 Task: Find has View in Denver with Mountain View.
Action: Key pressed <Key.caps_lock>DE<Key.caps_lock><Key.backspace>enver
Screenshot: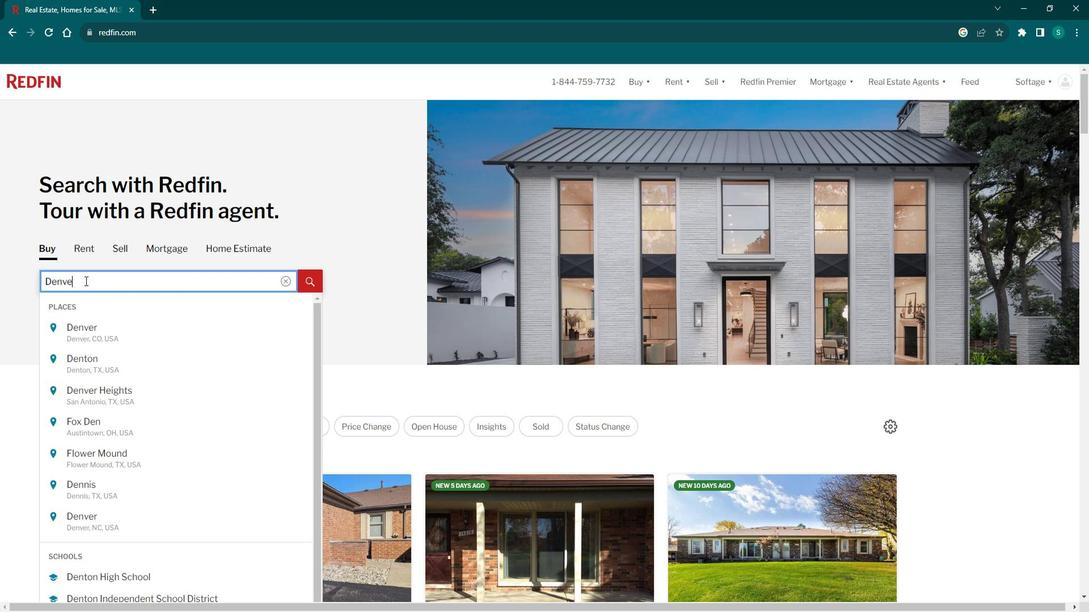 
Action: Mouse moved to (90, 326)
Screenshot: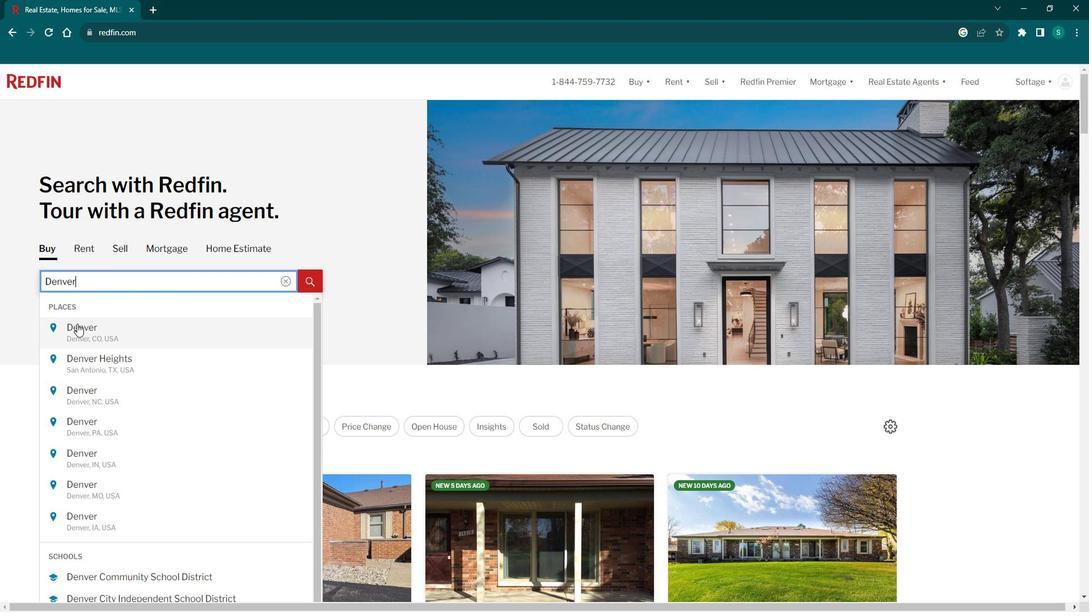 
Action: Mouse pressed left at (90, 326)
Screenshot: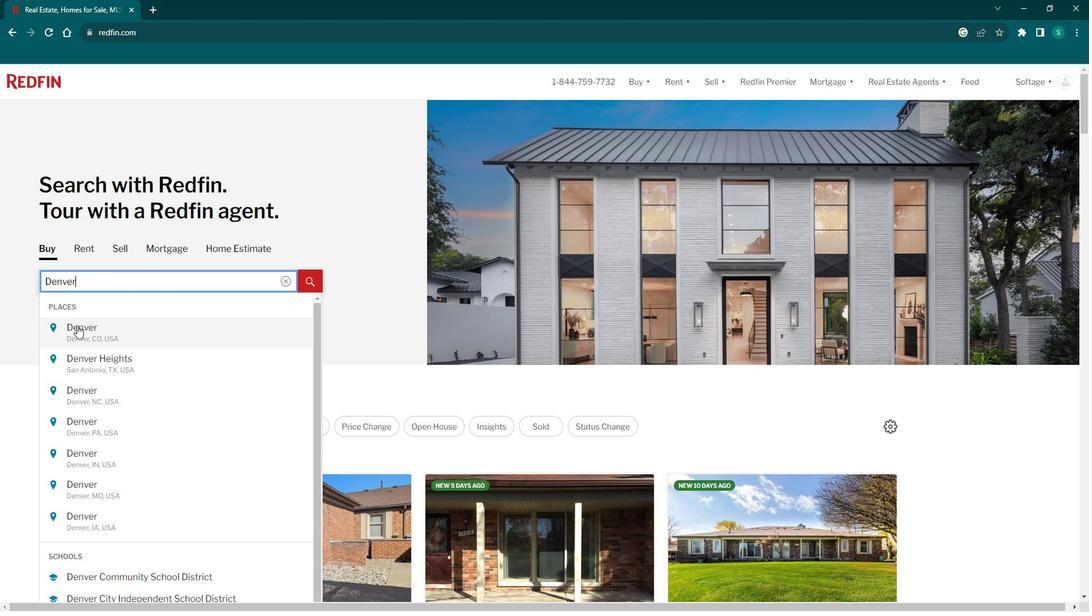 
Action: Mouse moved to (981, 165)
Screenshot: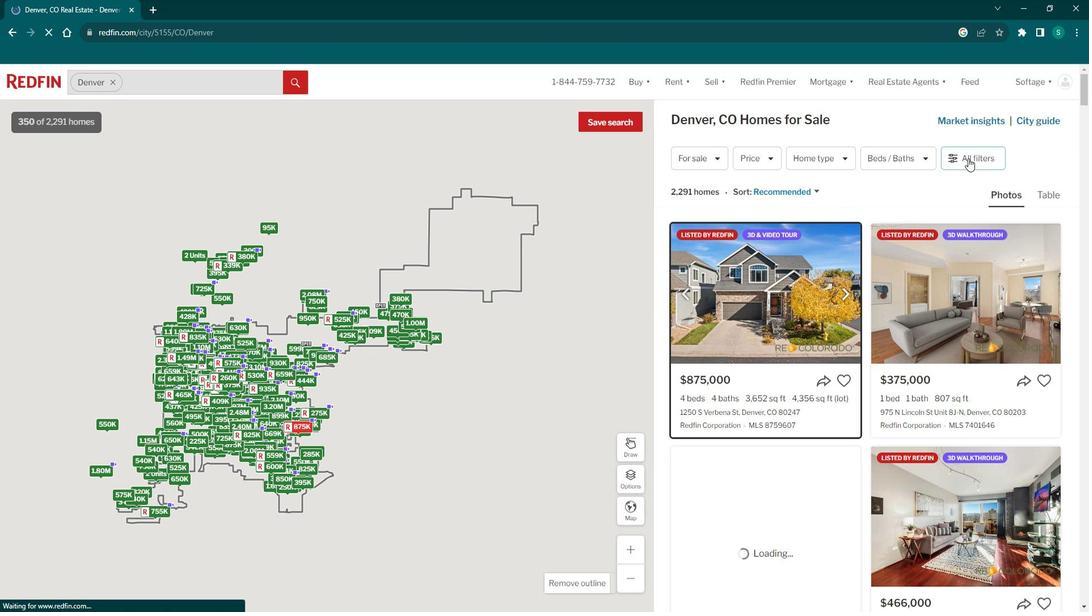 
Action: Mouse pressed left at (981, 165)
Screenshot: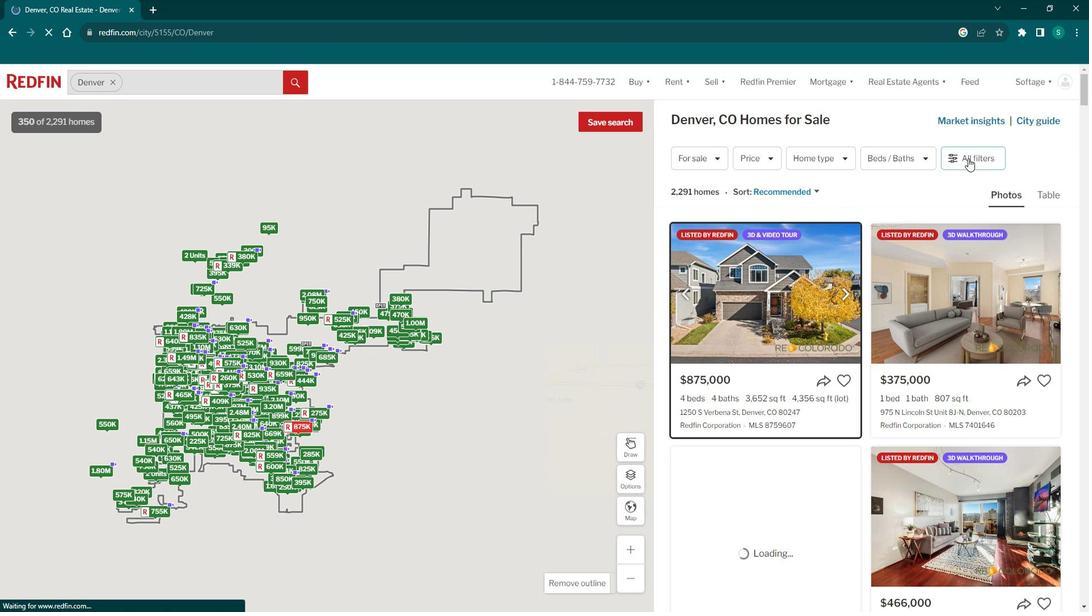 
Action: Mouse pressed left at (981, 165)
Screenshot: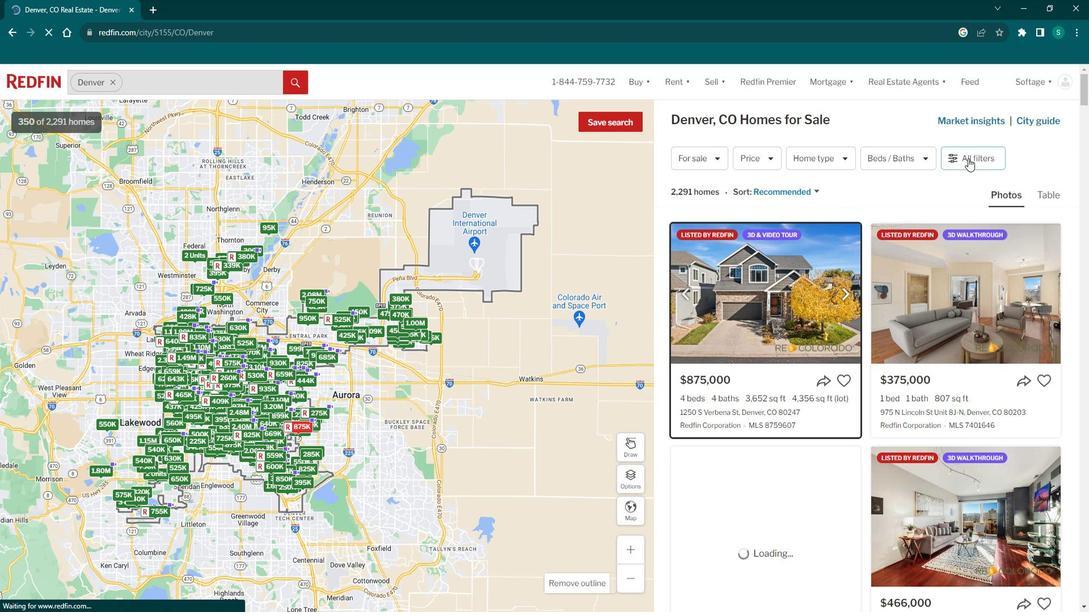 
Action: Mouse moved to (982, 165)
Screenshot: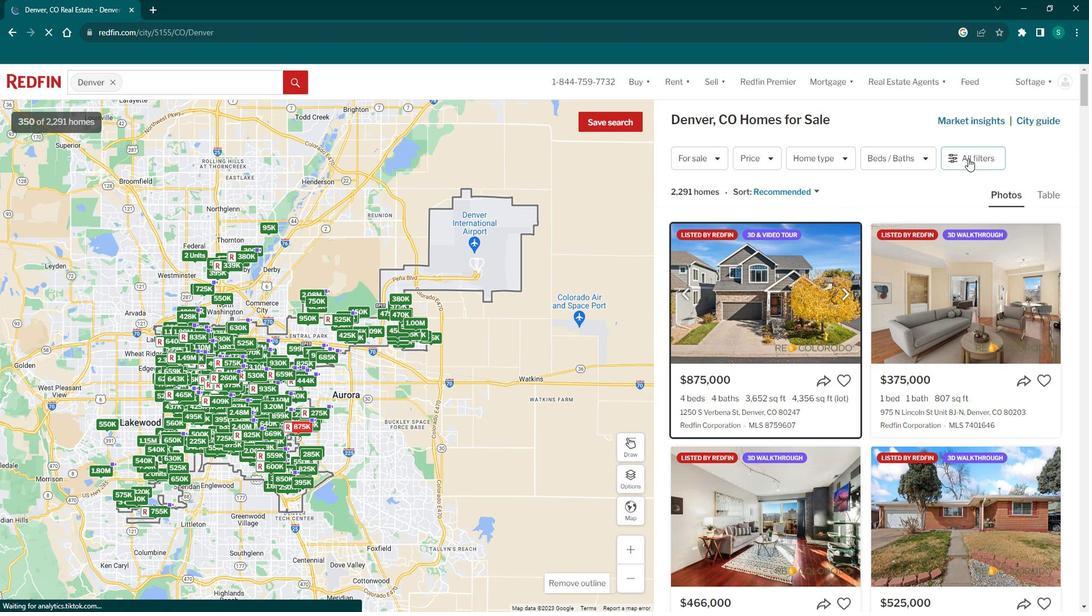 
Action: Mouse pressed left at (982, 165)
Screenshot: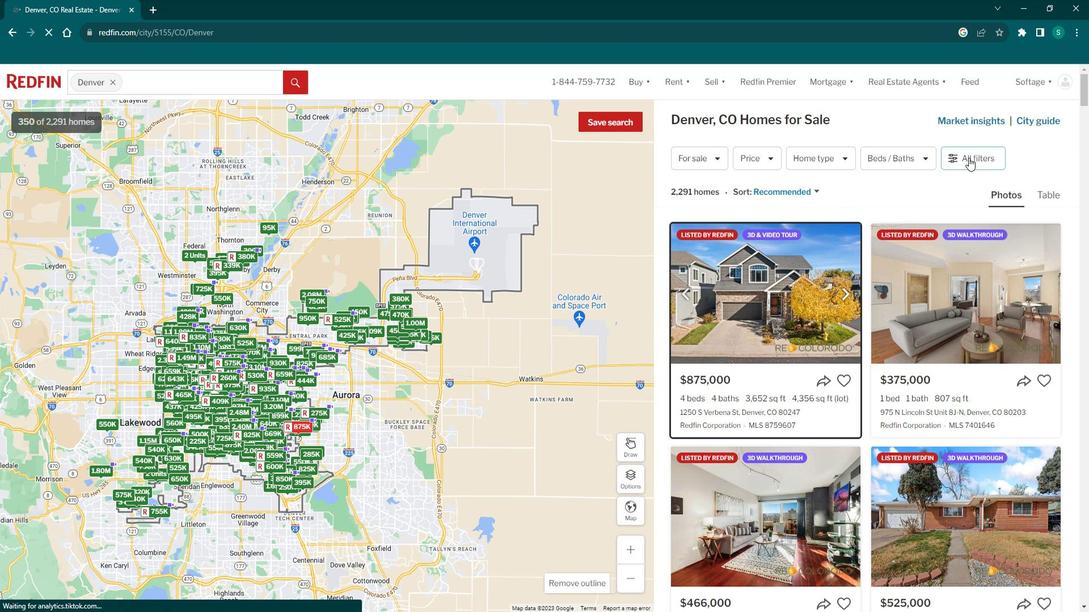 
Action: Mouse moved to (785, 418)
Screenshot: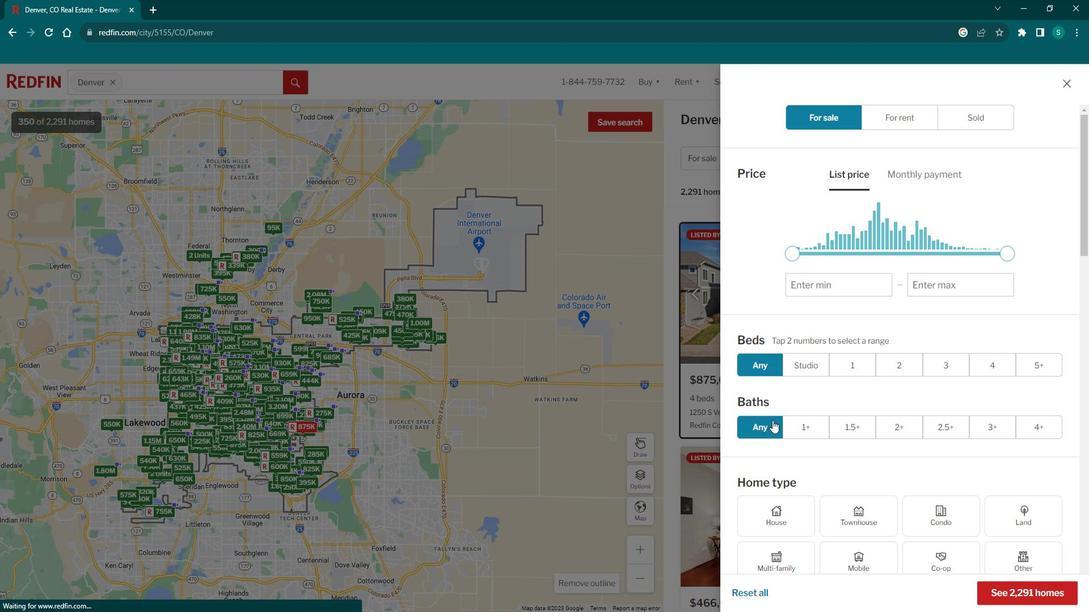 
Action: Mouse scrolled (785, 418) with delta (0, 0)
Screenshot: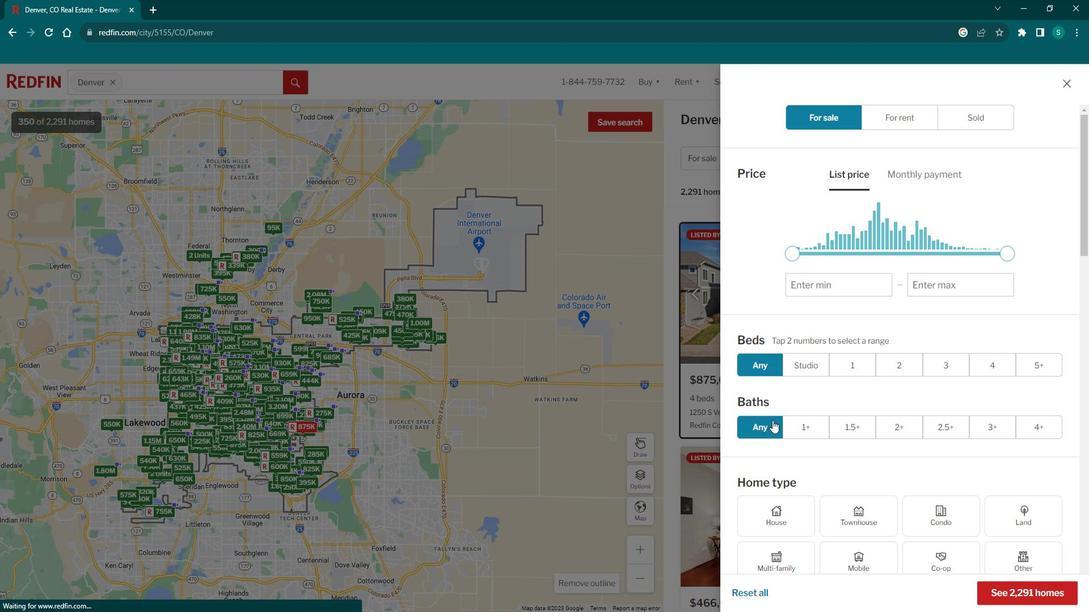
Action: Mouse scrolled (785, 418) with delta (0, 0)
Screenshot: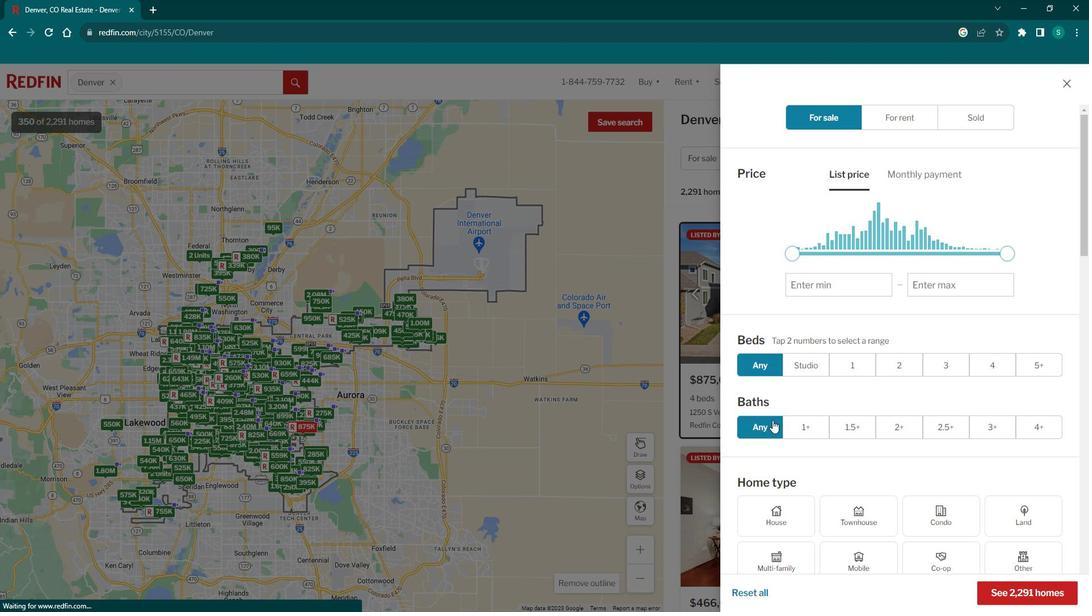 
Action: Mouse scrolled (785, 418) with delta (0, 0)
Screenshot: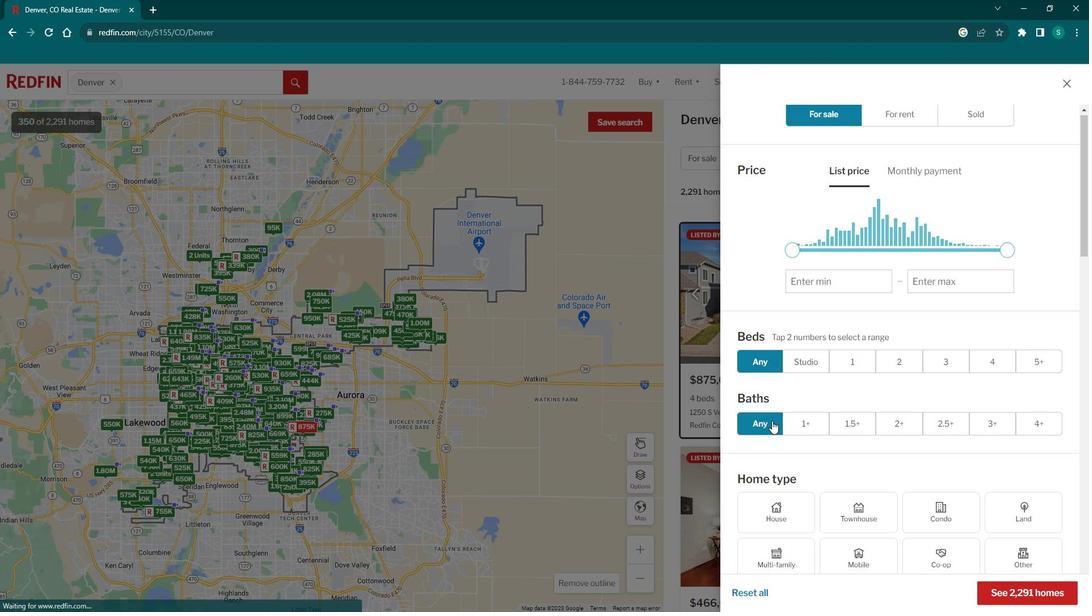 
Action: Mouse scrolled (785, 418) with delta (0, 0)
Screenshot: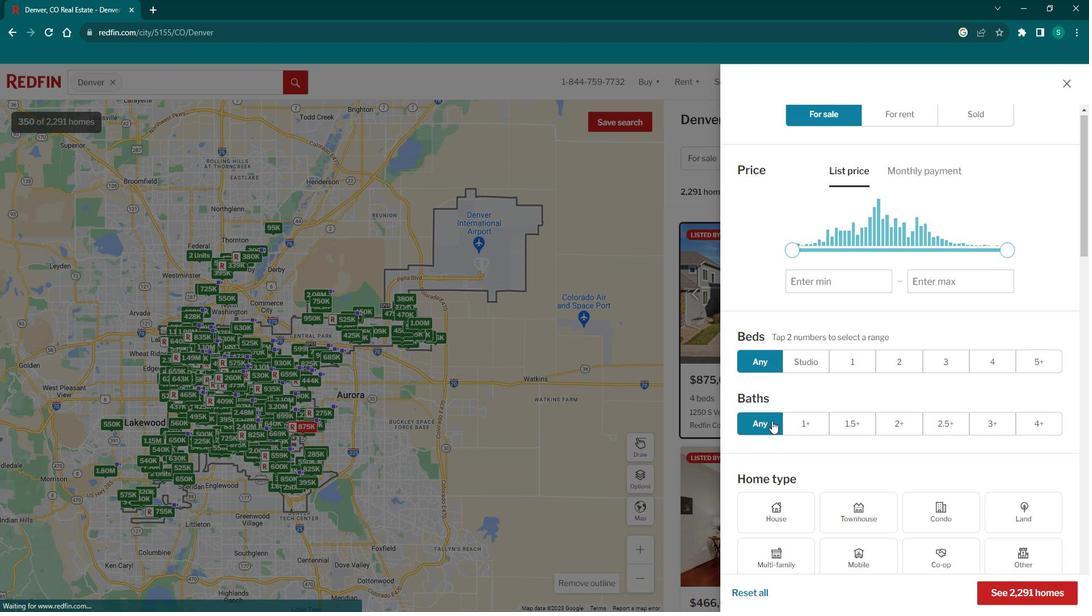
Action: Mouse moved to (795, 291)
Screenshot: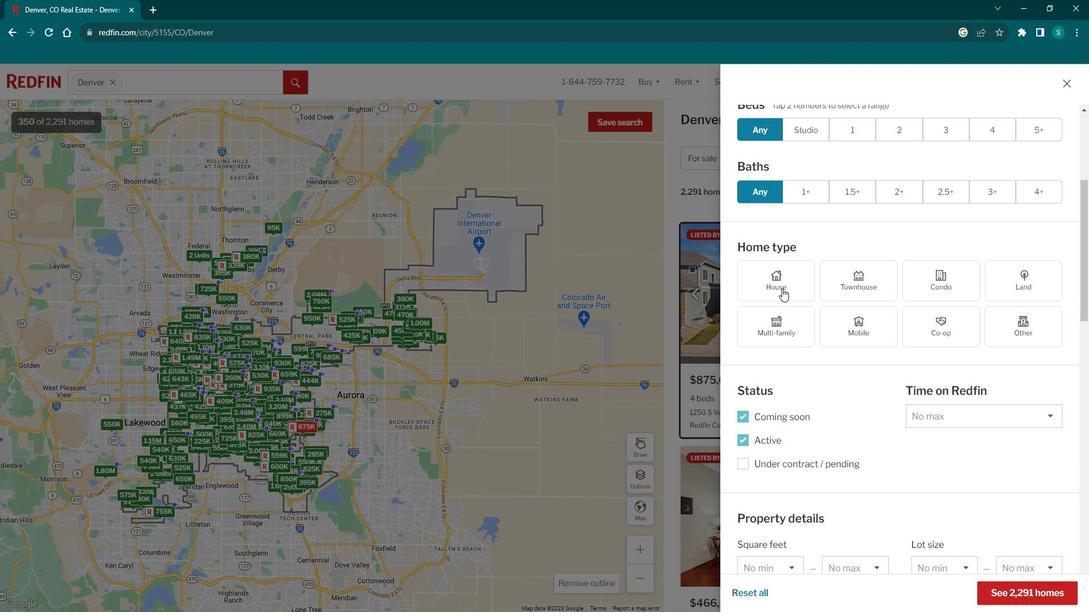 
Action: Mouse scrolled (795, 290) with delta (0, 0)
Screenshot: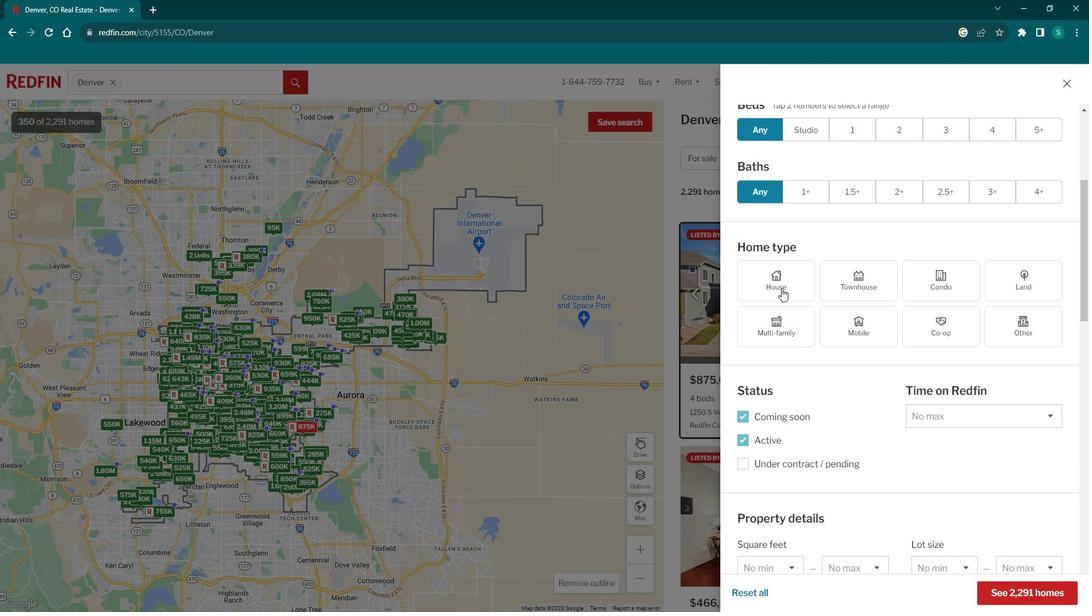 
Action: Mouse scrolled (795, 290) with delta (0, 0)
Screenshot: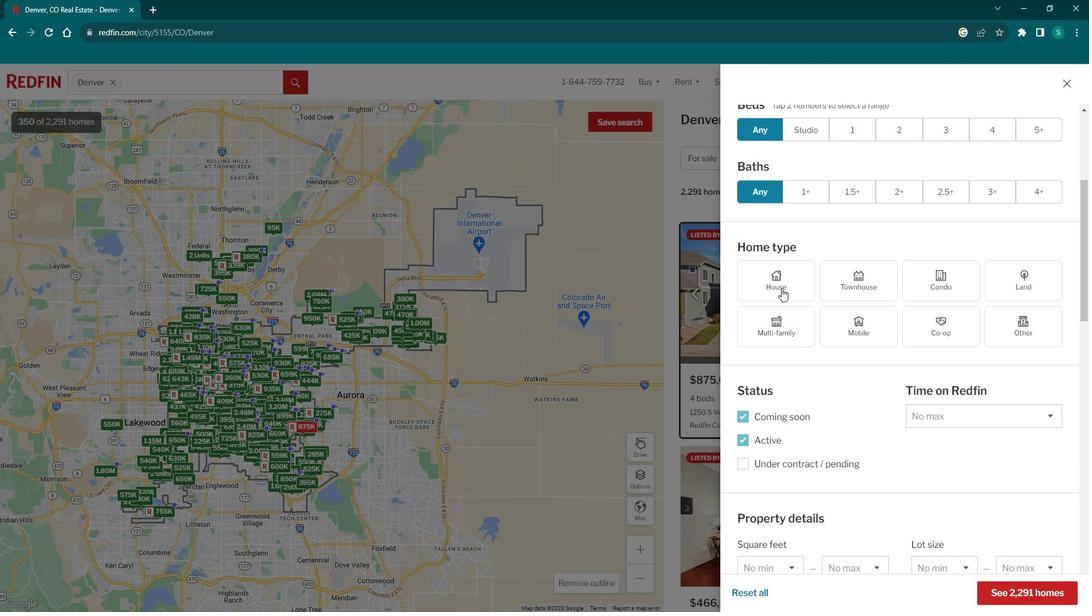 
Action: Mouse scrolled (795, 290) with delta (0, 0)
Screenshot: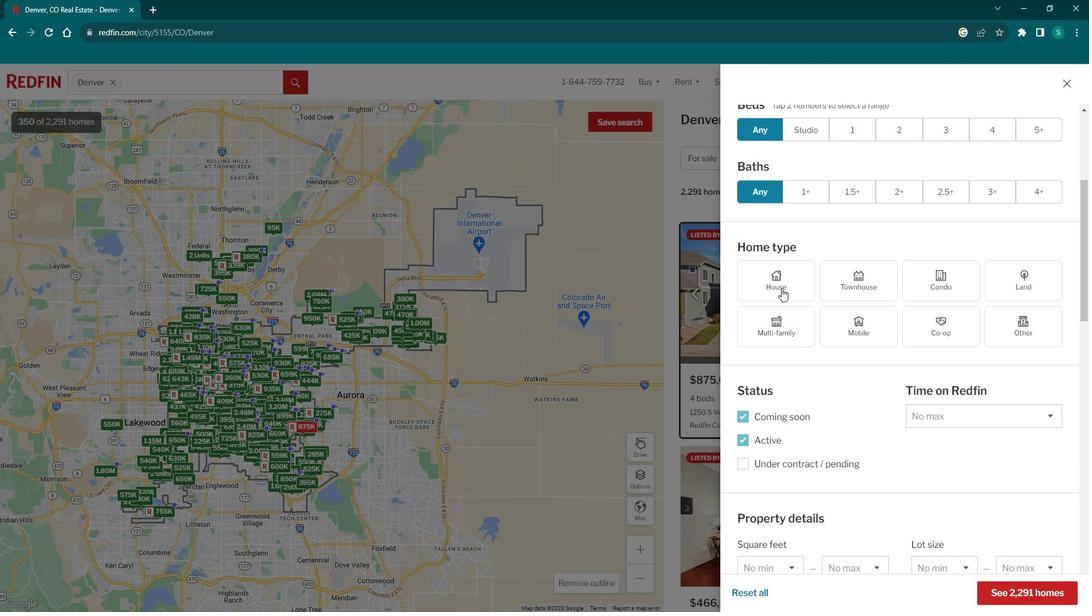 
Action: Mouse scrolled (795, 290) with delta (0, 0)
Screenshot: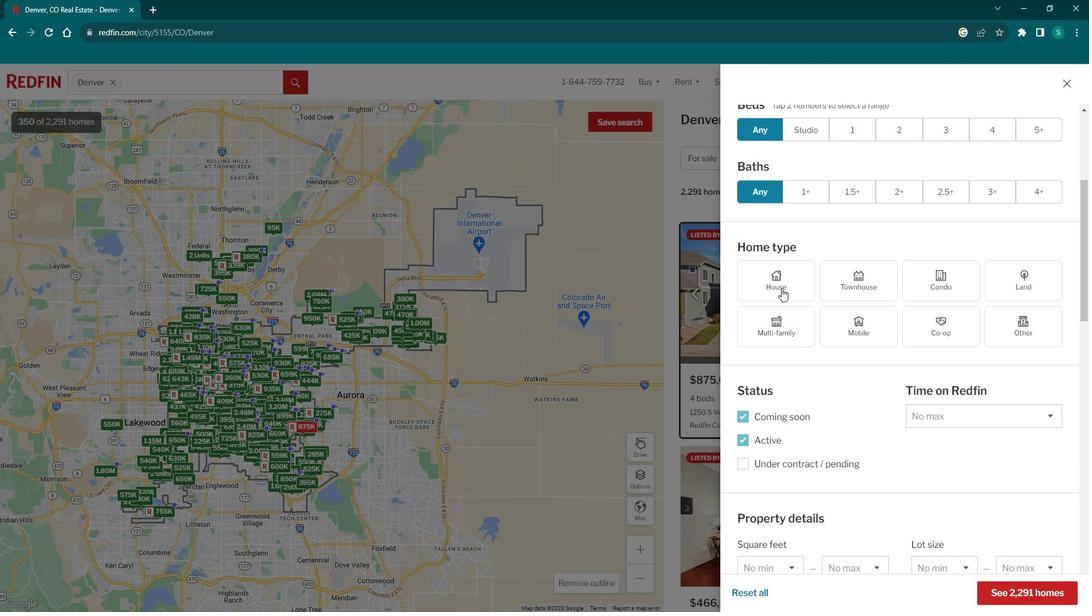 
Action: Mouse scrolled (795, 290) with delta (0, 0)
Screenshot: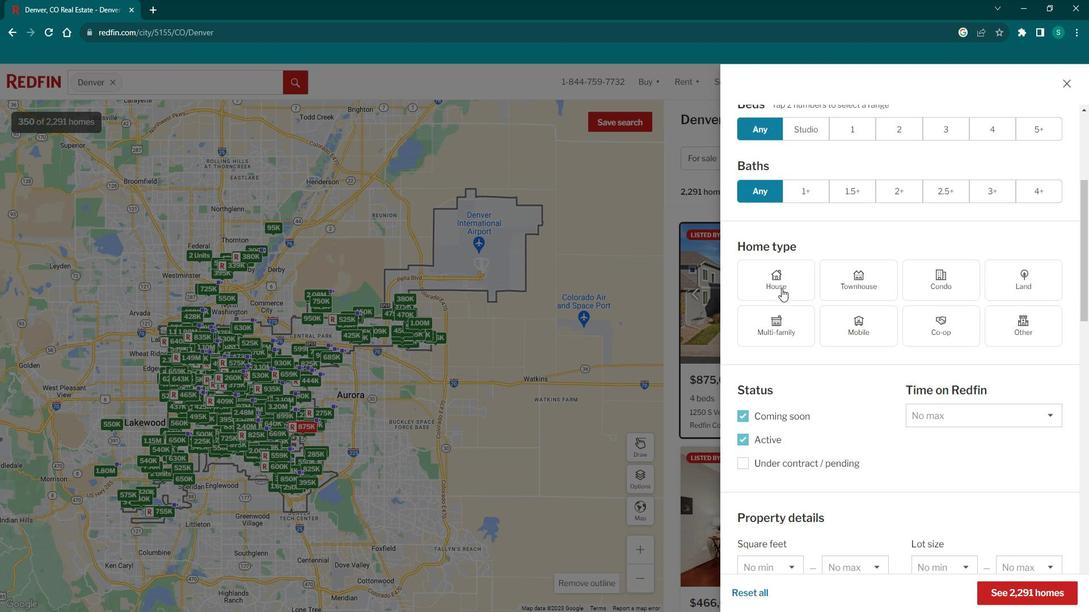 
Action: Mouse scrolled (795, 290) with delta (0, 0)
Screenshot: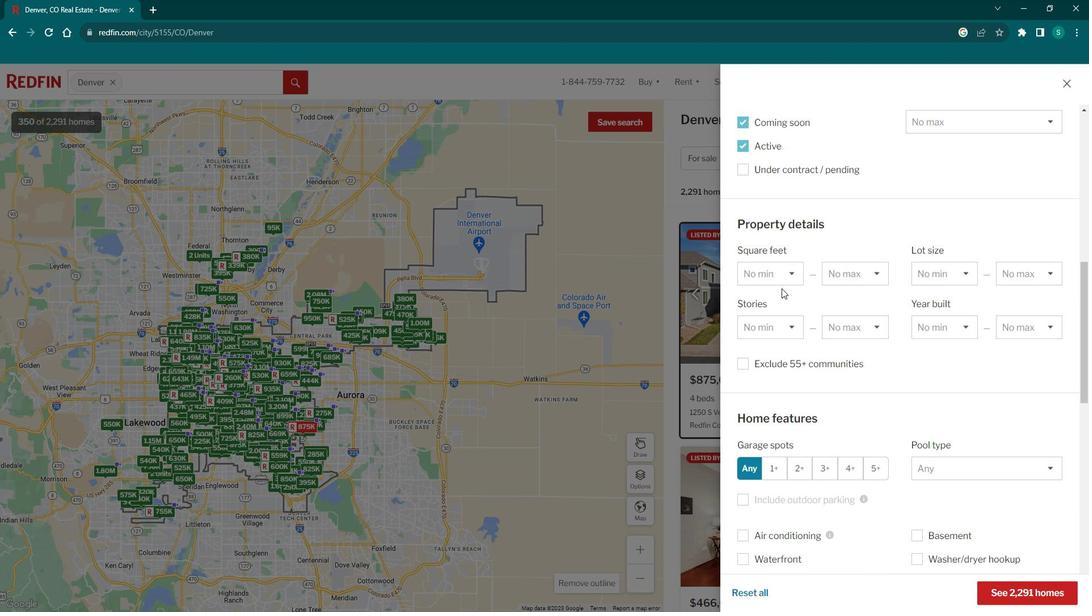 
Action: Mouse scrolled (795, 290) with delta (0, 0)
Screenshot: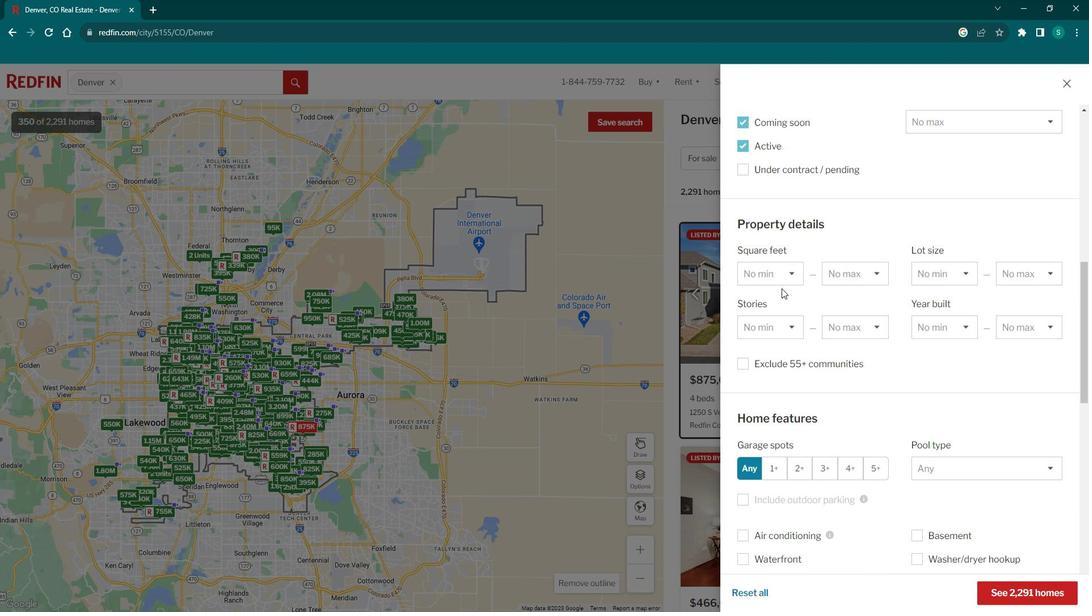
Action: Mouse scrolled (795, 290) with delta (0, 0)
Screenshot: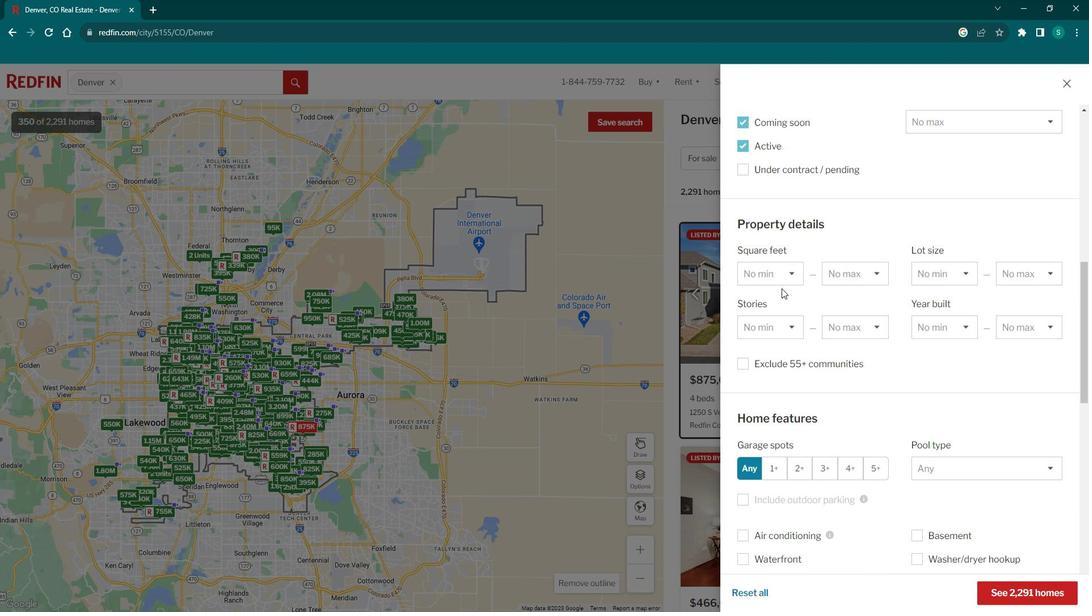 
Action: Mouse scrolled (795, 290) with delta (0, 0)
Screenshot: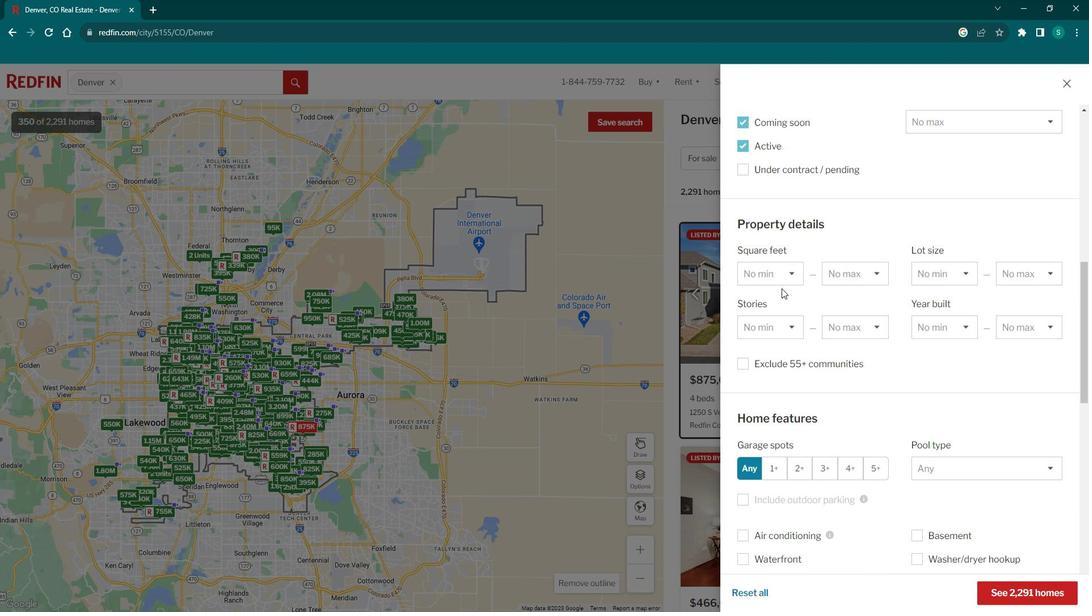 
Action: Mouse scrolled (795, 290) with delta (0, 0)
Screenshot: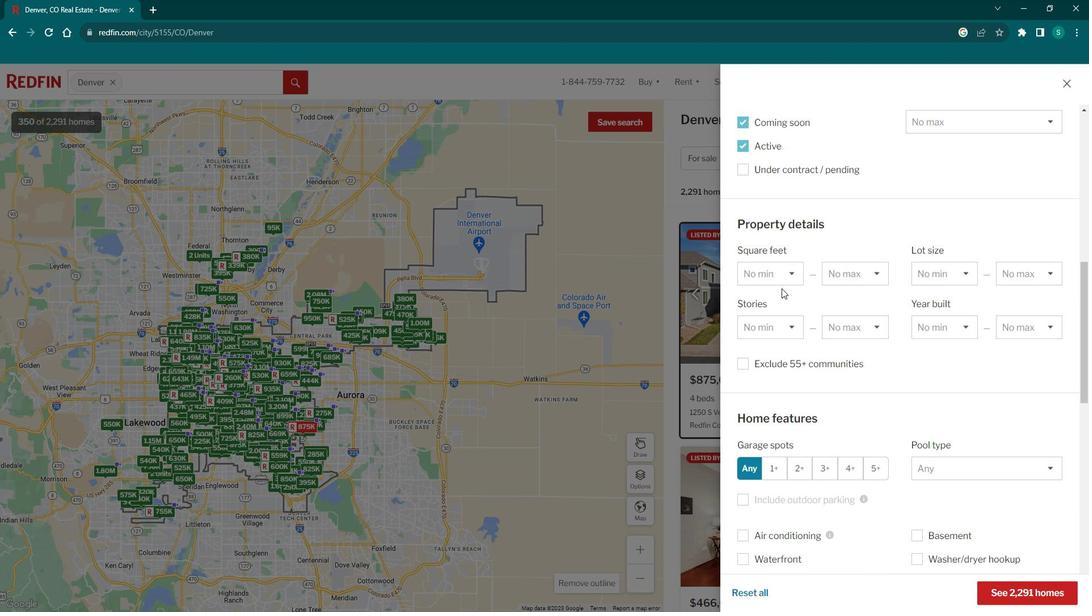 
Action: Mouse scrolled (795, 290) with delta (0, 0)
Screenshot: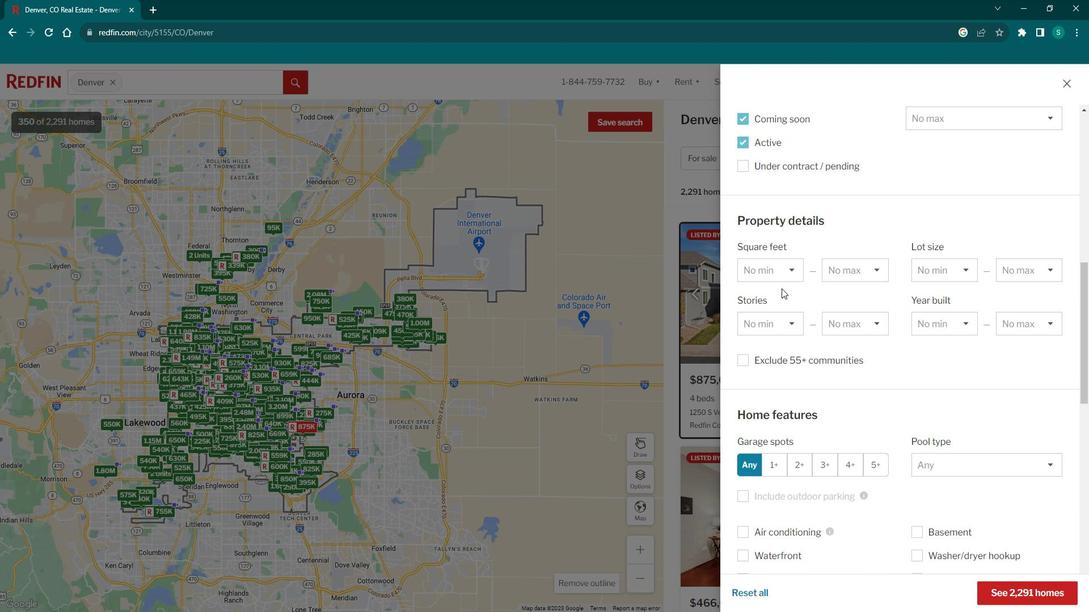 
Action: Mouse scrolled (795, 290) with delta (0, 0)
Screenshot: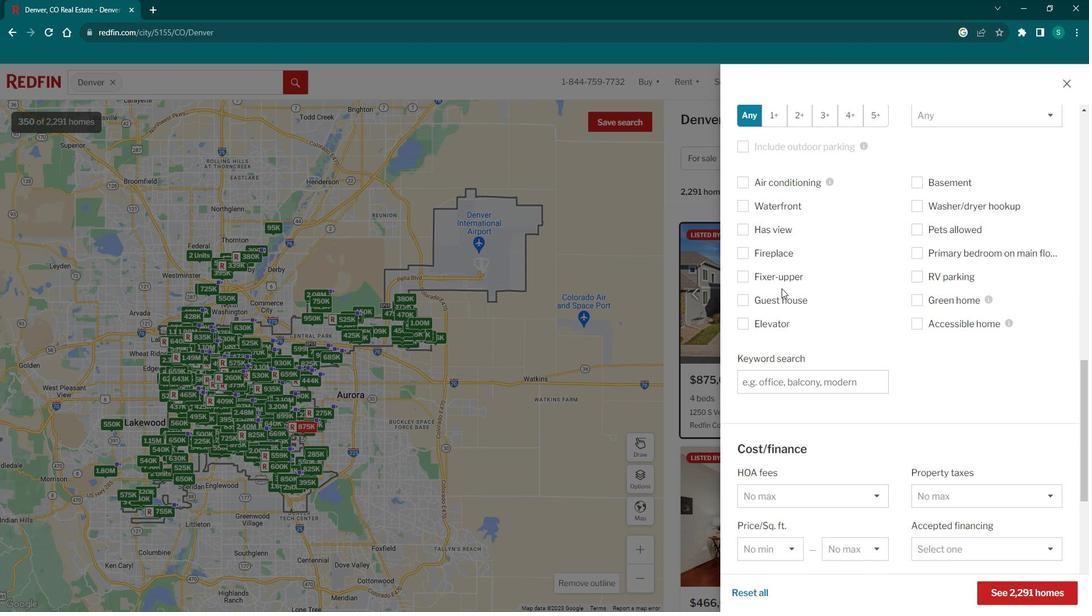 
Action: Mouse moved to (769, 321)
Screenshot: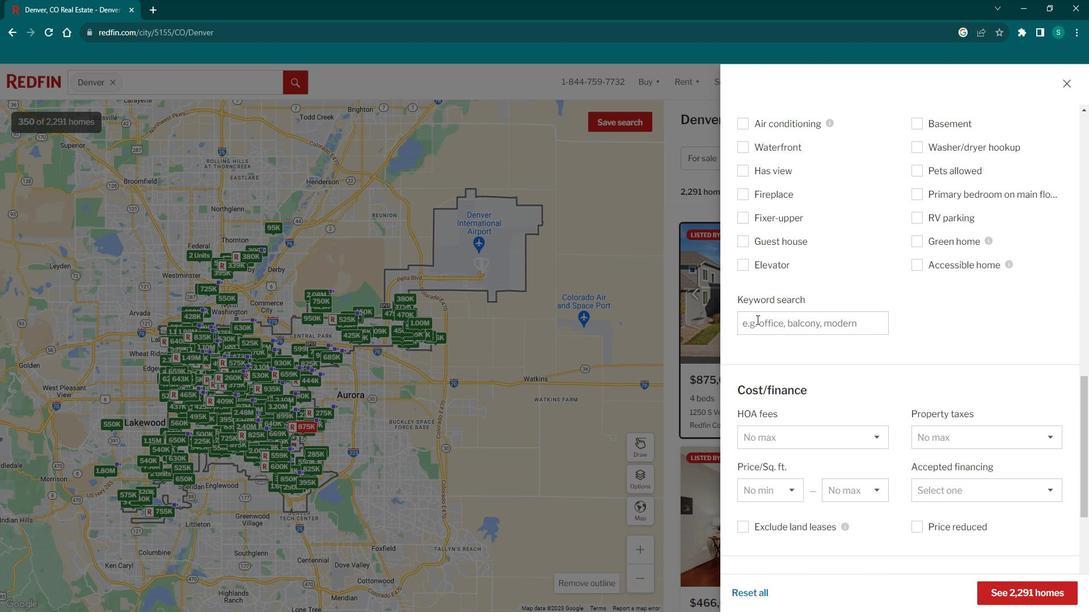 
Action: Mouse pressed left at (769, 321)
Screenshot: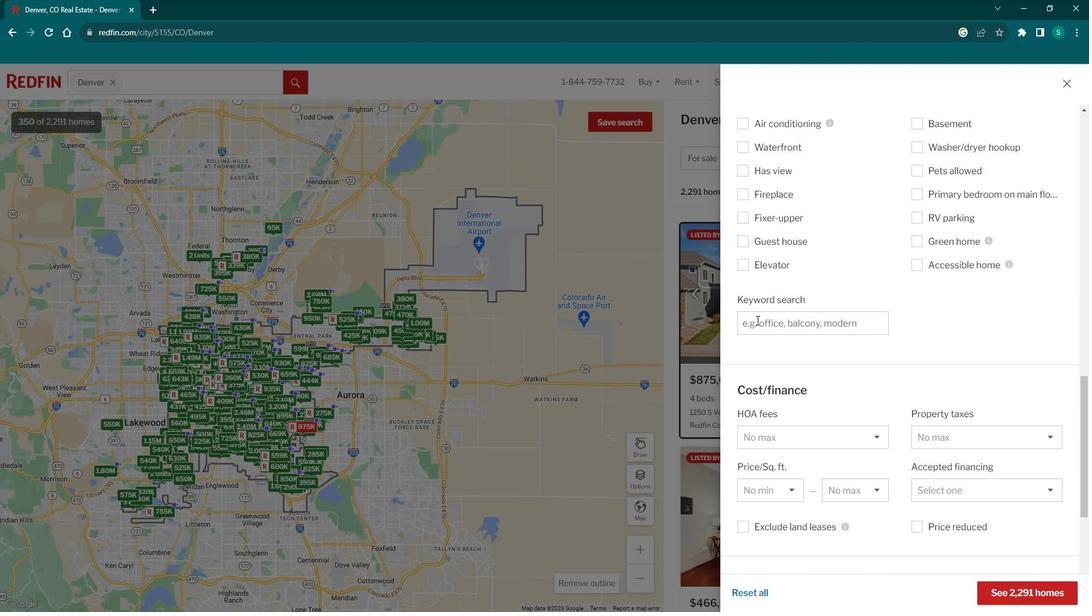 
Action: Key pressed <Key.caps_lock>M<Key.caps_lock>ountain<Key.space><Key.caps_lock>V<Key.caps_lock>iew
Screenshot: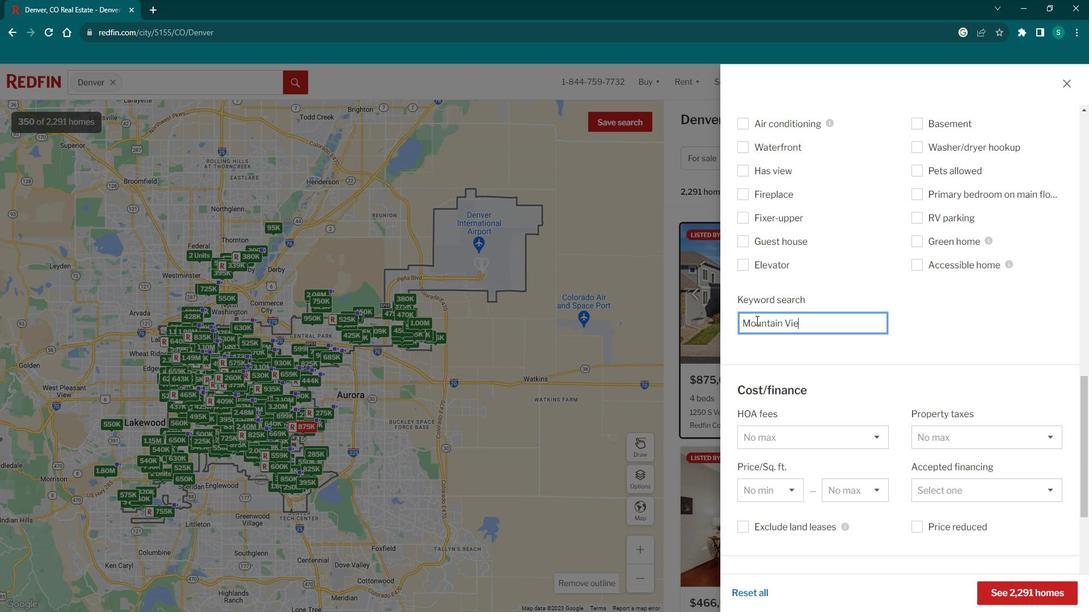 
Action: Mouse moved to (779, 316)
Screenshot: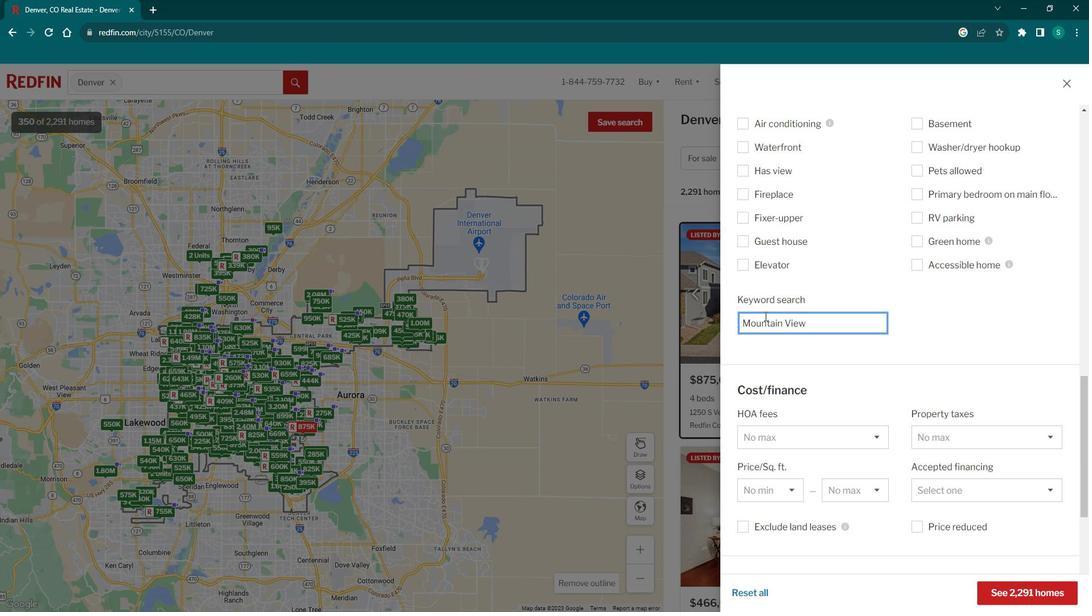 
Action: Mouse scrolled (779, 317) with delta (0, 0)
Screenshot: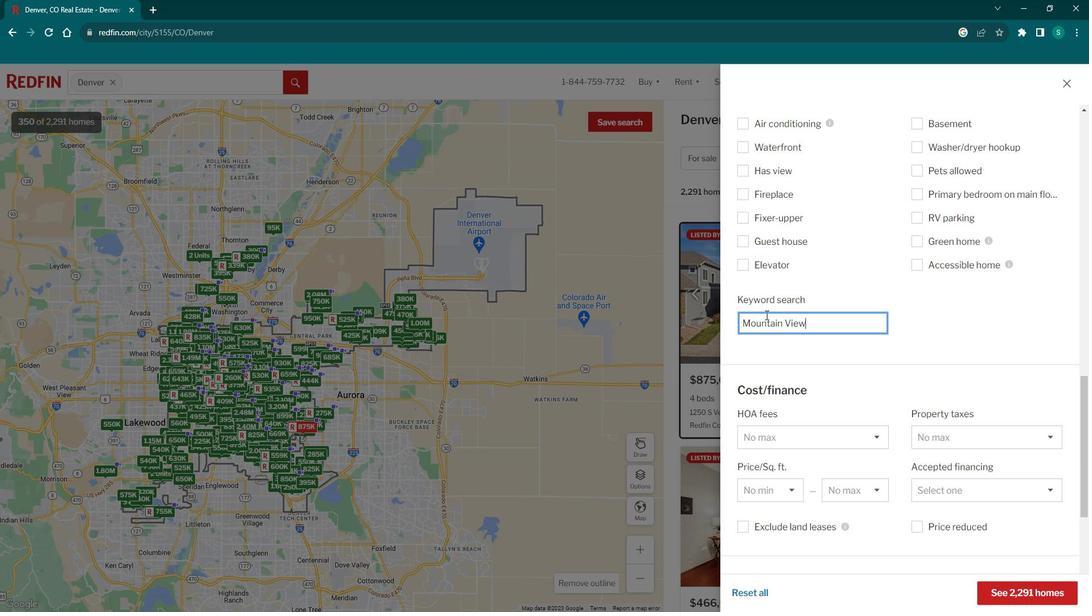 
Action: Mouse scrolled (779, 317) with delta (0, 0)
Screenshot: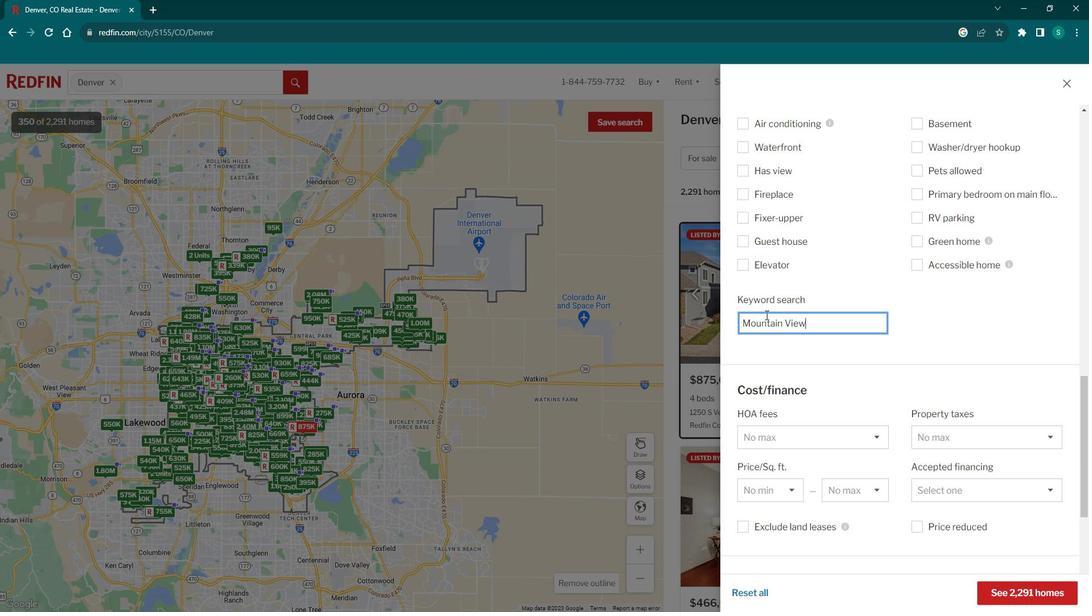 
Action: Mouse scrolled (779, 317) with delta (0, 0)
Screenshot: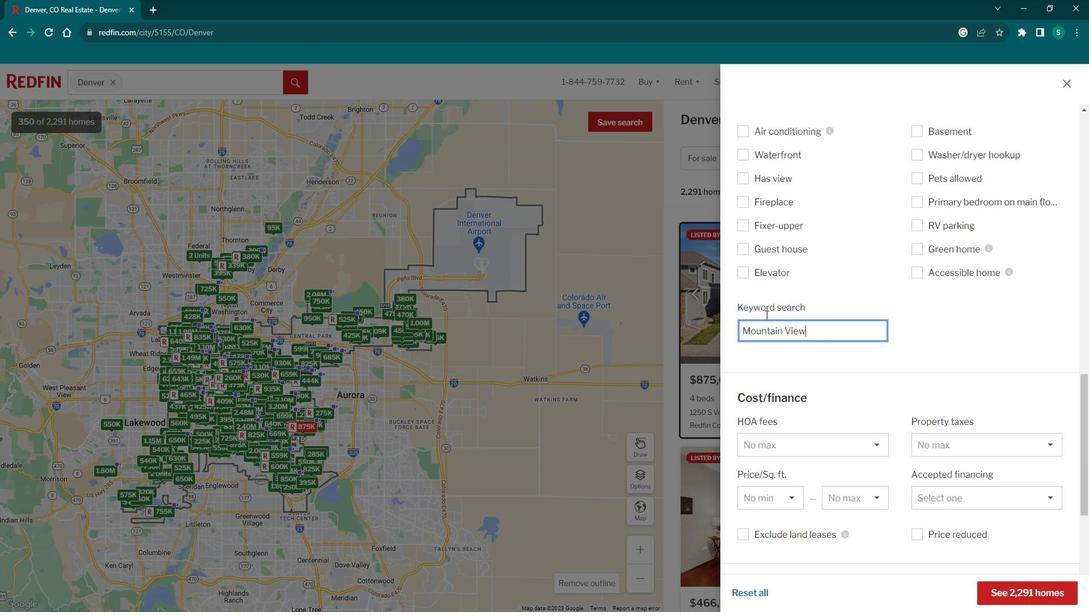 
Action: Mouse moved to (757, 352)
Screenshot: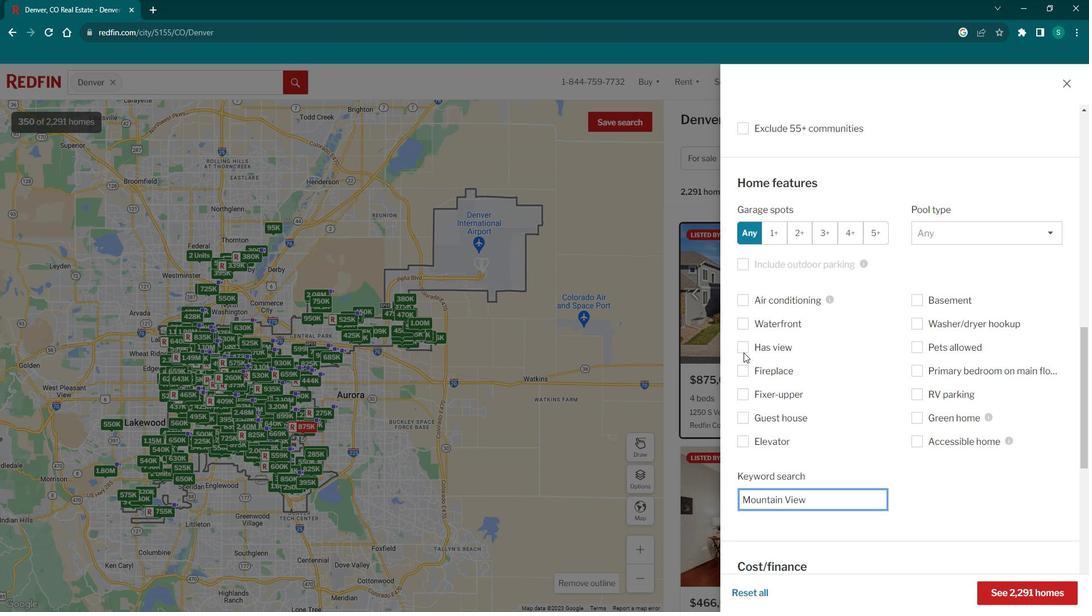 
Action: Mouse pressed left at (757, 352)
Screenshot: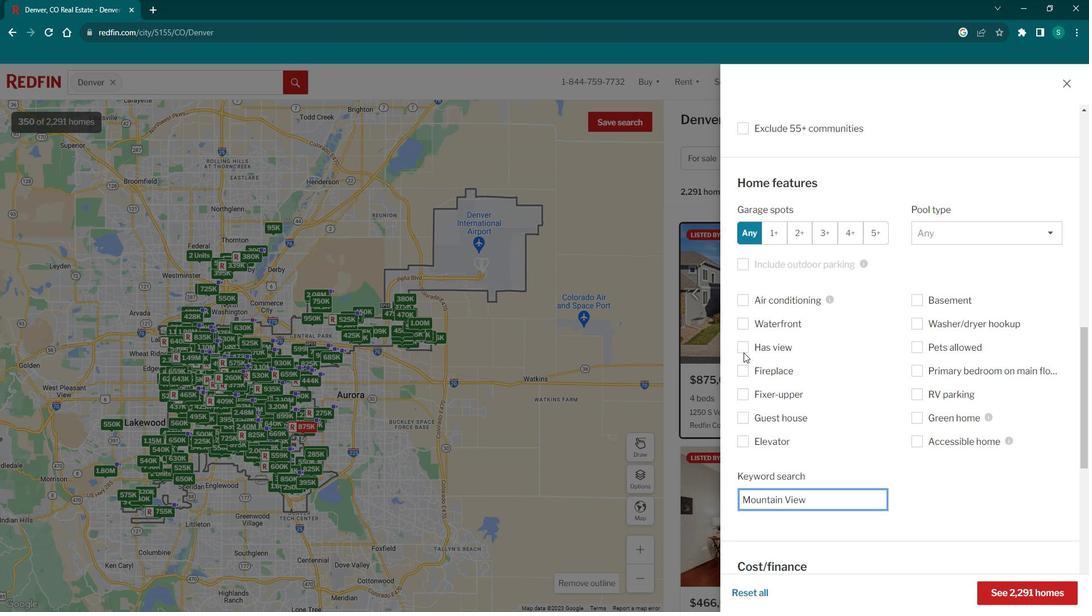 
Action: Mouse moved to (764, 349)
Screenshot: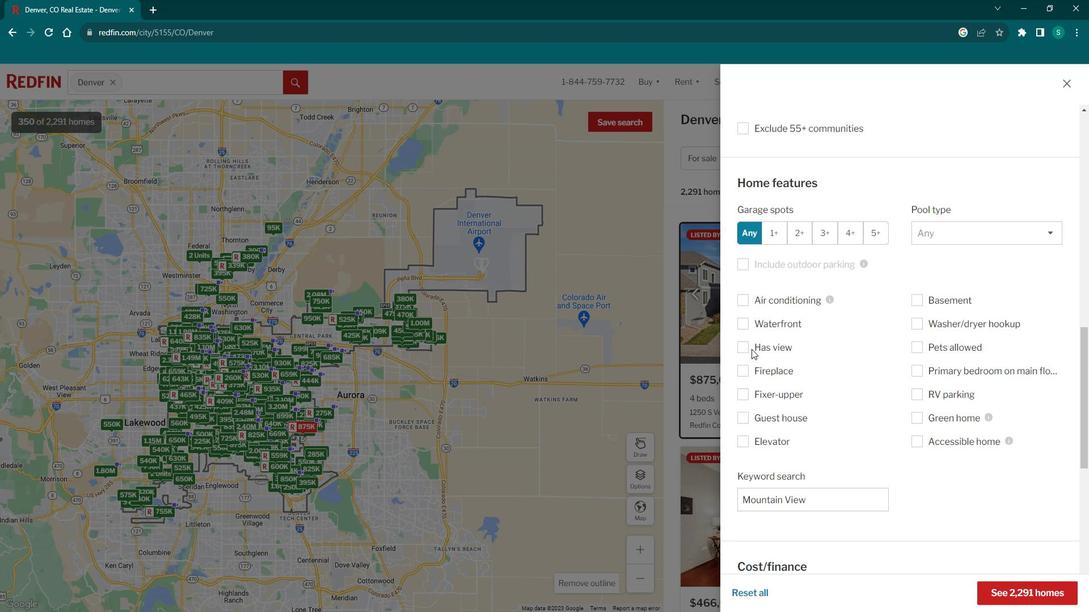 
Action: Mouse pressed left at (764, 349)
Screenshot: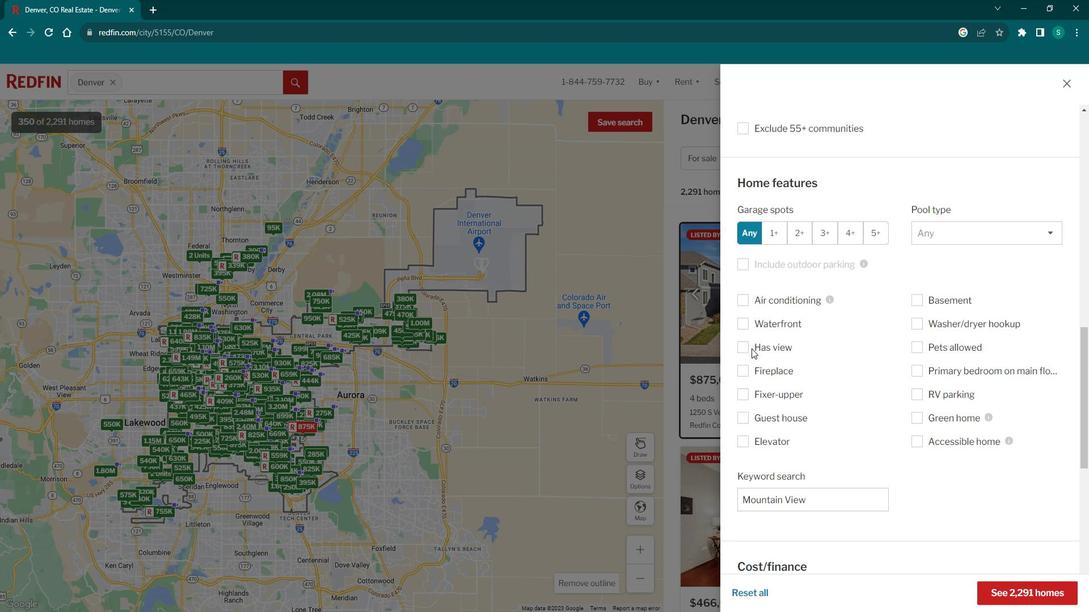 
Action: Mouse moved to (751, 349)
Screenshot: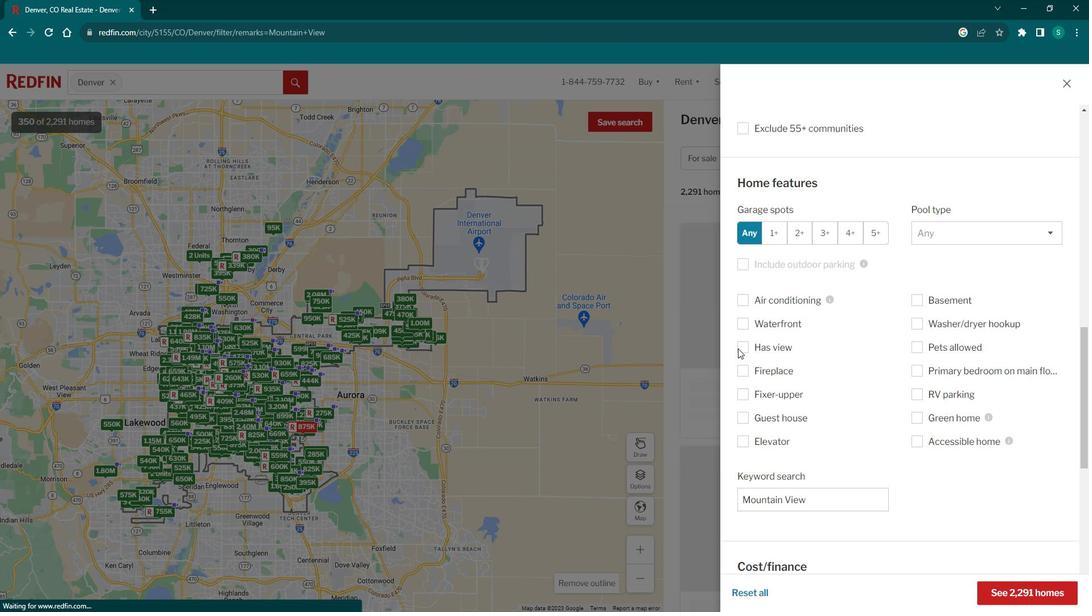 
Action: Mouse pressed left at (751, 349)
Screenshot: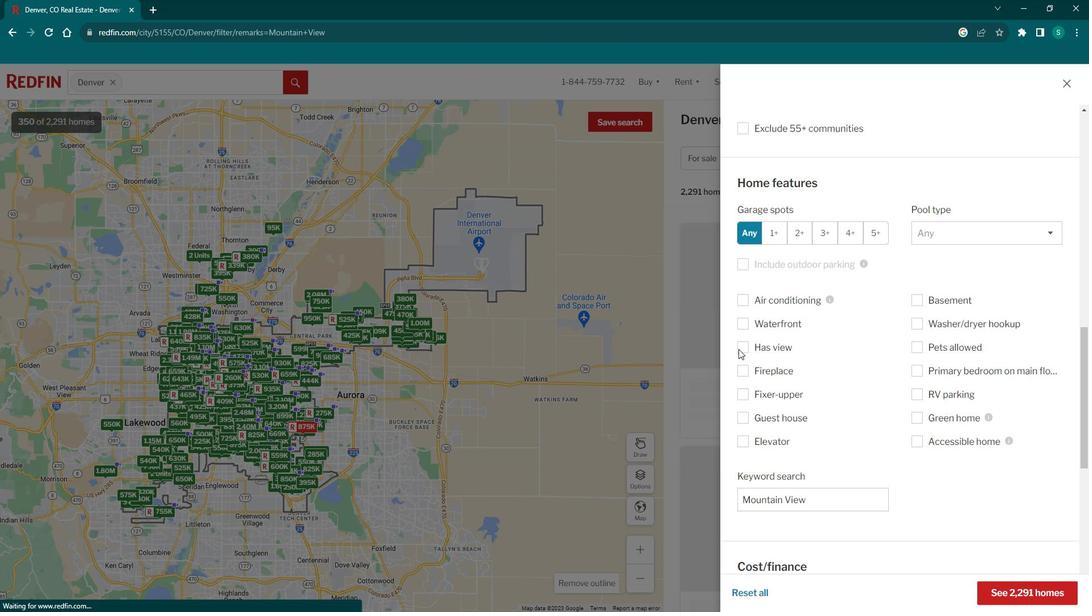 
Action: Mouse moved to (1026, 582)
Screenshot: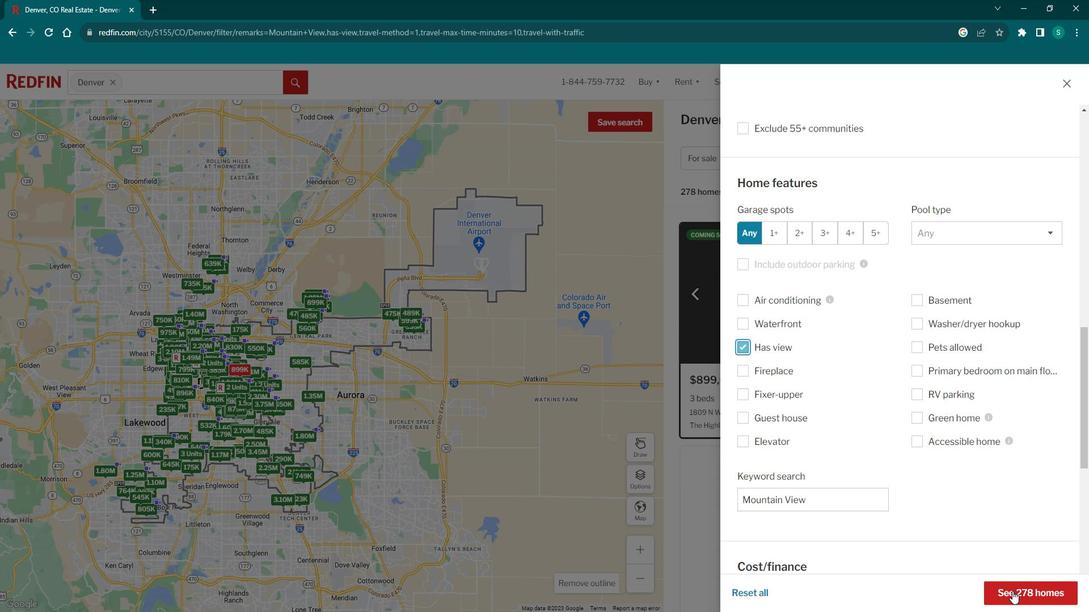 
Action: Mouse pressed left at (1026, 582)
Screenshot: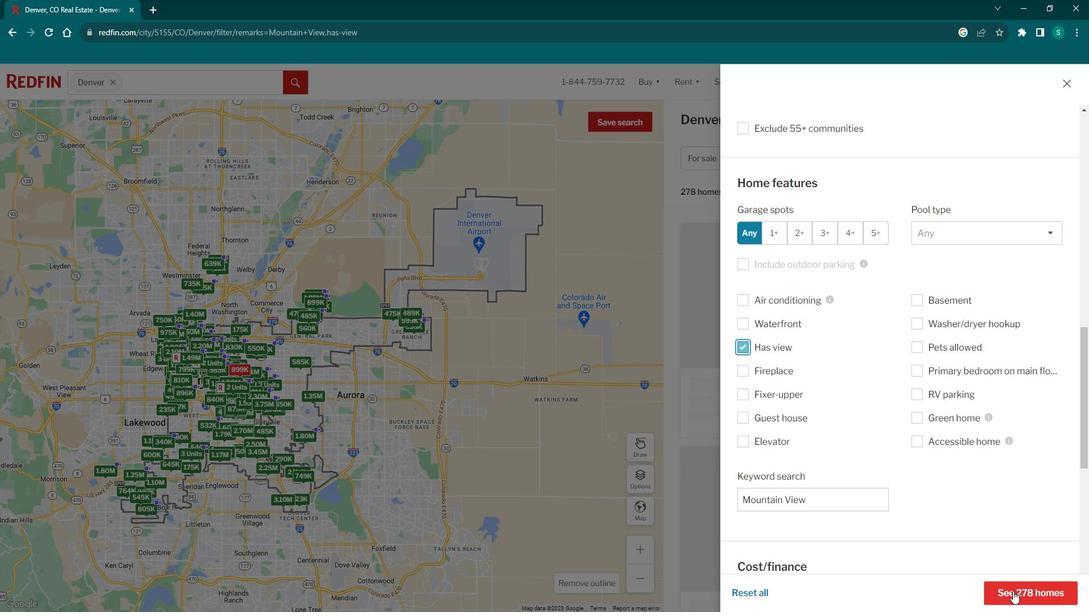 
Action: Mouse moved to (837, 401)
Screenshot: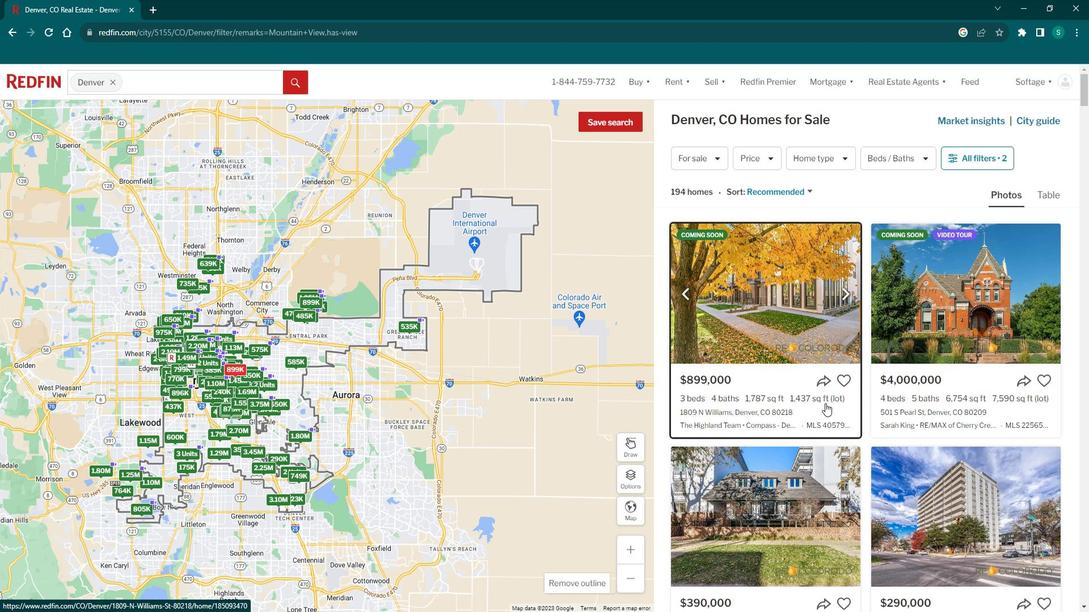 
Action: Mouse scrolled (837, 401) with delta (0, 0)
Screenshot: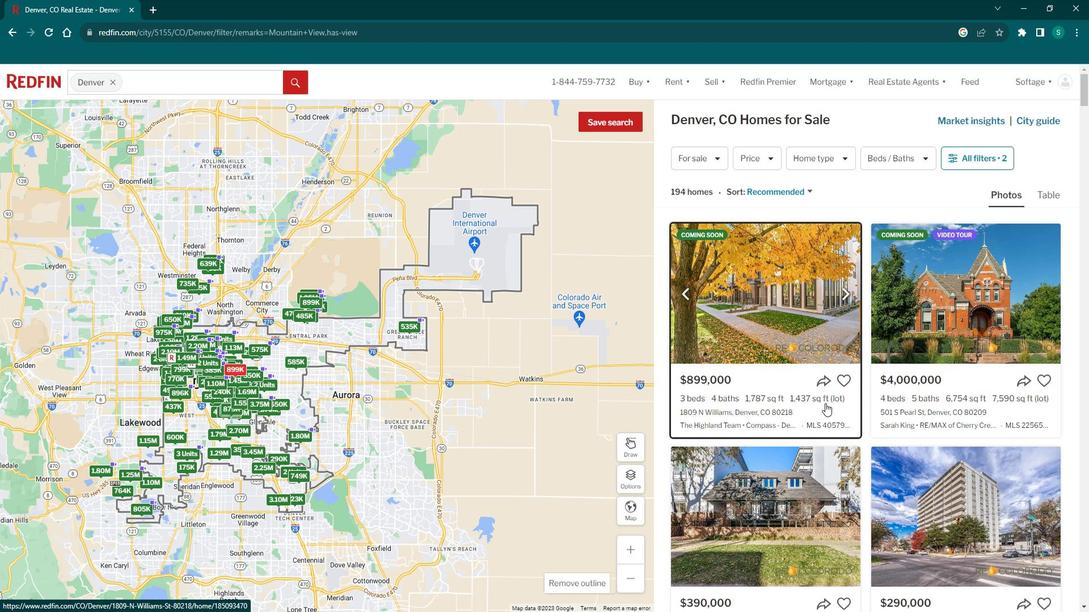 
Action: Mouse scrolled (837, 401) with delta (0, 0)
Screenshot: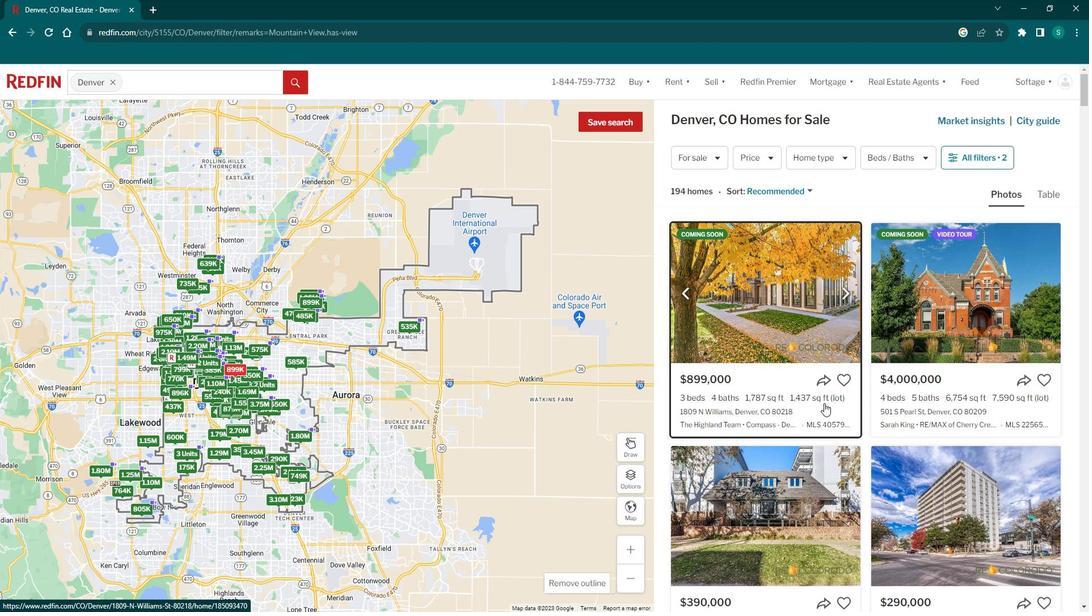 
Action: Mouse scrolled (837, 401) with delta (0, 0)
Screenshot: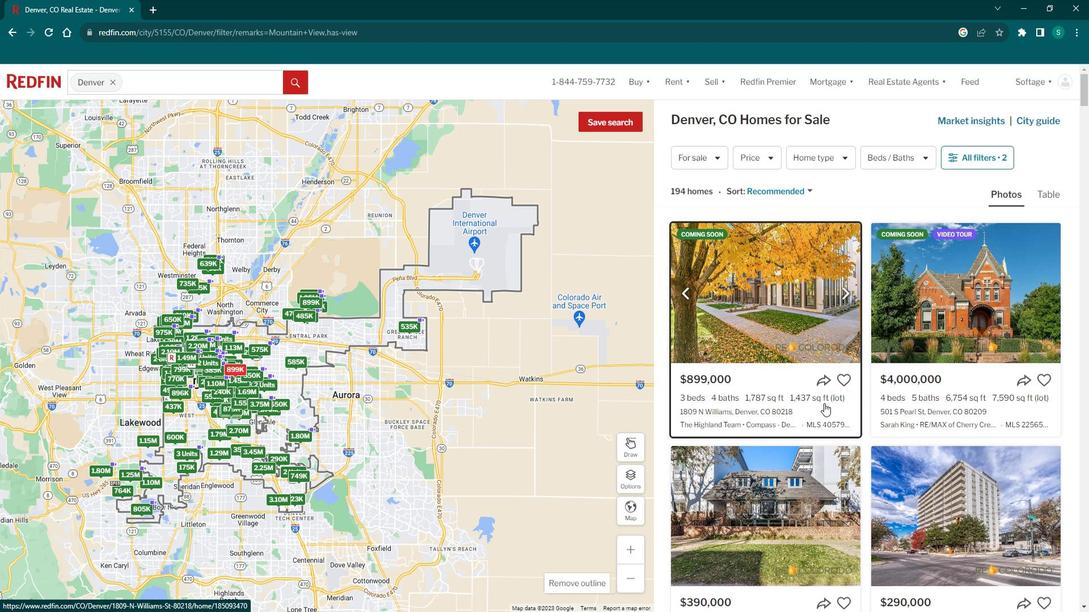 
Action: Mouse moved to (785, 394)
Screenshot: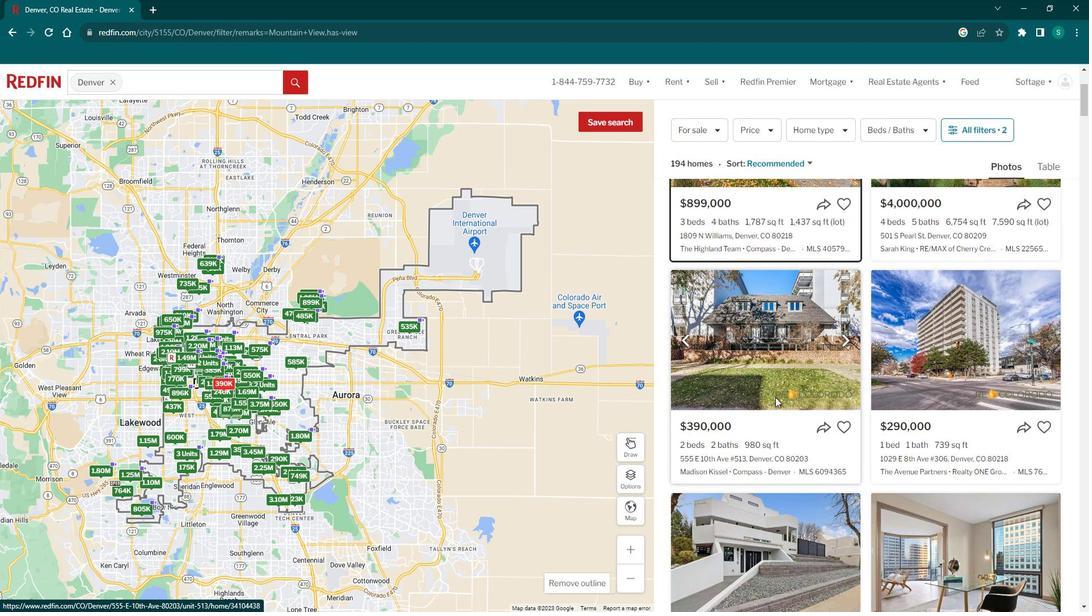 
Action: Mouse pressed left at (785, 394)
Screenshot: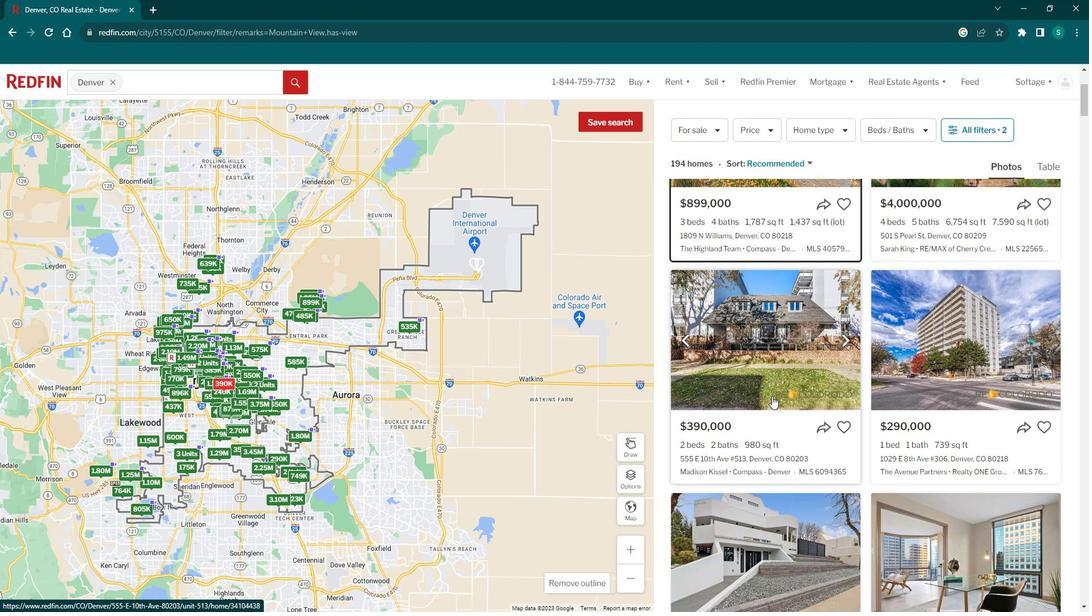 
Action: Mouse moved to (429, 377)
Screenshot: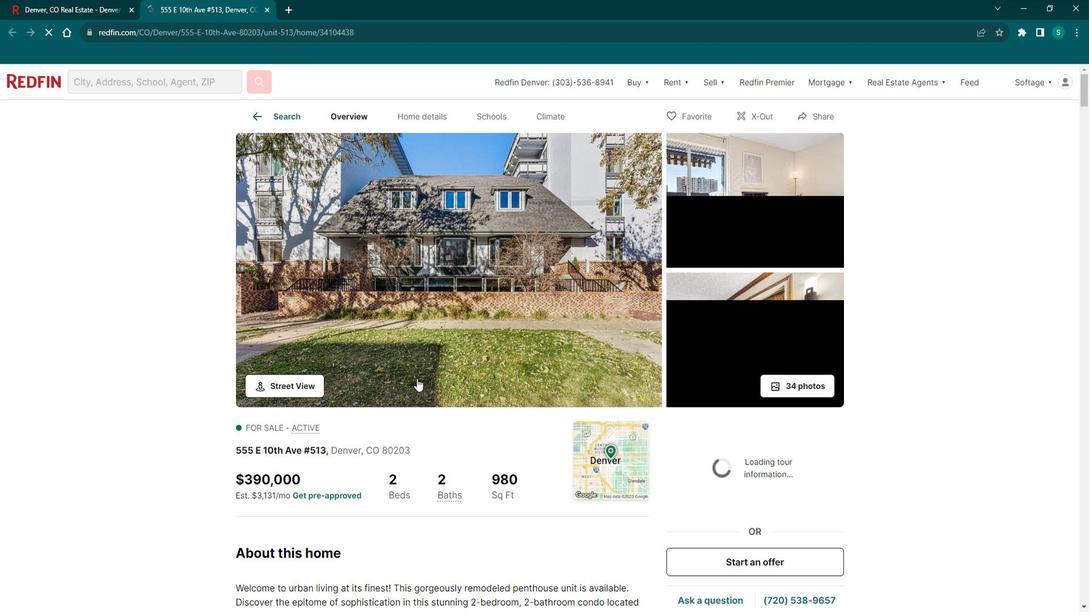 
Action: Mouse scrolled (429, 376) with delta (0, 0)
Screenshot: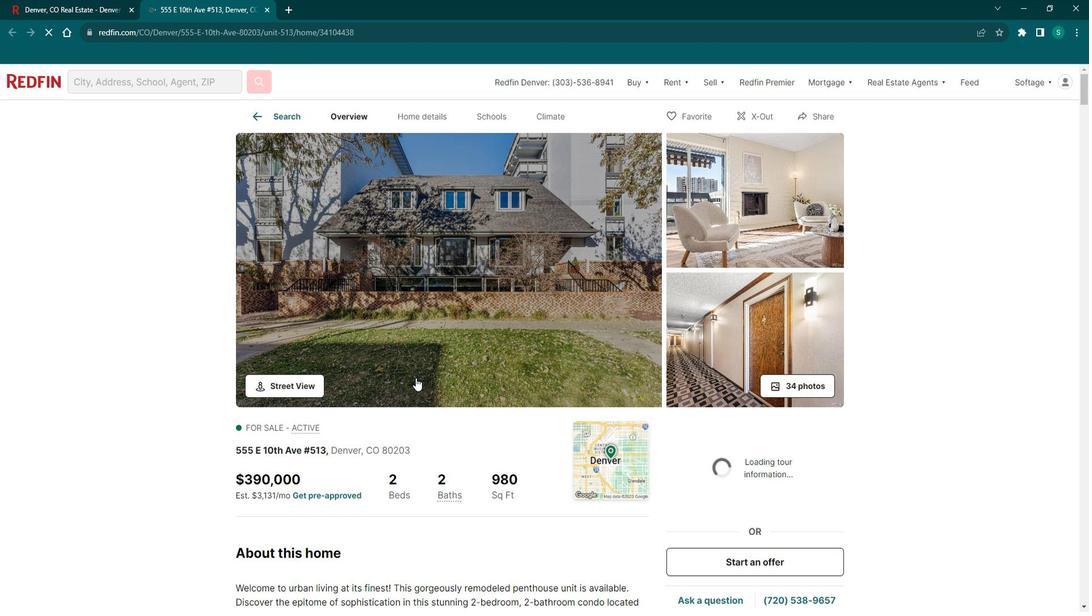 
Action: Mouse scrolled (429, 376) with delta (0, 0)
Screenshot: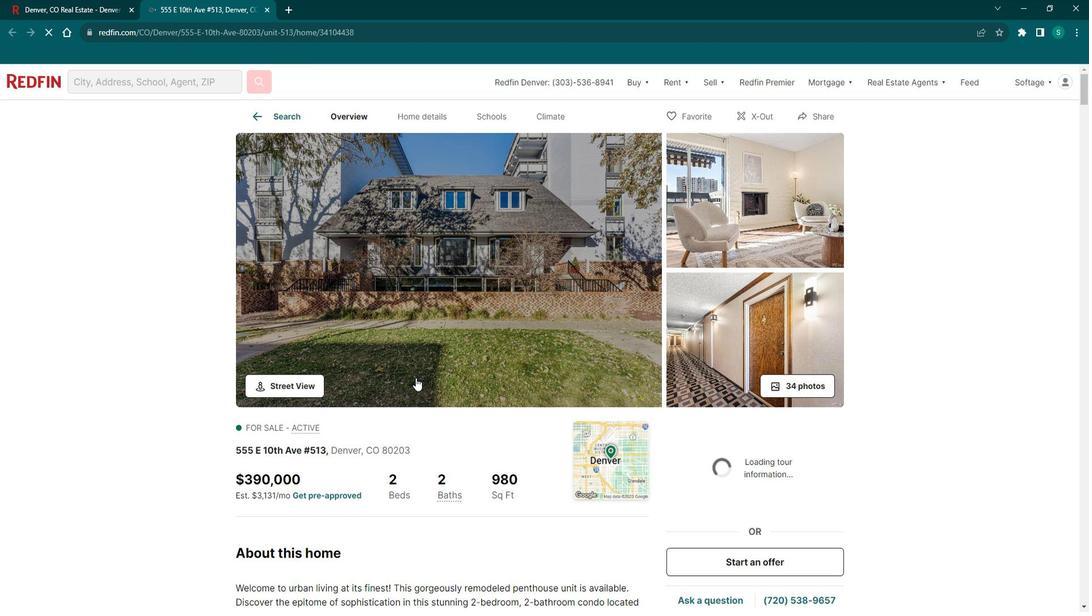 
Action: Mouse scrolled (429, 376) with delta (0, 0)
Screenshot: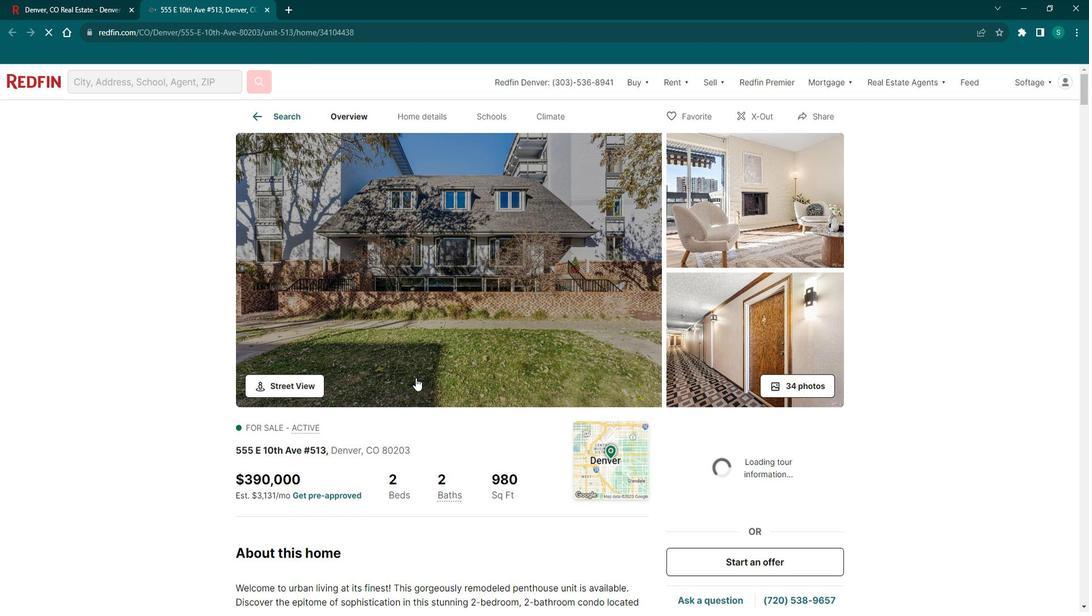 
Action: Mouse scrolled (429, 376) with delta (0, 0)
Screenshot: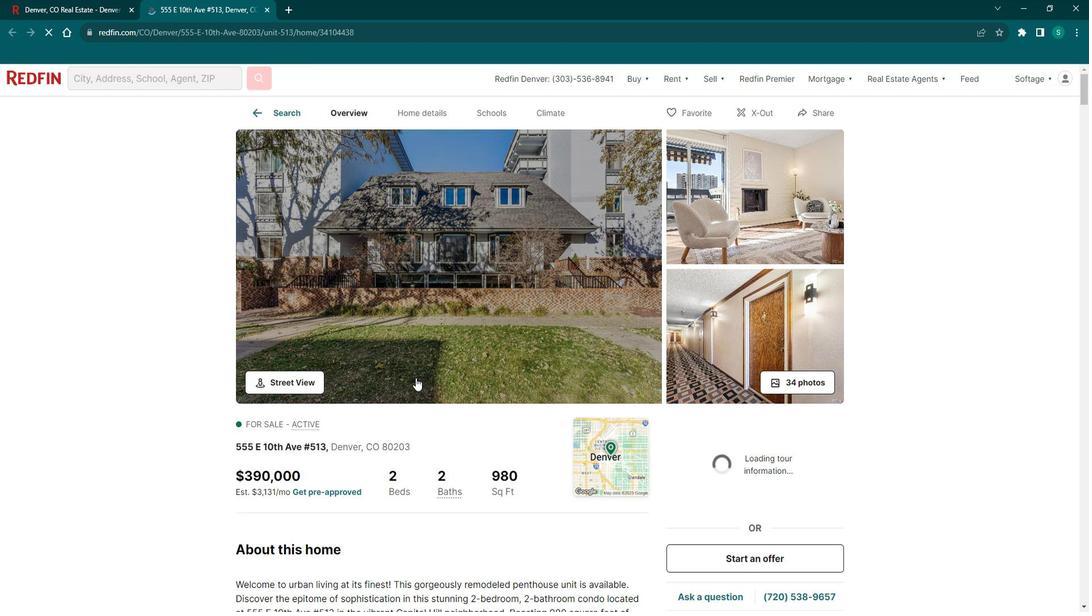 
Action: Mouse moved to (289, 406)
Screenshot: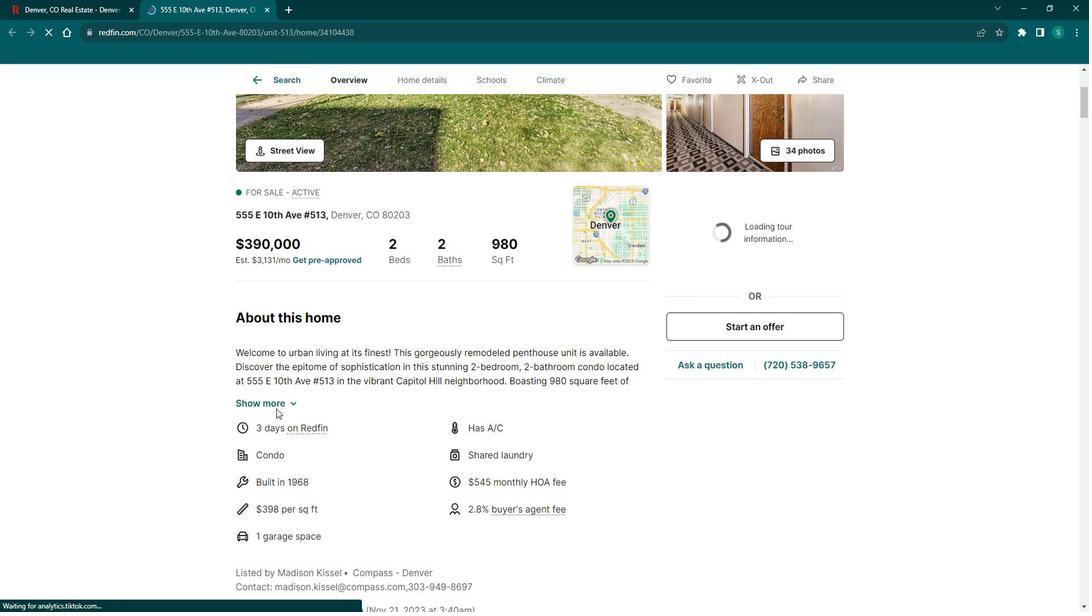 
Action: Mouse pressed left at (289, 406)
Screenshot: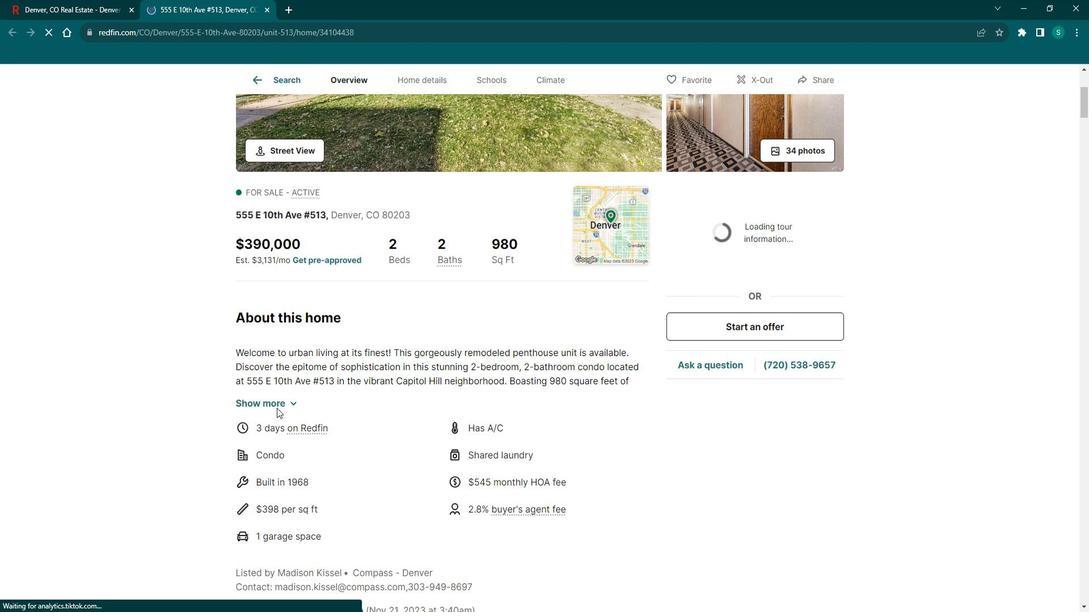 
Action: Mouse moved to (309, 399)
Screenshot: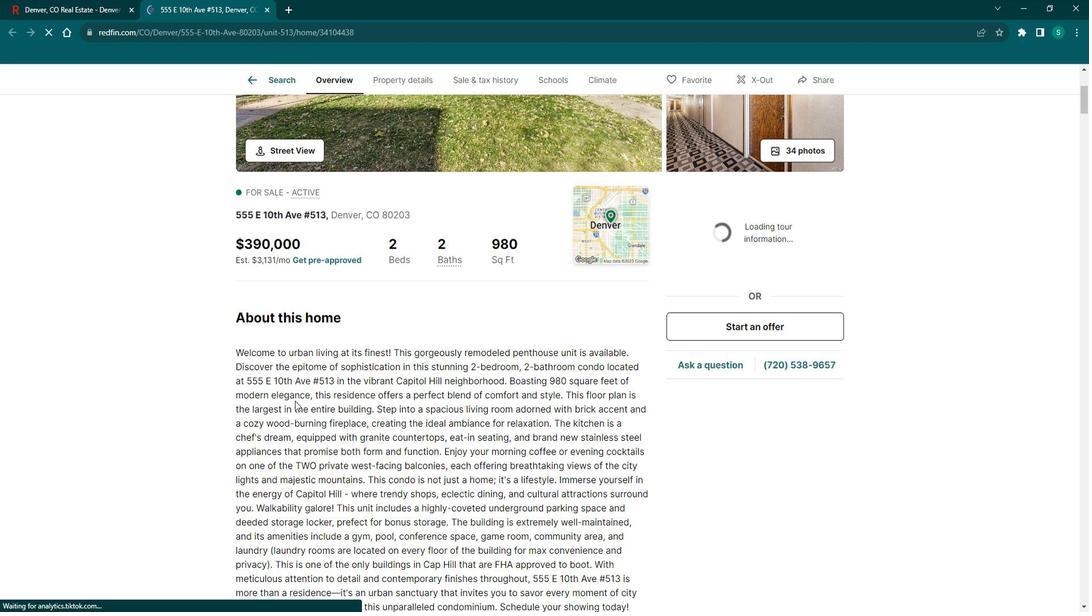 
Action: Mouse scrolled (309, 398) with delta (0, 0)
Screenshot: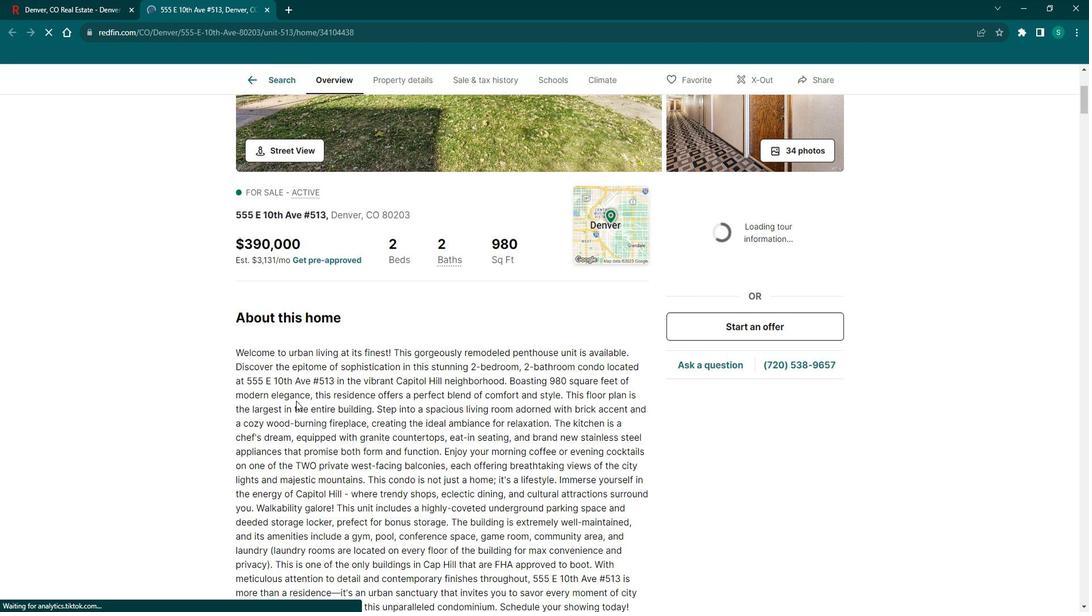 
Action: Mouse scrolled (309, 398) with delta (0, 0)
Screenshot: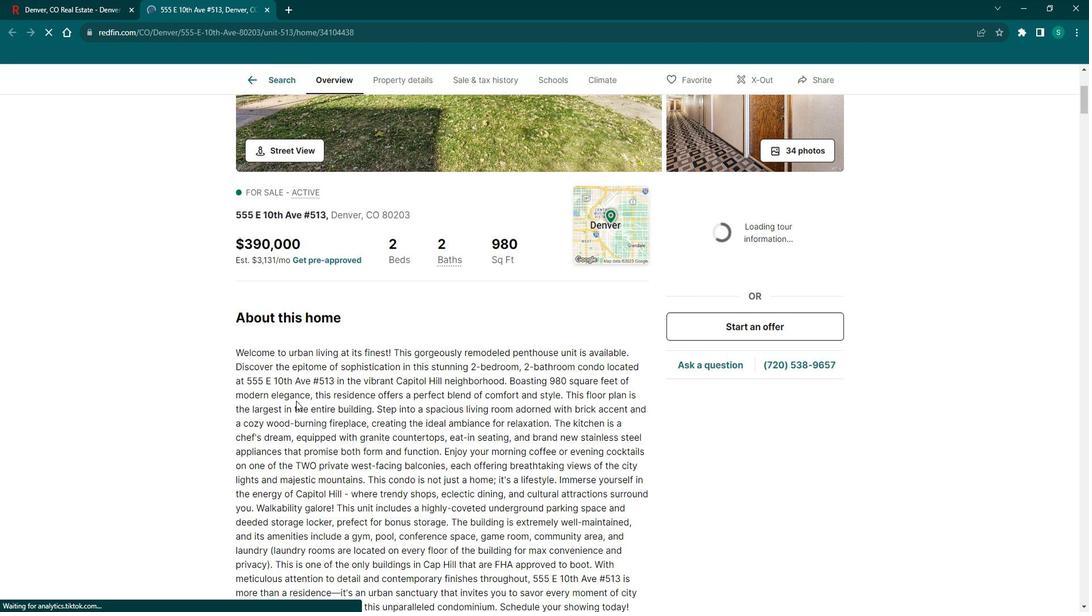
Action: Mouse scrolled (309, 398) with delta (0, 0)
Screenshot: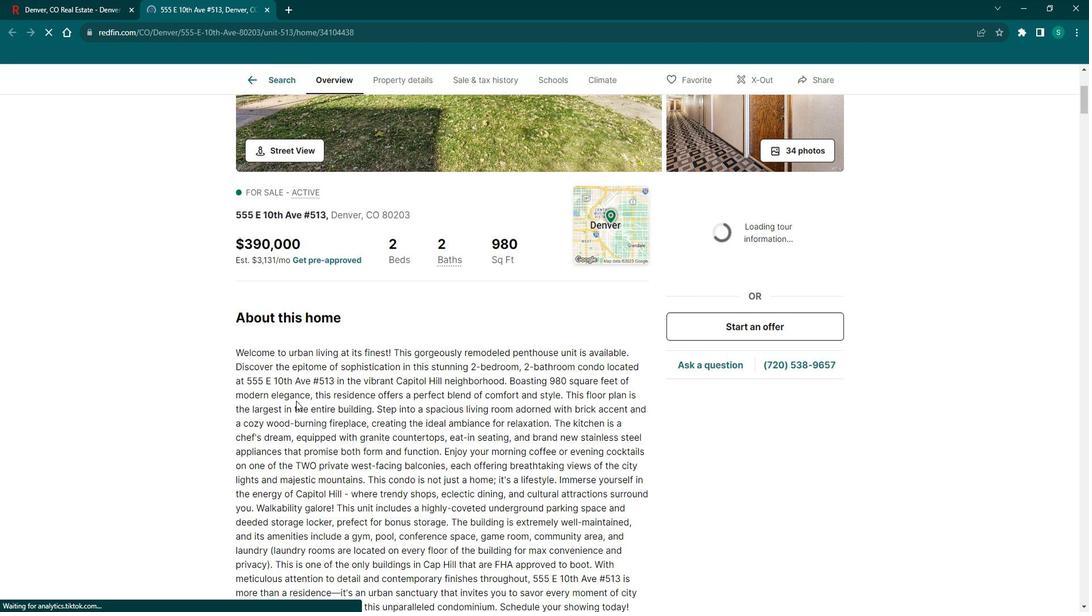 
Action: Mouse moved to (351, 385)
Screenshot: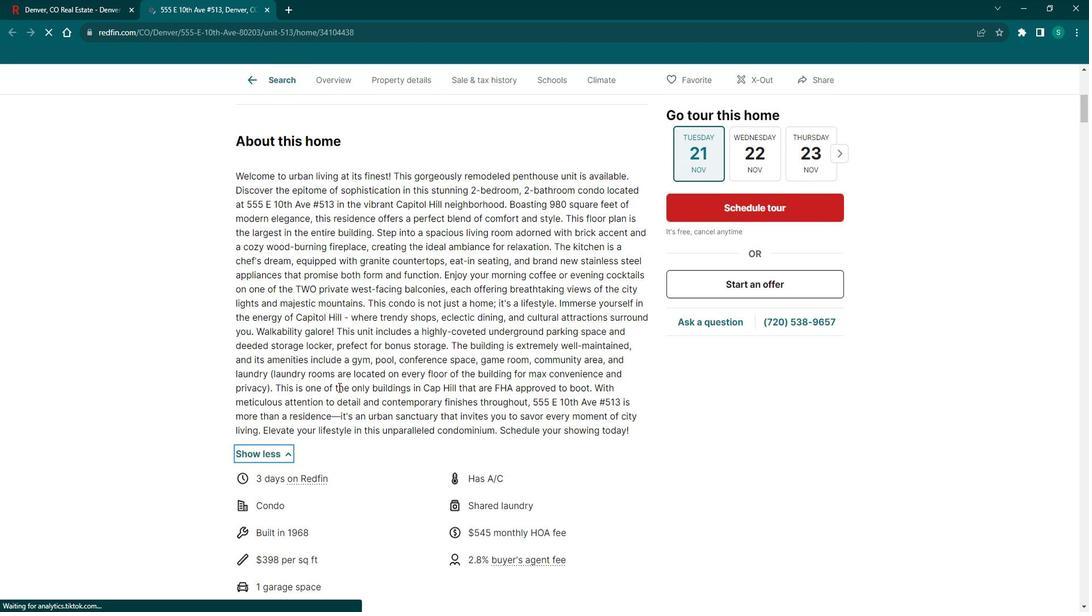 
Action: Mouse scrolled (351, 385) with delta (0, 0)
Screenshot: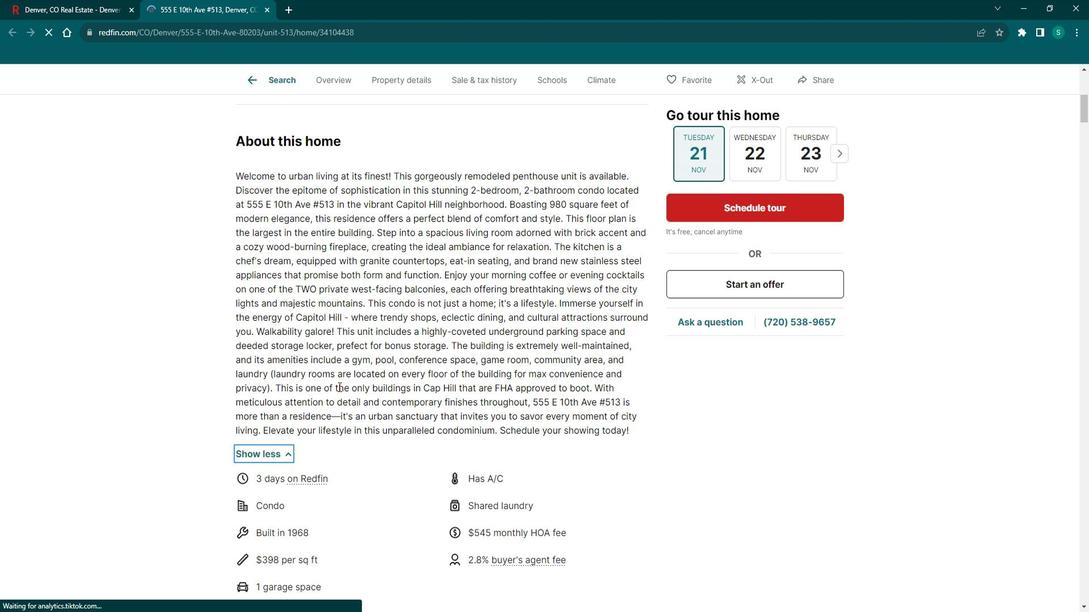 
Action: Mouse scrolled (351, 385) with delta (0, 0)
Screenshot: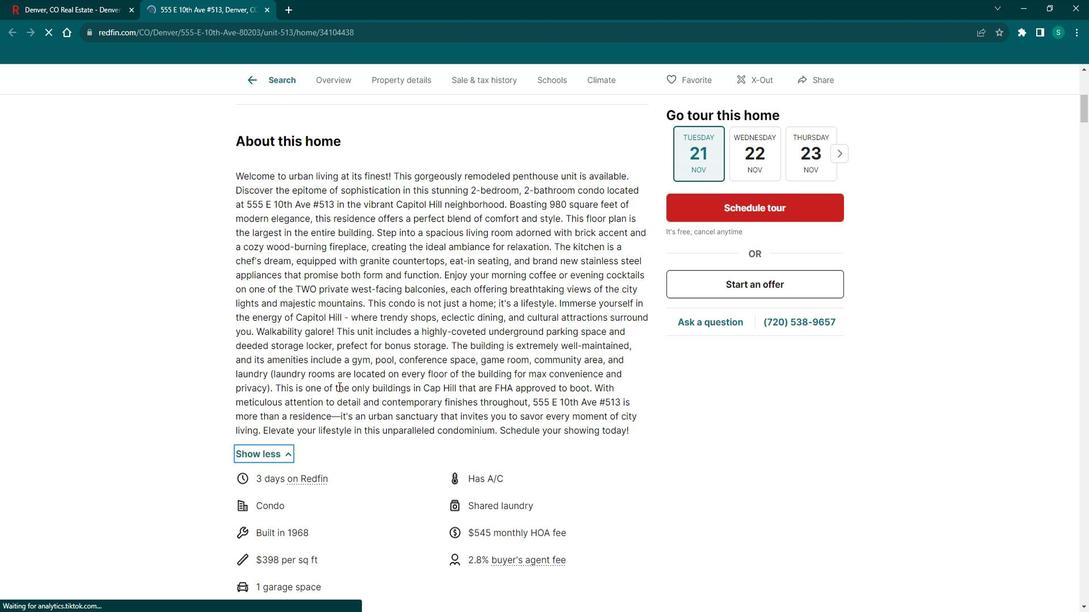 
Action: Mouse scrolled (351, 385) with delta (0, 0)
Screenshot: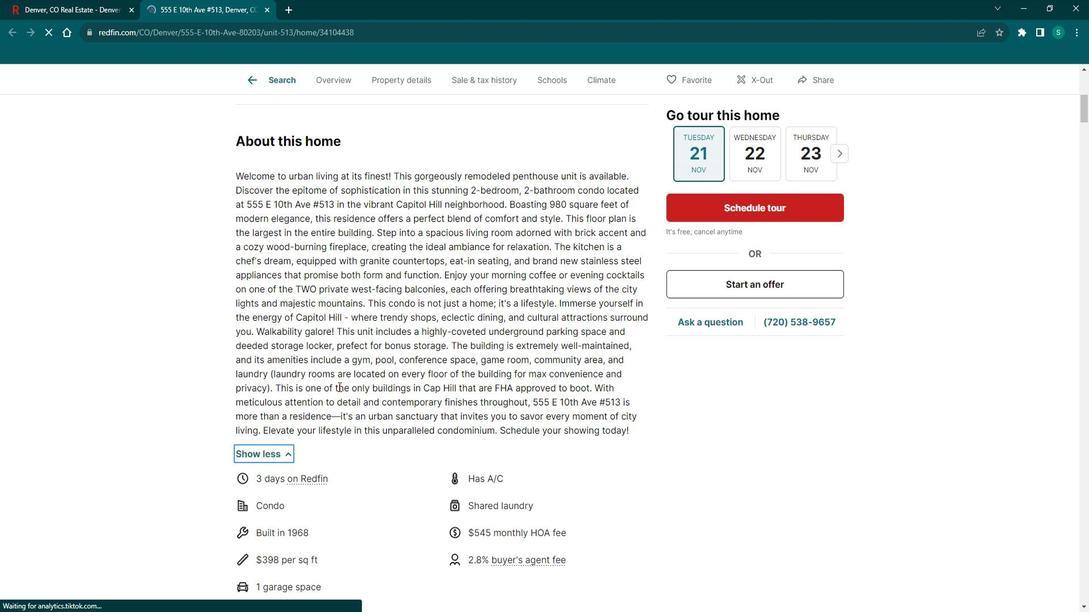 
Action: Mouse scrolled (351, 385) with delta (0, 0)
Screenshot: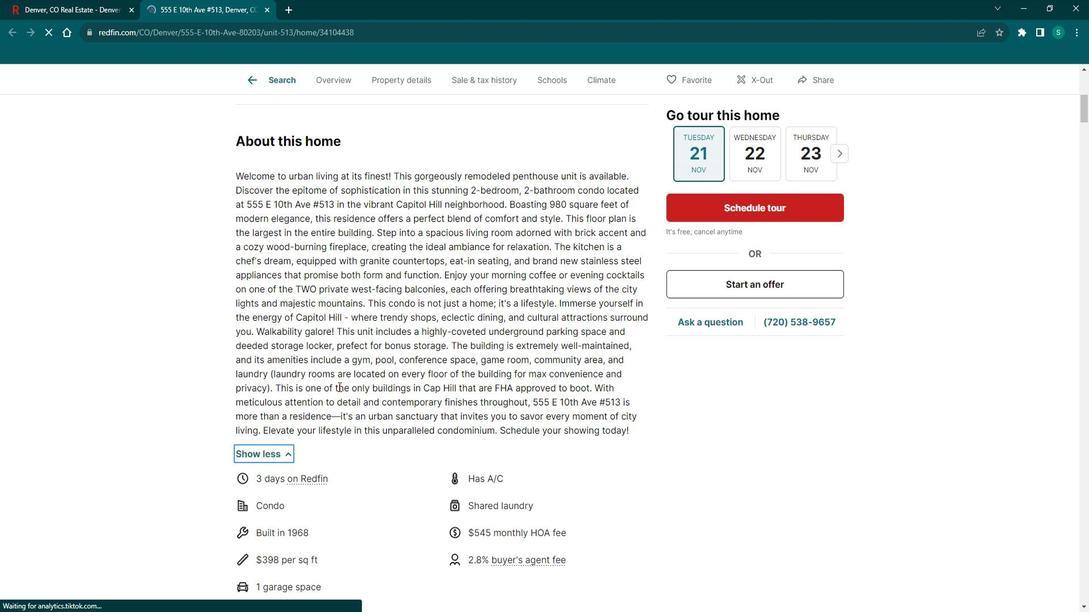 
Action: Mouse scrolled (351, 385) with delta (0, 0)
Screenshot: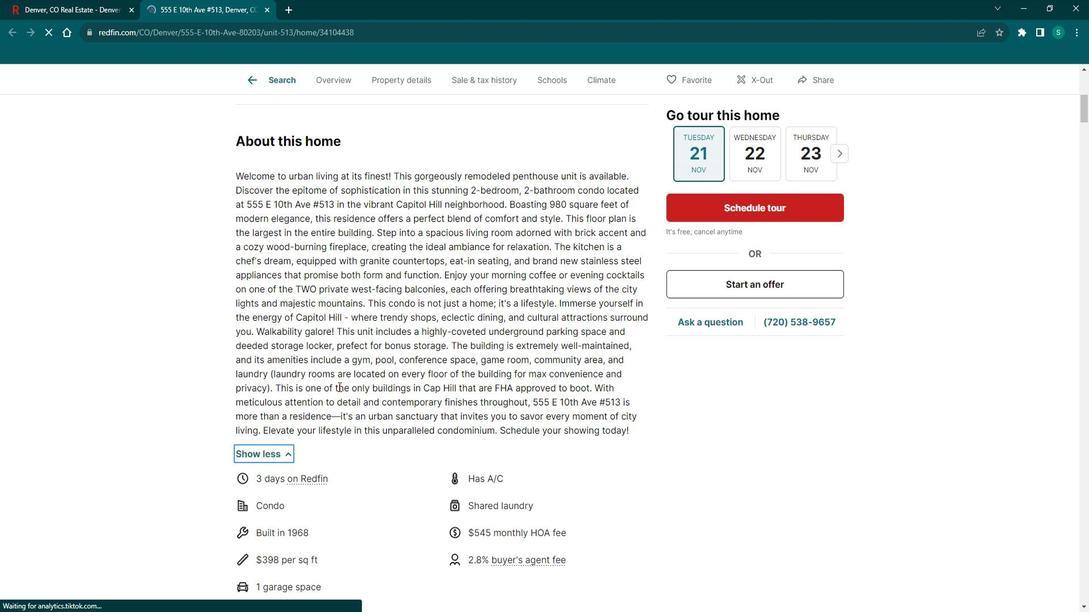 
Action: Mouse scrolled (351, 385) with delta (0, 0)
Screenshot: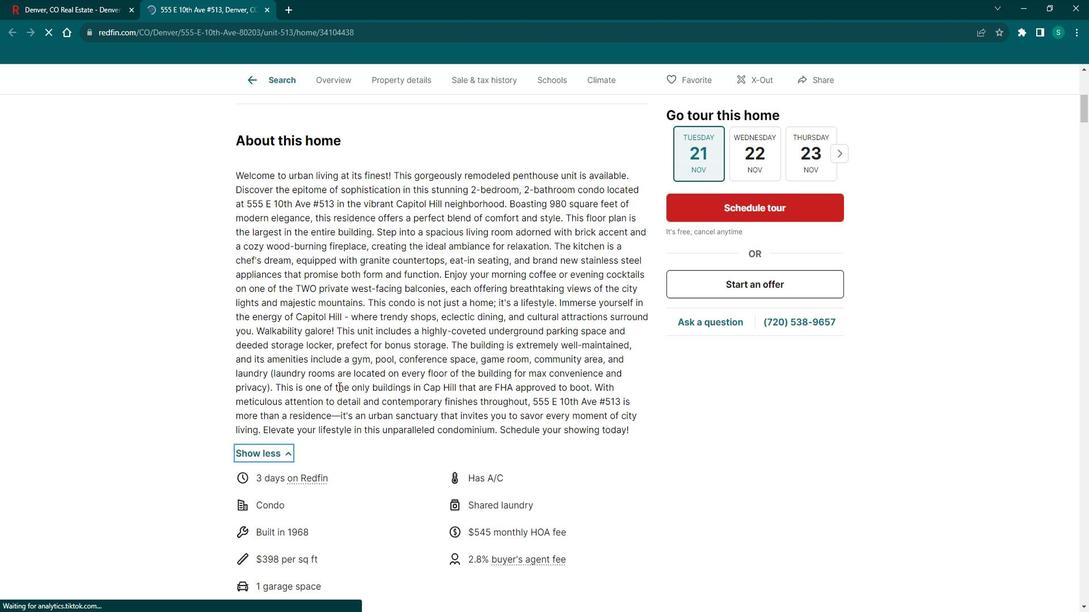 
Action: Mouse scrolled (351, 385) with delta (0, 0)
Screenshot: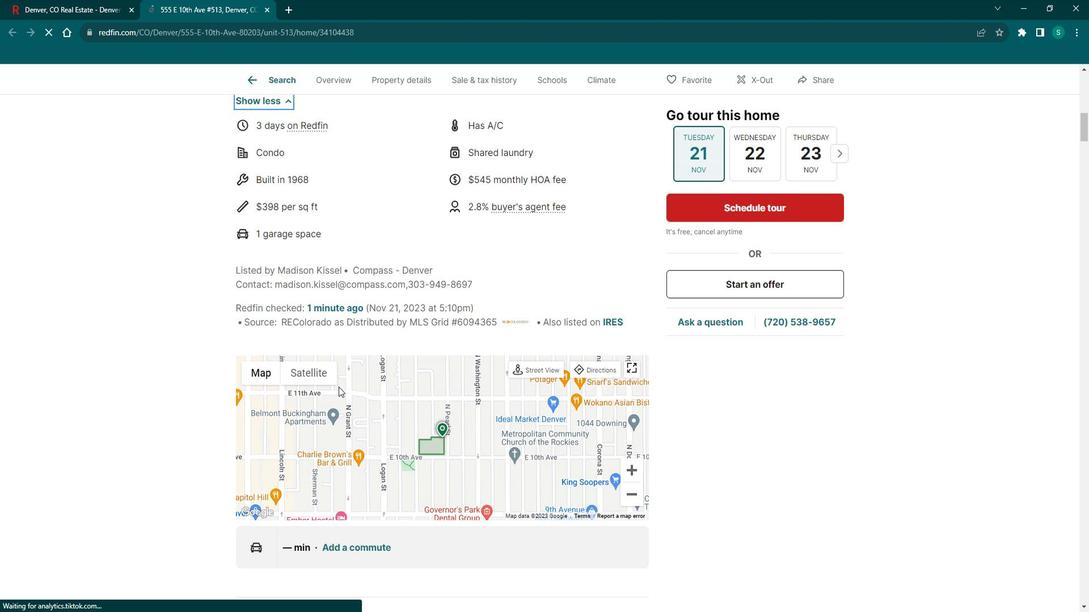 
Action: Mouse scrolled (351, 385) with delta (0, 0)
Screenshot: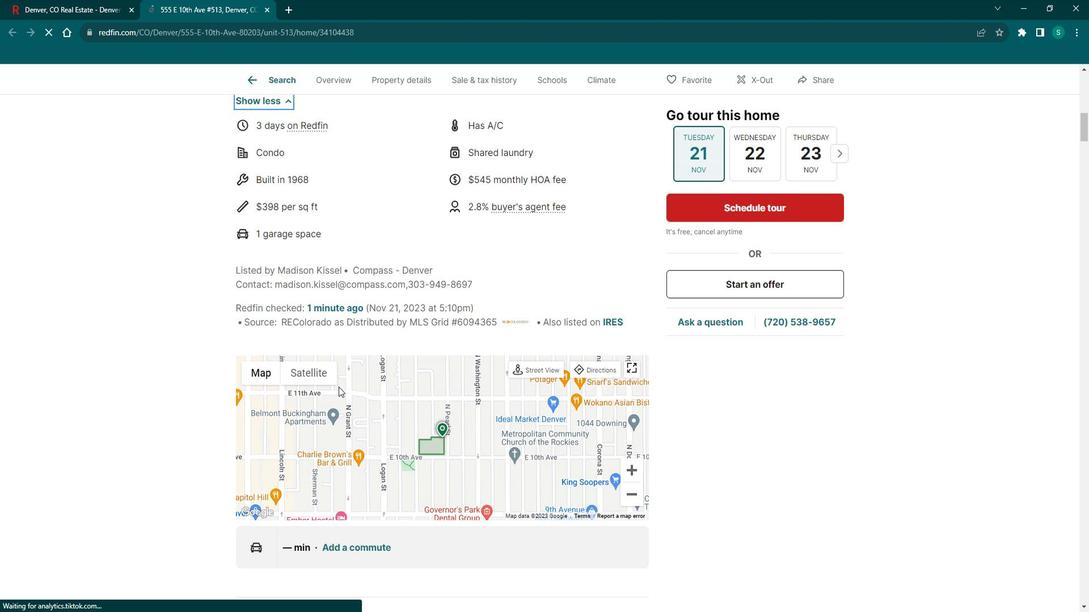 
Action: Mouse scrolled (351, 385) with delta (0, 0)
Screenshot: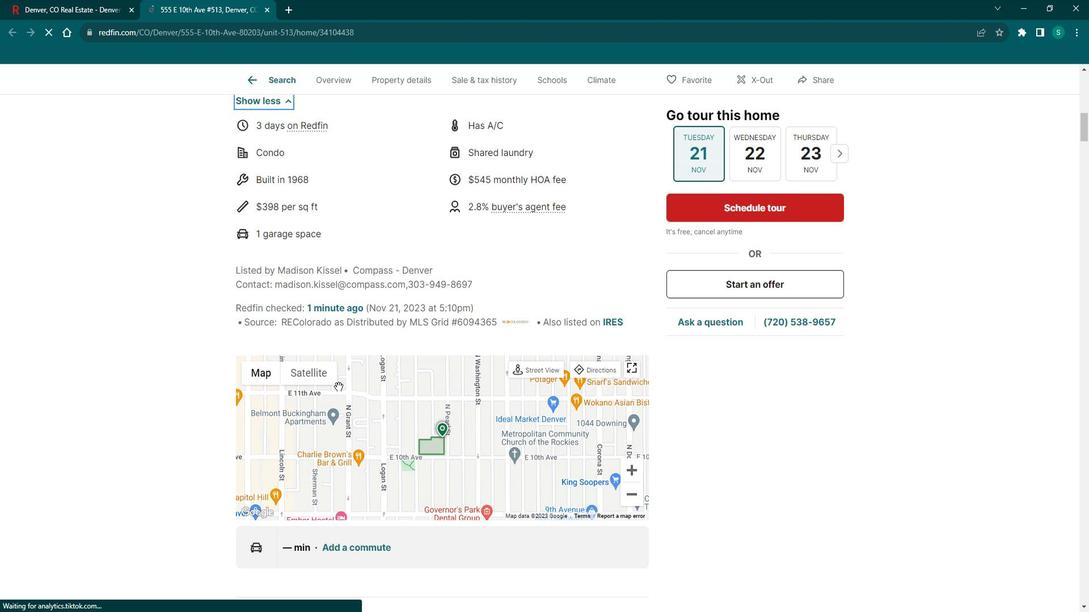 
Action: Mouse scrolled (351, 385) with delta (0, 0)
Screenshot: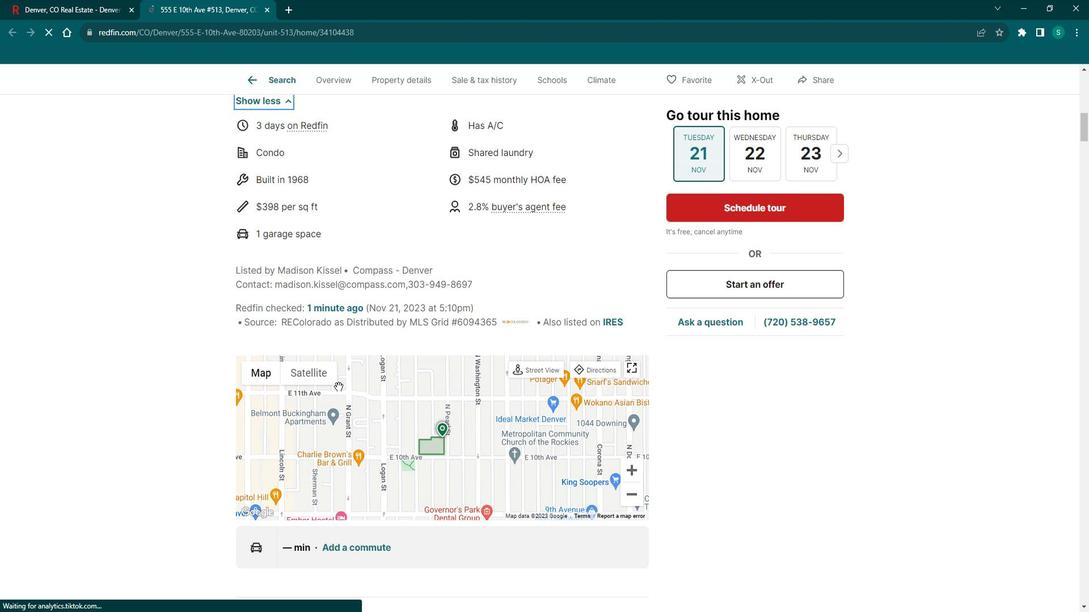 
Action: Mouse scrolled (351, 385) with delta (0, 0)
Screenshot: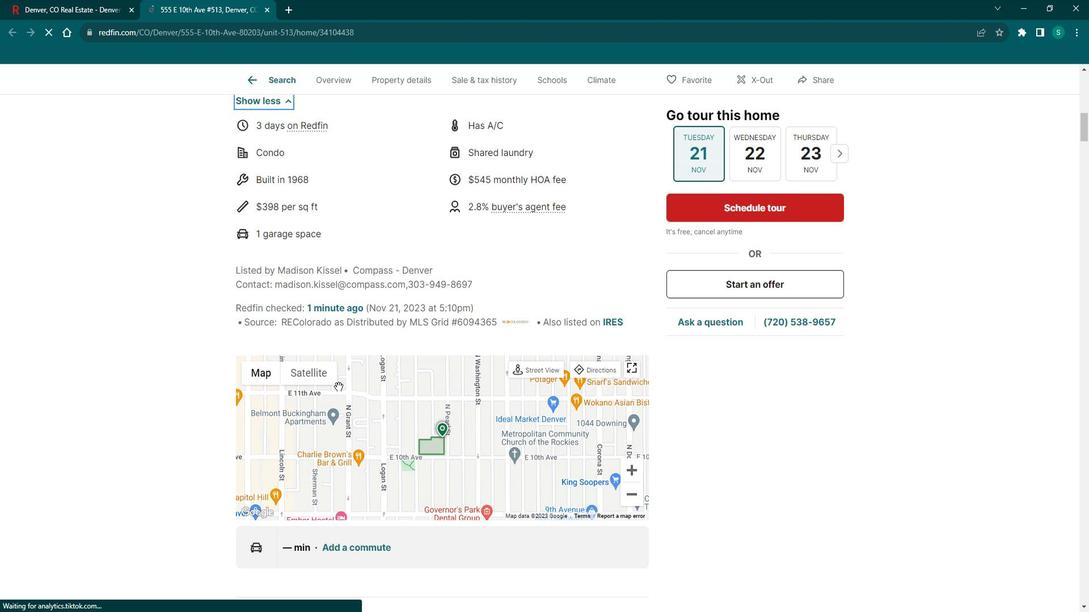 
Action: Mouse scrolled (351, 385) with delta (0, 0)
Screenshot: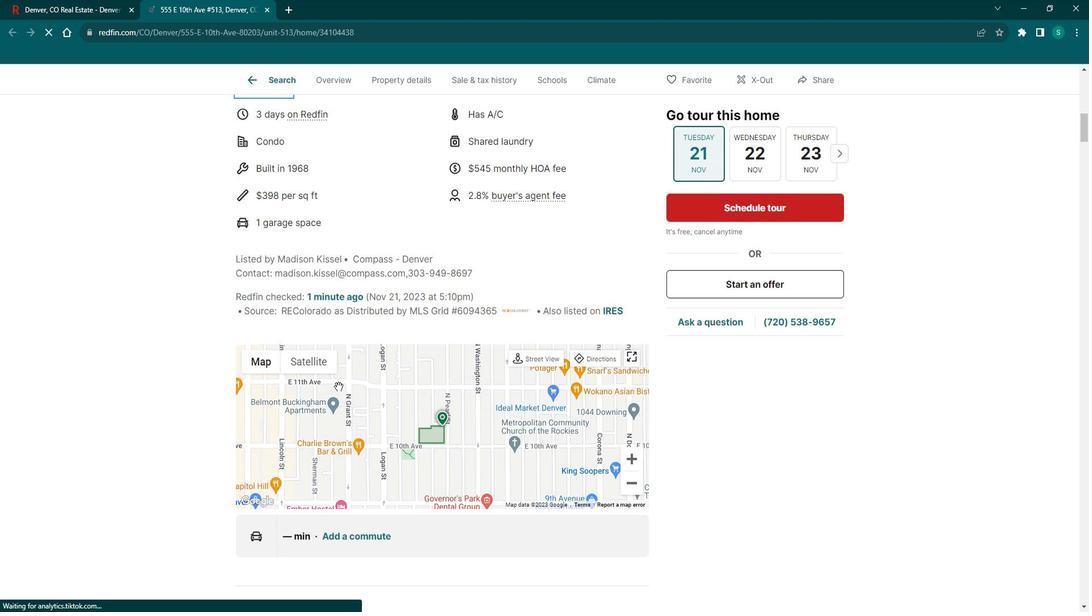 
Action: Mouse scrolled (351, 385) with delta (0, 0)
Screenshot: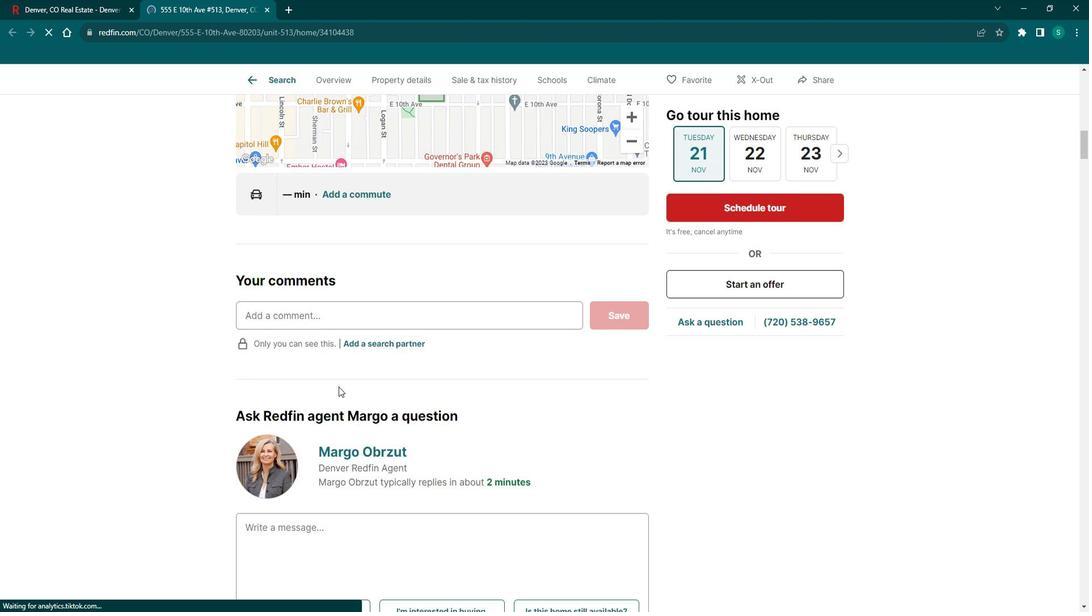 
Action: Mouse scrolled (351, 385) with delta (0, 0)
Screenshot: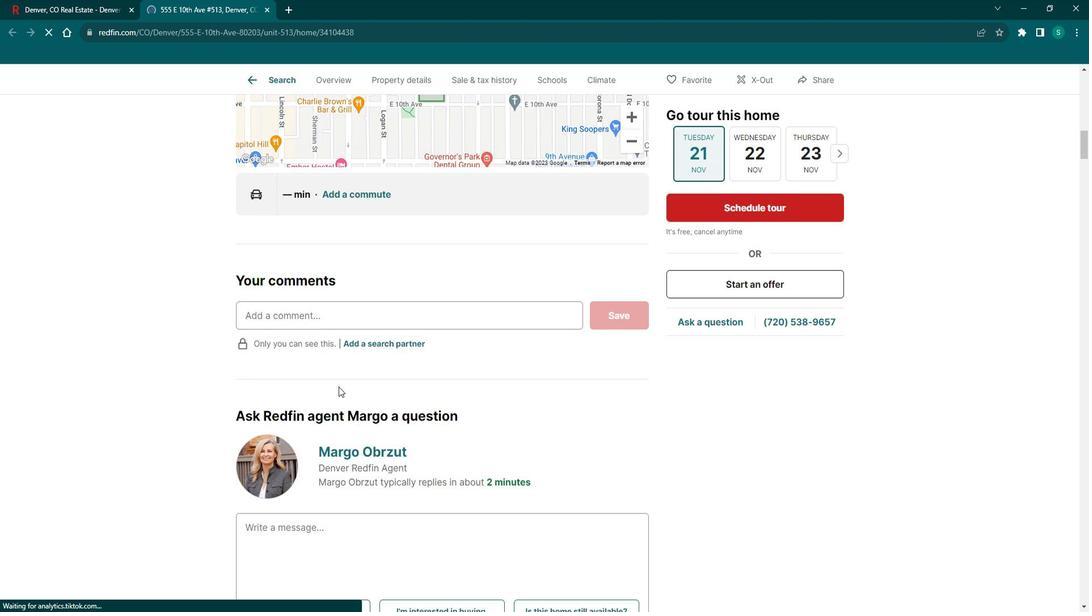 
Action: Mouse scrolled (351, 385) with delta (0, 0)
Screenshot: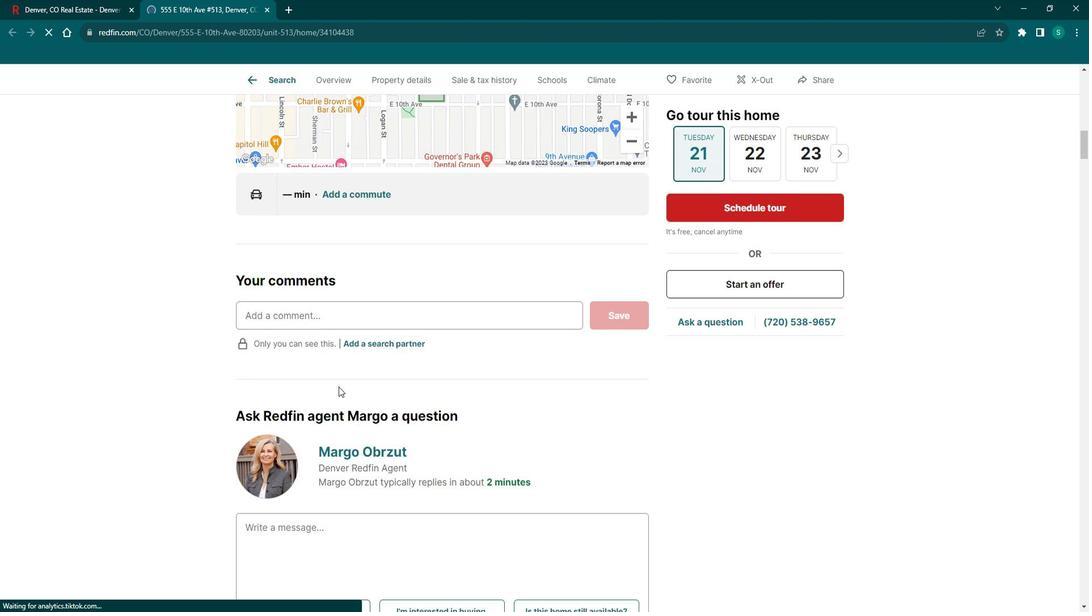 
Action: Mouse scrolled (351, 385) with delta (0, 0)
Screenshot: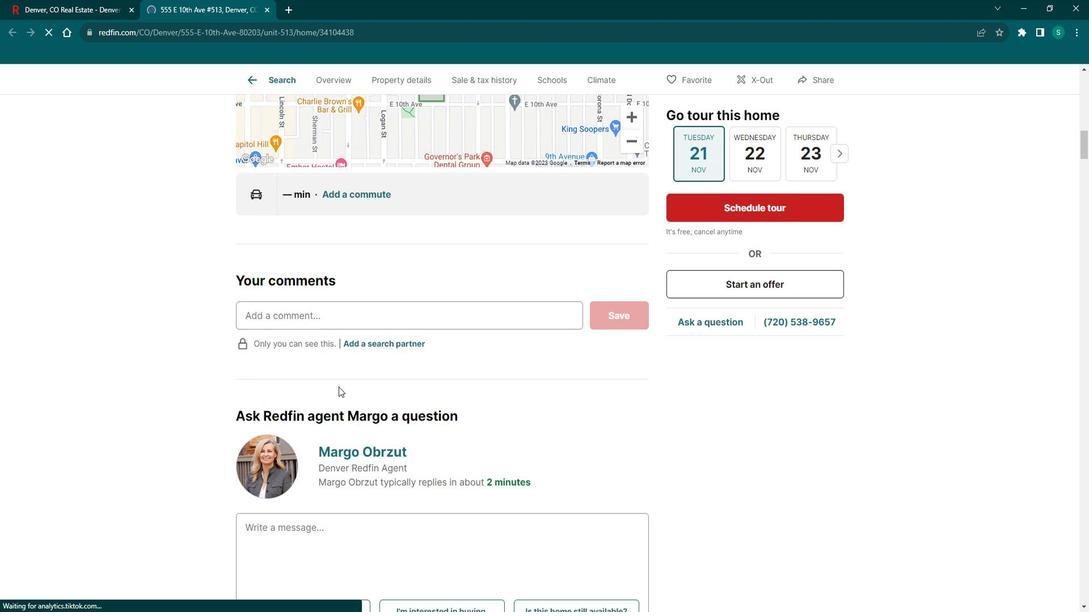 
Action: Mouse scrolled (351, 385) with delta (0, 0)
Screenshot: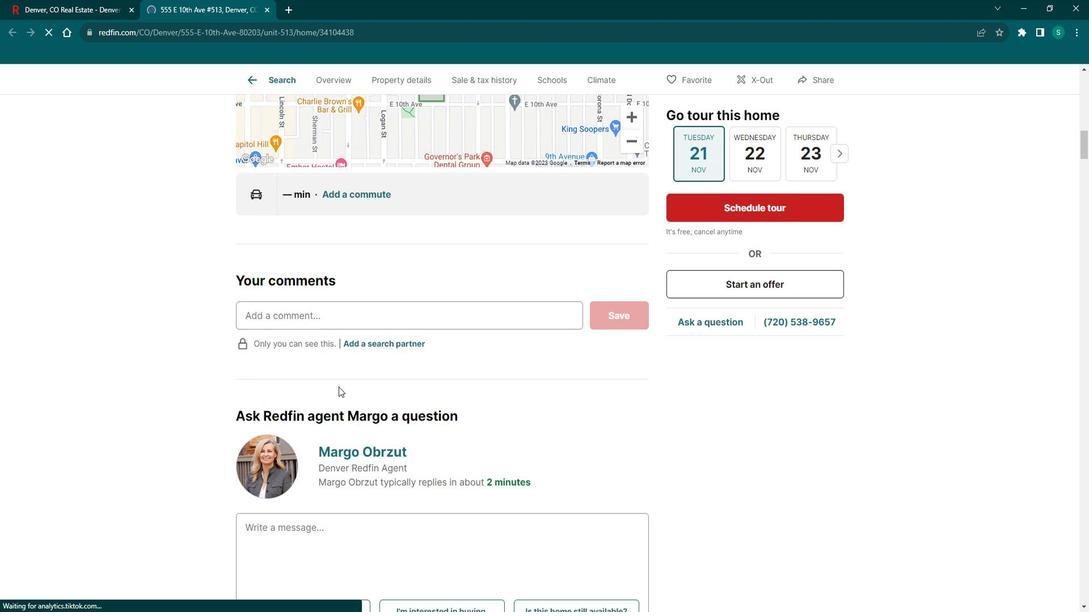 
Action: Mouse scrolled (351, 385) with delta (0, 0)
Screenshot: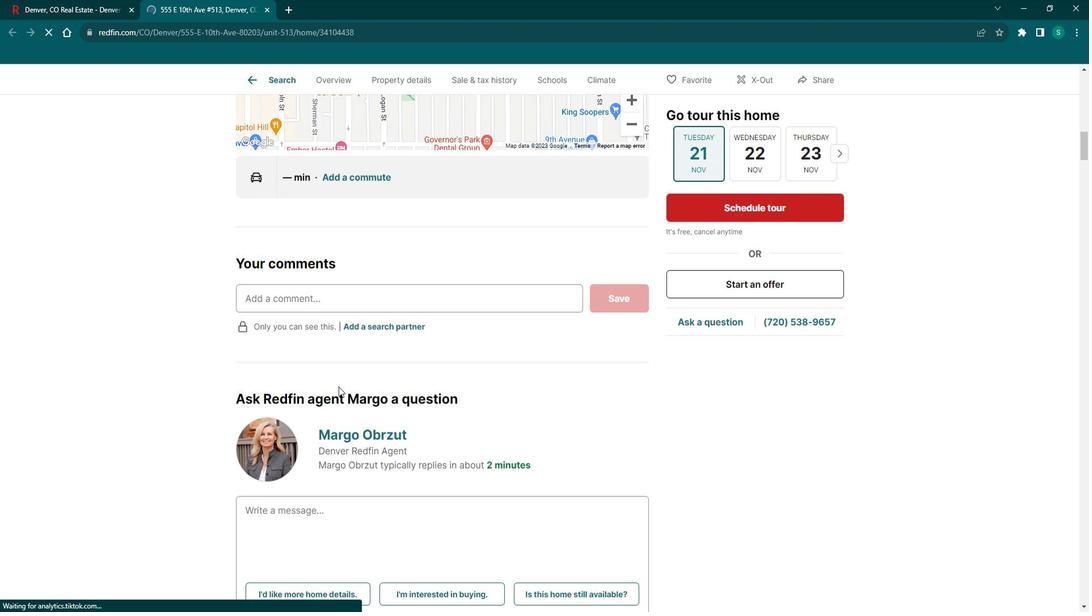 
Action: Mouse scrolled (351, 385) with delta (0, 0)
Screenshot: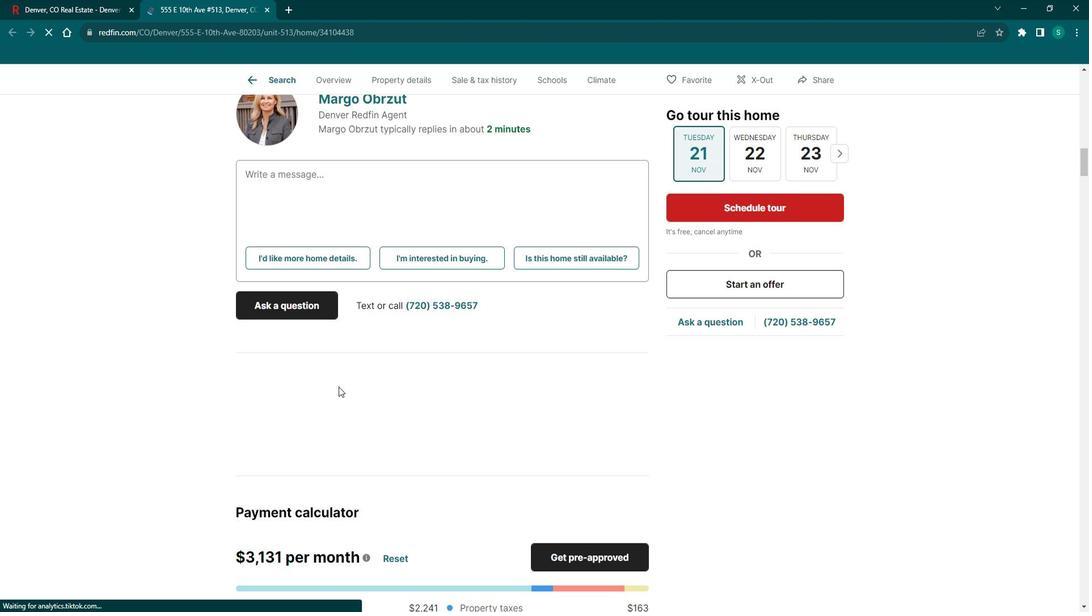 
Action: Mouse scrolled (351, 385) with delta (0, 0)
Screenshot: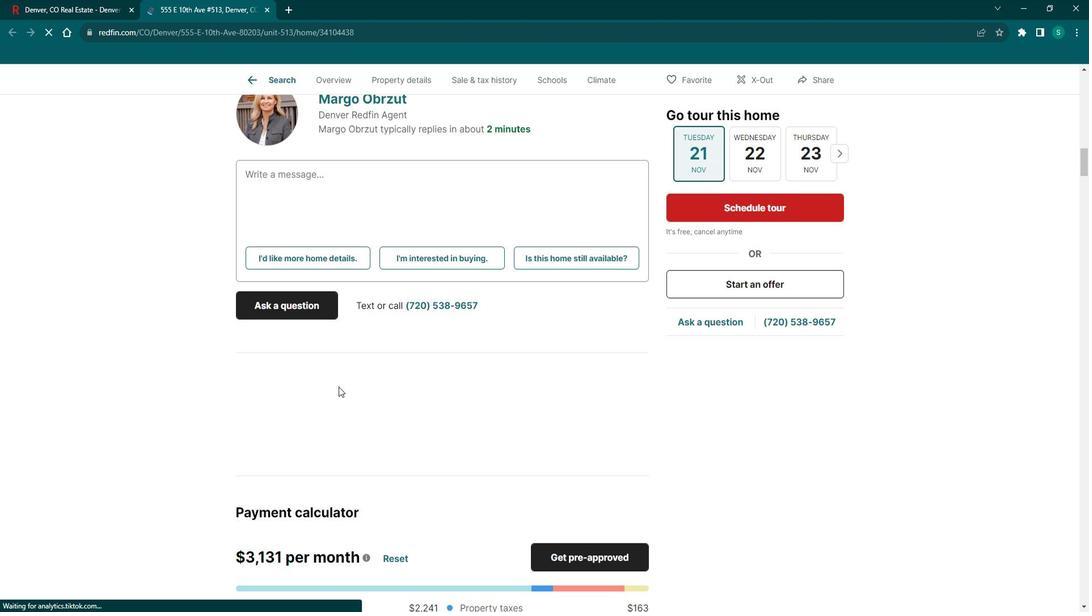 
Action: Mouse scrolled (351, 385) with delta (0, 0)
Screenshot: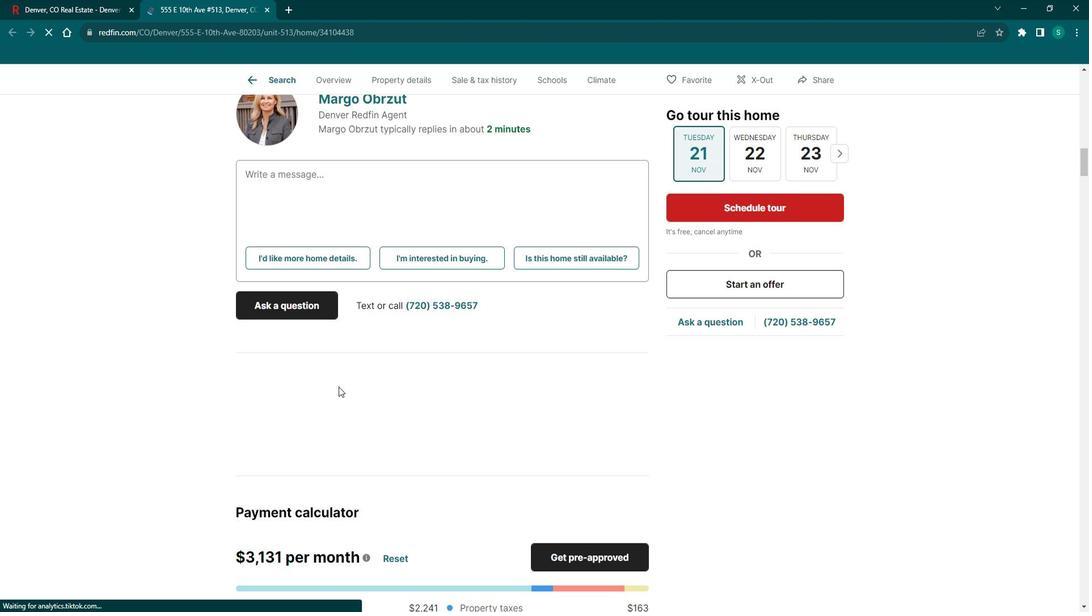 
Action: Mouse scrolled (351, 385) with delta (0, 0)
Screenshot: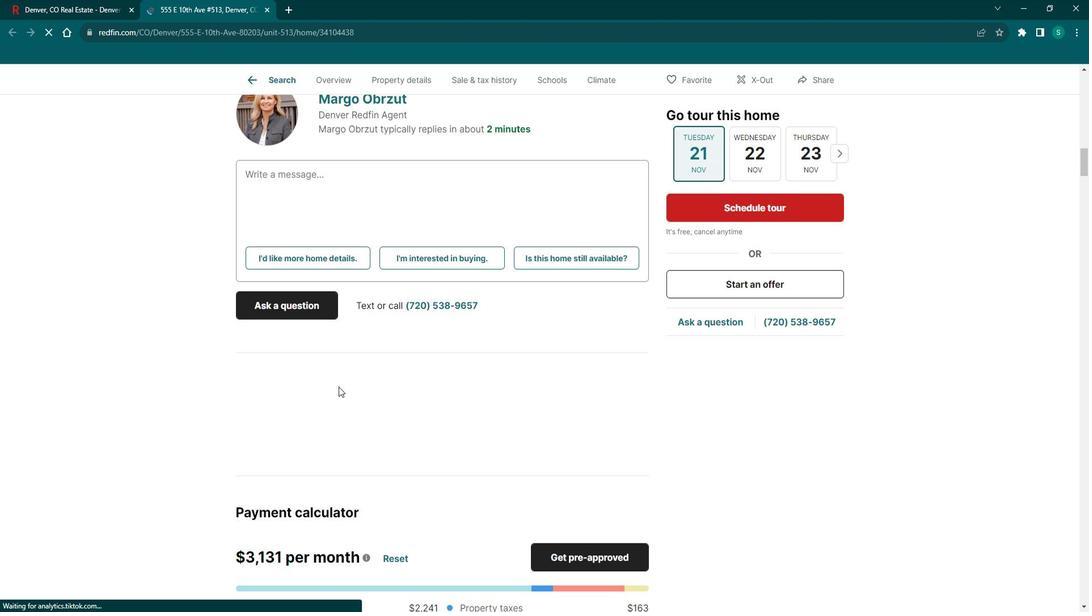 
Action: Mouse scrolled (351, 385) with delta (0, 0)
Screenshot: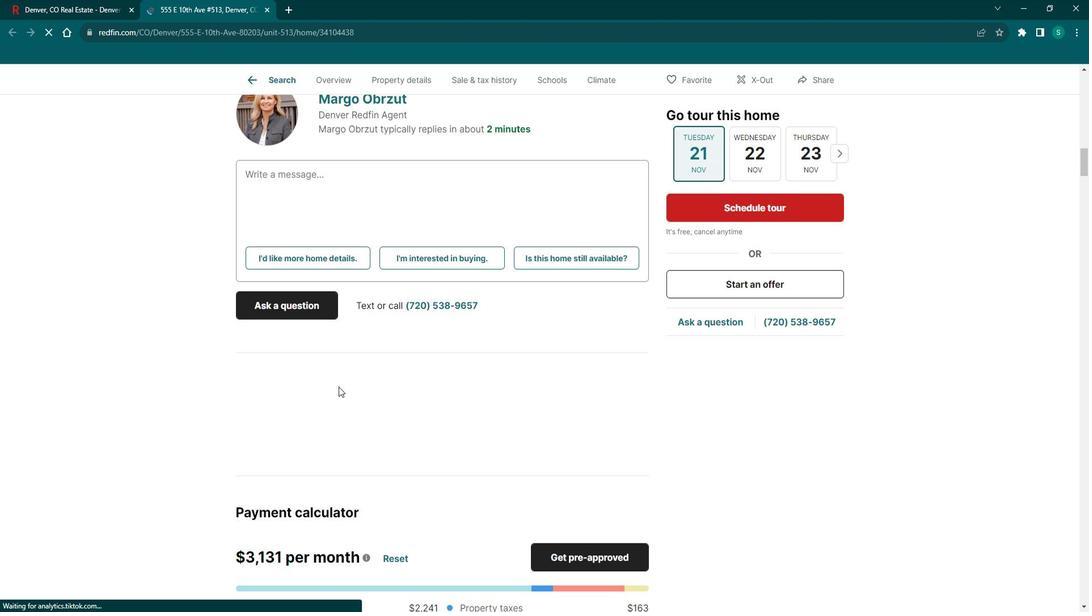 
Action: Mouse scrolled (351, 385) with delta (0, 0)
Screenshot: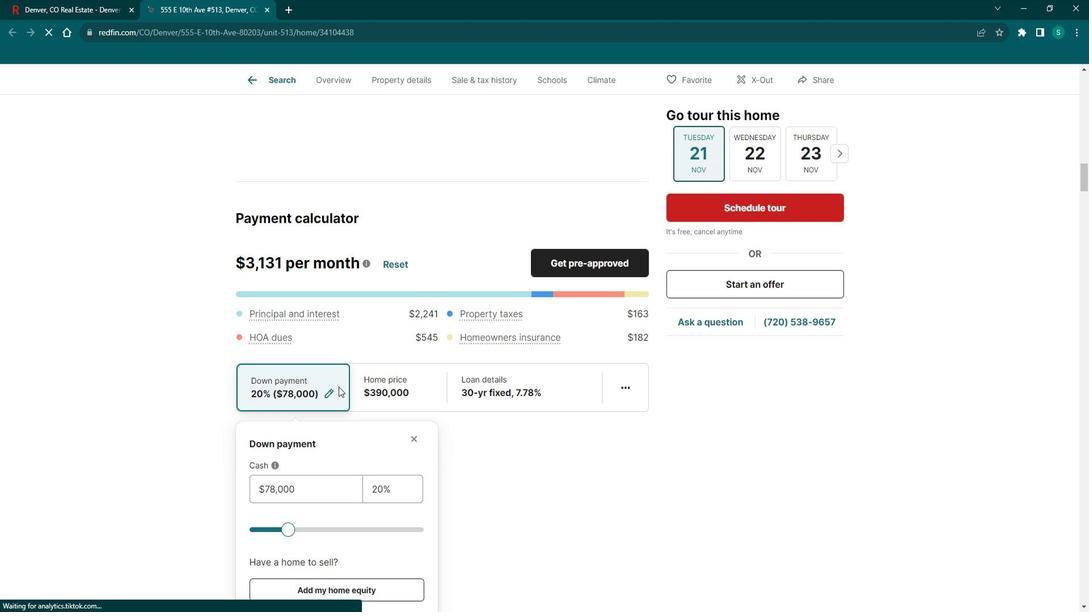 
Action: Mouse scrolled (351, 385) with delta (0, 0)
Screenshot: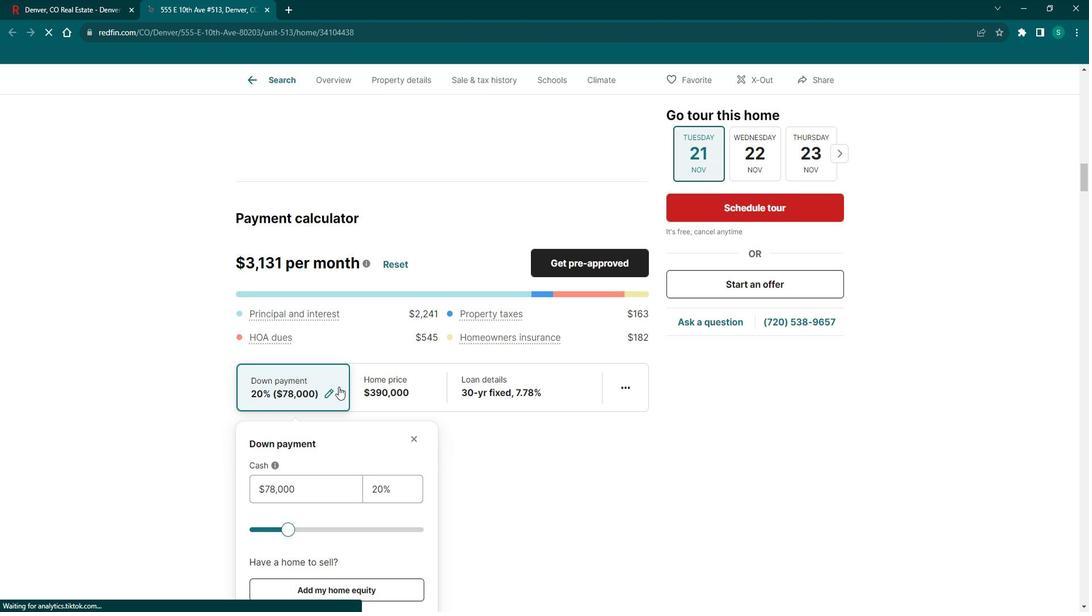 
Action: Mouse scrolled (351, 385) with delta (0, 0)
Screenshot: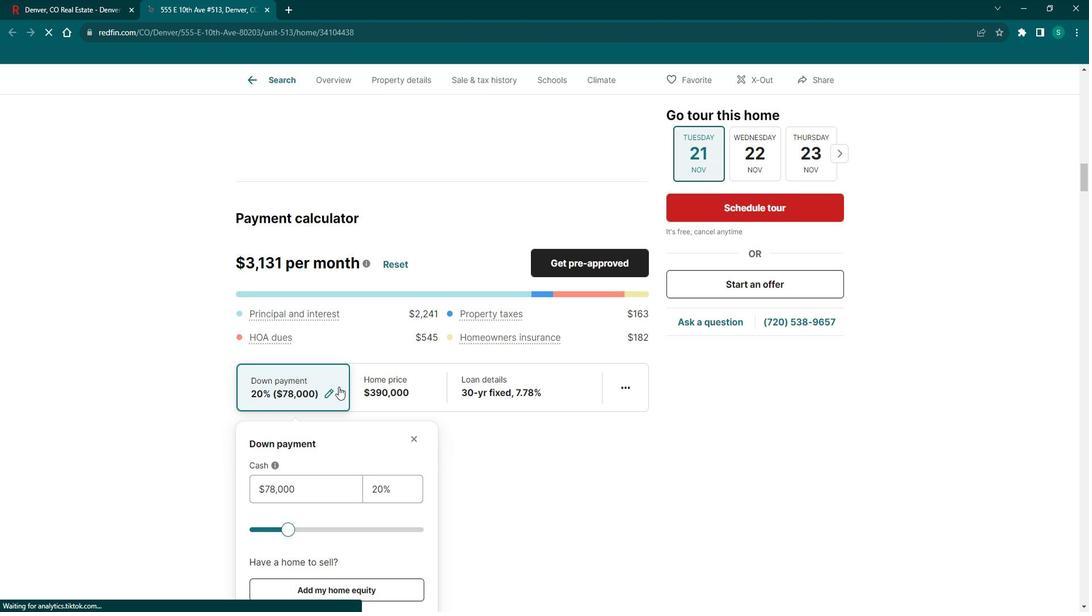 
Action: Mouse scrolled (351, 385) with delta (0, 0)
Screenshot: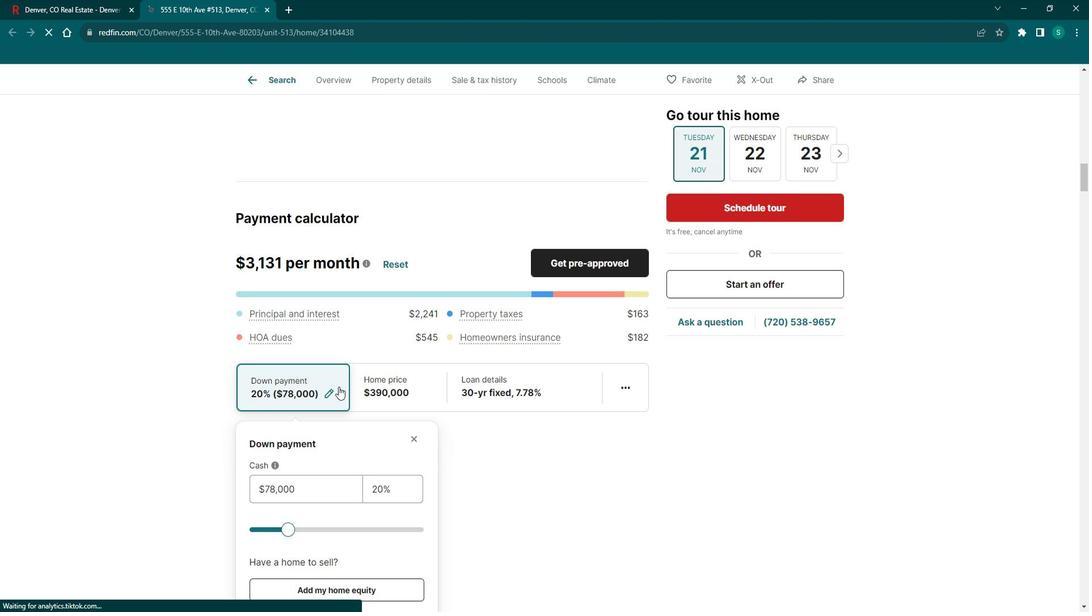 
Action: Mouse scrolled (351, 385) with delta (0, 0)
Screenshot: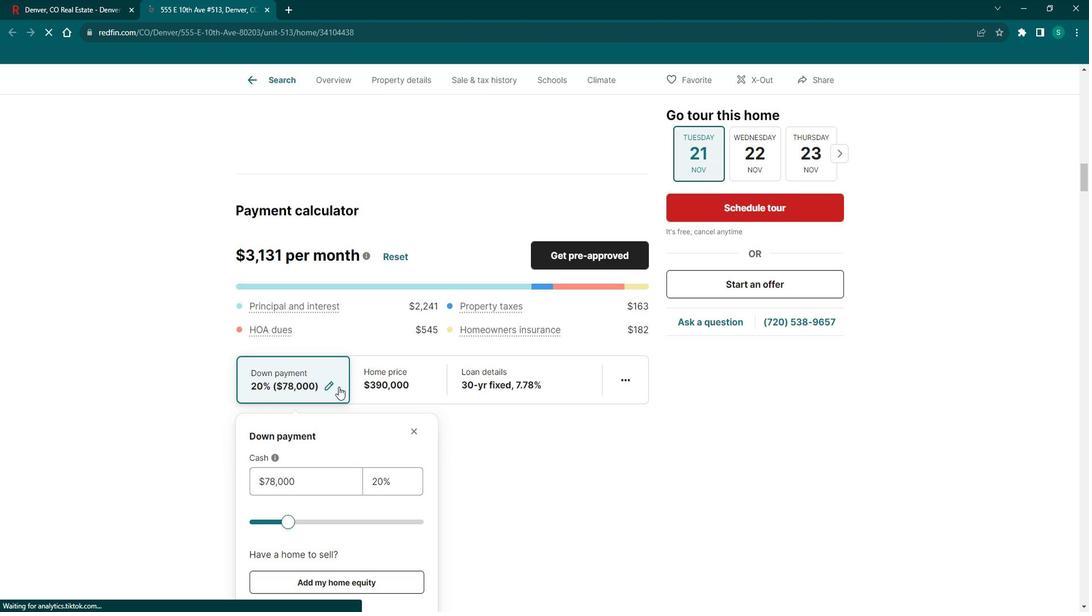 
Action: Mouse scrolled (351, 385) with delta (0, 0)
Screenshot: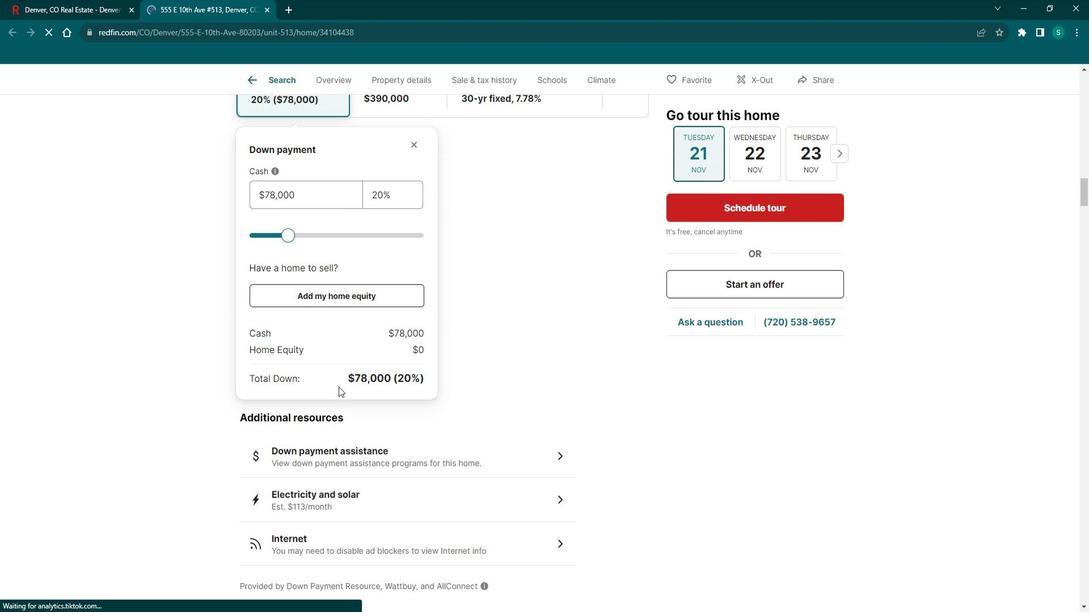 
Action: Mouse scrolled (351, 385) with delta (0, 0)
Screenshot: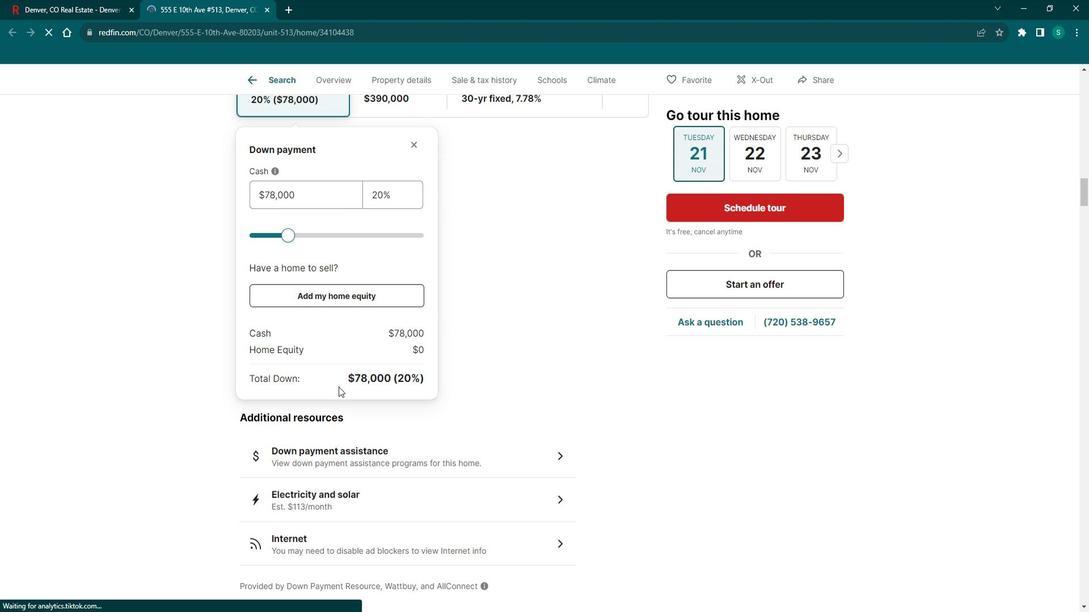 
Action: Mouse scrolled (351, 385) with delta (0, 0)
Screenshot: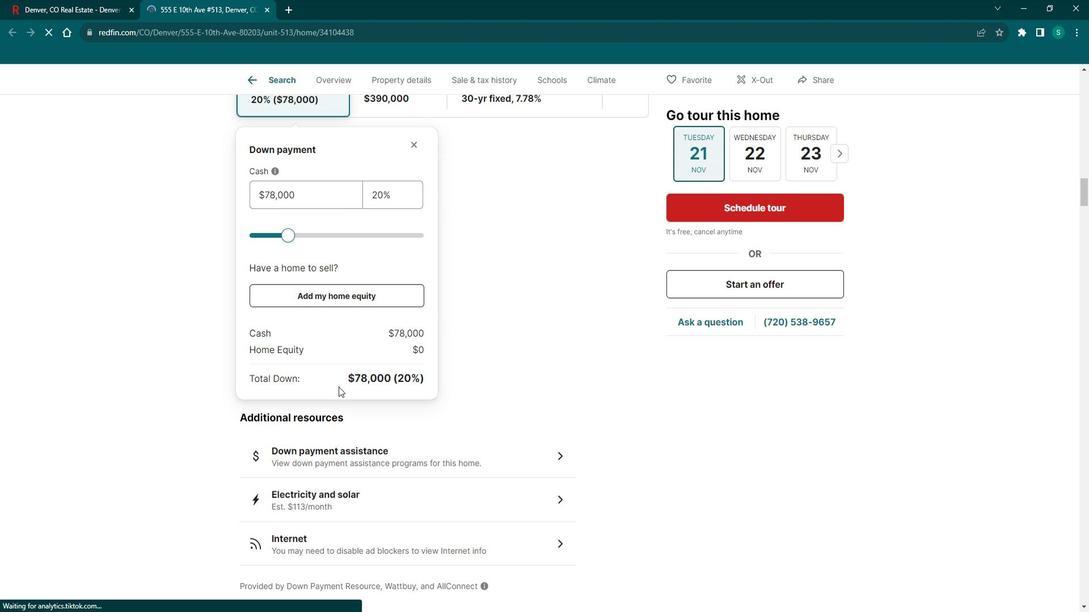 
Action: Mouse scrolled (351, 385) with delta (0, 0)
Screenshot: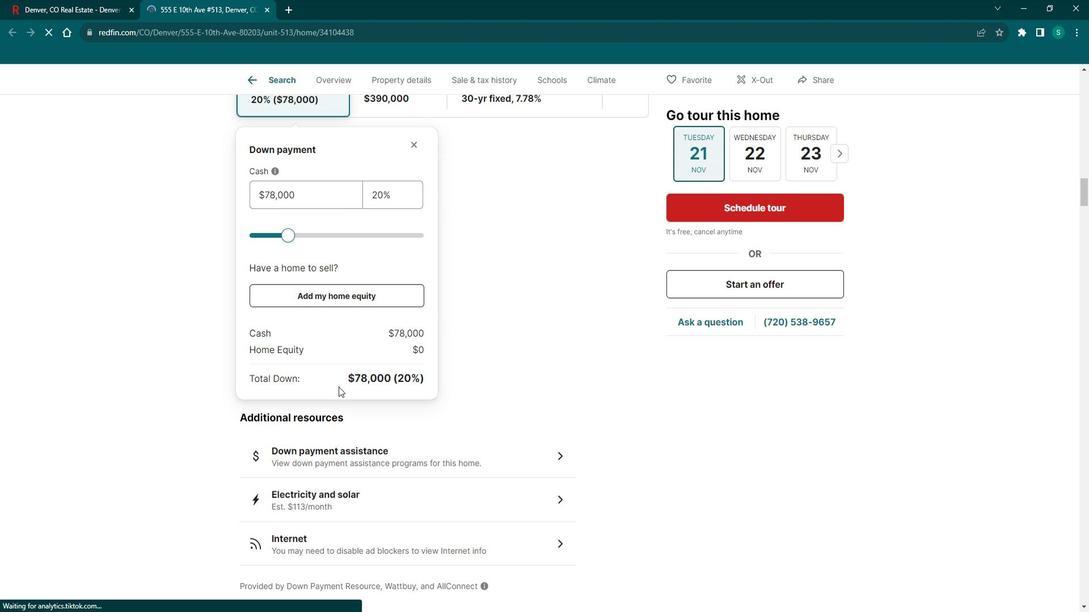 
Action: Mouse scrolled (351, 385) with delta (0, 0)
Screenshot: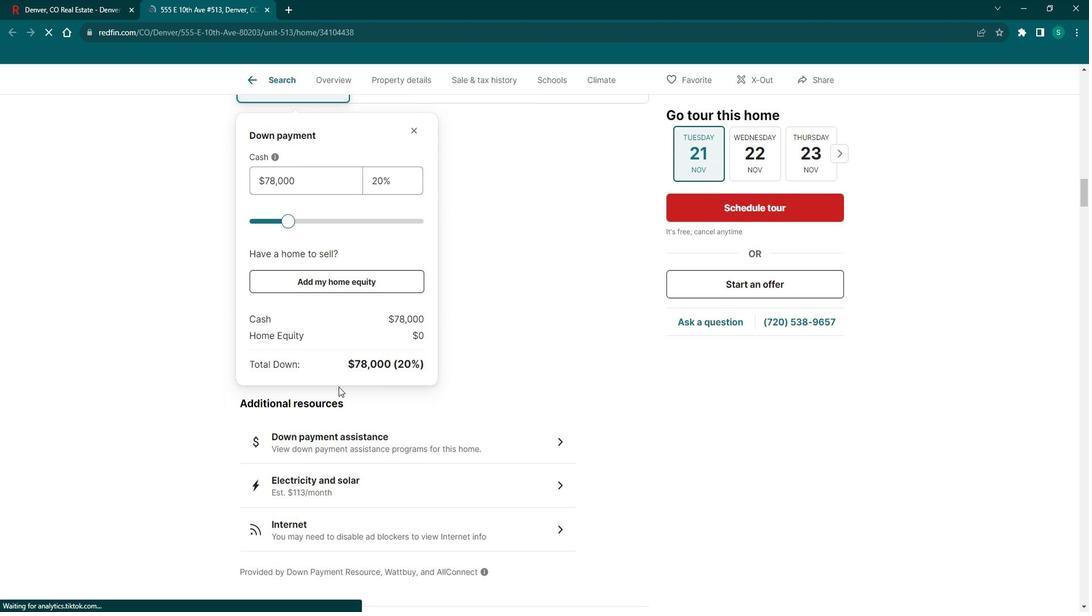 
Action: Mouse scrolled (351, 385) with delta (0, 0)
Screenshot: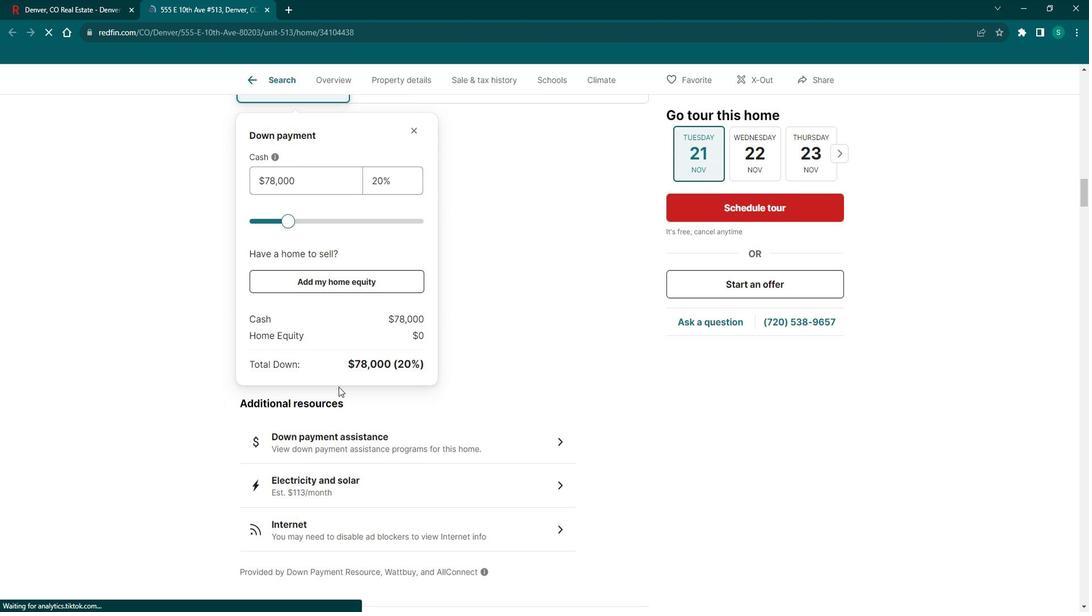 
Action: Mouse scrolled (351, 385) with delta (0, 0)
Screenshot: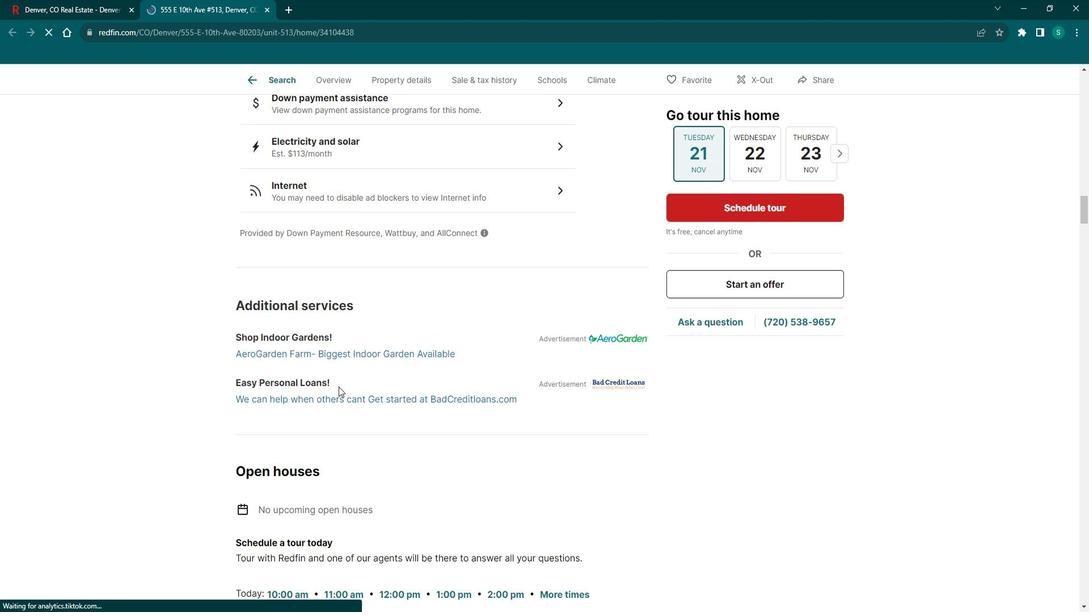 
Action: Mouse scrolled (351, 385) with delta (0, 0)
Screenshot: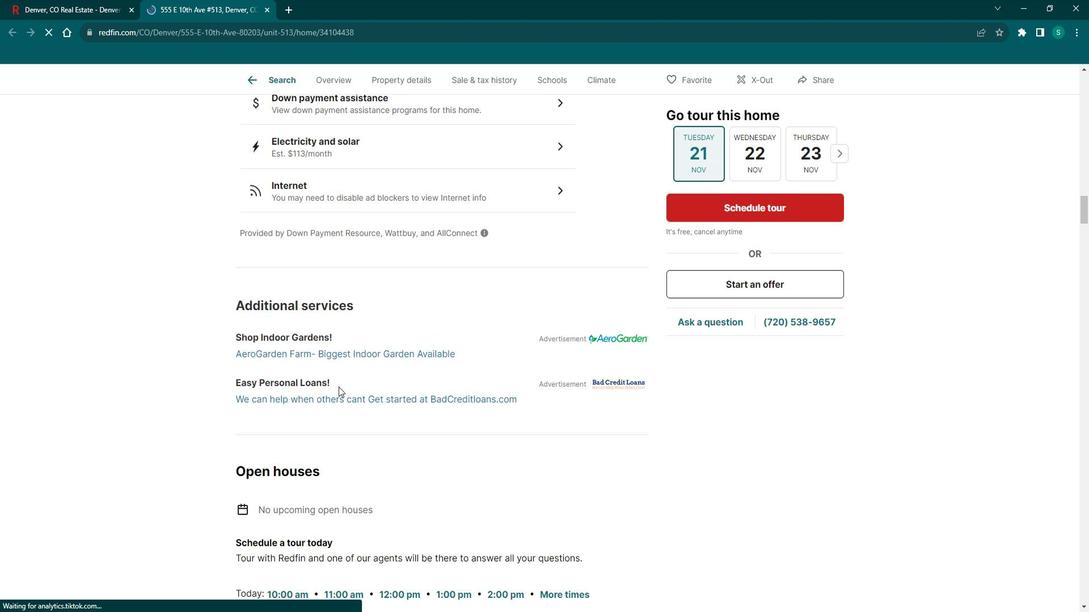 
Action: Mouse scrolled (351, 385) with delta (0, 0)
Screenshot: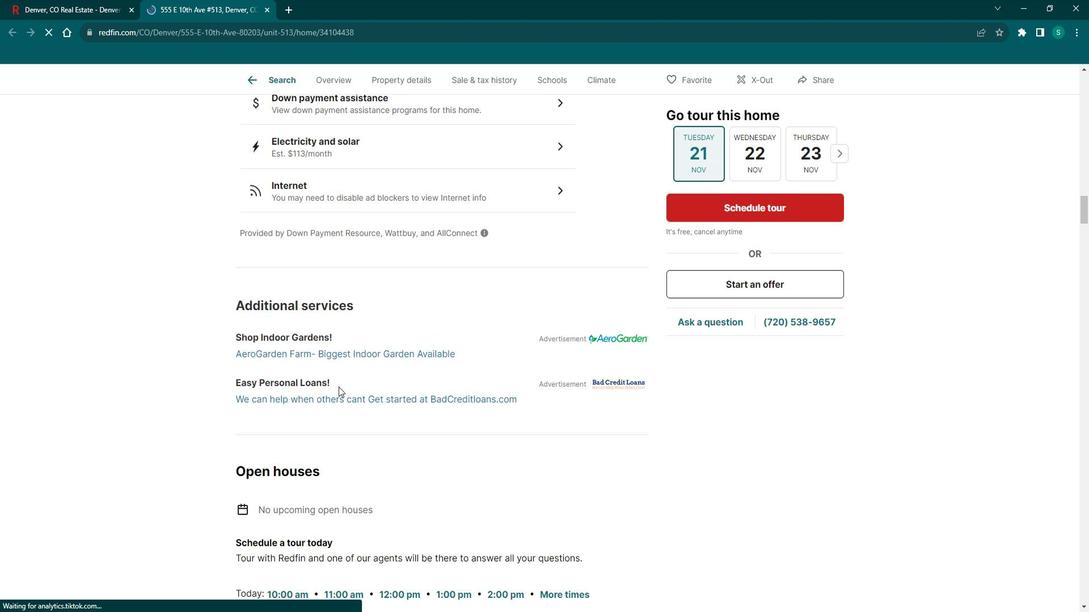 
Action: Mouse scrolled (351, 385) with delta (0, 0)
Screenshot: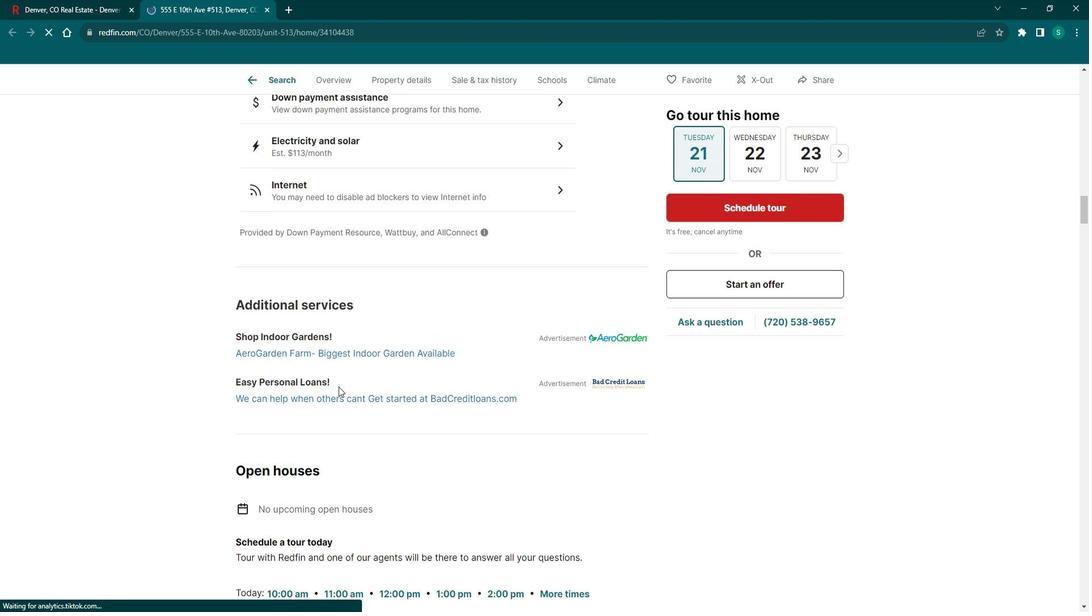 
Action: Mouse scrolled (351, 385) with delta (0, 0)
Screenshot: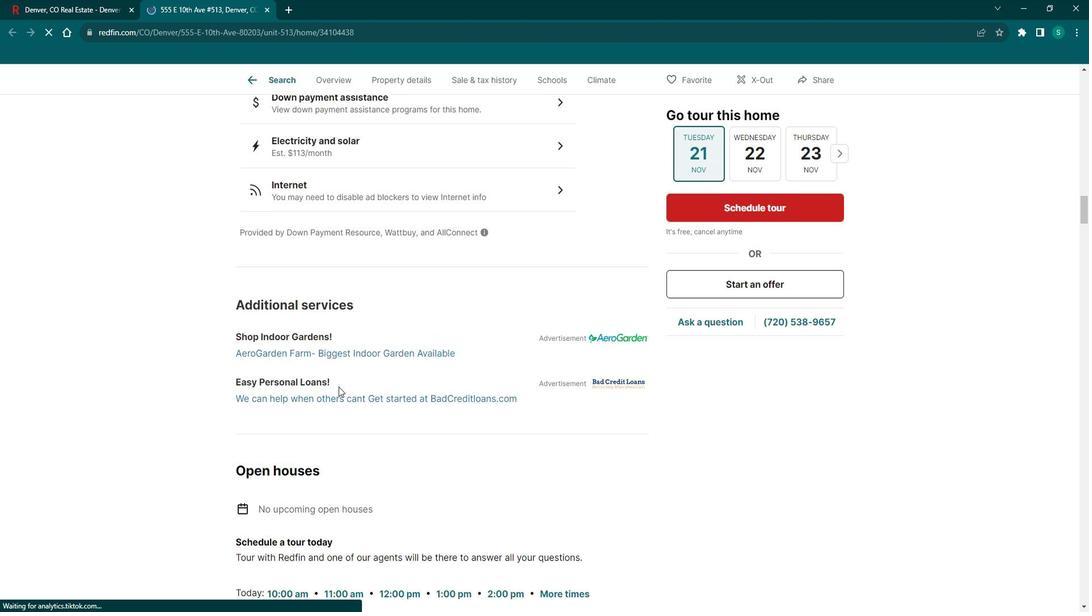 
Action: Mouse scrolled (351, 385) with delta (0, 0)
Screenshot: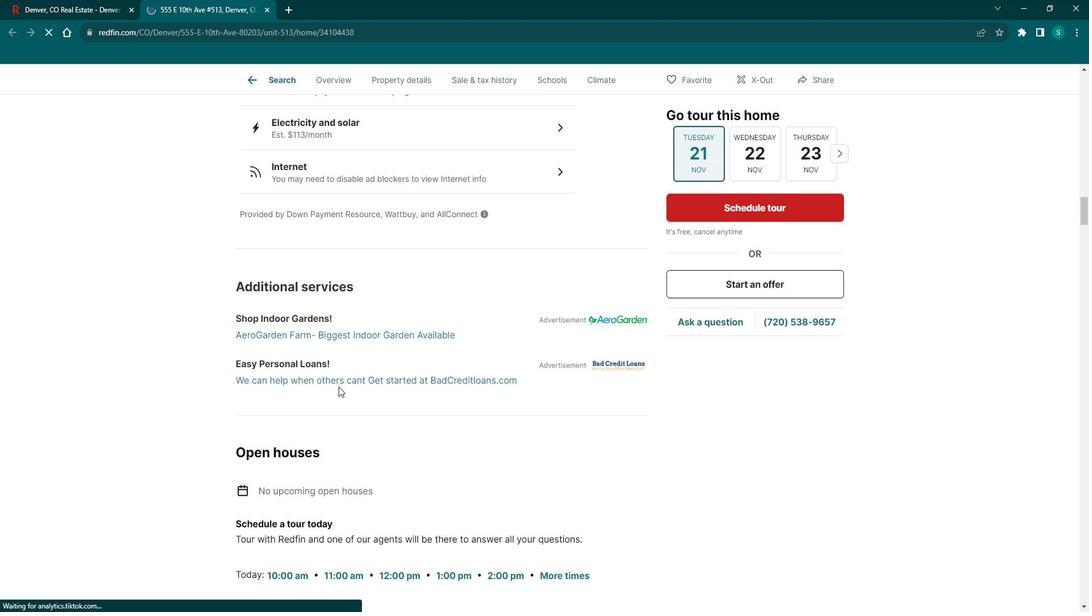 
Action: Mouse scrolled (351, 385) with delta (0, 0)
Screenshot: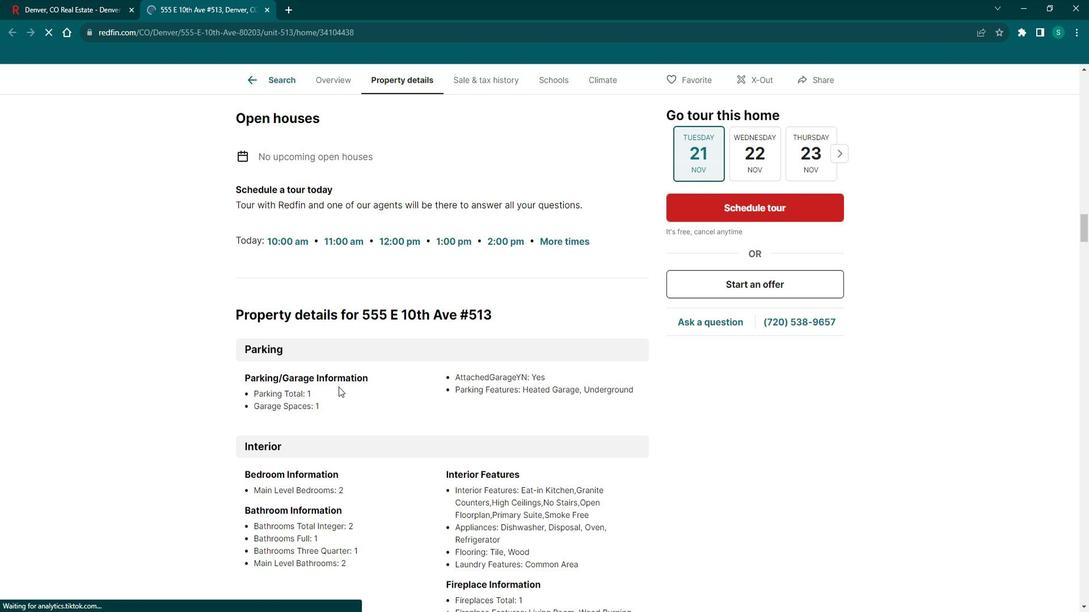 
Action: Mouse scrolled (351, 385) with delta (0, 0)
Screenshot: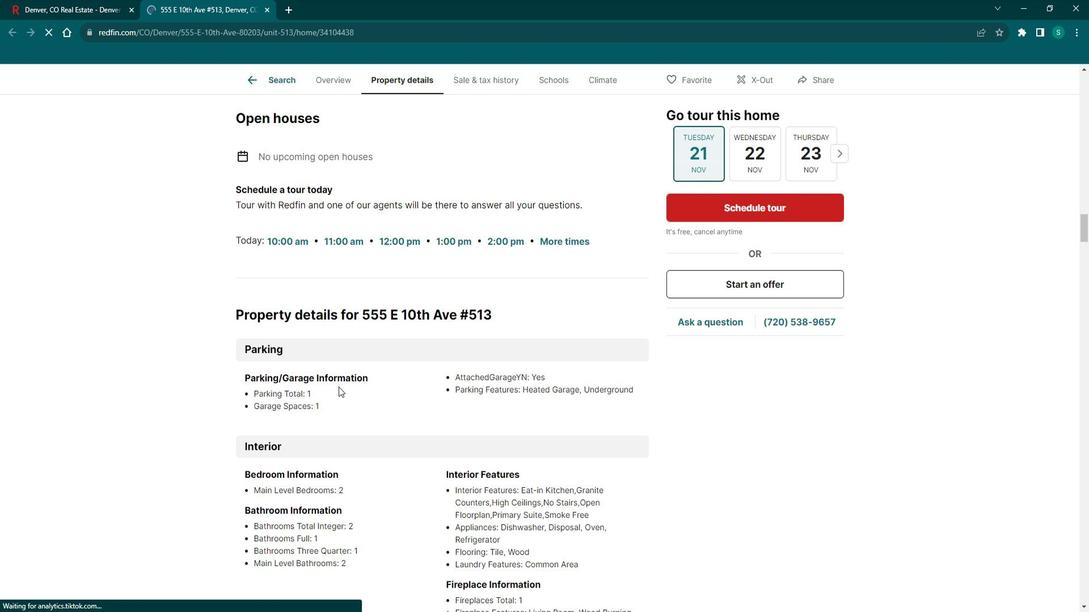 
Action: Mouse scrolled (351, 385) with delta (0, 0)
Screenshot: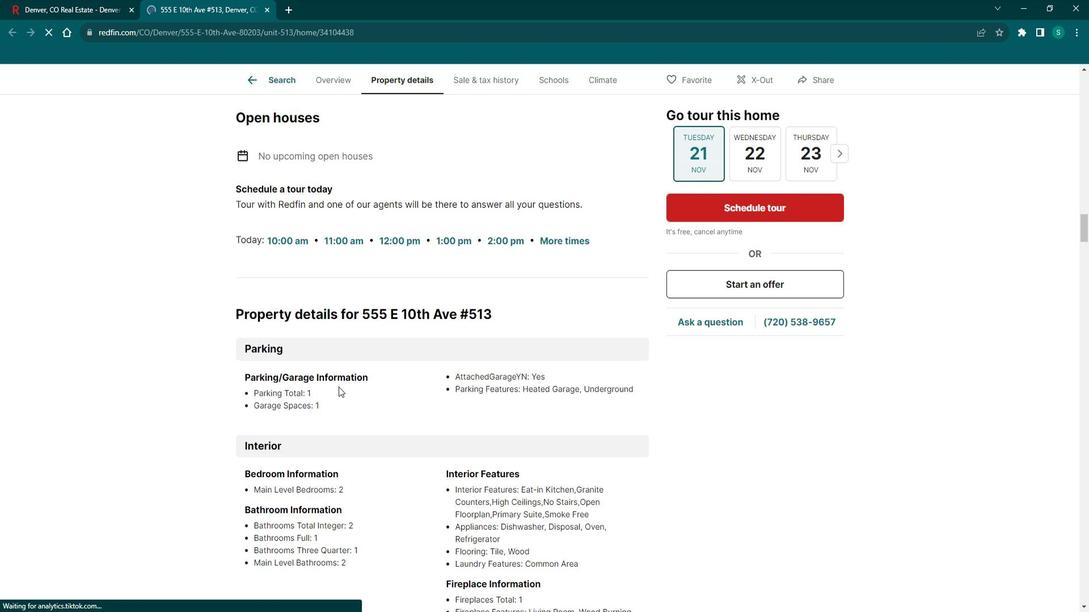 
Action: Mouse scrolled (351, 385) with delta (0, 0)
Screenshot: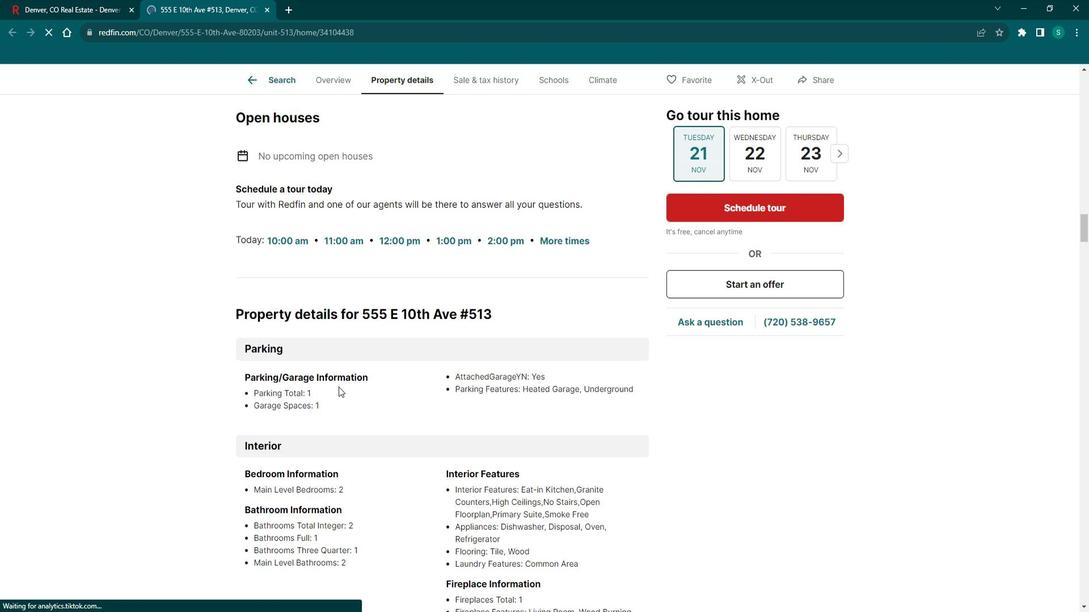 
Action: Mouse scrolled (351, 385) with delta (0, 0)
Screenshot: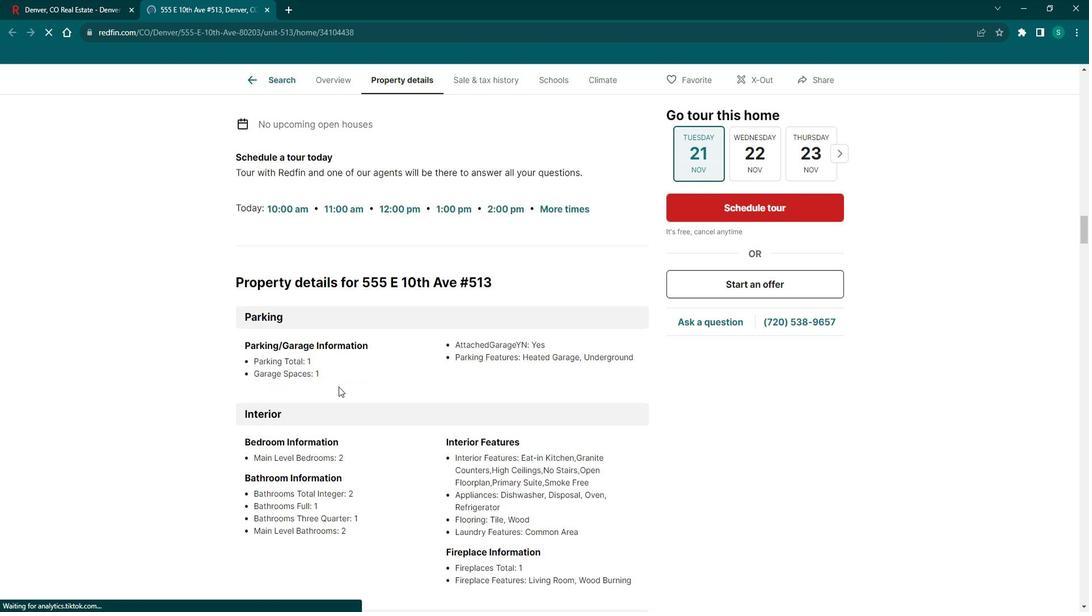 
Action: Mouse scrolled (351, 385) with delta (0, 0)
Screenshot: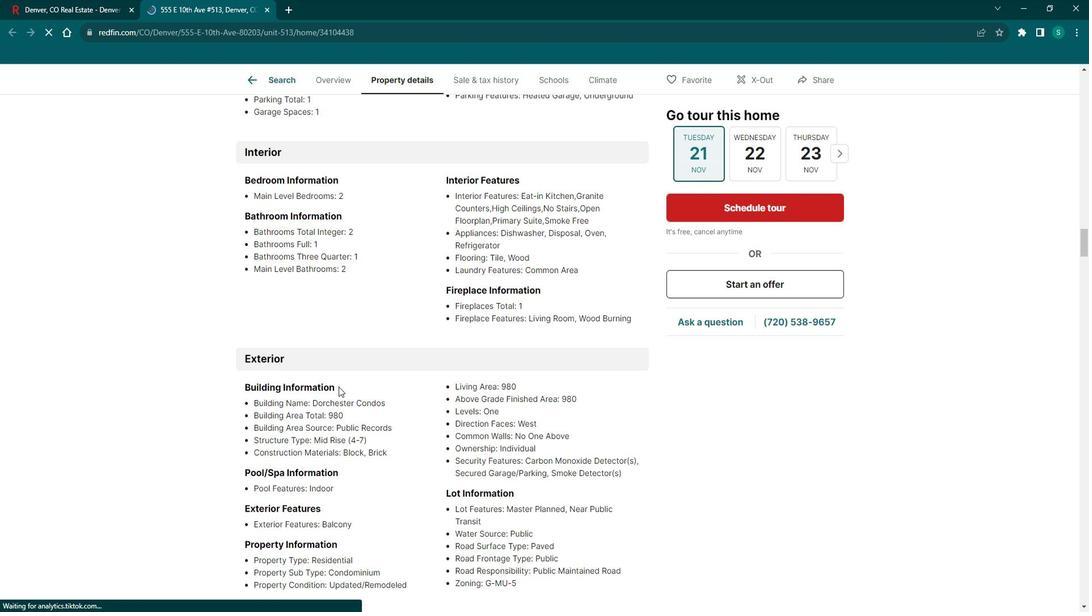 
Action: Mouse scrolled (351, 385) with delta (0, 0)
Screenshot: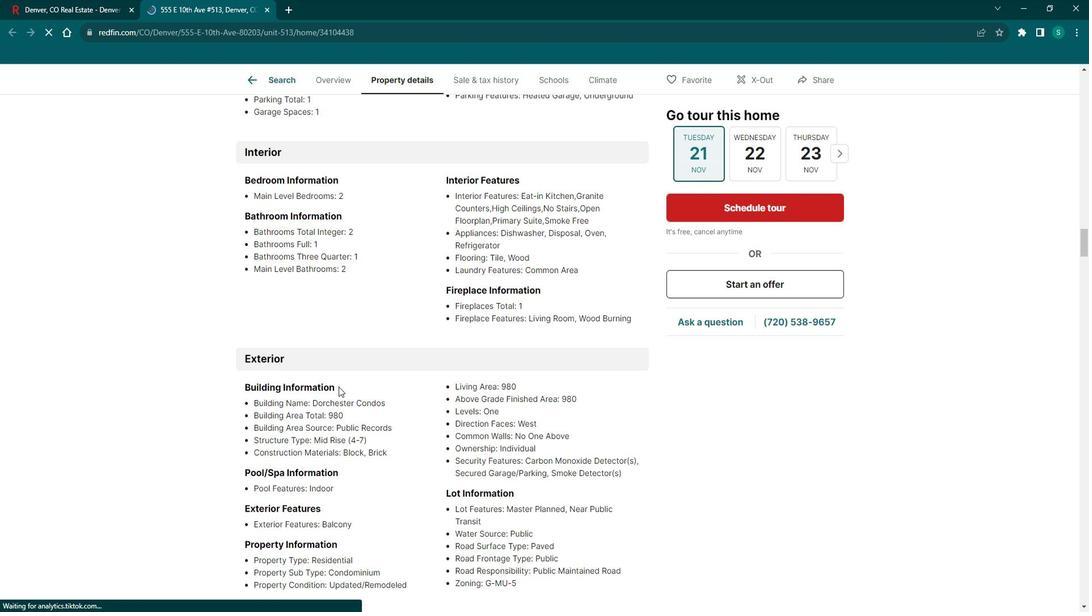 
Action: Mouse scrolled (351, 385) with delta (0, 0)
Screenshot: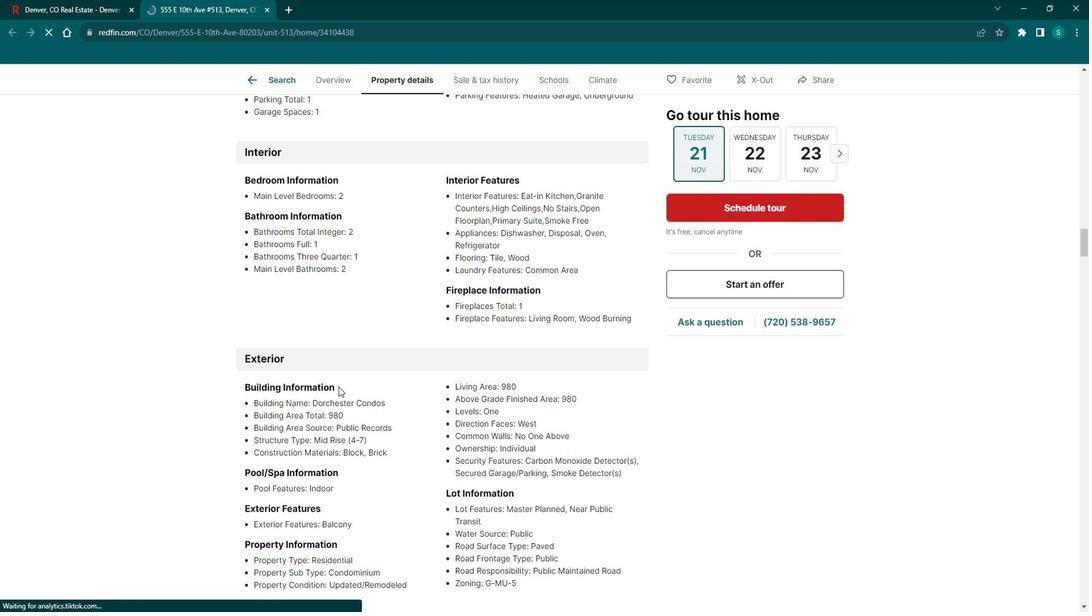 
Action: Mouse scrolled (351, 385) with delta (0, 0)
Screenshot: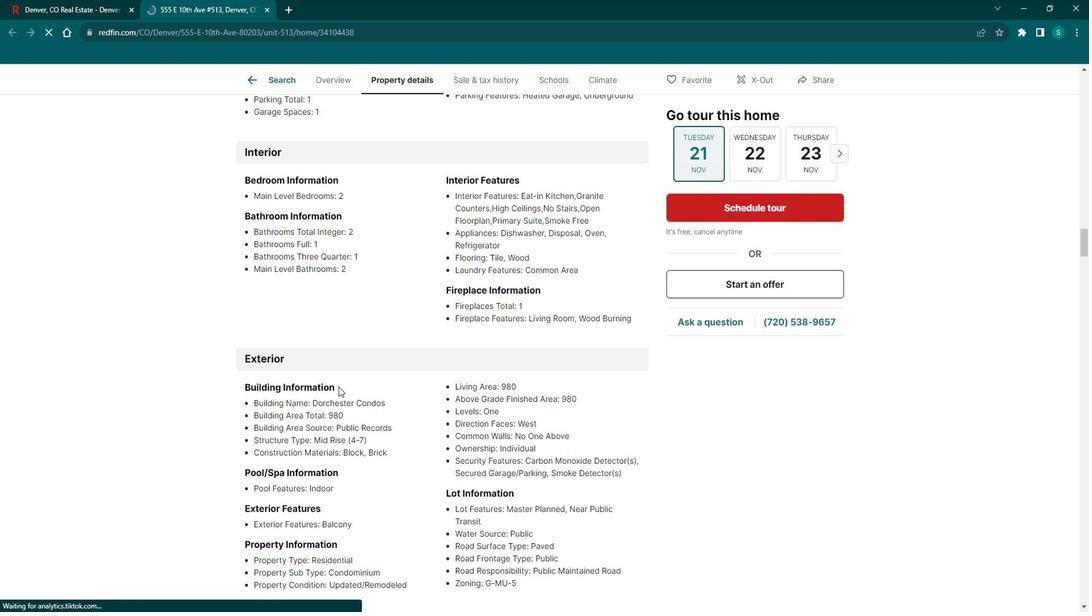 
Action: Mouse scrolled (351, 385) with delta (0, 0)
Screenshot: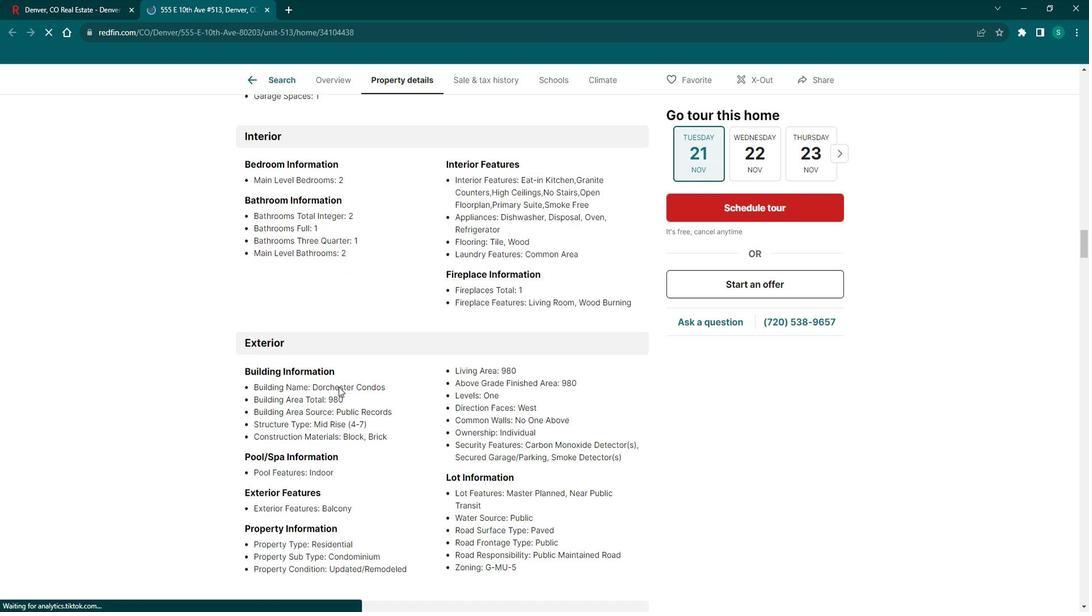 
Action: Mouse scrolled (351, 385) with delta (0, 0)
Screenshot: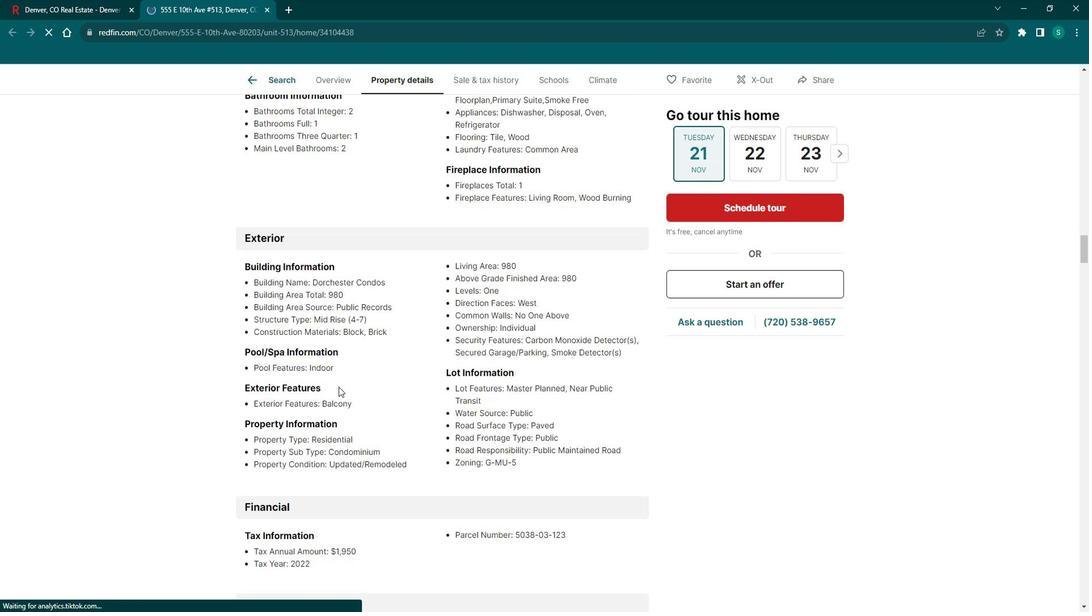 
Action: Mouse scrolled (351, 385) with delta (0, 0)
Screenshot: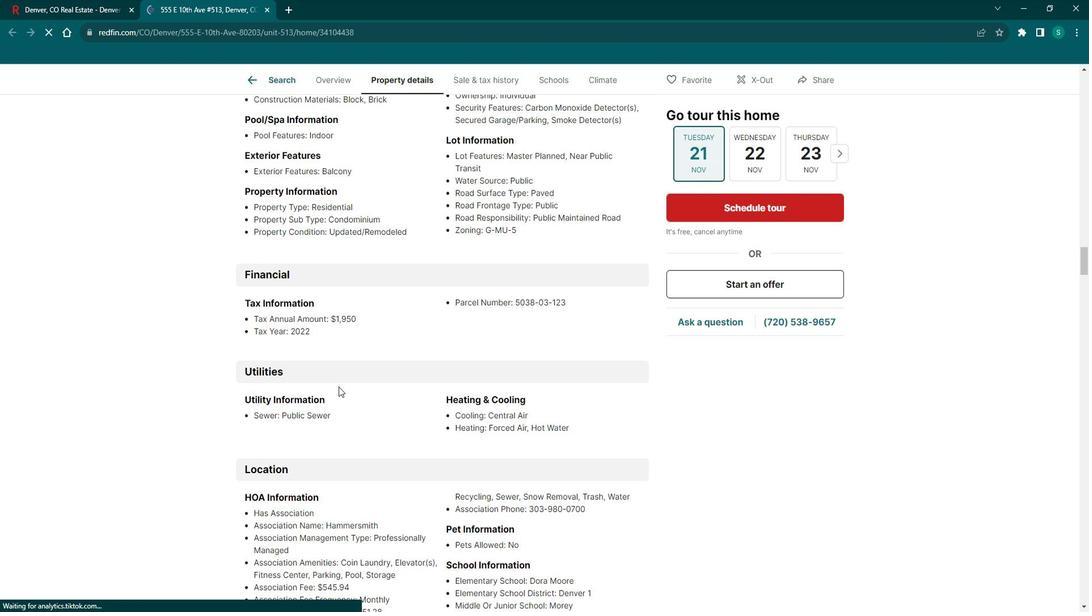 
Action: Mouse scrolled (351, 385) with delta (0, 0)
Screenshot: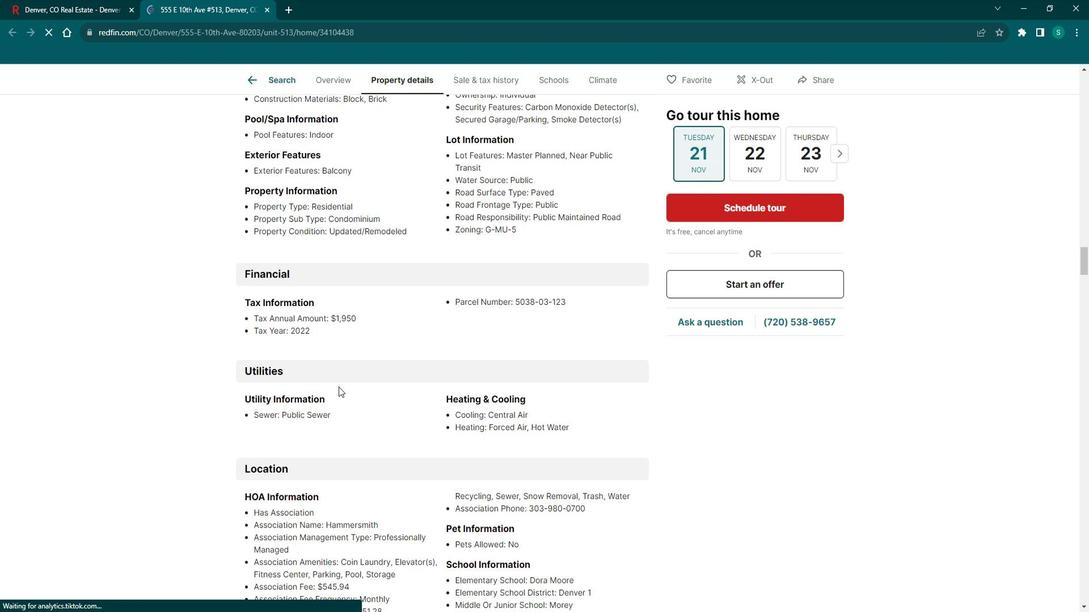 
Action: Mouse scrolled (351, 385) with delta (0, 0)
Screenshot: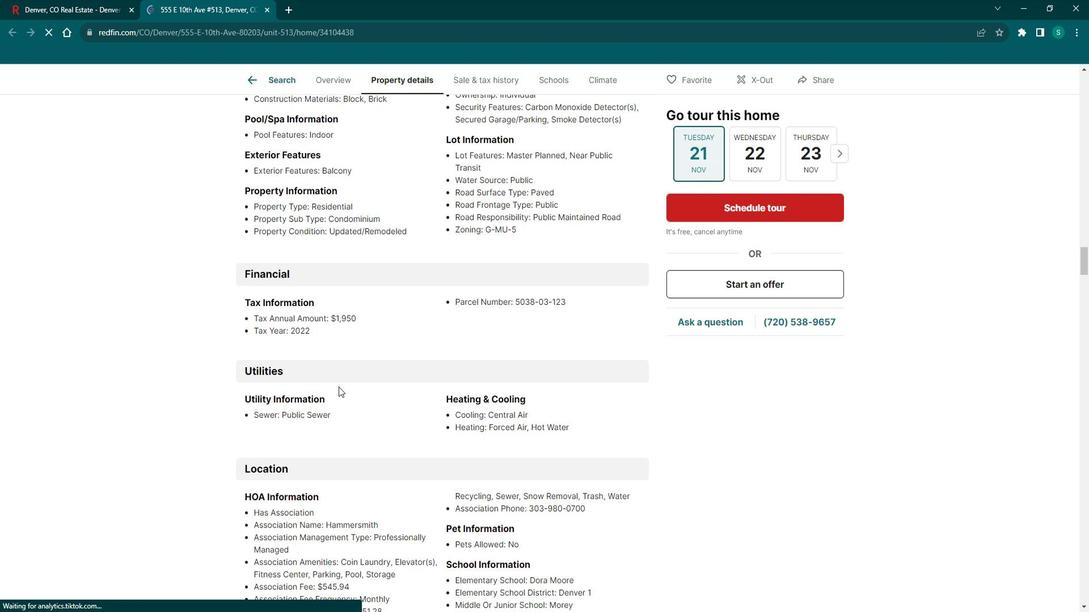 
Action: Mouse scrolled (351, 385) with delta (0, 0)
Screenshot: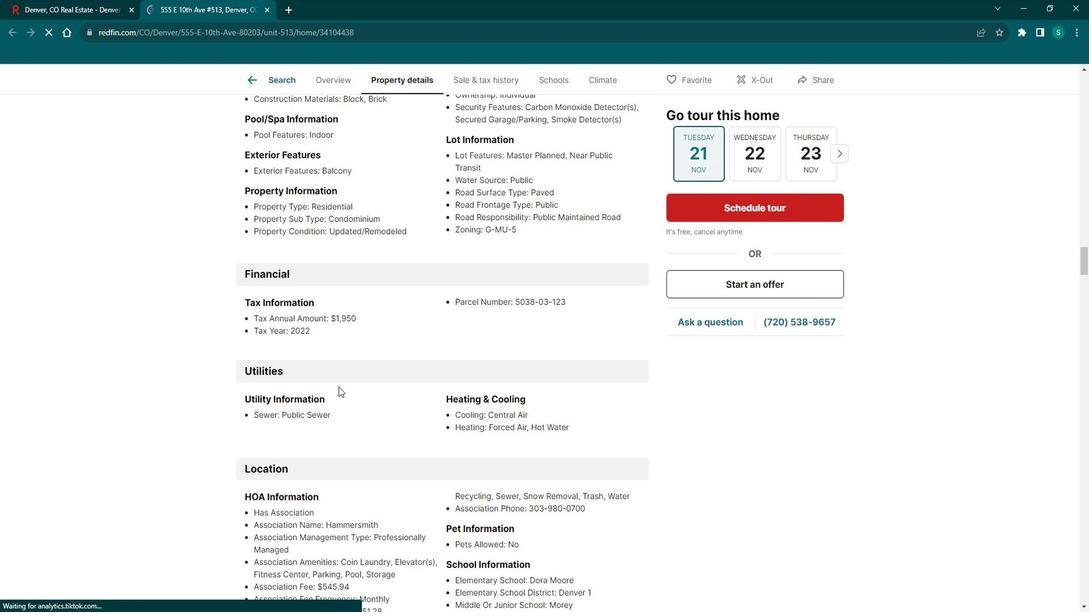 
Action: Mouse scrolled (351, 385) with delta (0, 0)
Screenshot: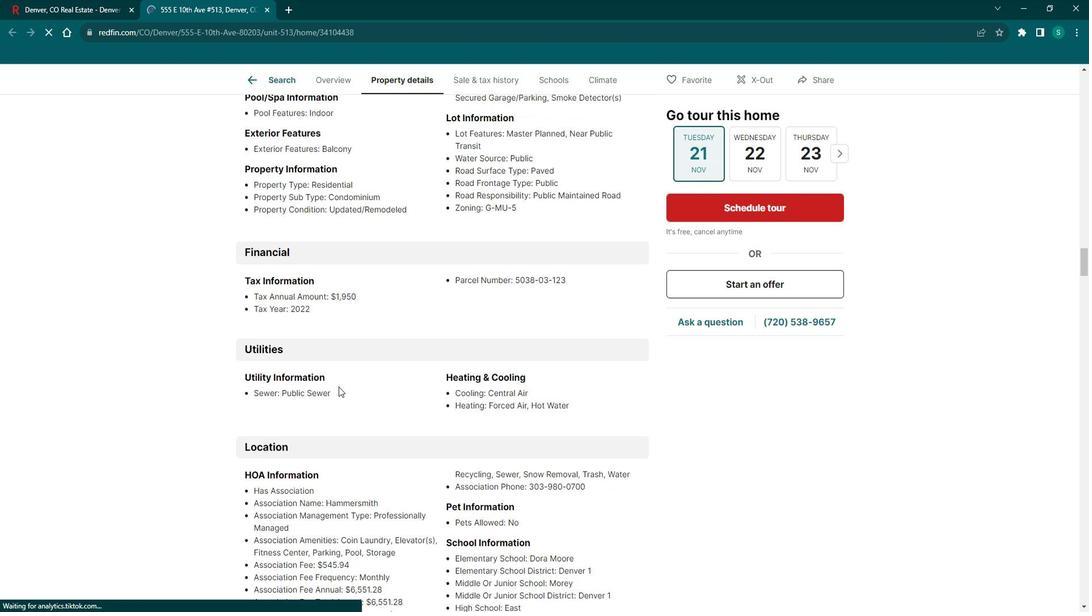 
Action: Mouse scrolled (351, 385) with delta (0, 0)
Screenshot: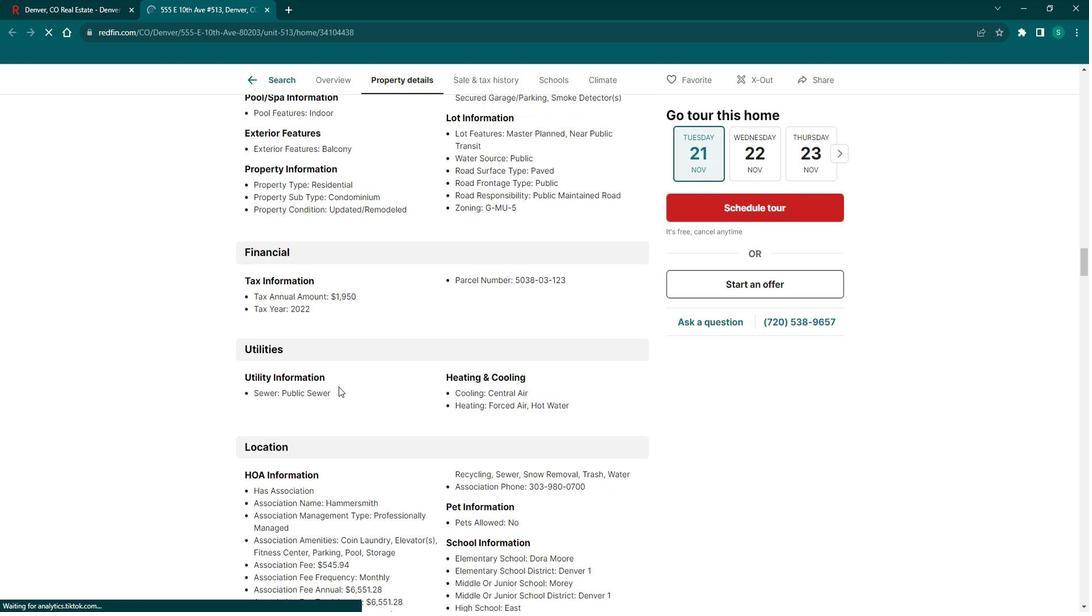 
Action: Mouse scrolled (351, 385) with delta (0, 0)
Screenshot: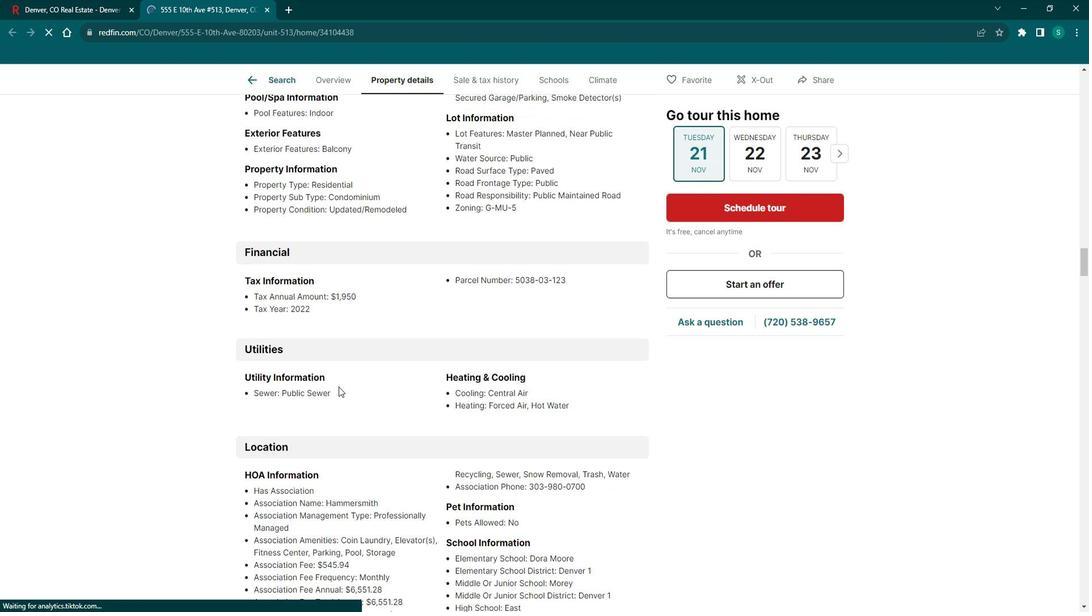 
Action: Mouse moved to (351, 385)
Screenshot: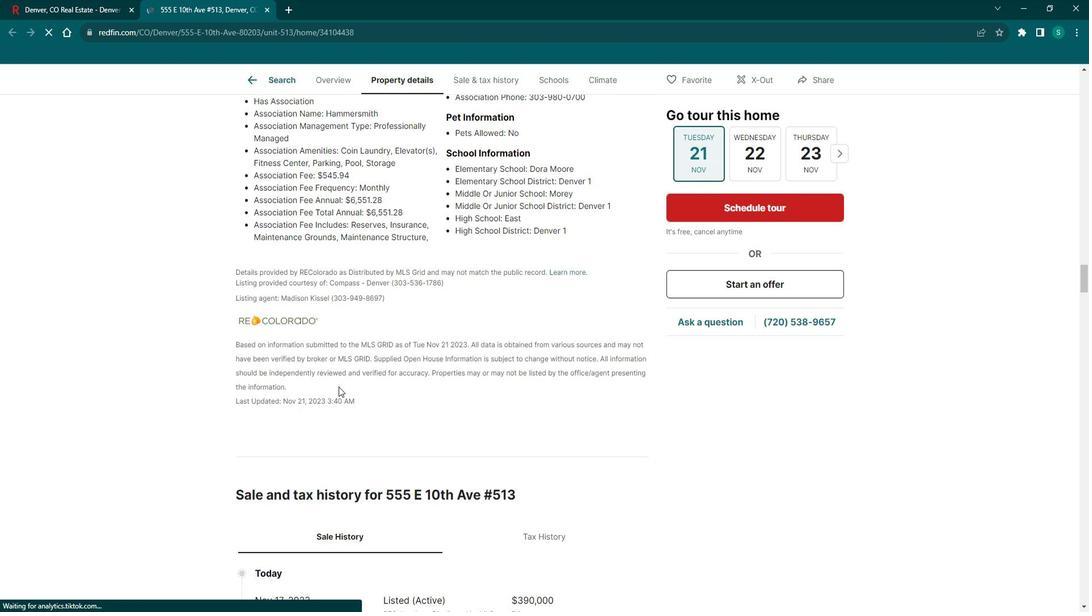 
Action: Mouse scrolled (351, 385) with delta (0, 0)
Screenshot: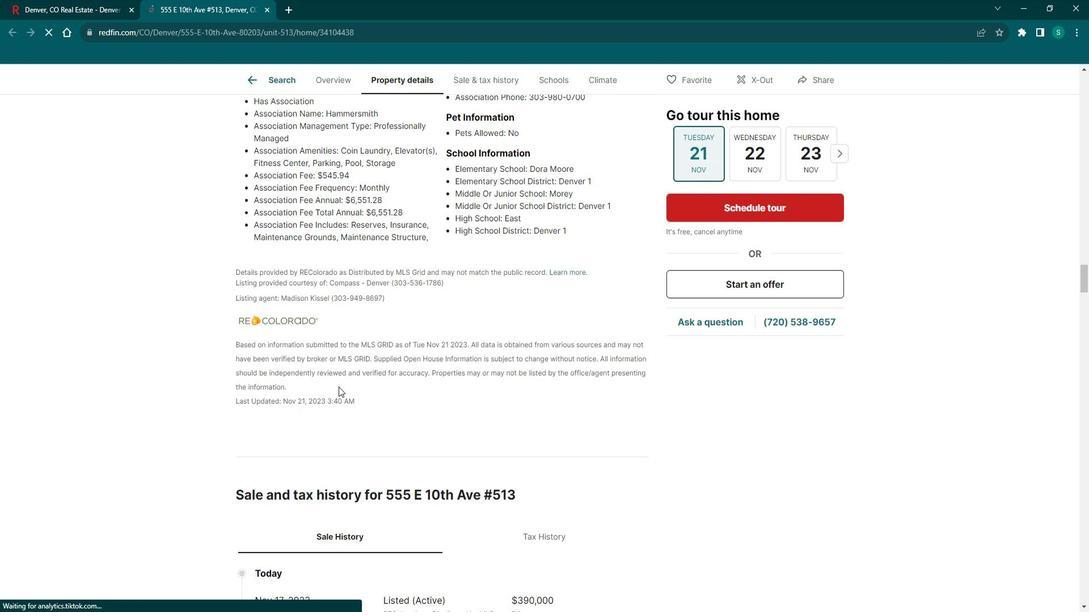 
Action: Mouse scrolled (351, 385) with delta (0, 0)
Screenshot: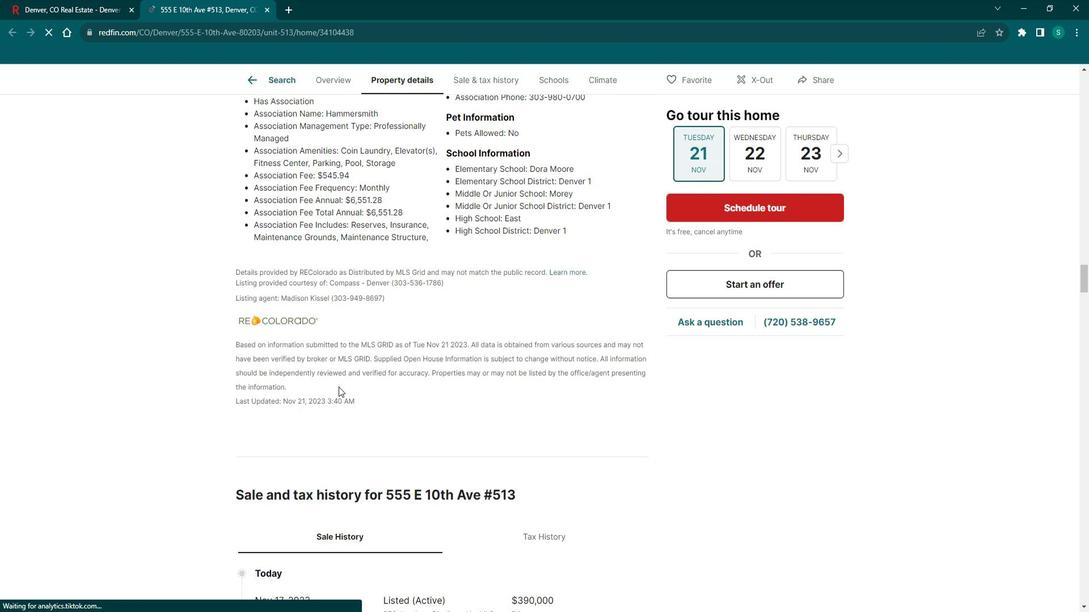 
Action: Mouse scrolled (351, 385) with delta (0, 0)
Screenshot: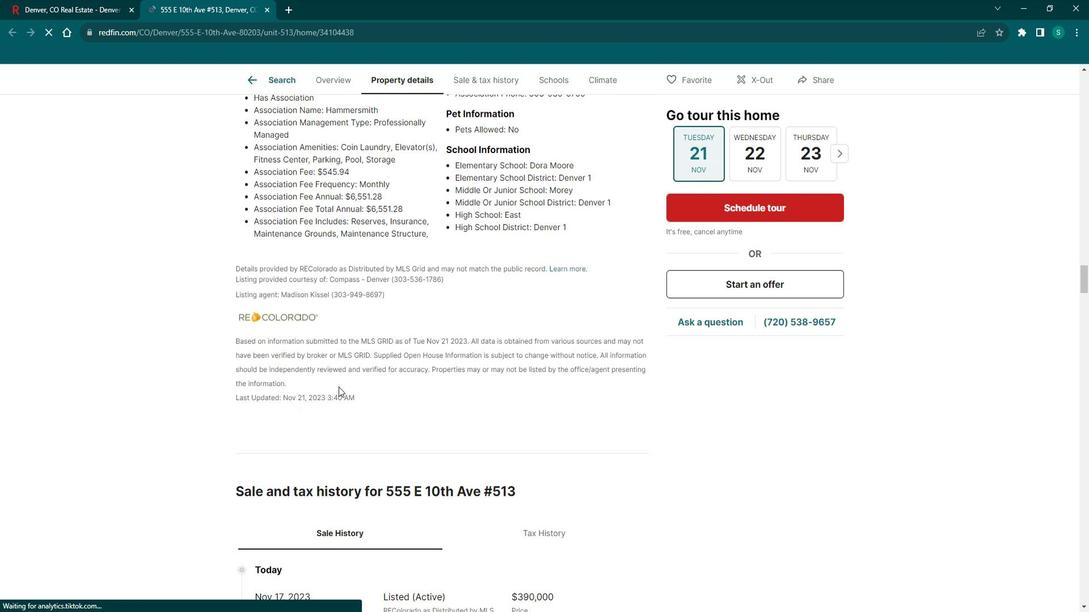 
Action: Mouse scrolled (351, 385) with delta (0, 0)
Screenshot: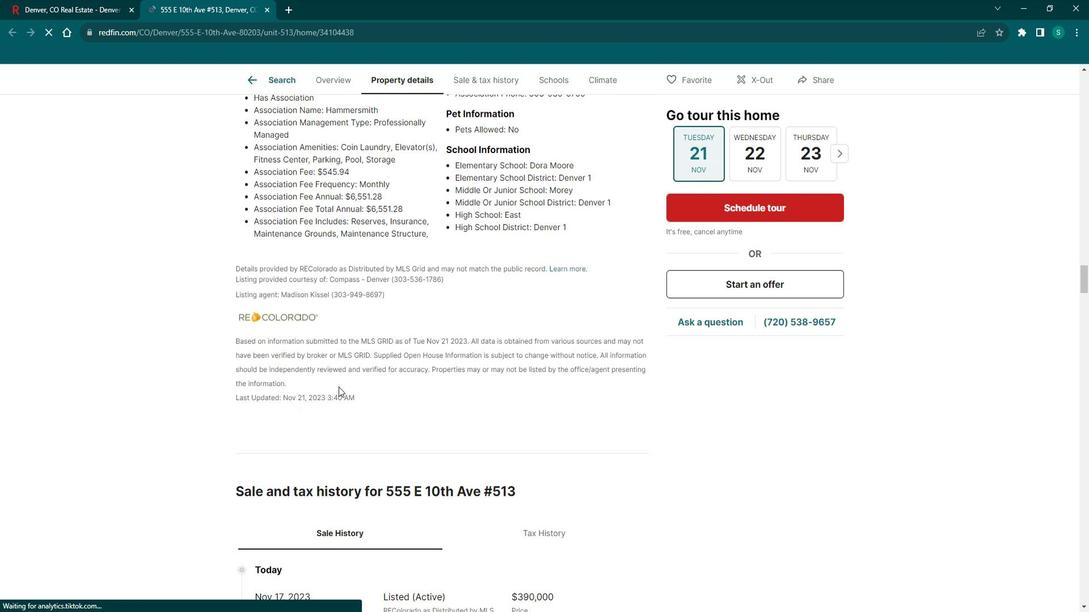 
Action: Mouse scrolled (351, 385) with delta (0, 0)
Screenshot: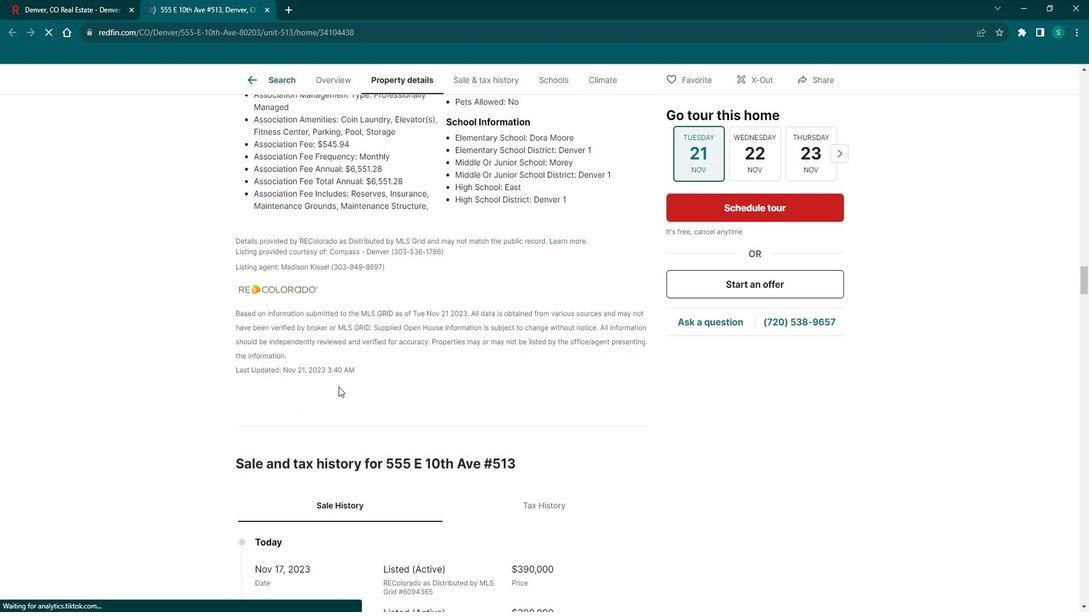 
Action: Mouse scrolled (351, 385) with delta (0, 0)
Screenshot: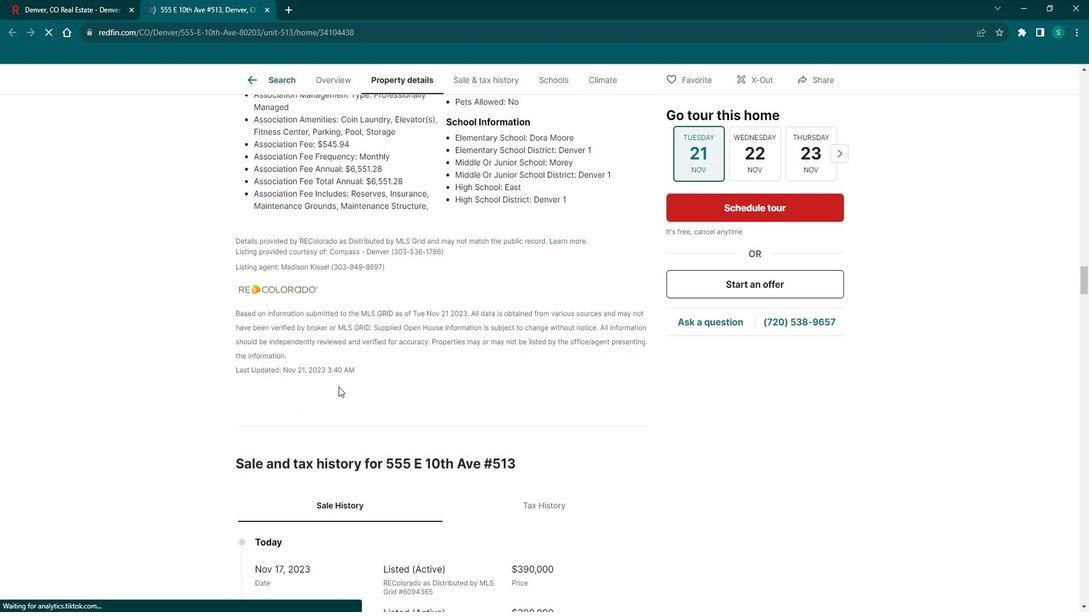 
Action: Mouse moved to (274, 480)
Screenshot: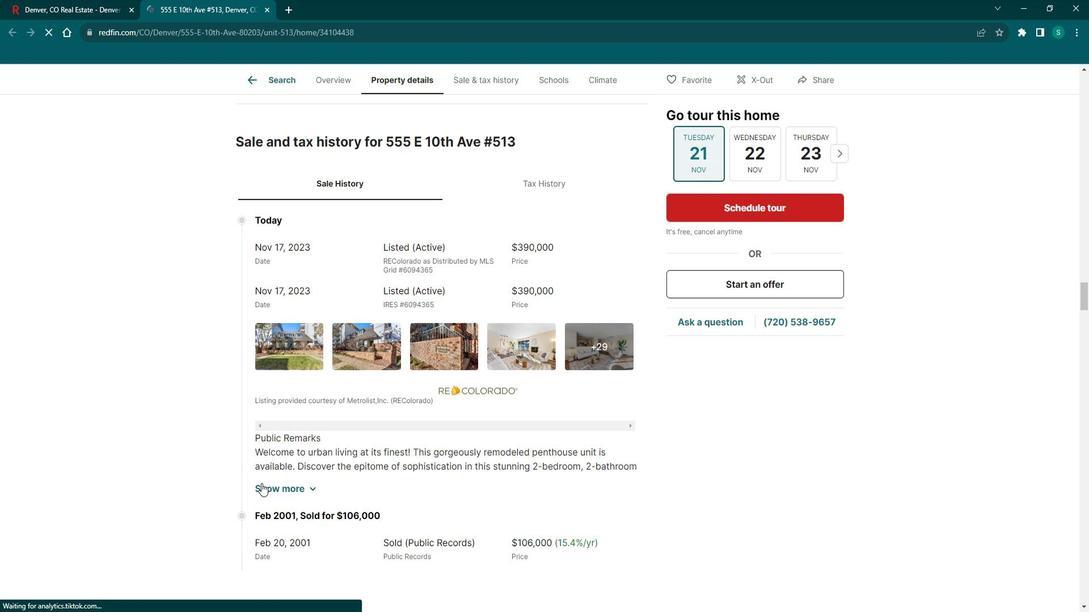 
Action: Mouse pressed left at (274, 480)
Screenshot: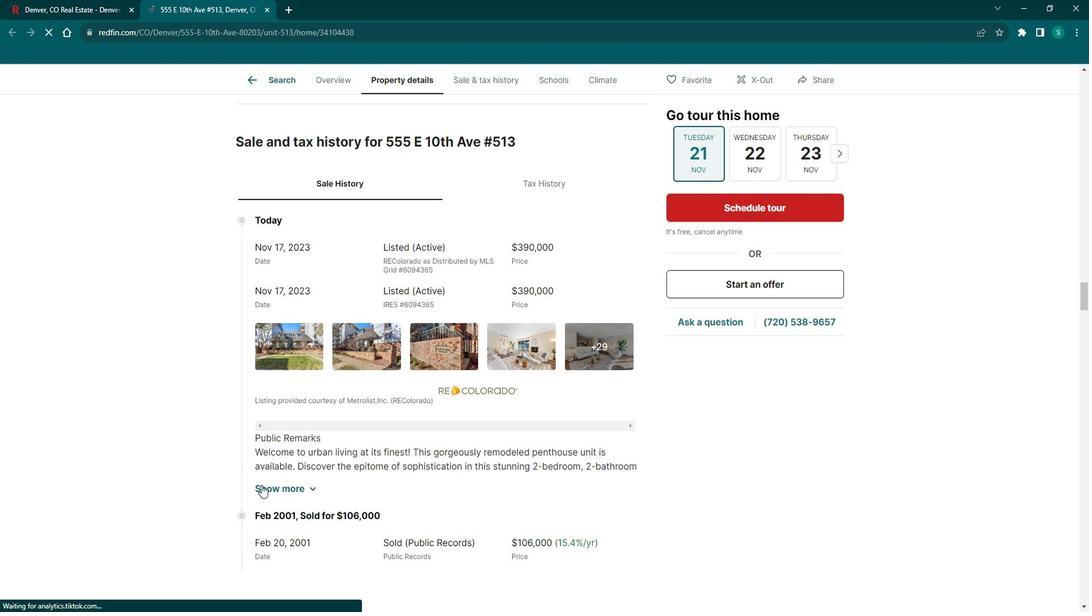 
Action: Mouse moved to (296, 456)
Screenshot: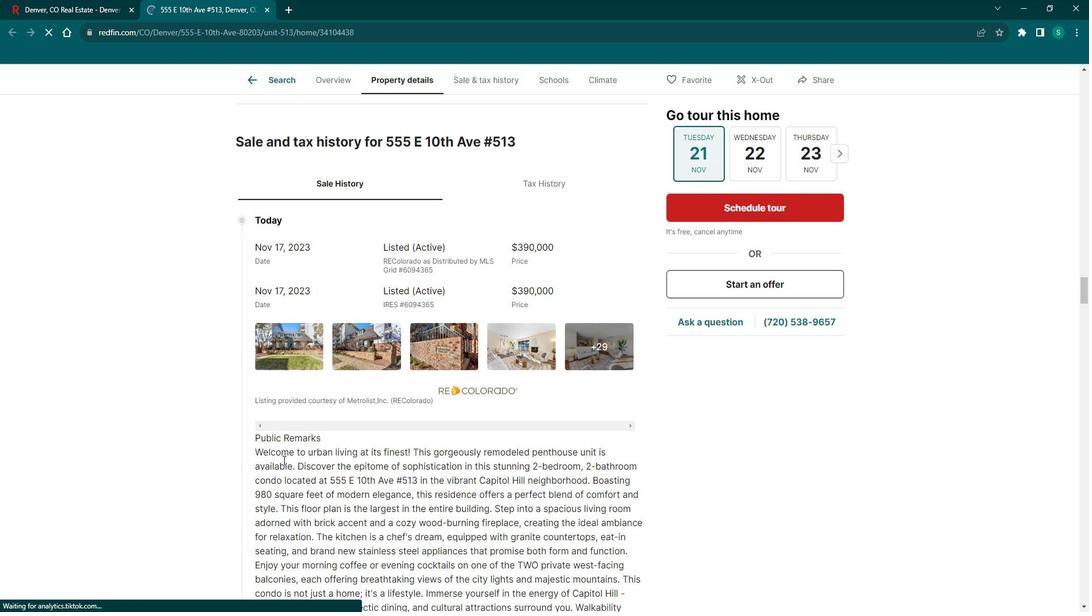 
Action: Mouse scrolled (296, 455) with delta (0, 0)
Screenshot: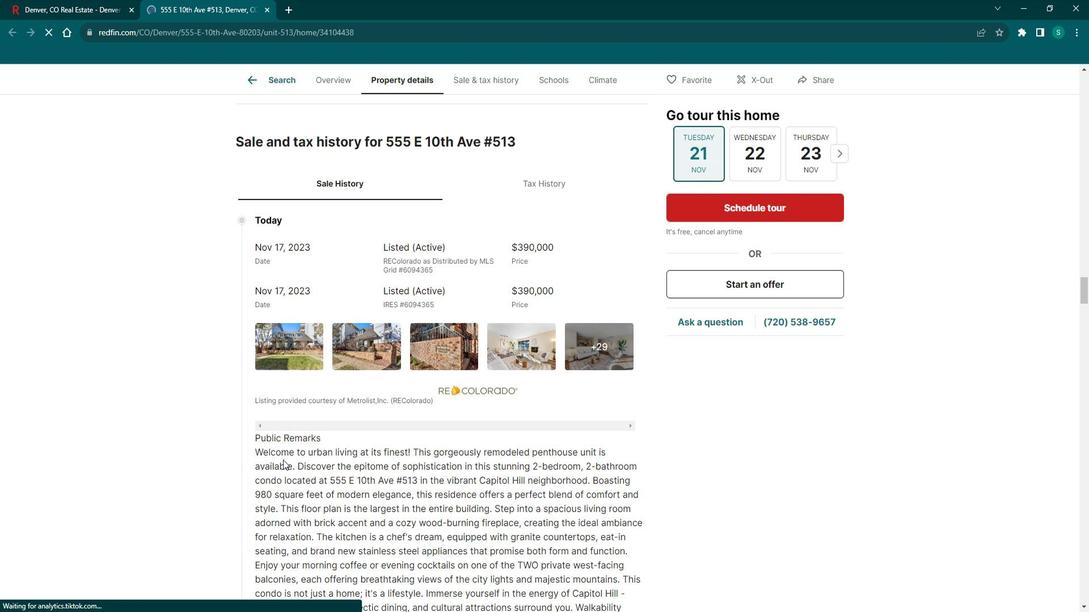 
Action: Mouse scrolled (296, 455) with delta (0, 0)
Screenshot: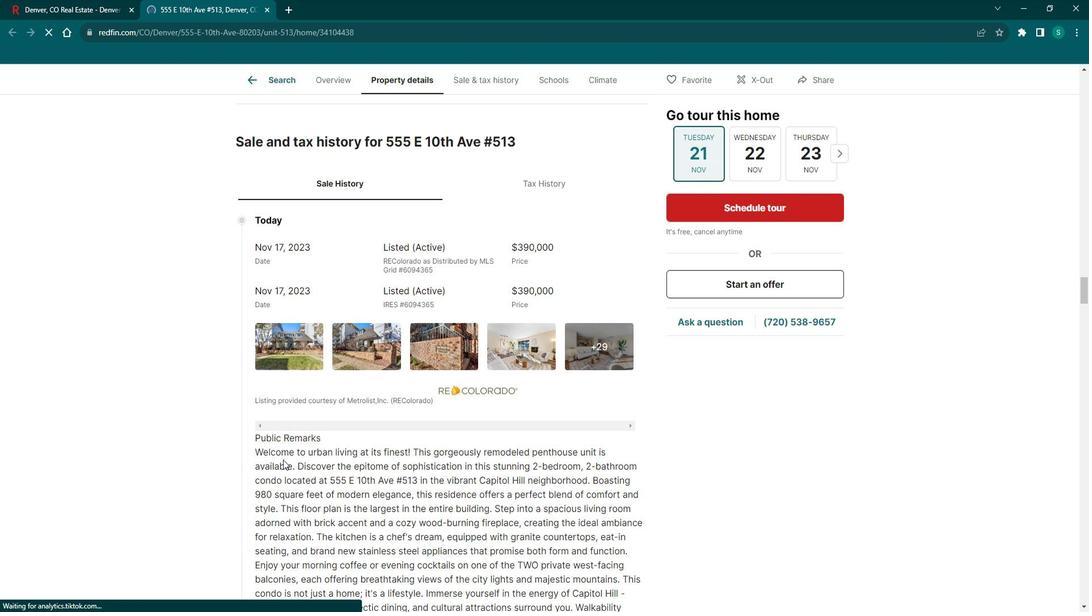 
Action: Mouse scrolled (296, 455) with delta (0, 0)
Screenshot: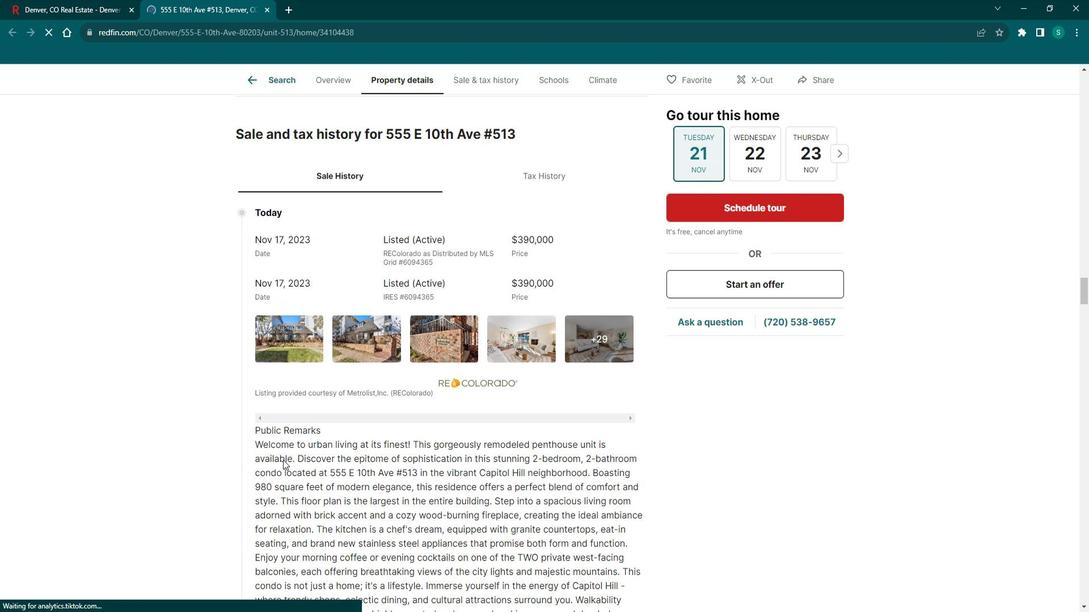 
Action: Mouse scrolled (296, 455) with delta (0, 0)
Screenshot: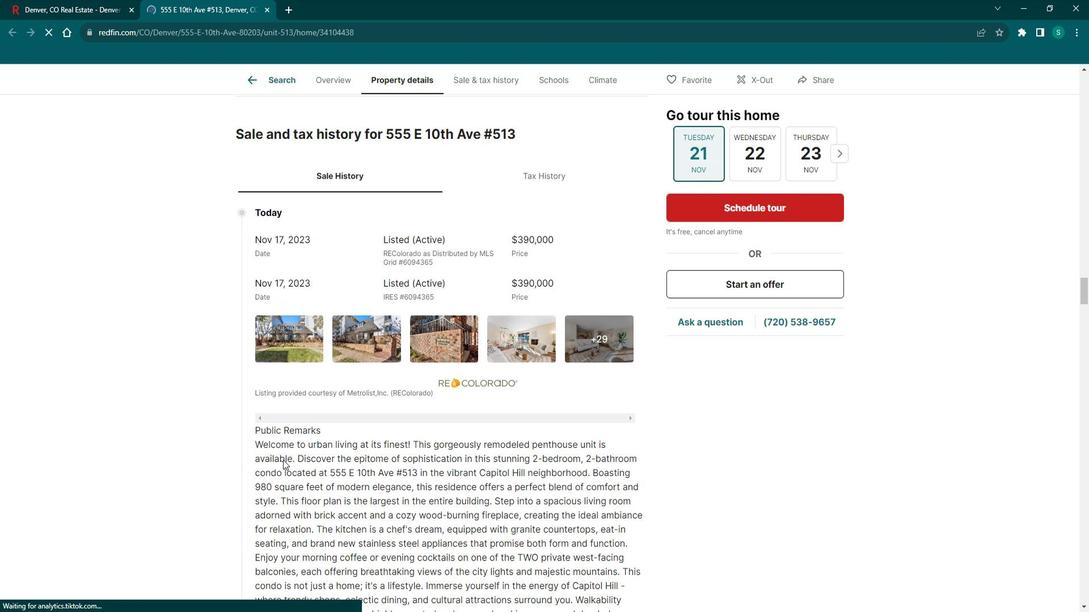 
Action: Mouse scrolled (296, 455) with delta (0, 0)
Screenshot: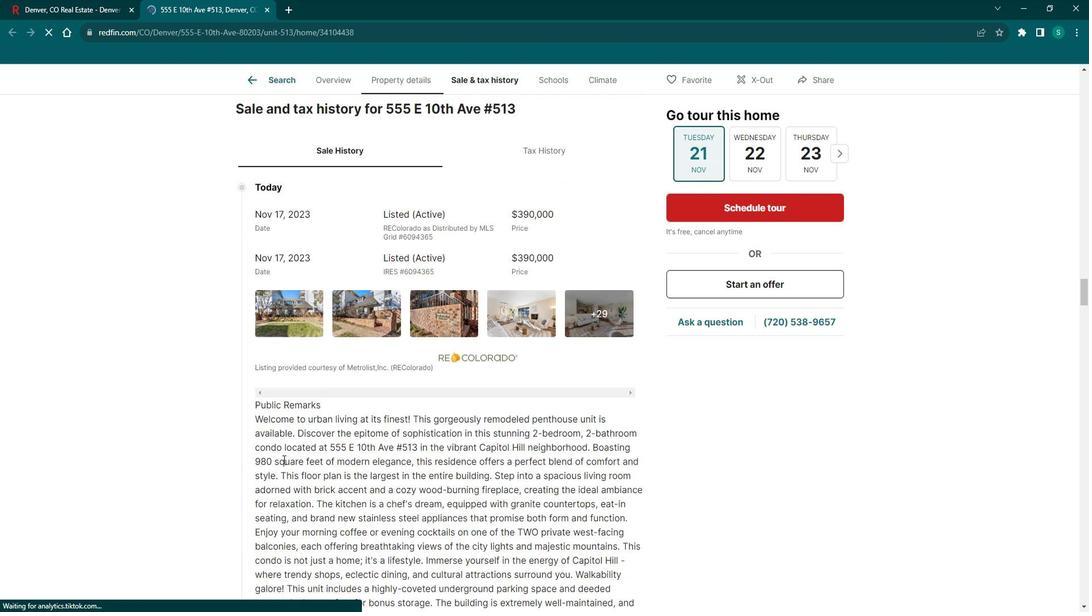 
Action: Mouse moved to (296, 452)
Screenshot: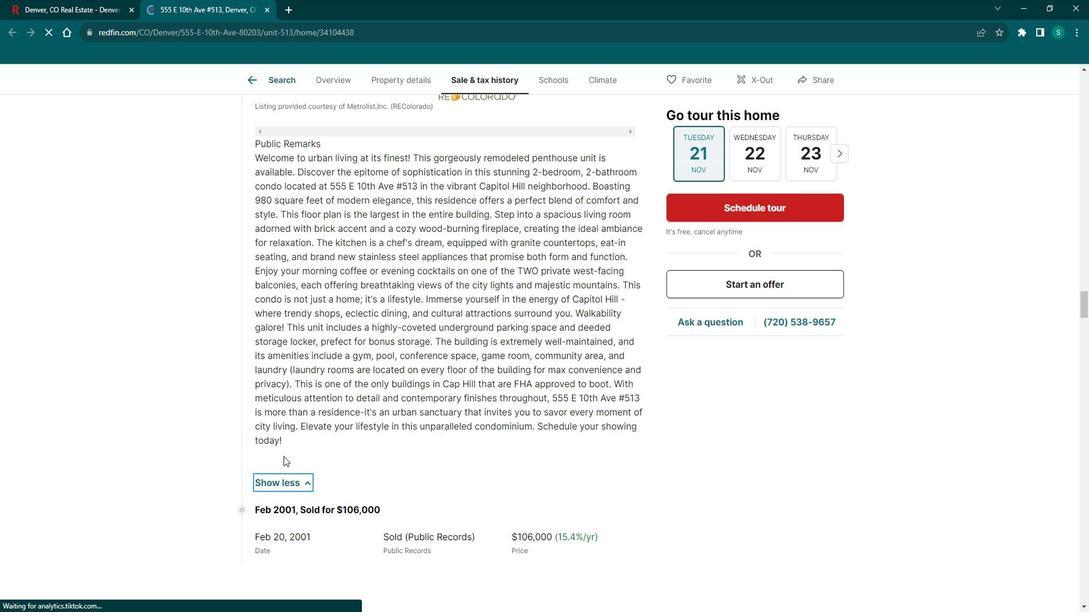 
Action: Mouse scrolled (296, 451) with delta (0, 0)
Screenshot: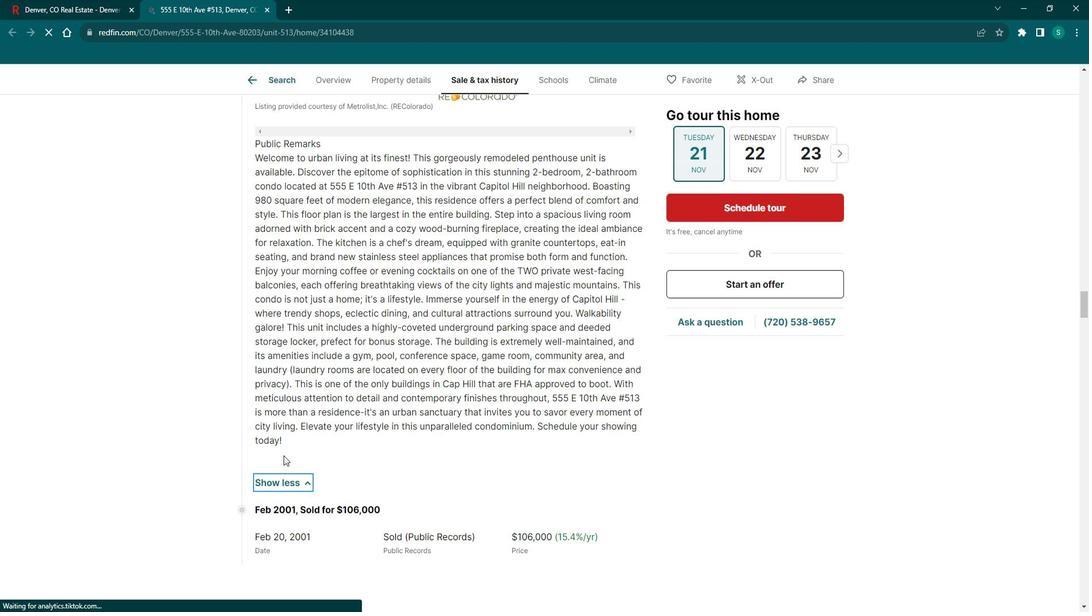 
Action: Mouse scrolled (296, 451) with delta (0, 0)
Screenshot: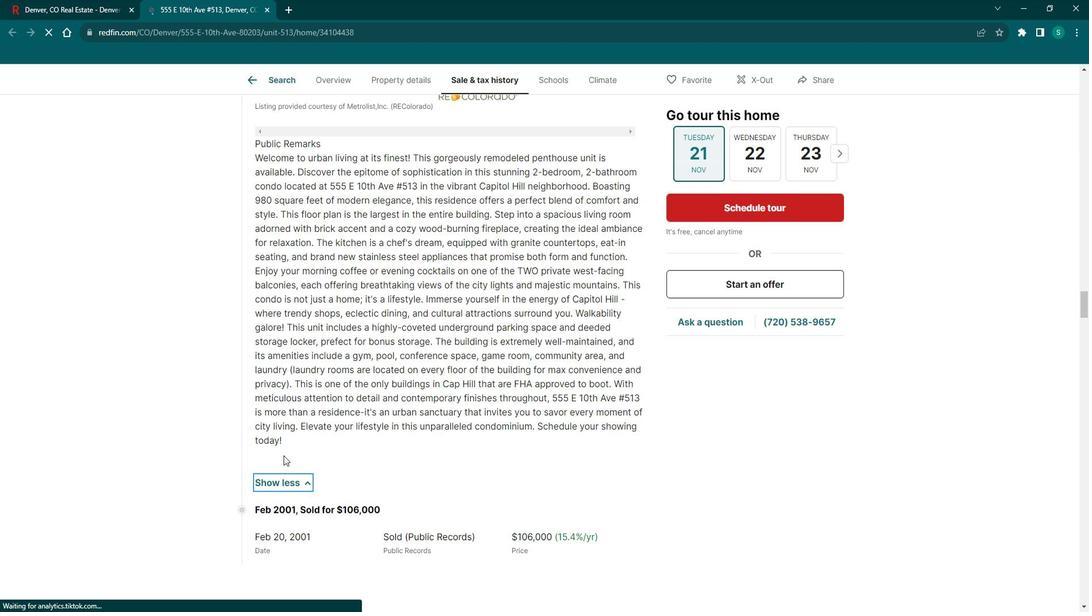 
Action: Mouse scrolled (296, 451) with delta (0, 0)
Screenshot: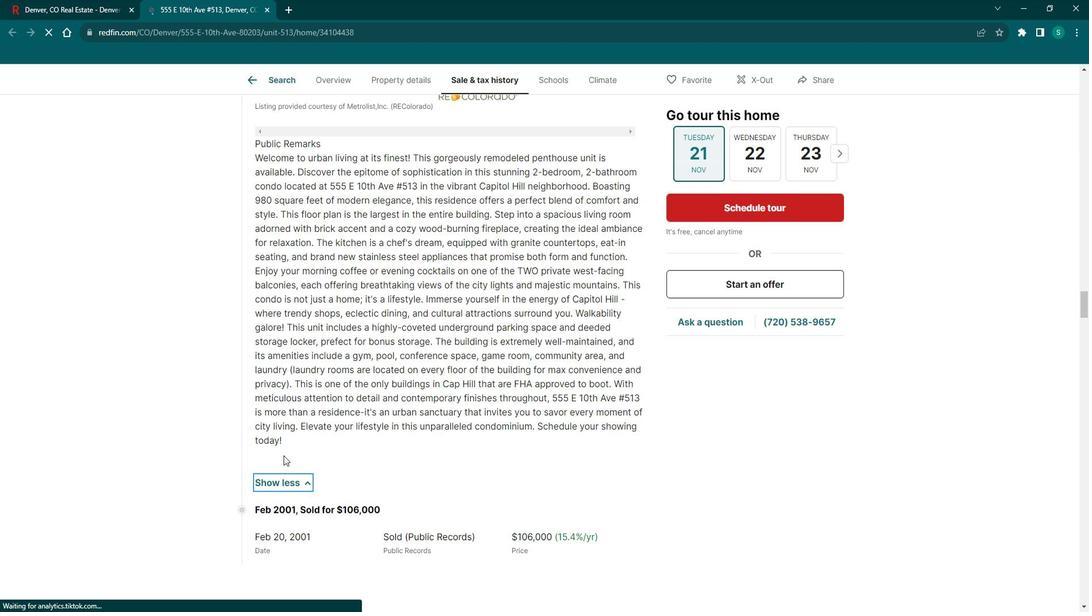 
Action: Mouse scrolled (296, 451) with delta (0, 0)
Screenshot: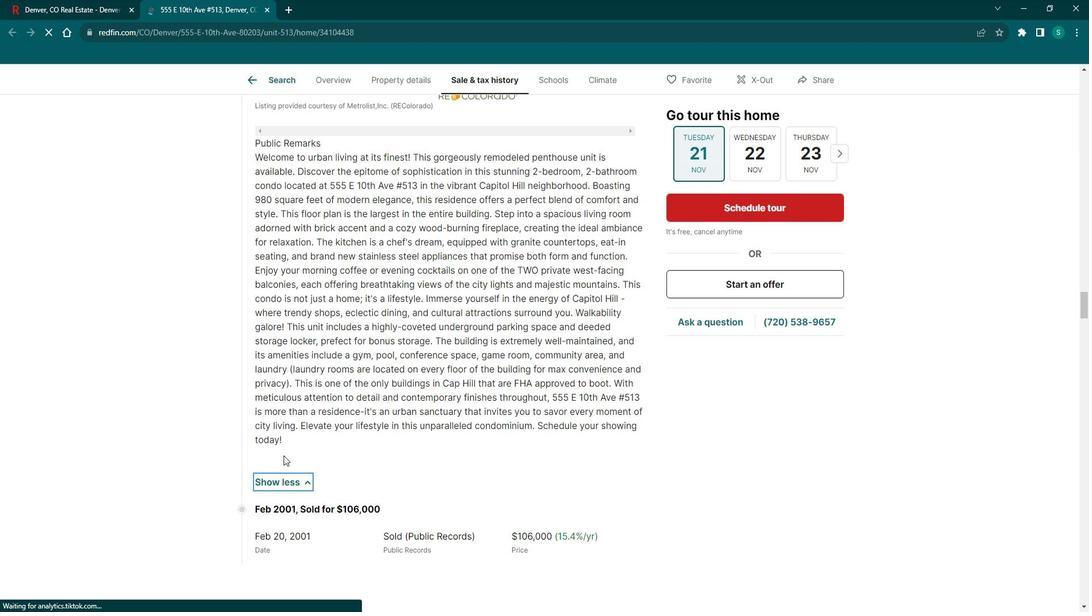 
Action: Mouse scrolled (296, 451) with delta (0, 0)
Screenshot: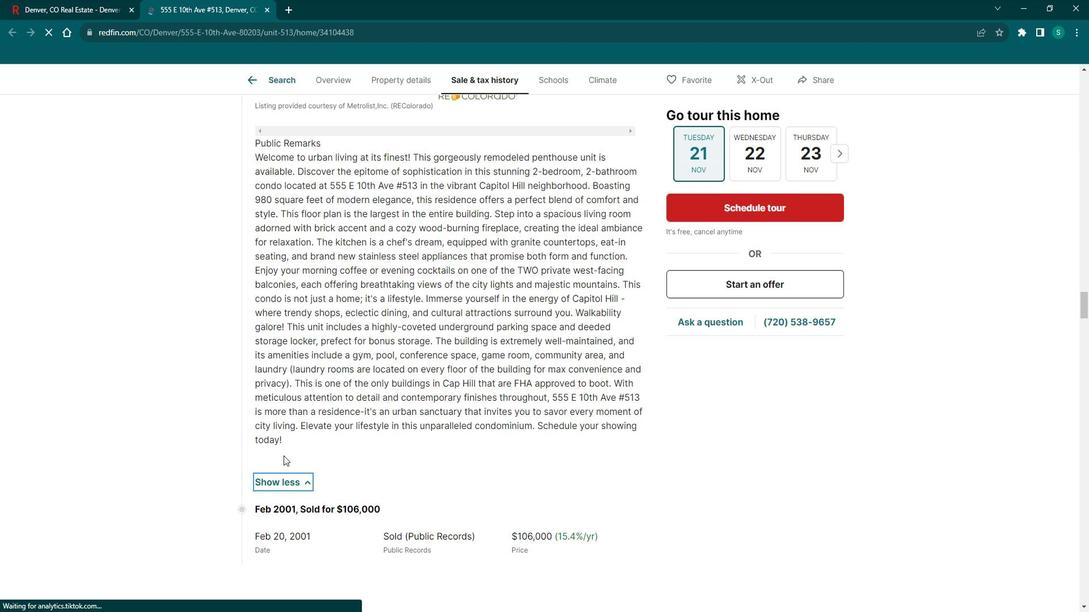
Action: Mouse scrolled (296, 451) with delta (0, 0)
Screenshot: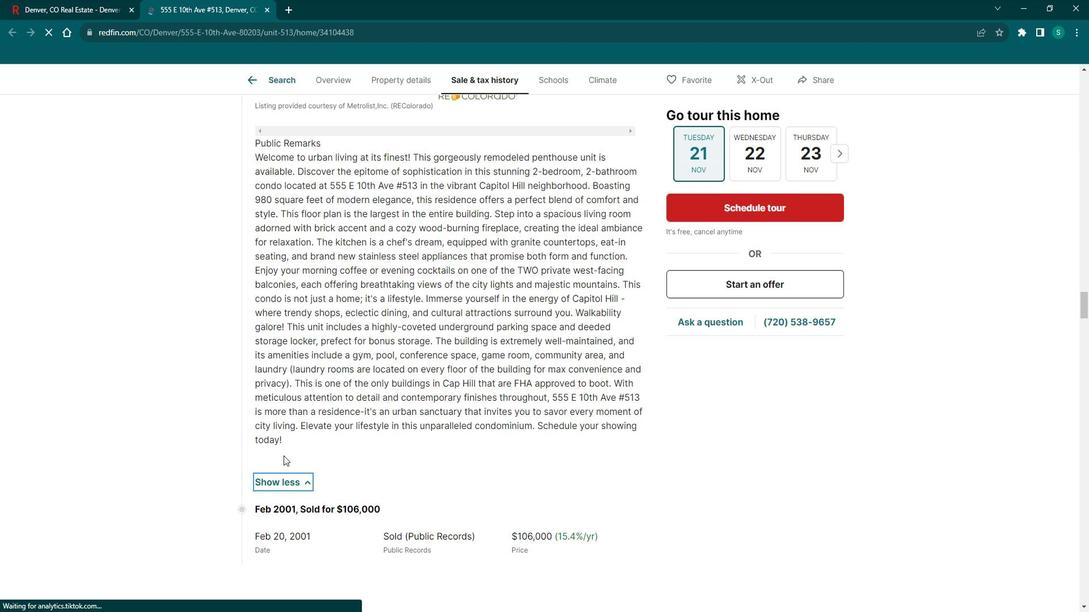 
Action: Mouse scrolled (296, 451) with delta (0, 0)
Screenshot: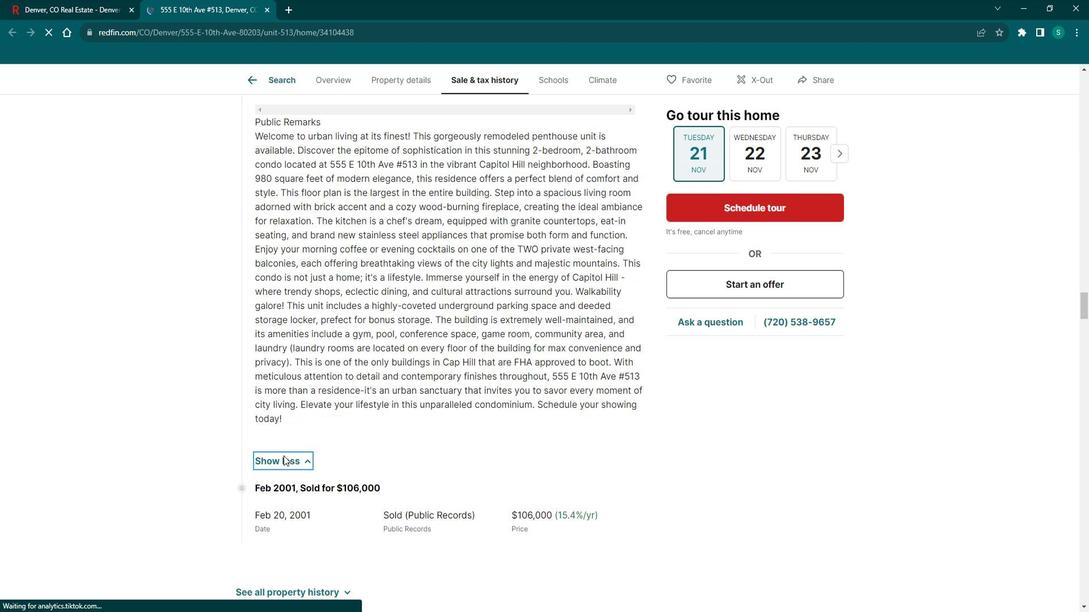 
Action: Mouse scrolled (296, 451) with delta (0, 0)
Screenshot: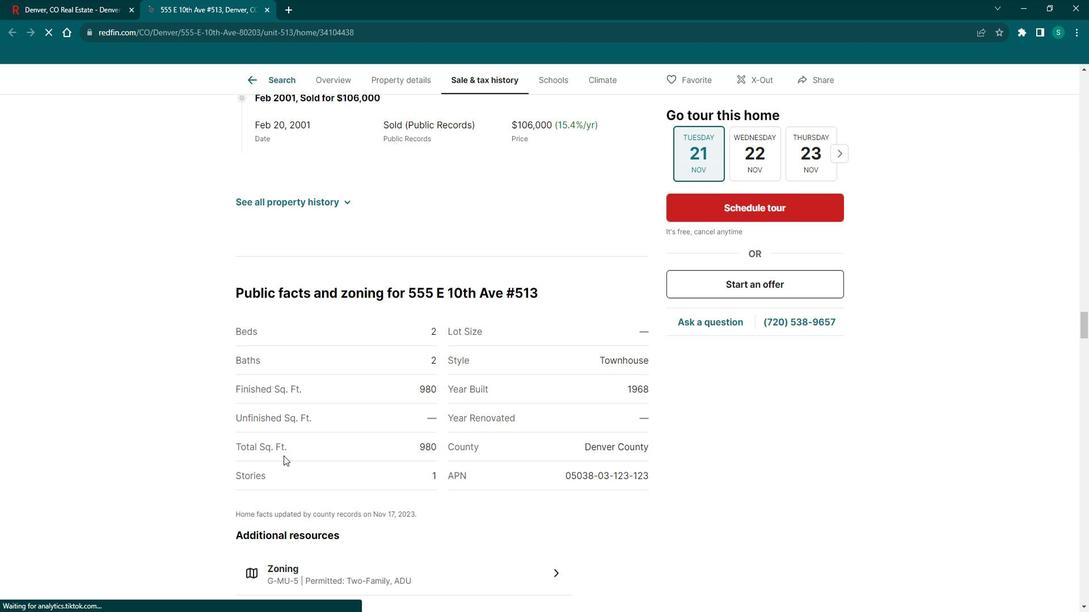
Action: Mouse scrolled (296, 451) with delta (0, 0)
Screenshot: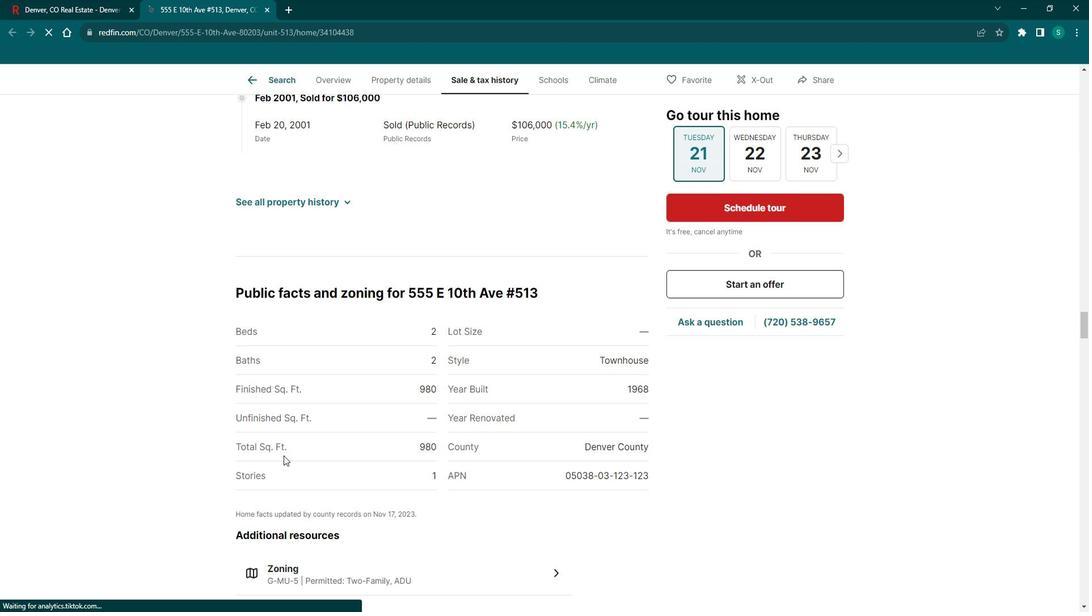 
Action: Mouse scrolled (296, 451) with delta (0, 0)
Screenshot: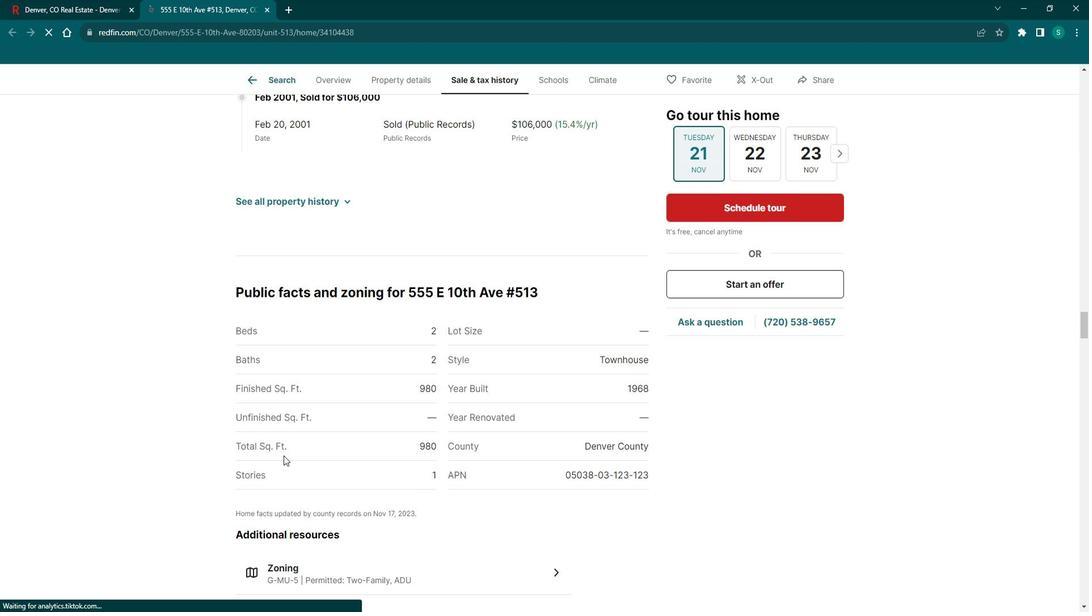 
Action: Mouse scrolled (296, 451) with delta (0, 0)
Screenshot: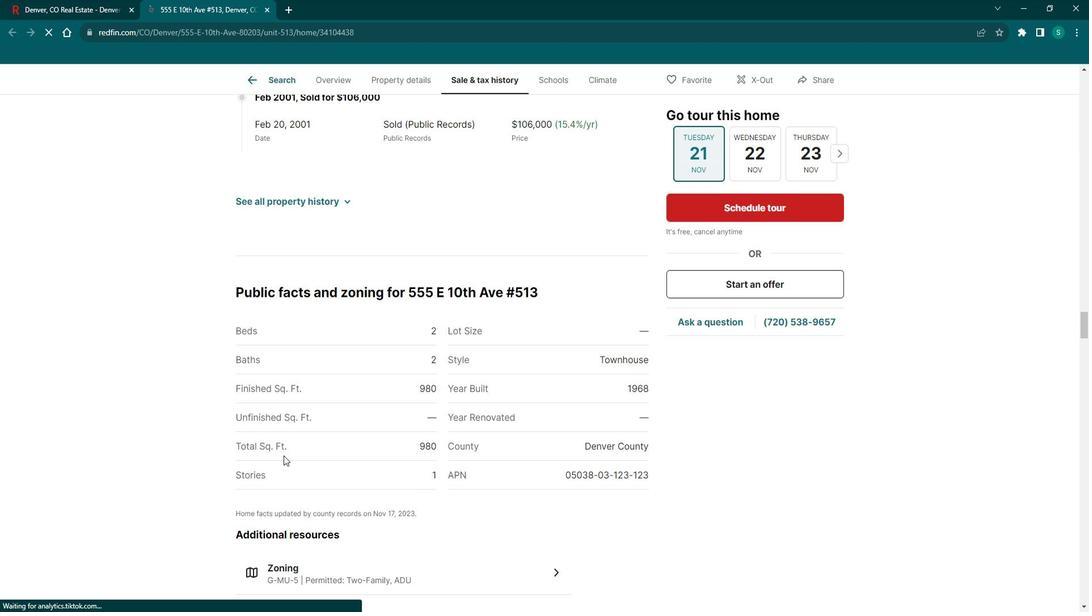 
Action: Mouse scrolled (296, 451) with delta (0, 0)
Screenshot: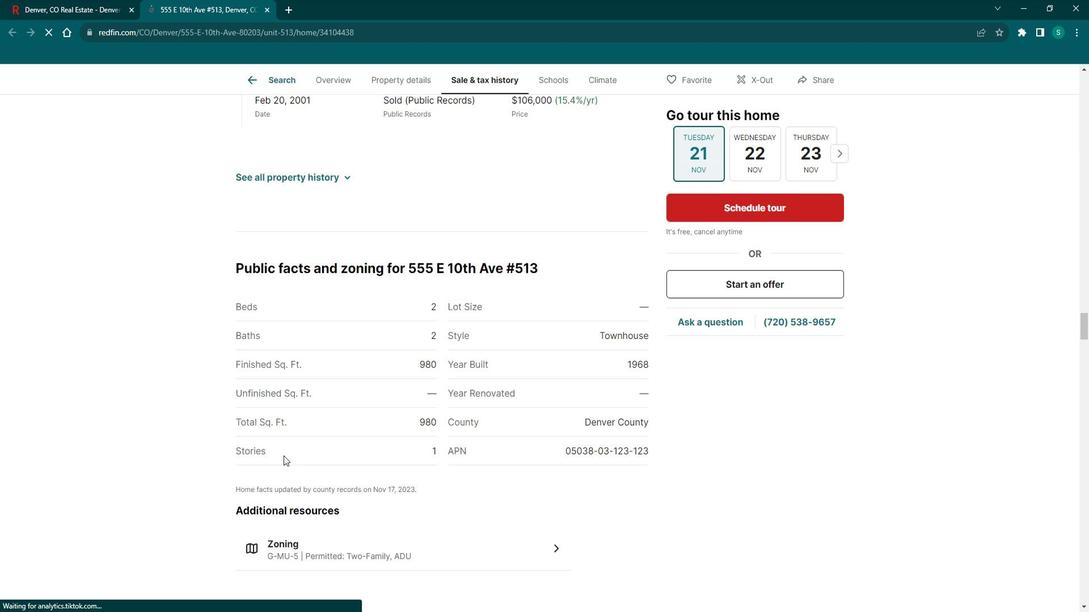 
Action: Mouse scrolled (296, 451) with delta (0, 0)
Screenshot: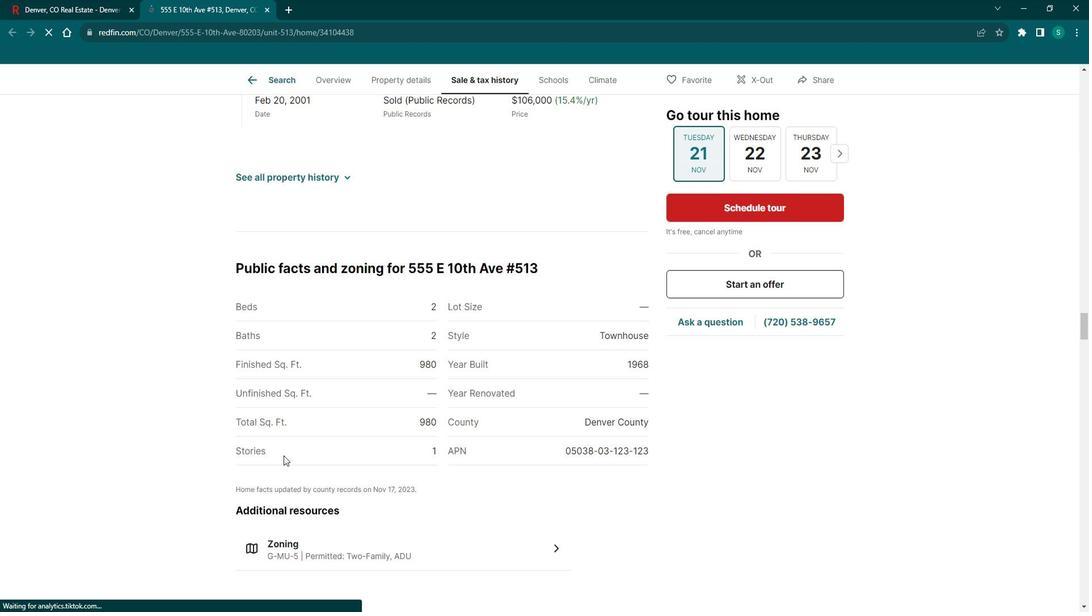 
Action: Mouse scrolled (296, 451) with delta (0, 0)
Screenshot: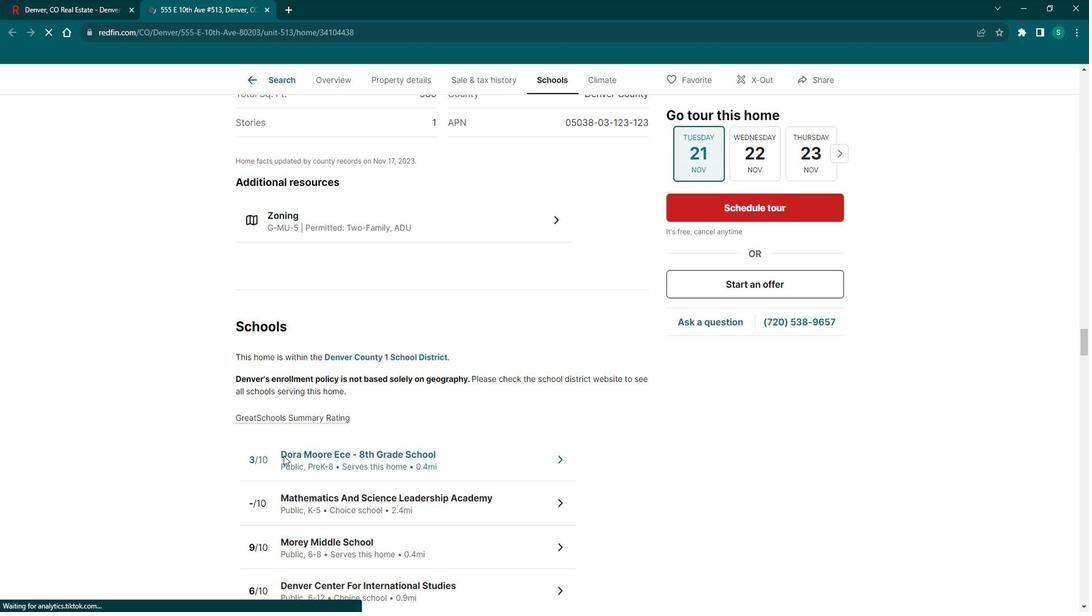 
Action: Mouse scrolled (296, 451) with delta (0, 0)
Screenshot: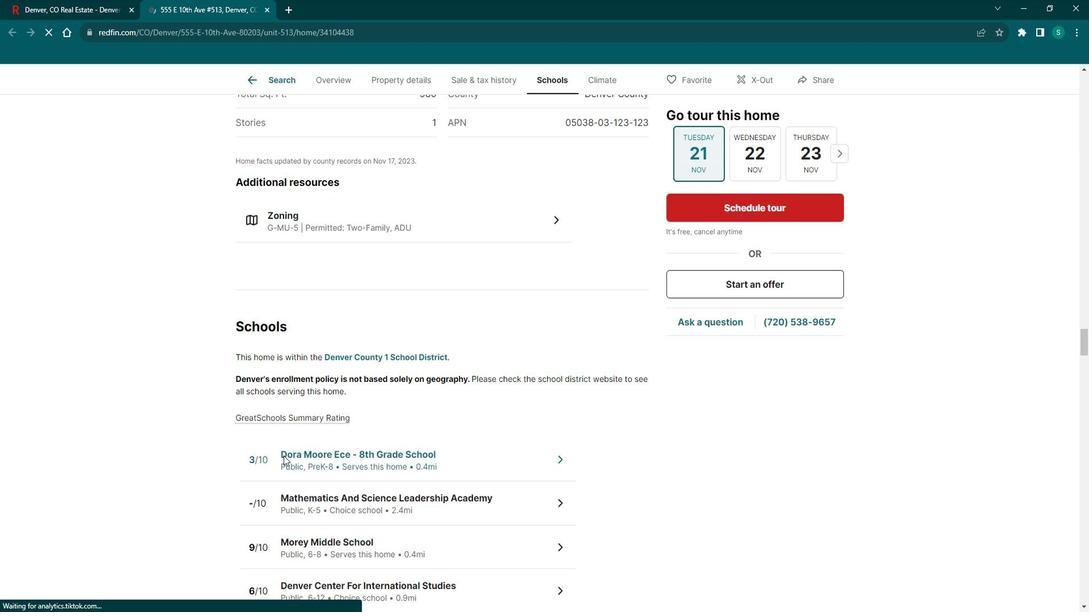 
Action: Mouse scrolled (296, 451) with delta (0, 0)
Screenshot: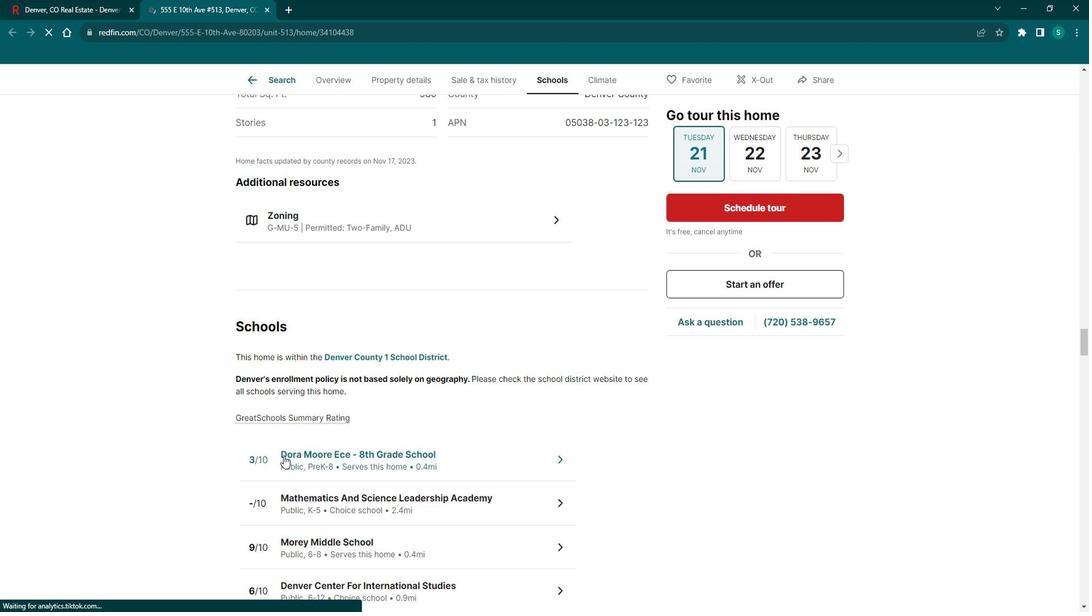 
Action: Mouse scrolled (296, 451) with delta (0, 0)
Screenshot: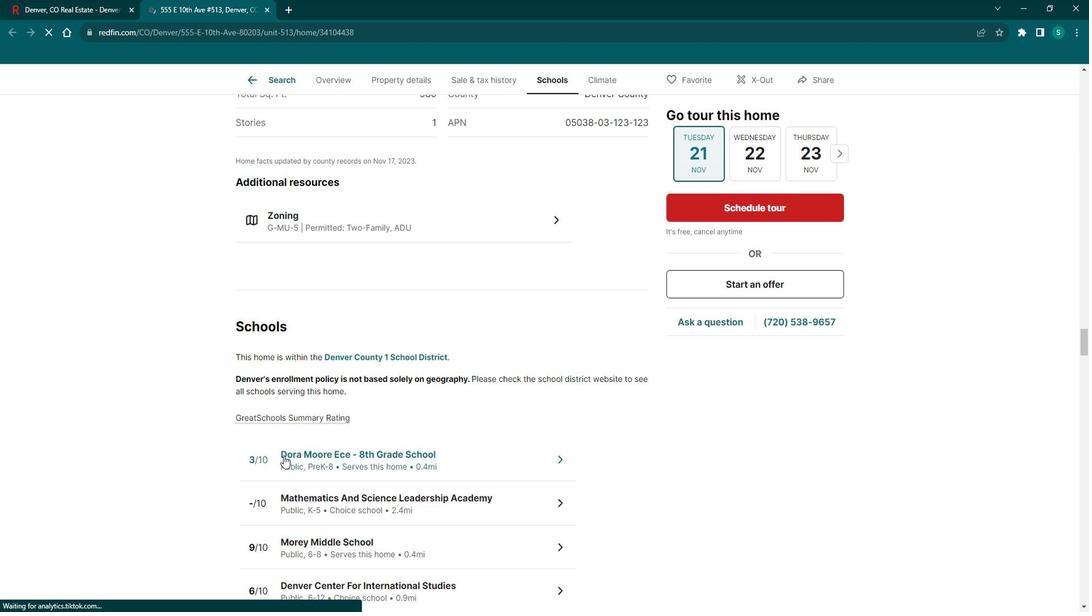 
Action: Mouse scrolled (296, 451) with delta (0, 0)
Screenshot: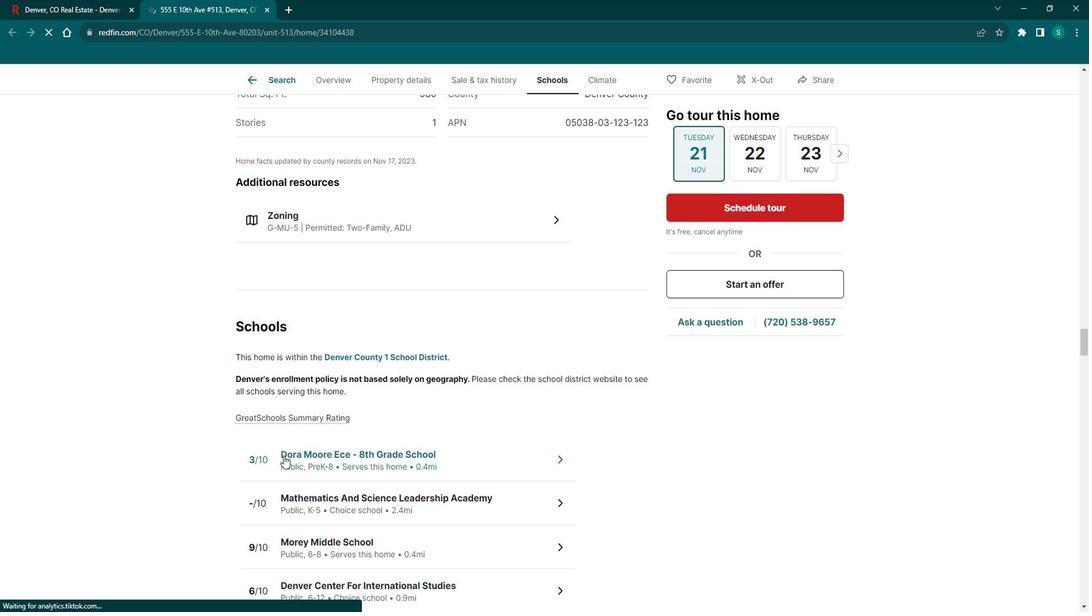 
Action: Mouse scrolled (296, 451) with delta (0, 0)
Screenshot: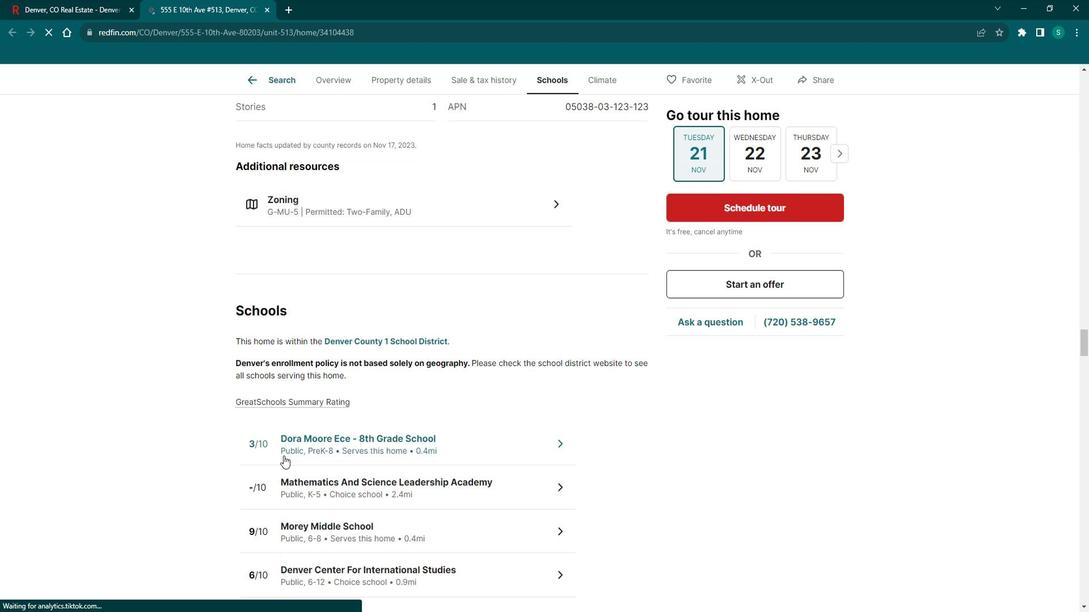 
Action: Mouse scrolled (296, 451) with delta (0, 0)
Screenshot: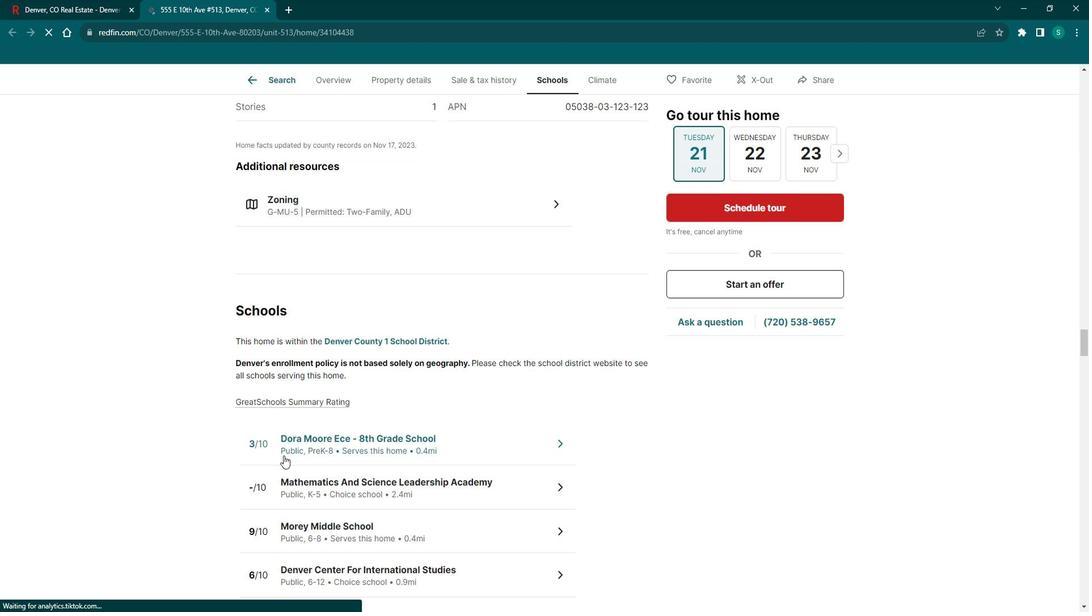 
Action: Mouse scrolled (296, 451) with delta (0, 0)
Screenshot: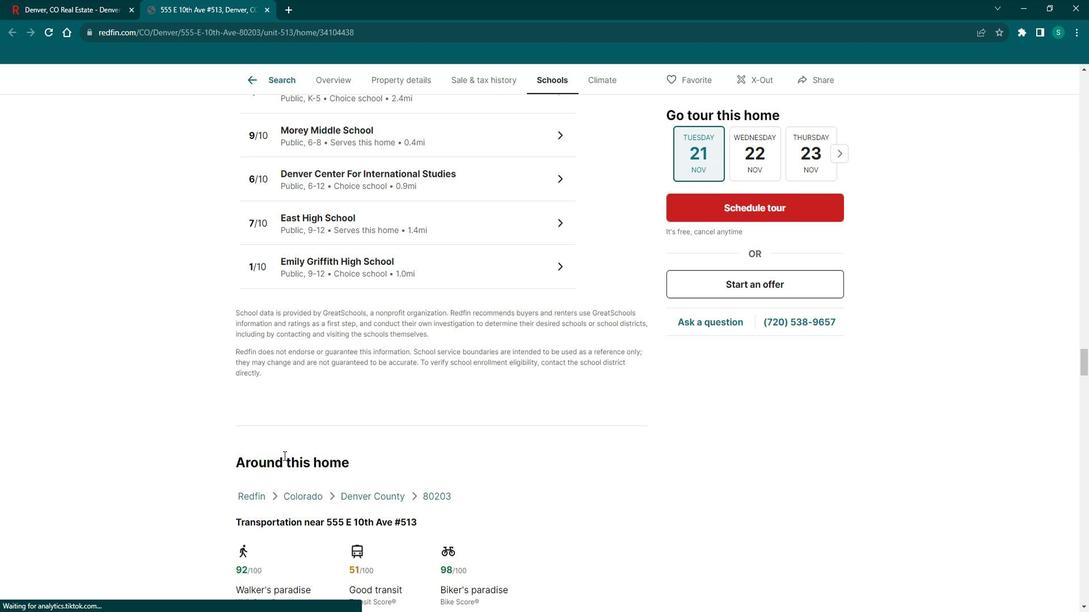 
Action: Mouse scrolled (296, 451) with delta (0, 0)
Screenshot: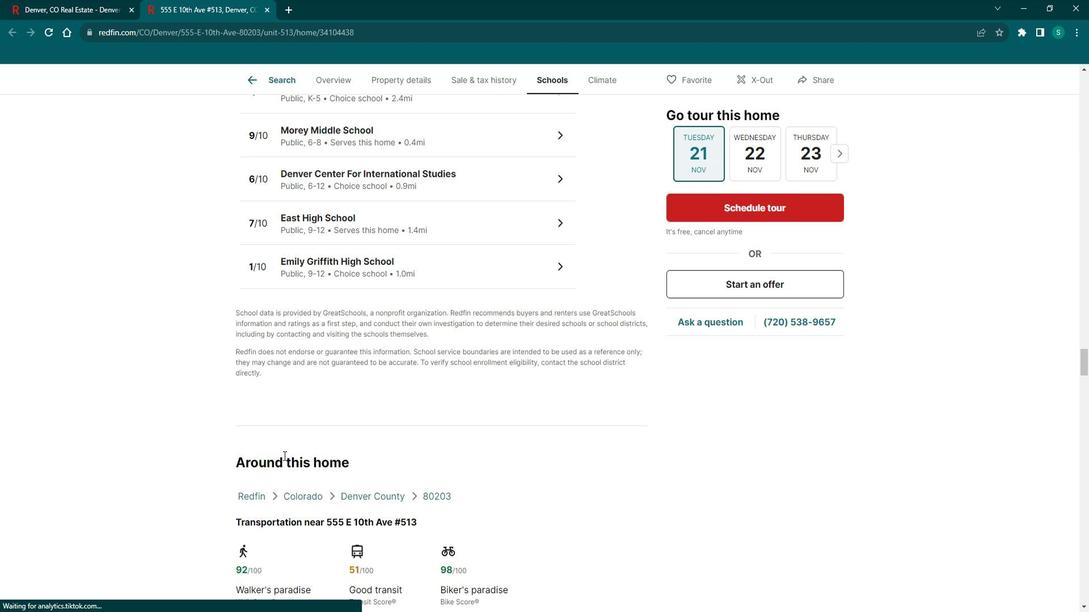 
Action: Mouse scrolled (296, 451) with delta (0, 0)
Screenshot: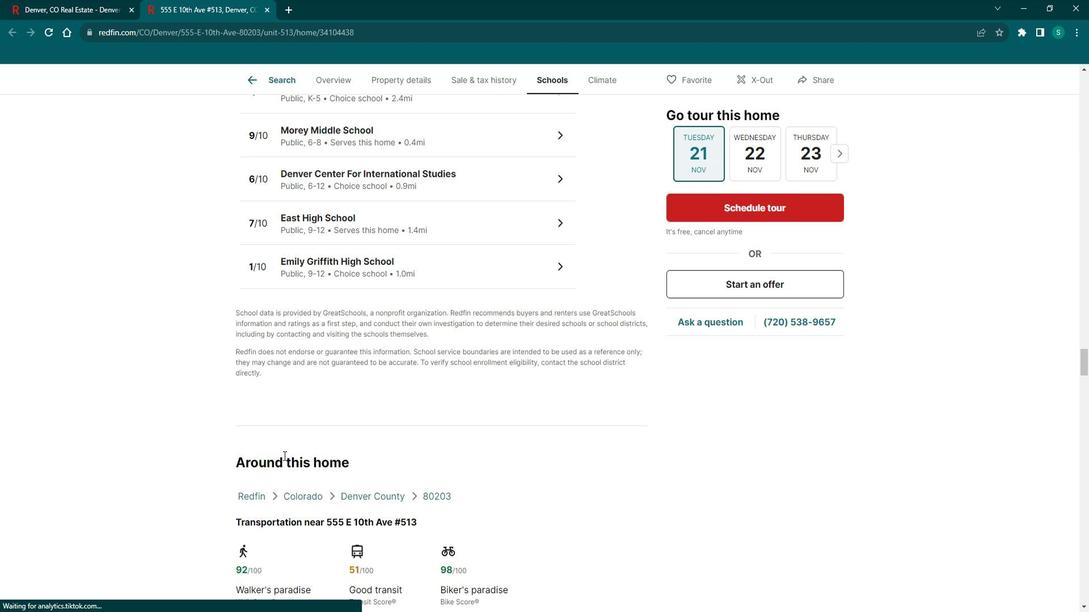
Action: Mouse scrolled (296, 451) with delta (0, 0)
Screenshot: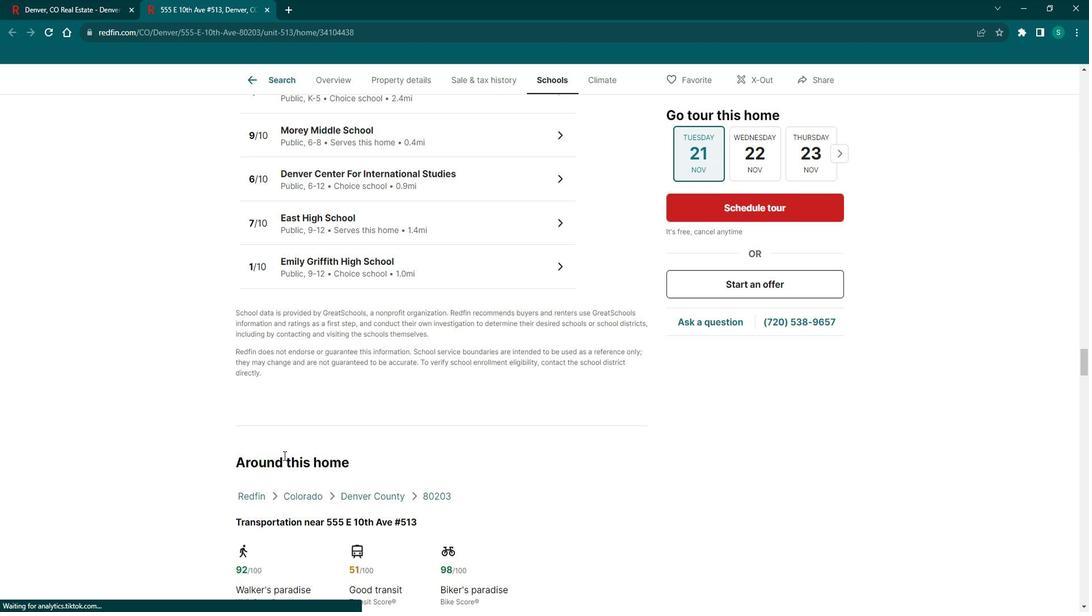 
Action: Mouse scrolled (296, 451) with delta (0, 0)
Screenshot: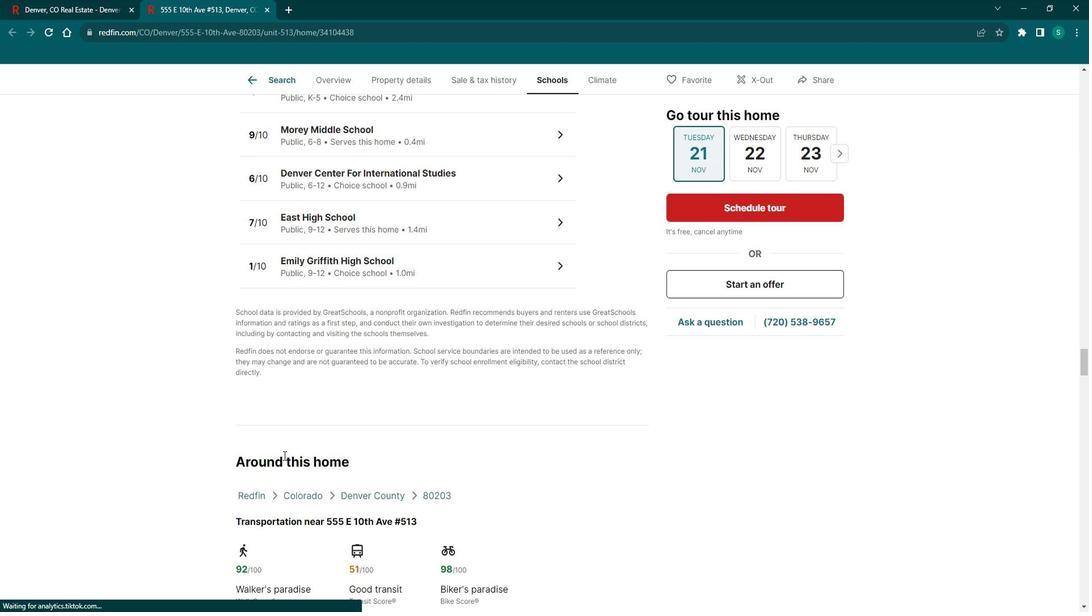 
Action: Mouse scrolled (296, 451) with delta (0, 0)
Screenshot: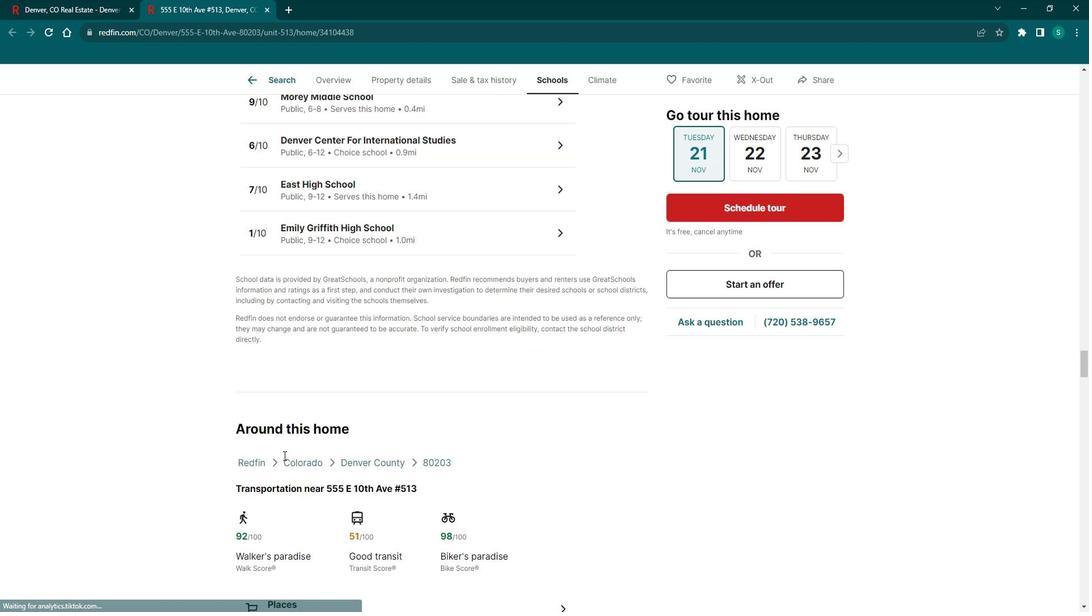 
Action: Mouse scrolled (296, 451) with delta (0, 0)
Screenshot: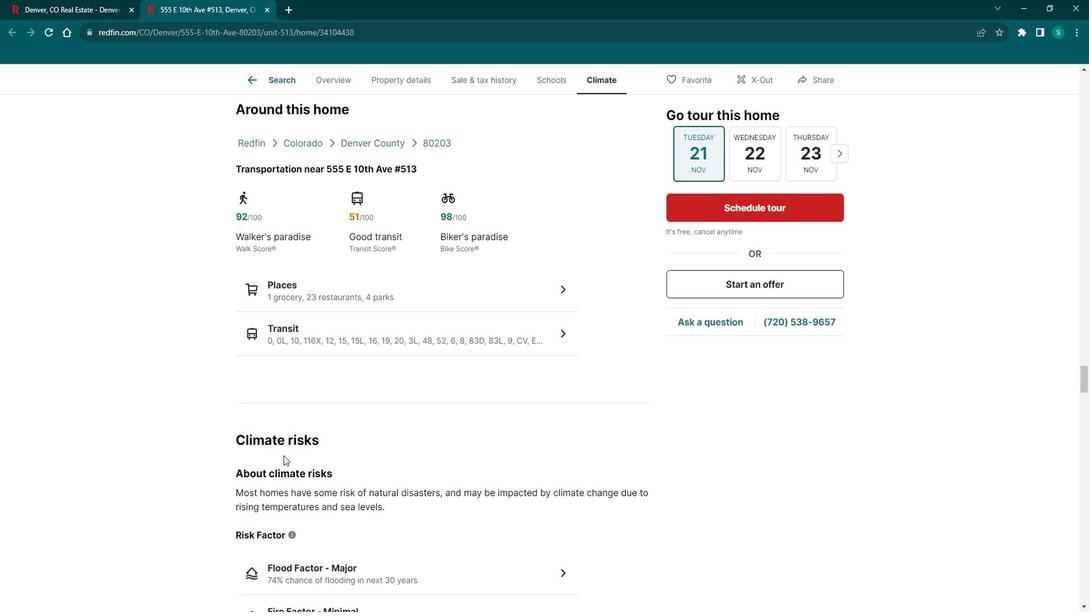 
Action: Mouse scrolled (296, 451) with delta (0, 0)
Screenshot: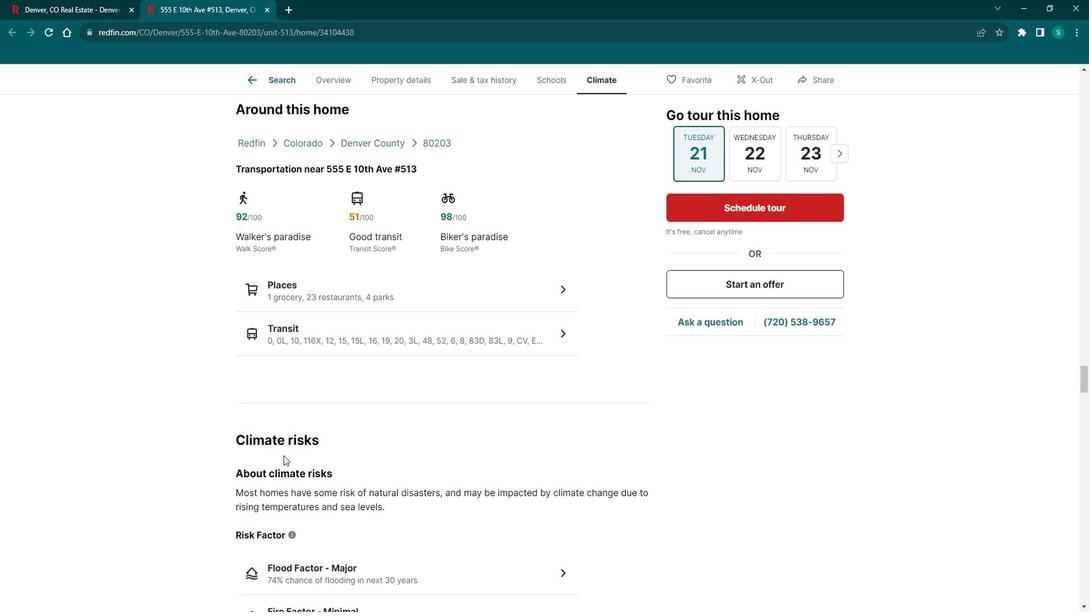 
Action: Mouse scrolled (296, 451) with delta (0, 0)
Screenshot: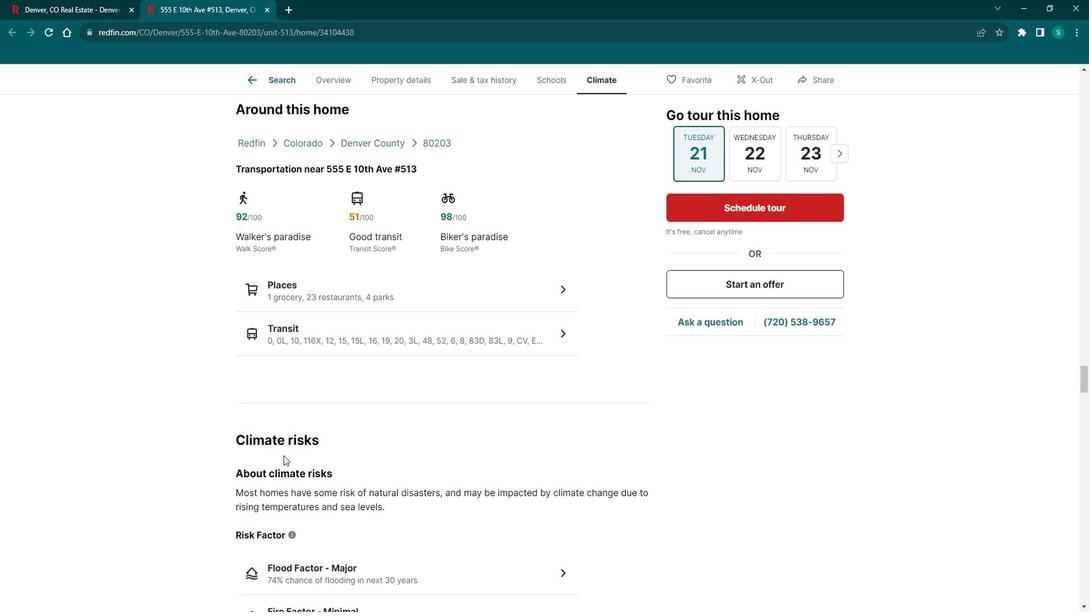 
Action: Mouse scrolled (296, 451) with delta (0, 0)
Screenshot: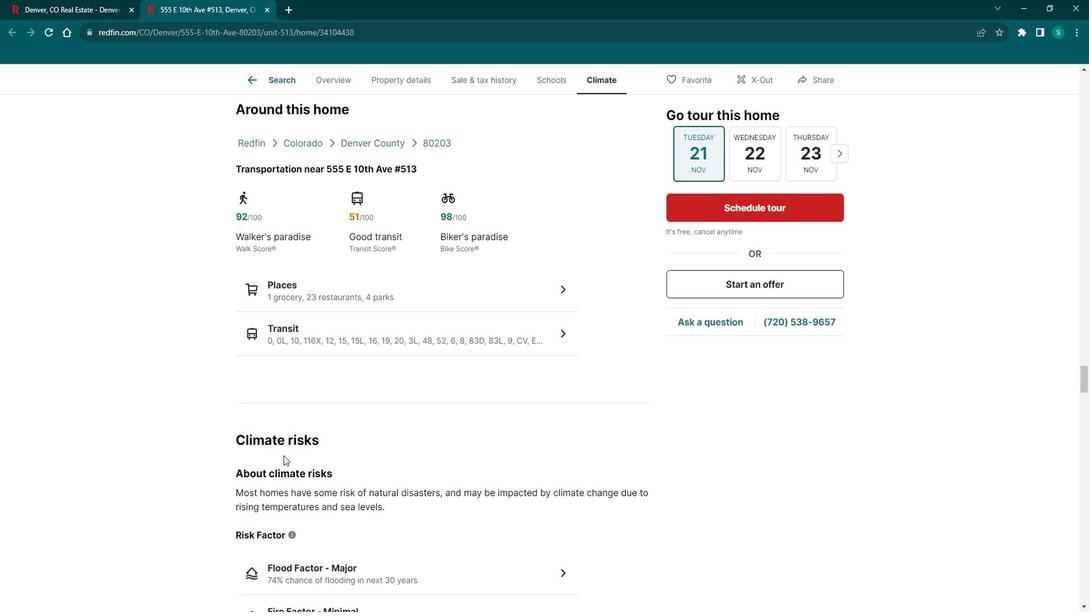 
Action: Mouse scrolled (296, 451) with delta (0, 0)
Screenshot: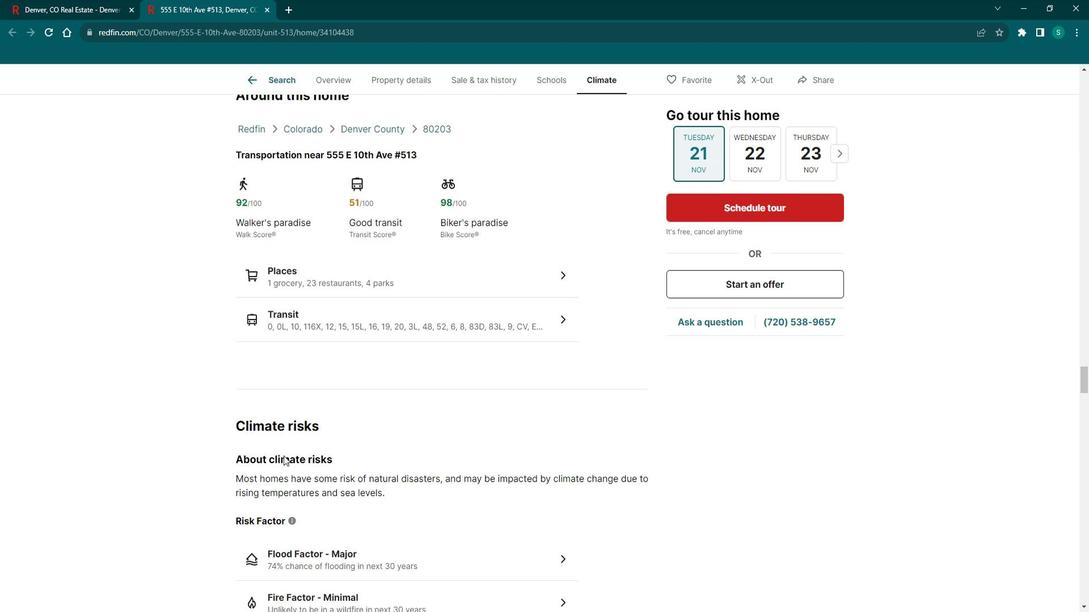 
Action: Mouse scrolled (296, 451) with delta (0, 0)
Screenshot: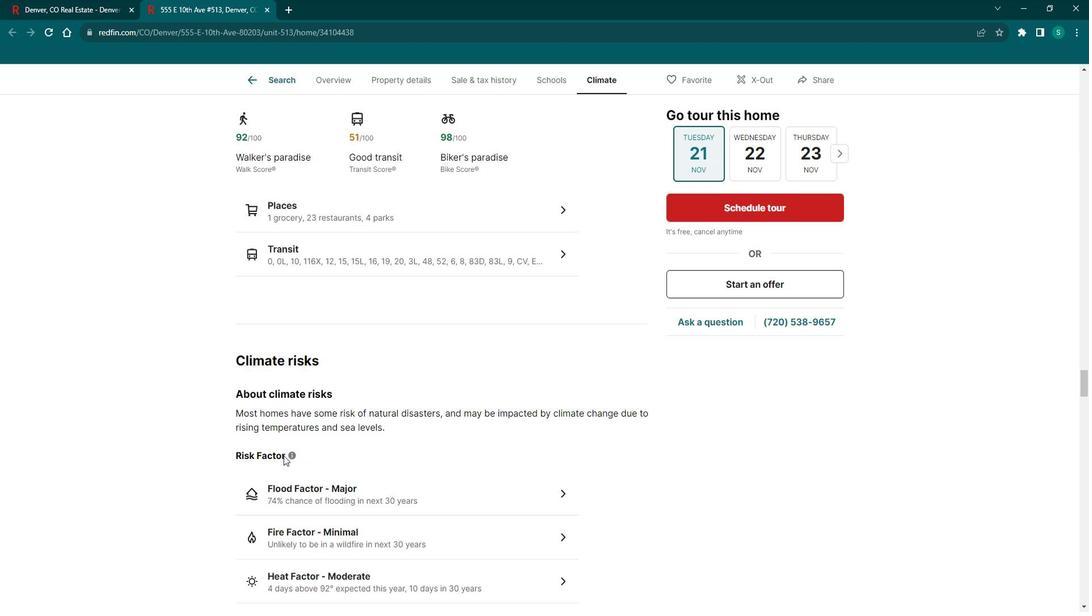 
Action: Mouse scrolled (296, 451) with delta (0, 0)
Screenshot: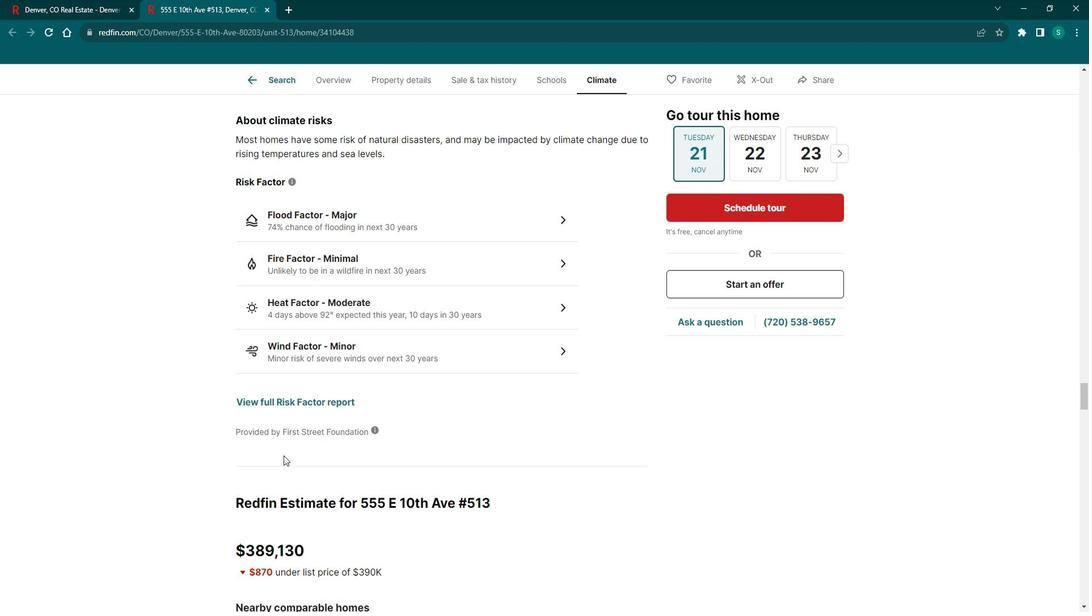 
Action: Mouse scrolled (296, 451) with delta (0, 0)
Screenshot: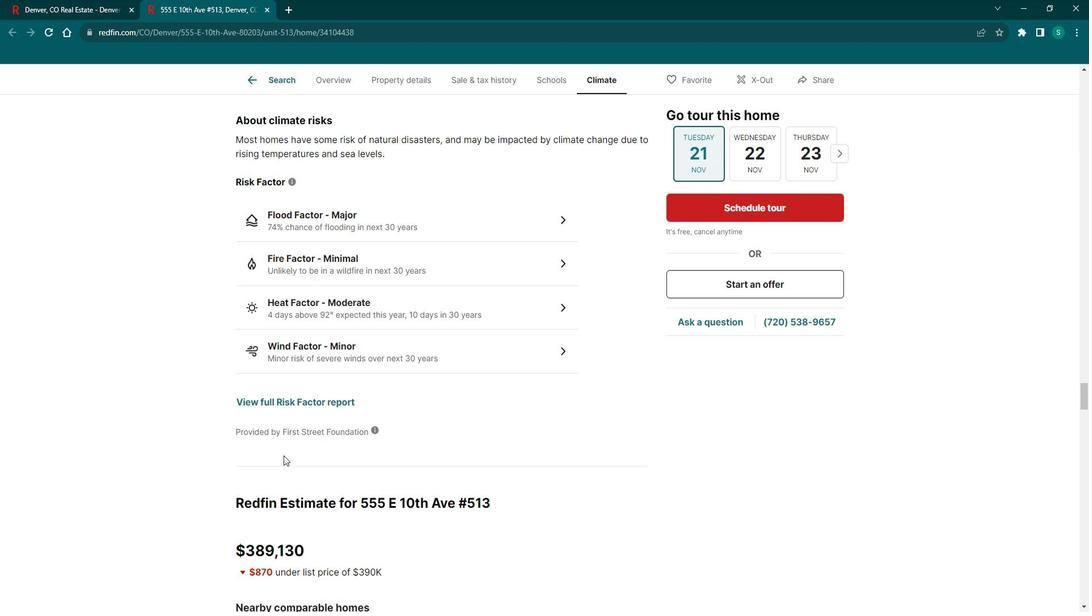 
Action: Mouse scrolled (296, 451) with delta (0, 0)
Screenshot: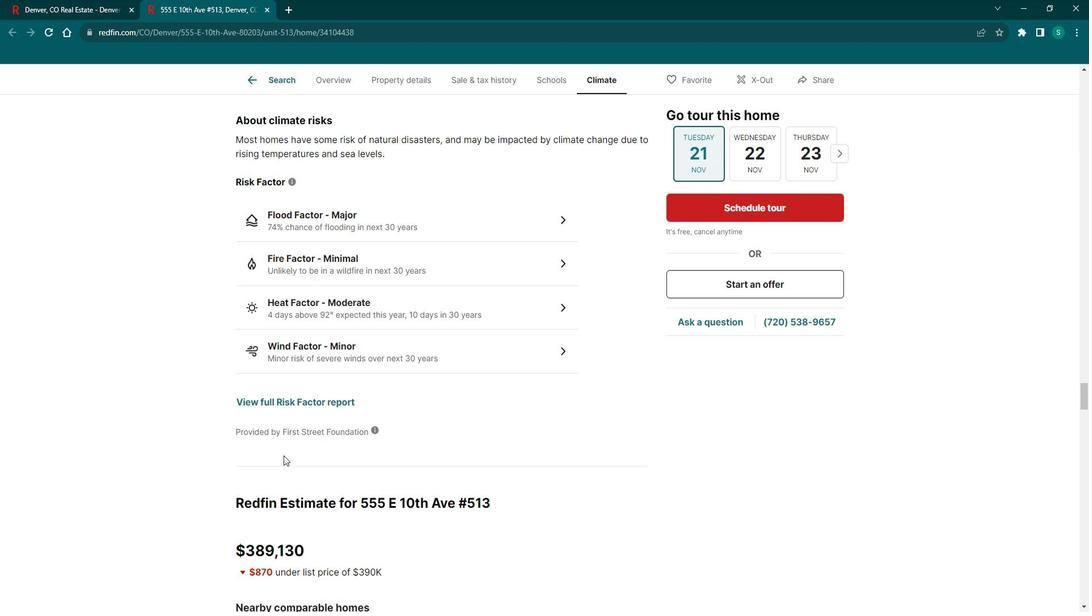 
Action: Mouse scrolled (296, 451) with delta (0, 0)
Screenshot: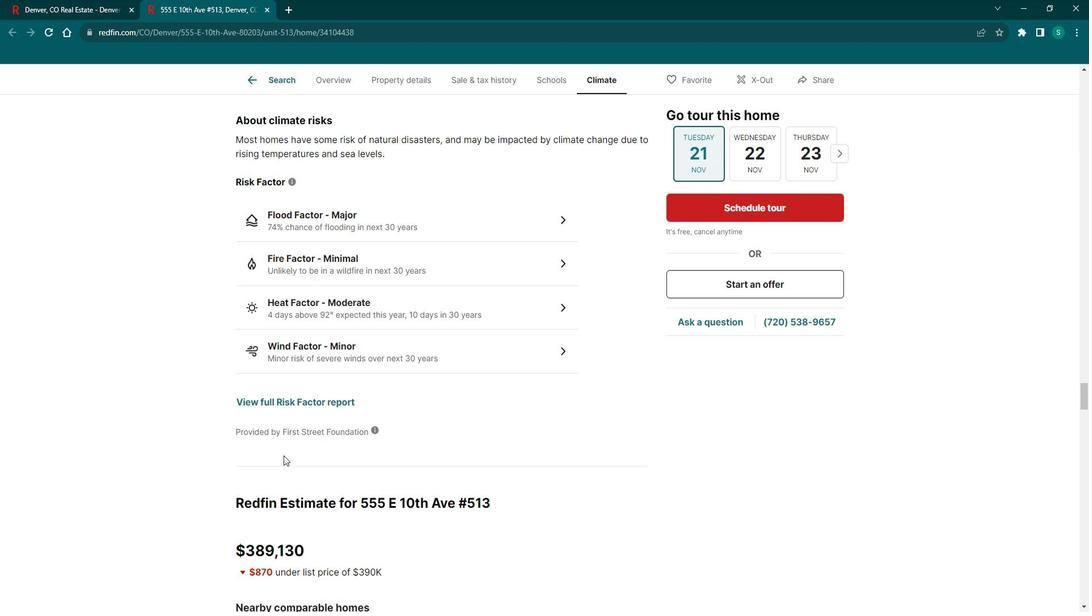 
Action: Mouse scrolled (296, 451) with delta (0, 0)
Screenshot: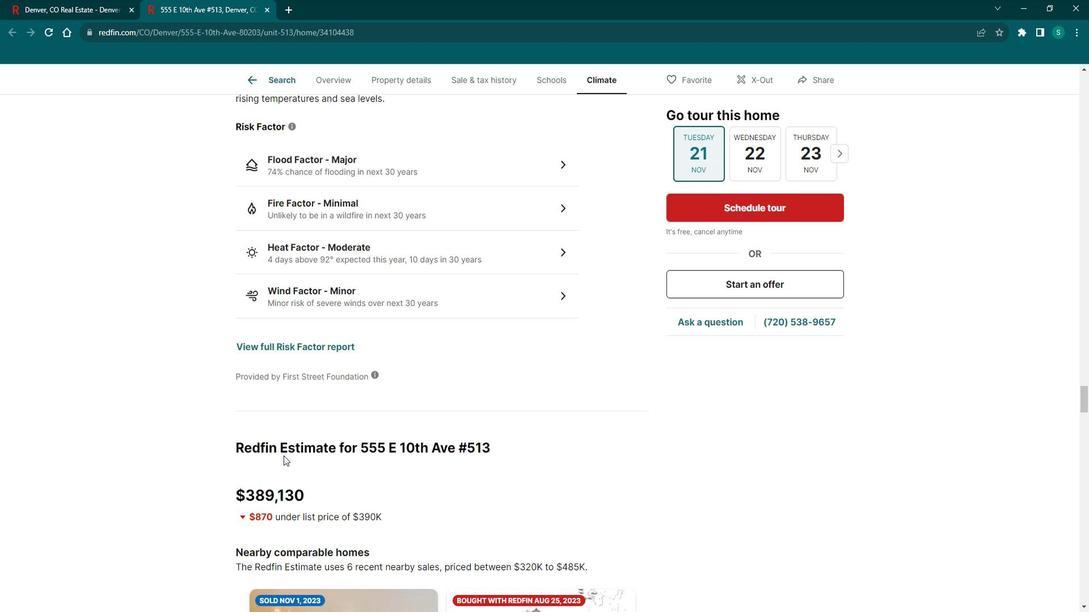 
Action: Mouse scrolled (296, 451) with delta (0, 0)
Screenshot: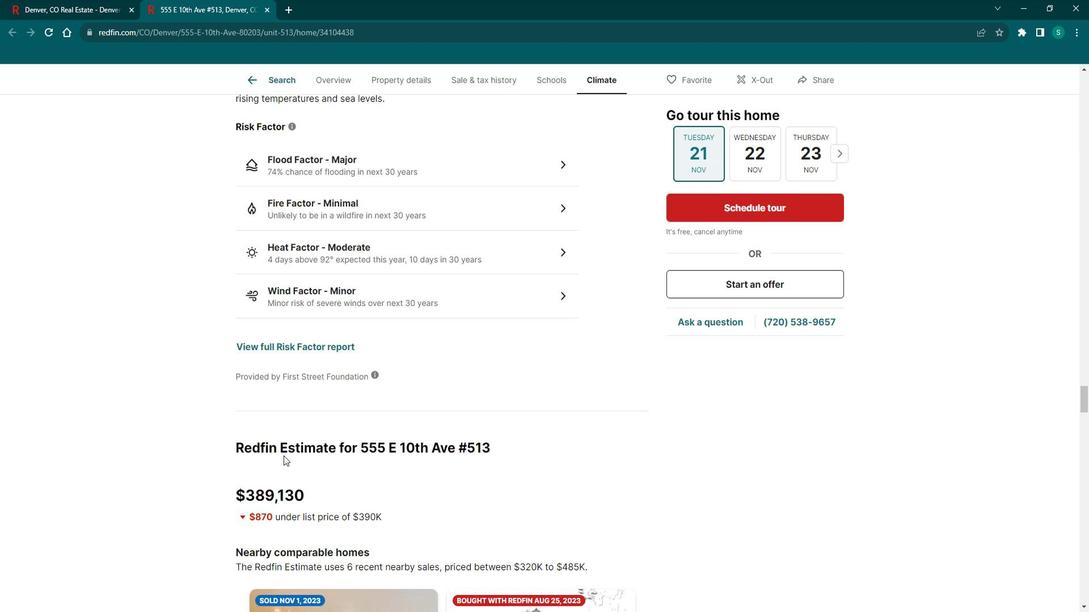 
Action: Mouse scrolled (296, 451) with delta (0, 0)
Screenshot: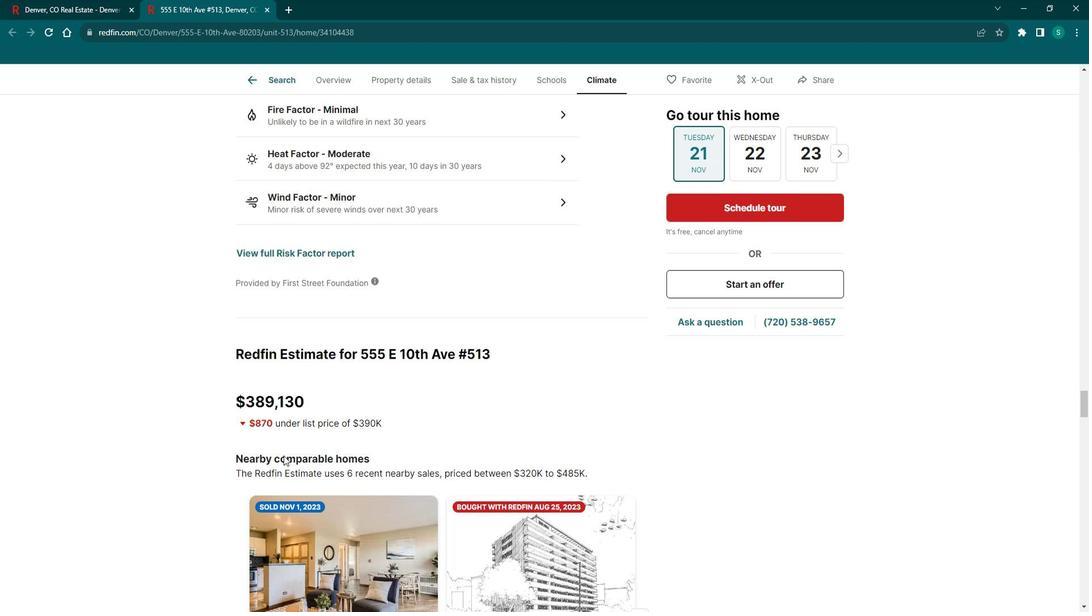 
Action: Mouse scrolled (296, 451) with delta (0, 0)
Screenshot: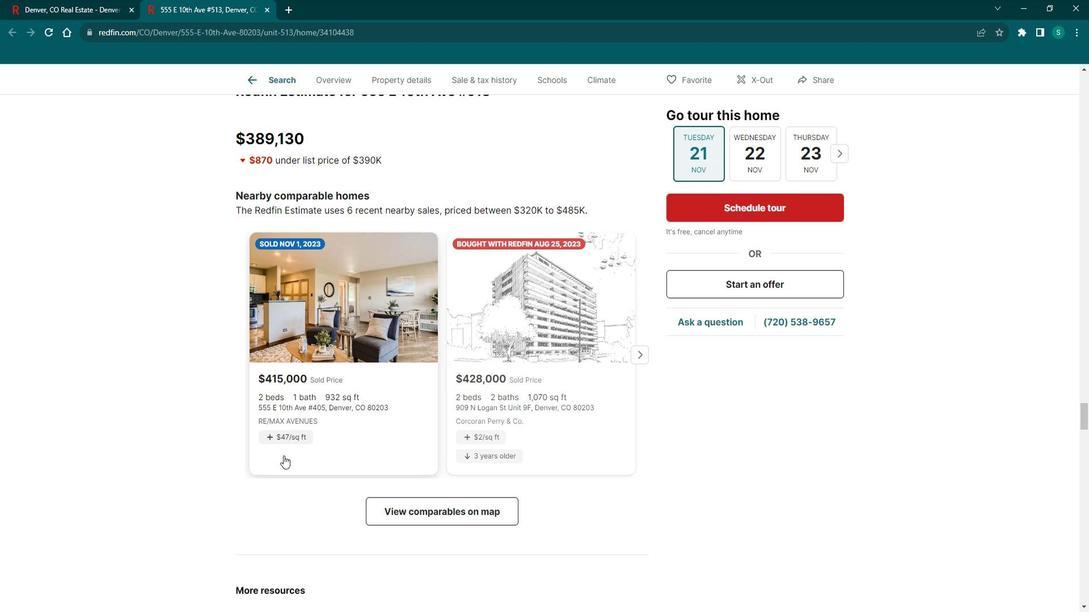 
Action: Mouse scrolled (296, 451) with delta (0, 0)
Screenshot: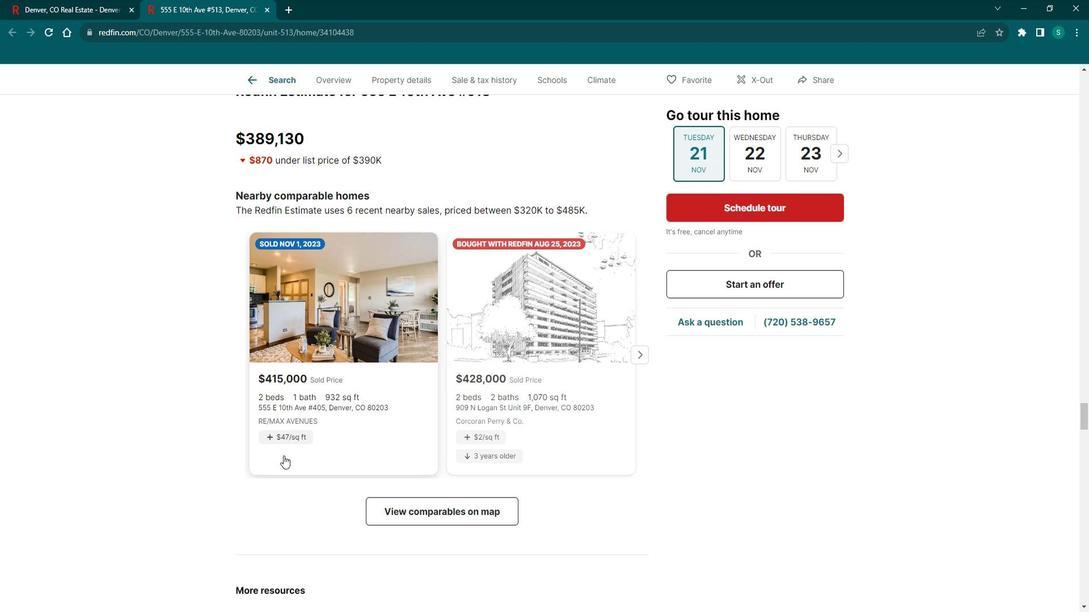 
Action: Mouse scrolled (296, 451) with delta (0, 0)
Screenshot: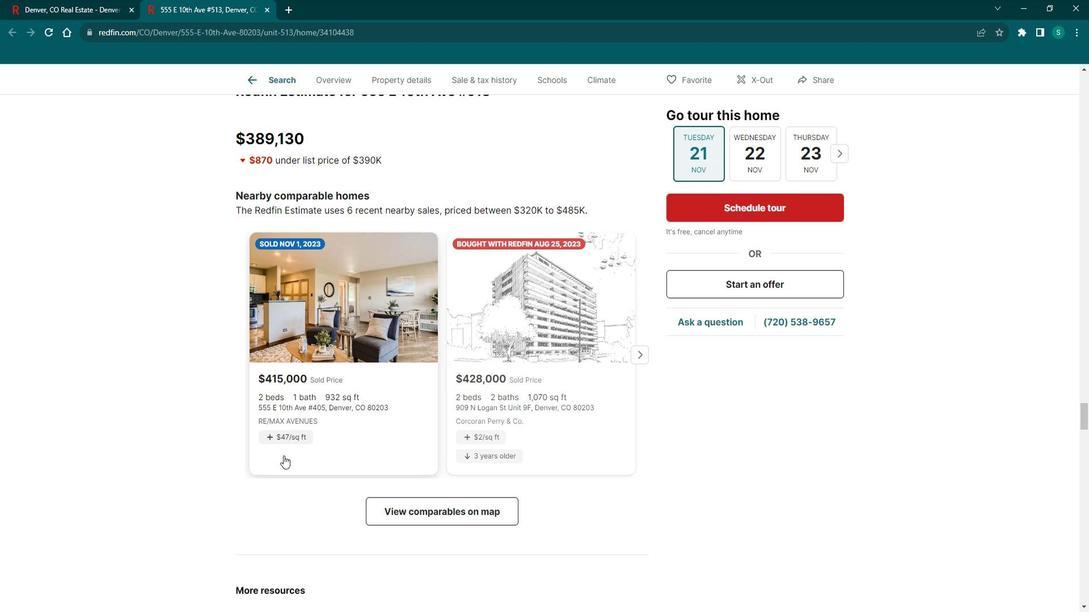 
Action: Mouse scrolled (296, 451) with delta (0, 0)
Screenshot: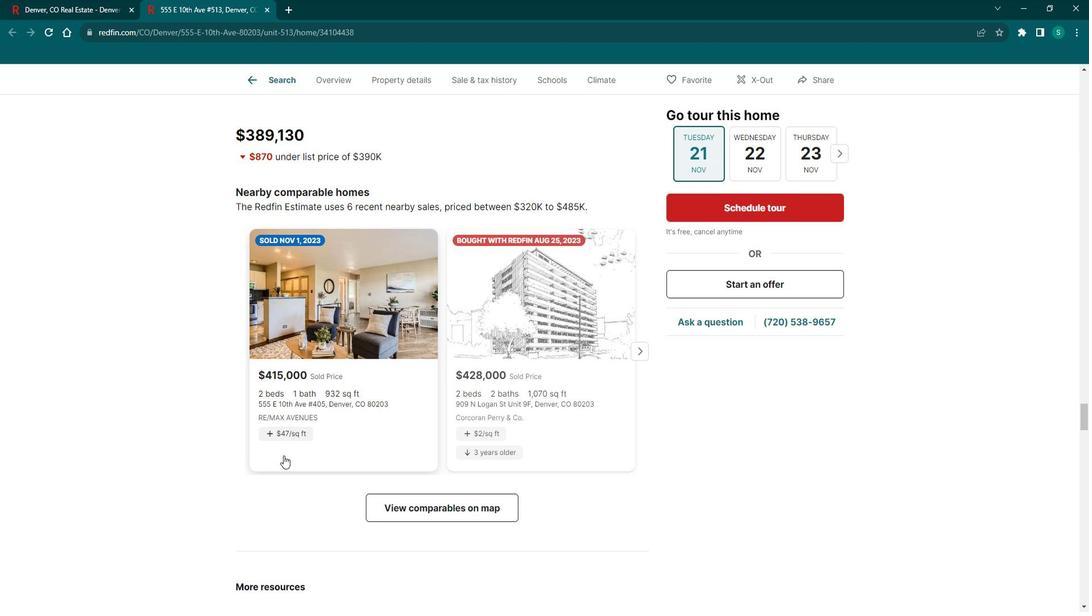 
Action: Mouse scrolled (296, 451) with delta (0, 0)
Screenshot: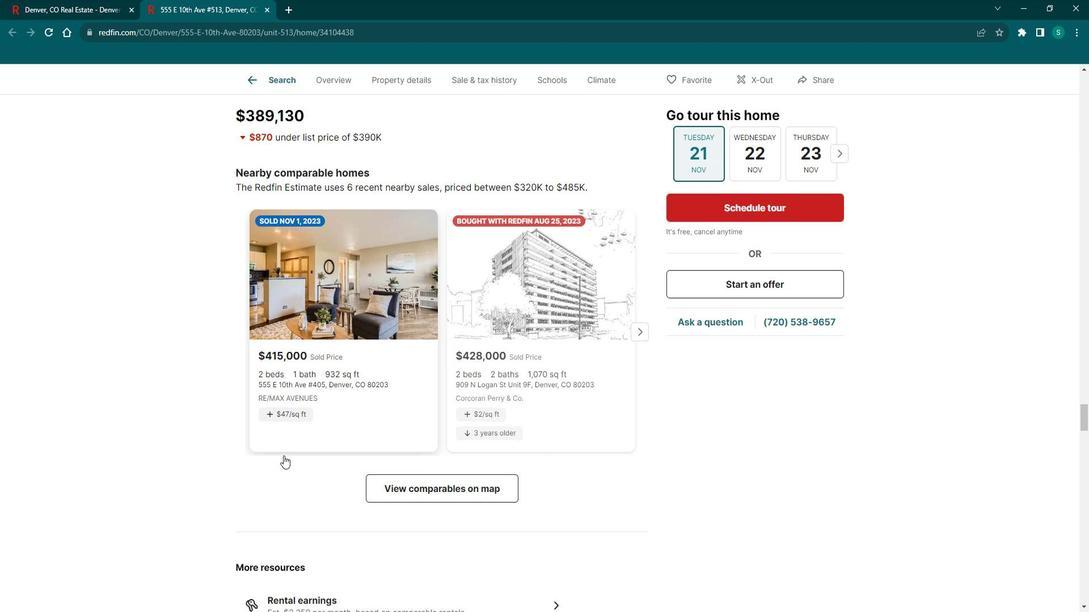 
Action: Mouse moved to (284, 88)
Screenshot: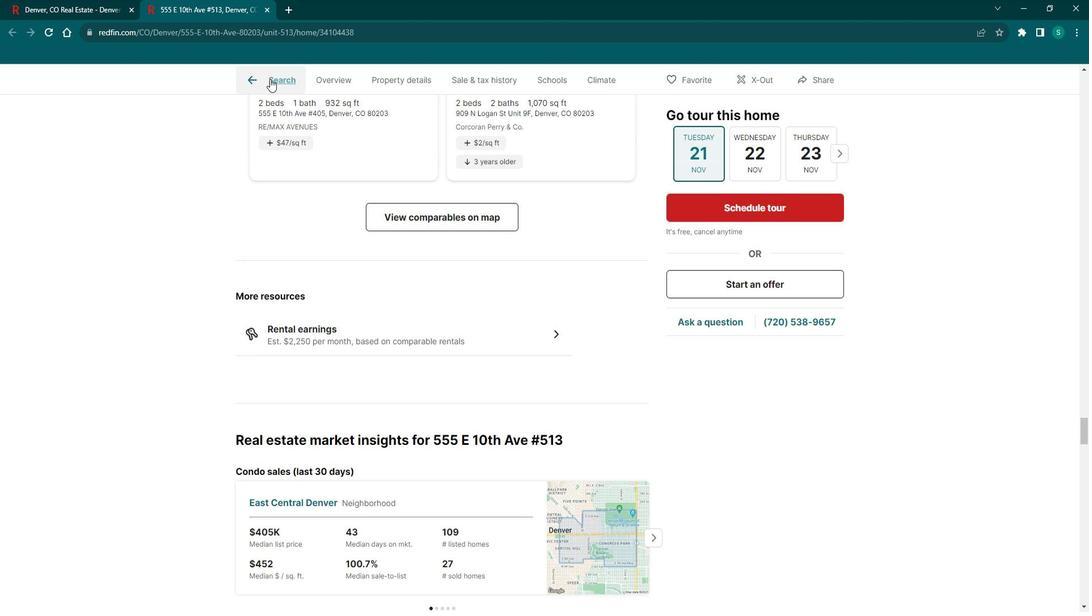 
Action: Mouse pressed left at (284, 88)
Screenshot: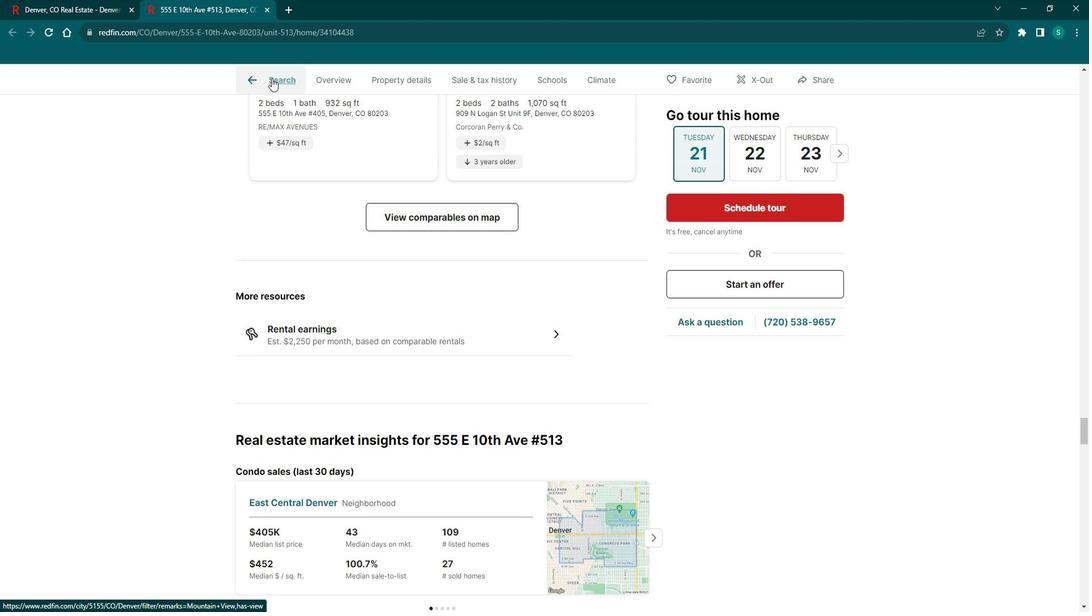 
Action: Mouse moved to (754, 427)
Screenshot: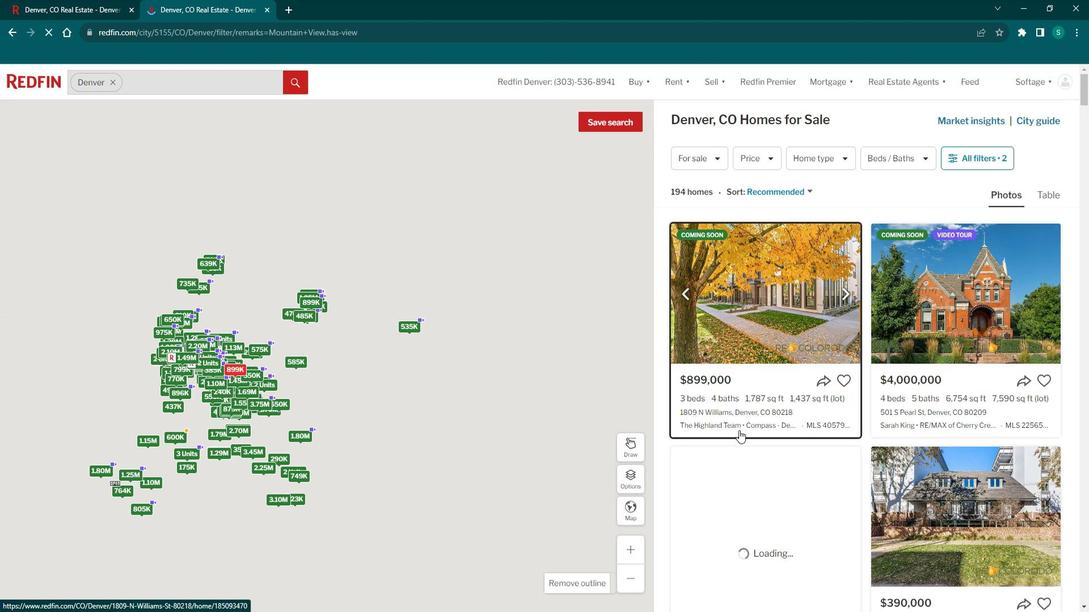 
Action: Mouse scrolled (754, 427) with delta (0, 0)
Screenshot: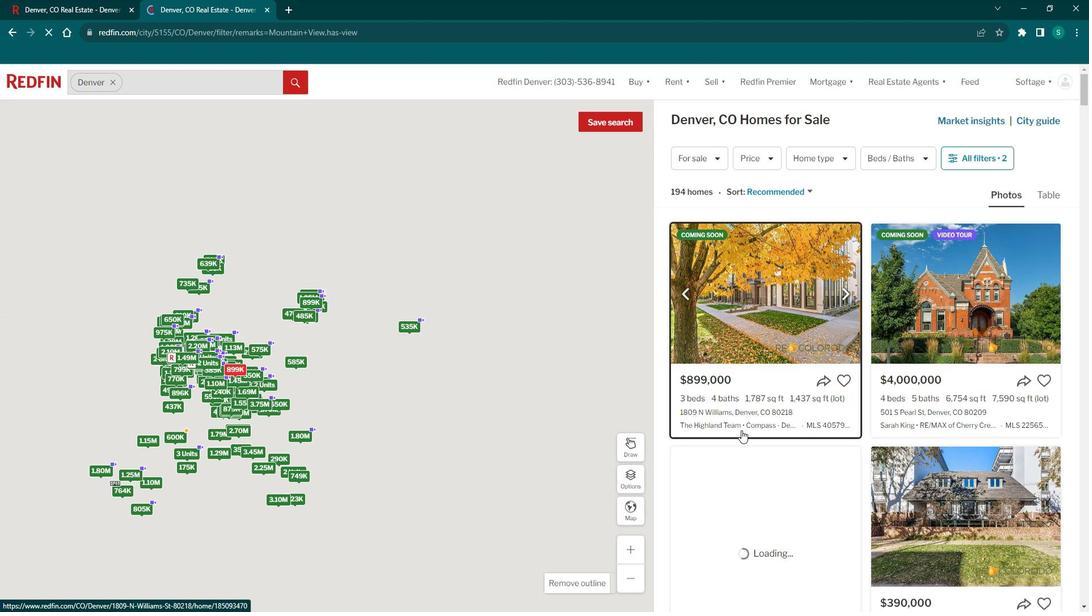 
Action: Mouse moved to (755, 427)
Screenshot: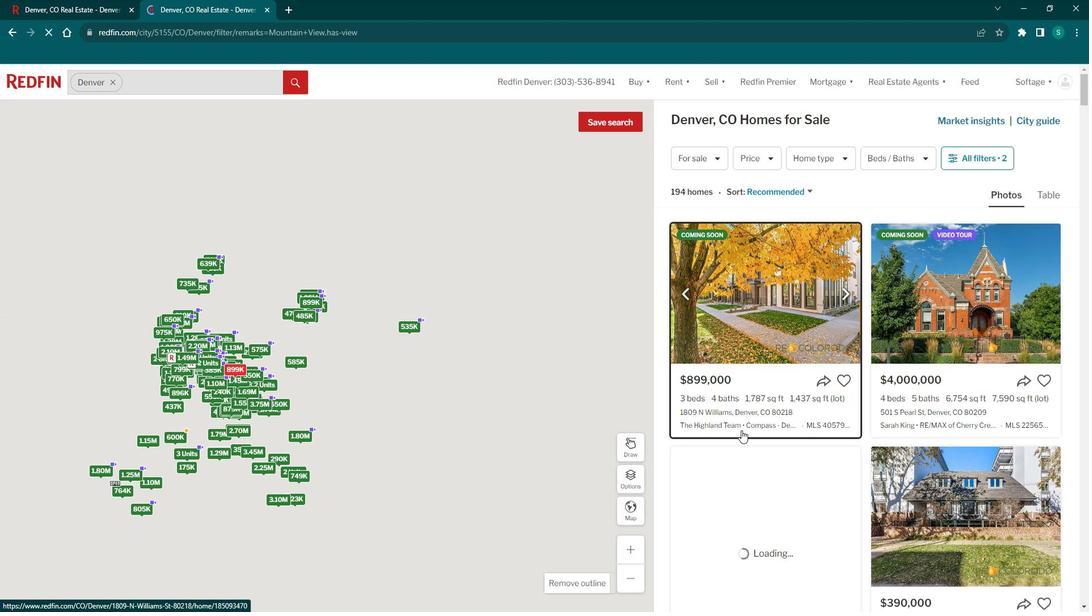 
Action: Mouse scrolled (755, 427) with delta (0, 0)
Screenshot: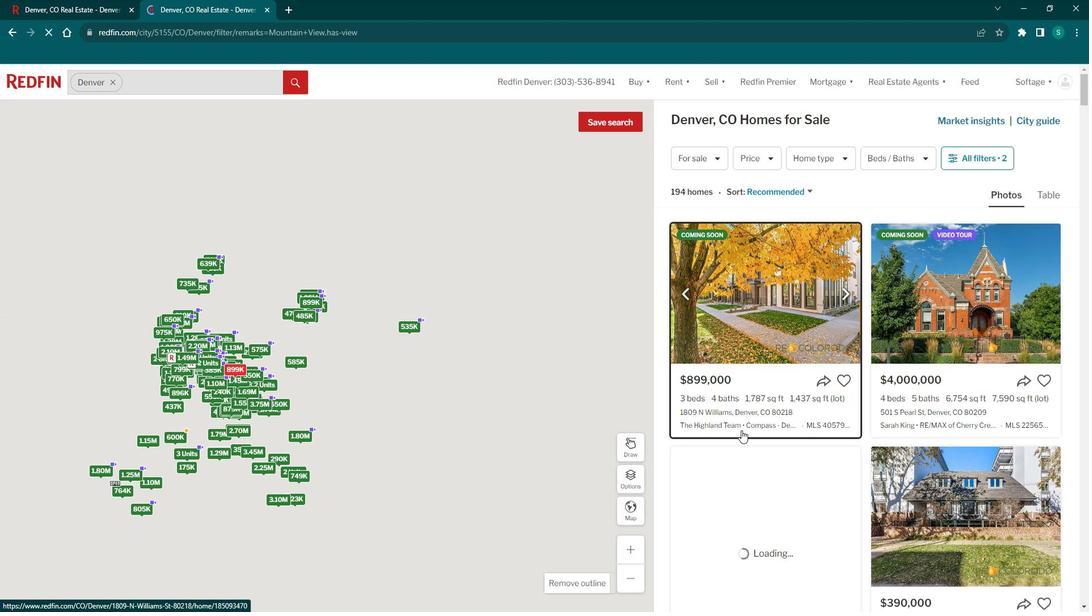 
Action: Mouse moved to (755, 428)
Screenshot: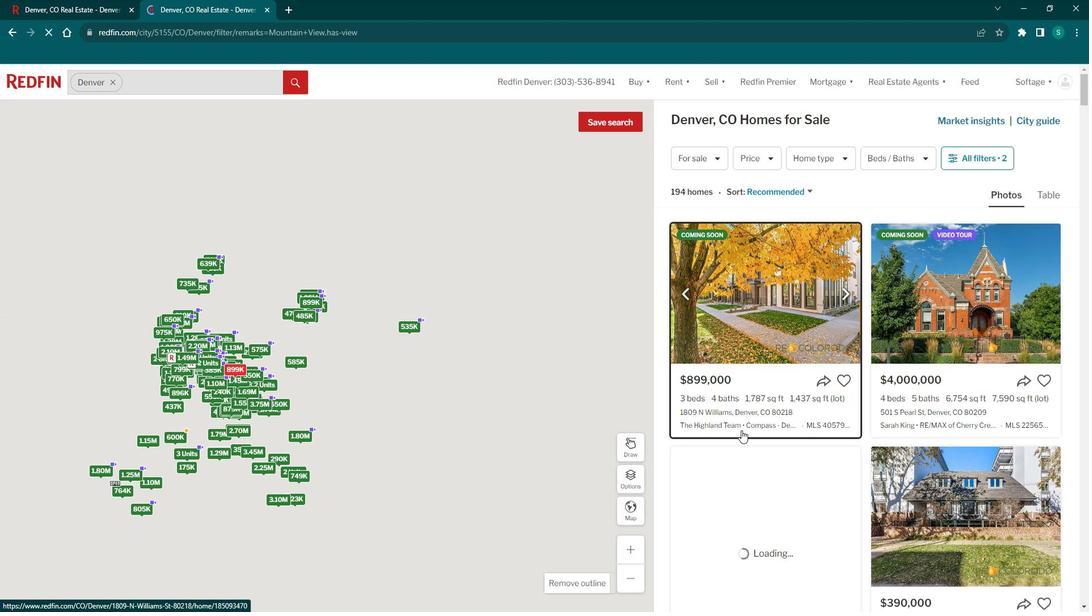 
Action: Mouse scrolled (755, 427) with delta (0, 0)
Screenshot: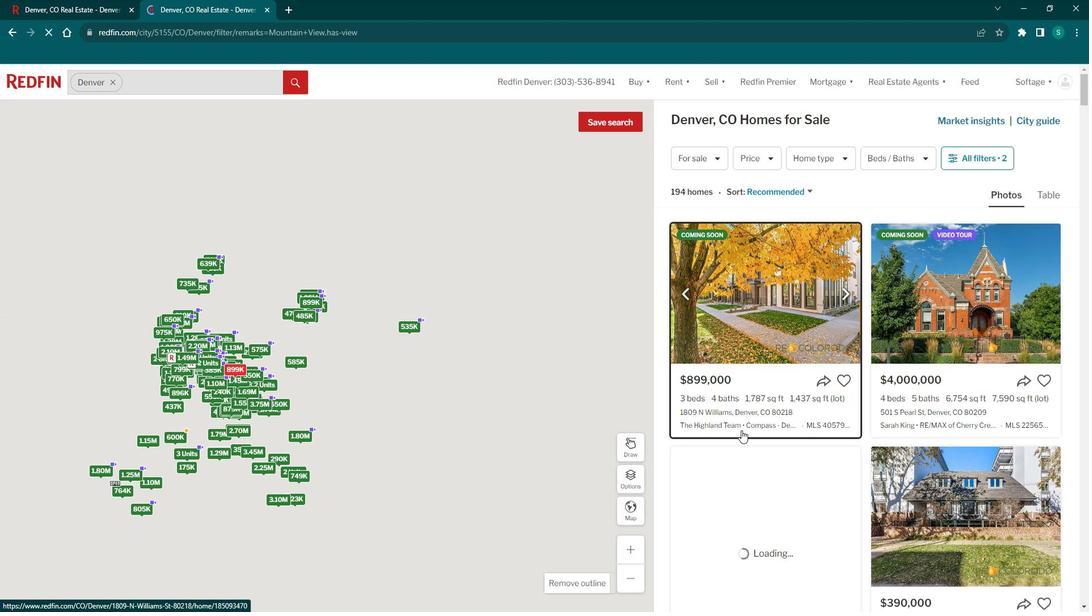 
Action: Mouse scrolled (755, 427) with delta (0, 0)
Screenshot: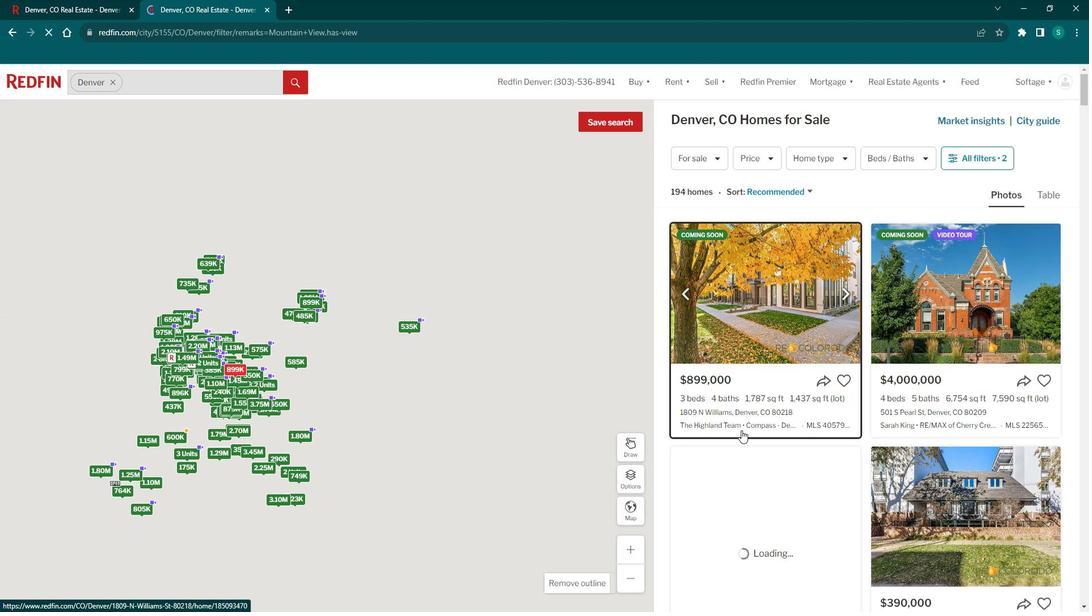 
Action: Mouse moved to (755, 429)
Screenshot: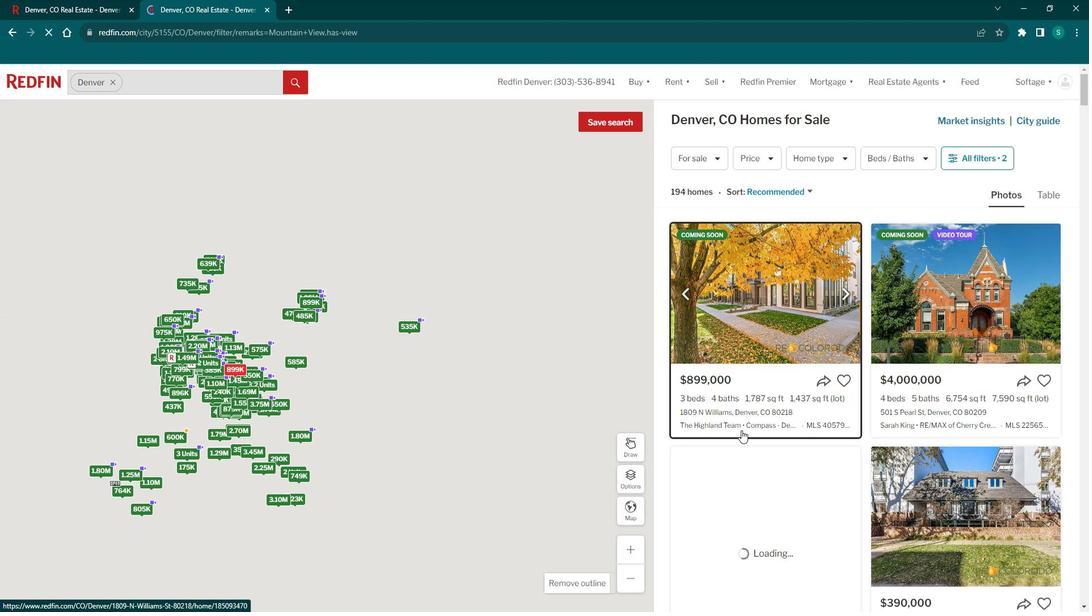 
Action: Mouse scrolled (755, 429) with delta (0, 0)
Screenshot: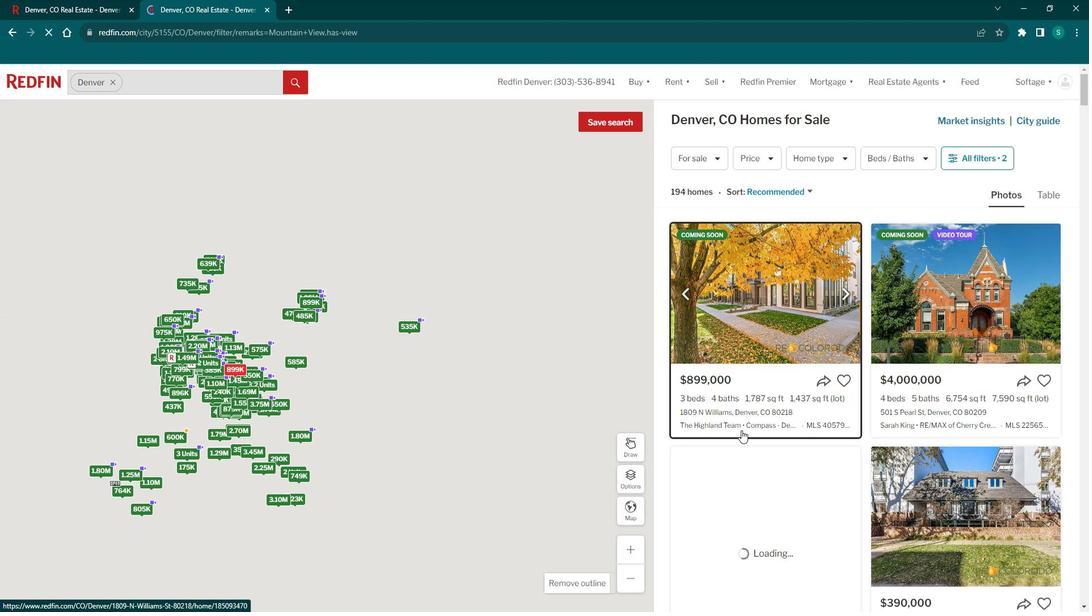 
Action: Mouse scrolled (755, 429) with delta (0, 0)
Screenshot: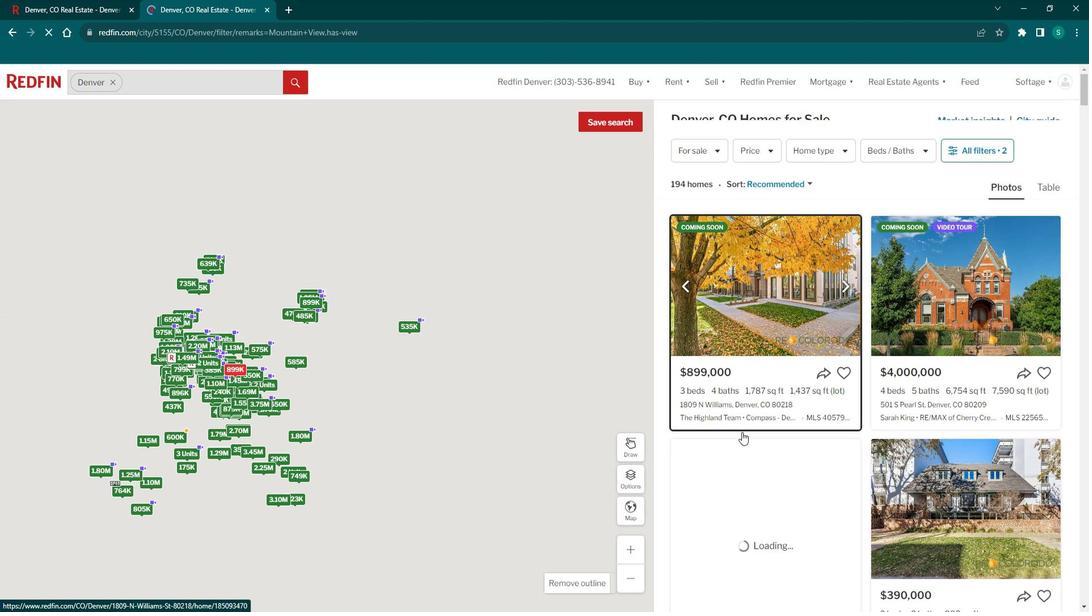 
Action: Mouse moved to (752, 431)
Screenshot: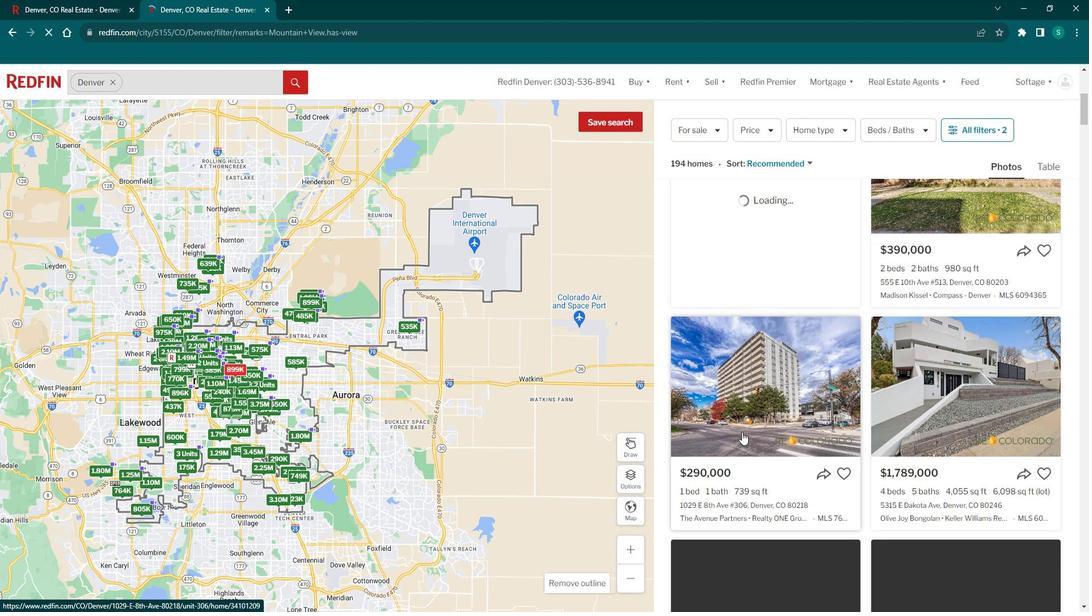 
Action: Mouse scrolled (752, 430) with delta (0, 0)
Screenshot: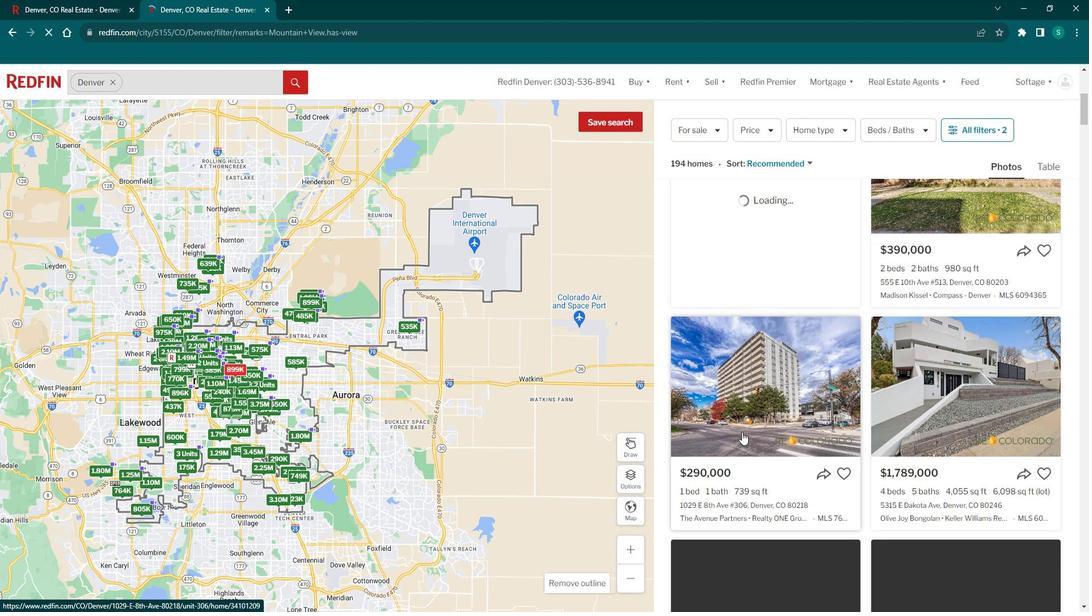 
Action: Mouse moved to (751, 431)
Screenshot: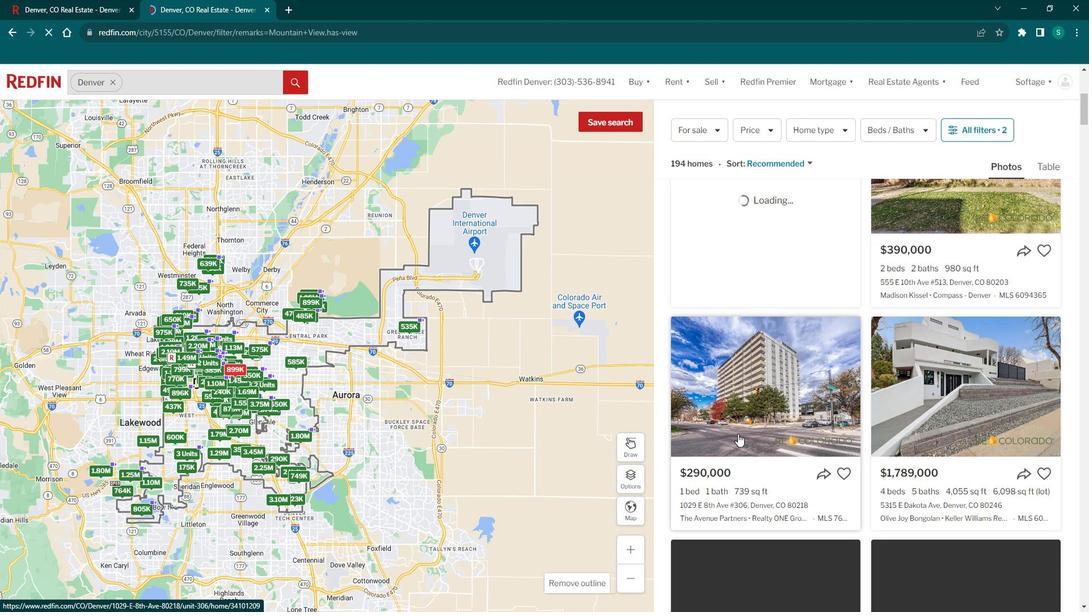 
Action: Mouse scrolled (751, 430) with delta (0, 0)
Screenshot: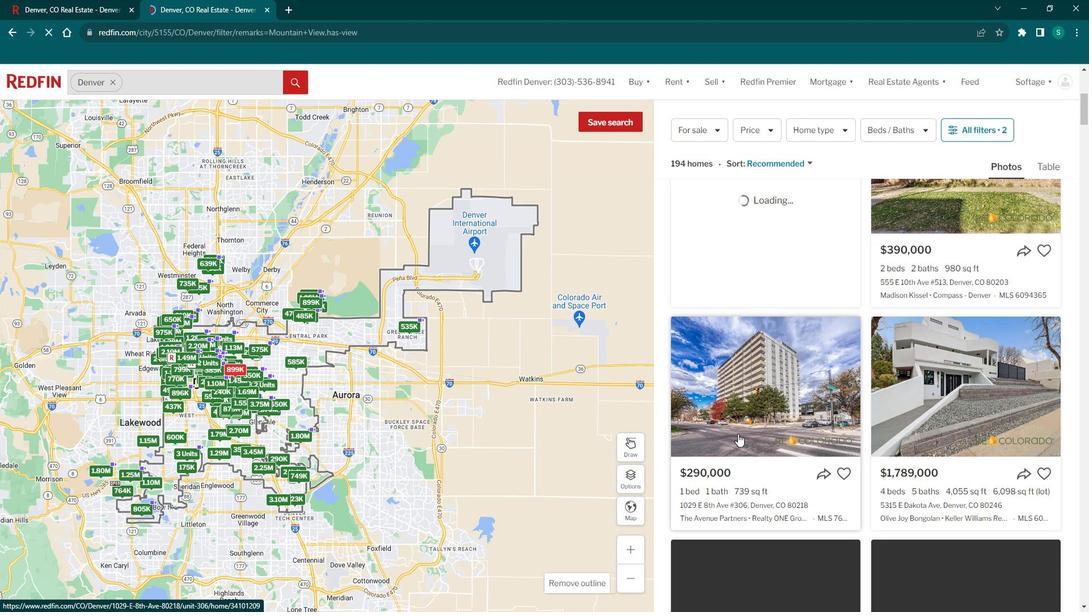 
Action: Mouse scrolled (751, 430) with delta (0, 0)
Screenshot: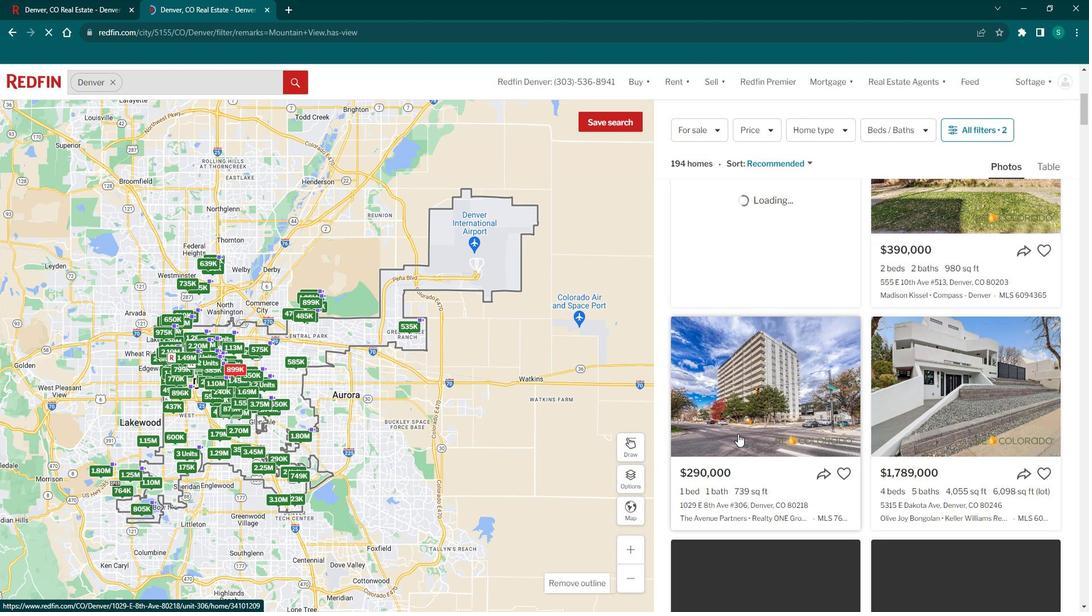 
Action: Mouse scrolled (751, 430) with delta (0, 0)
Screenshot: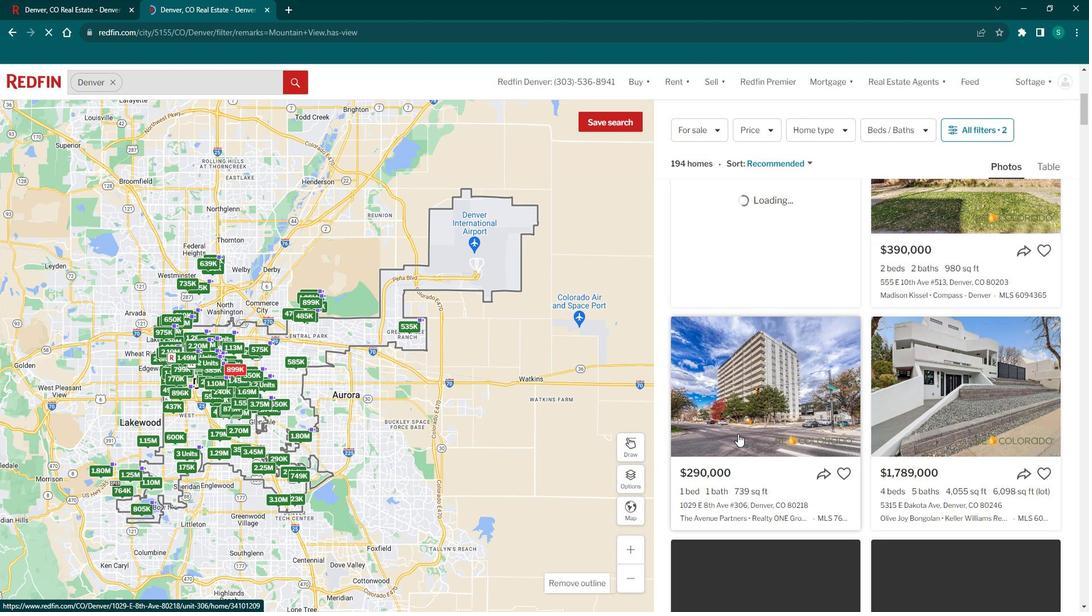 
Action: Mouse moved to (752, 431)
Screenshot: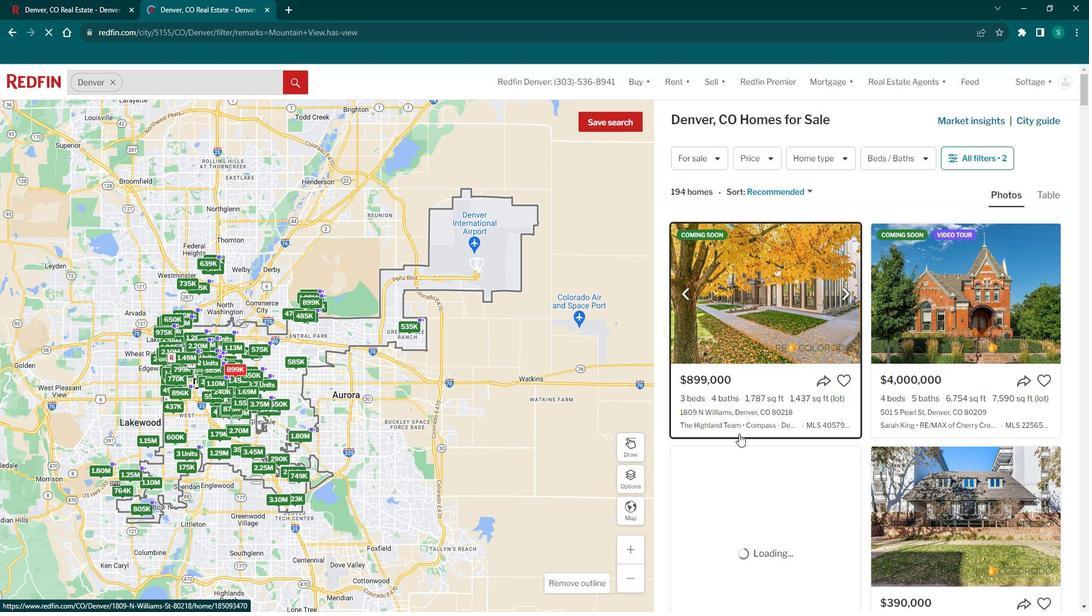 
Action: Mouse scrolled (752, 430) with delta (0, 0)
Screenshot: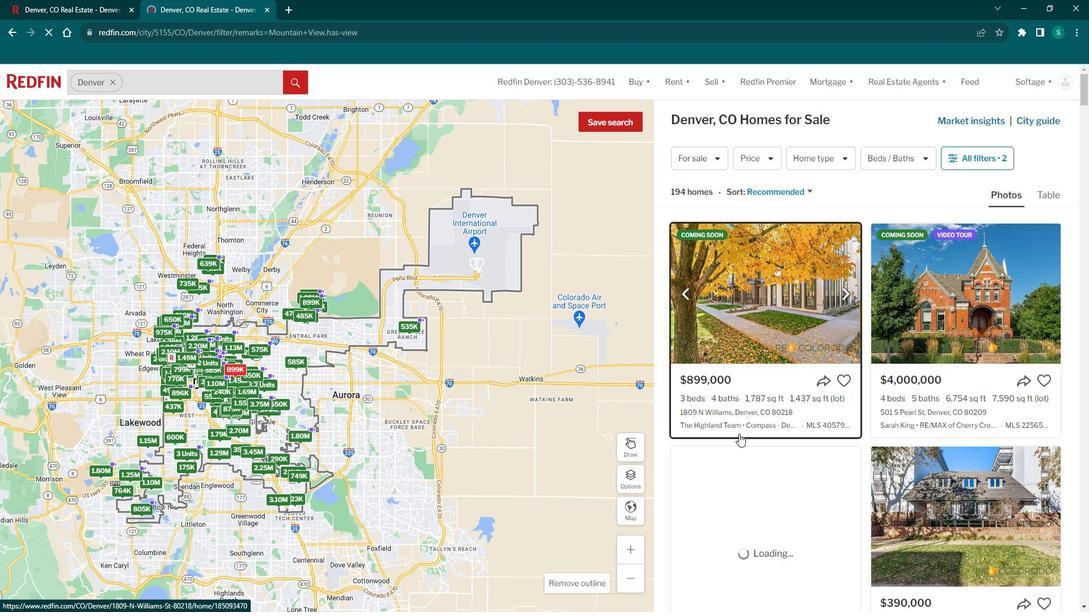 
Action: Mouse scrolled (752, 430) with delta (0, 0)
Screenshot: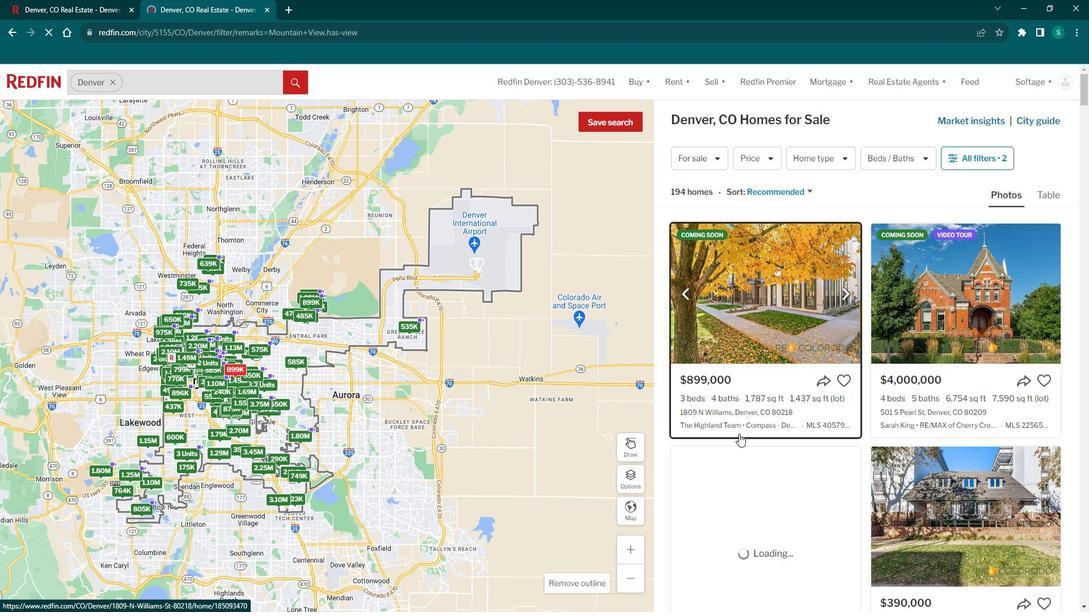 
Action: Mouse scrolled (752, 430) with delta (0, 0)
Screenshot: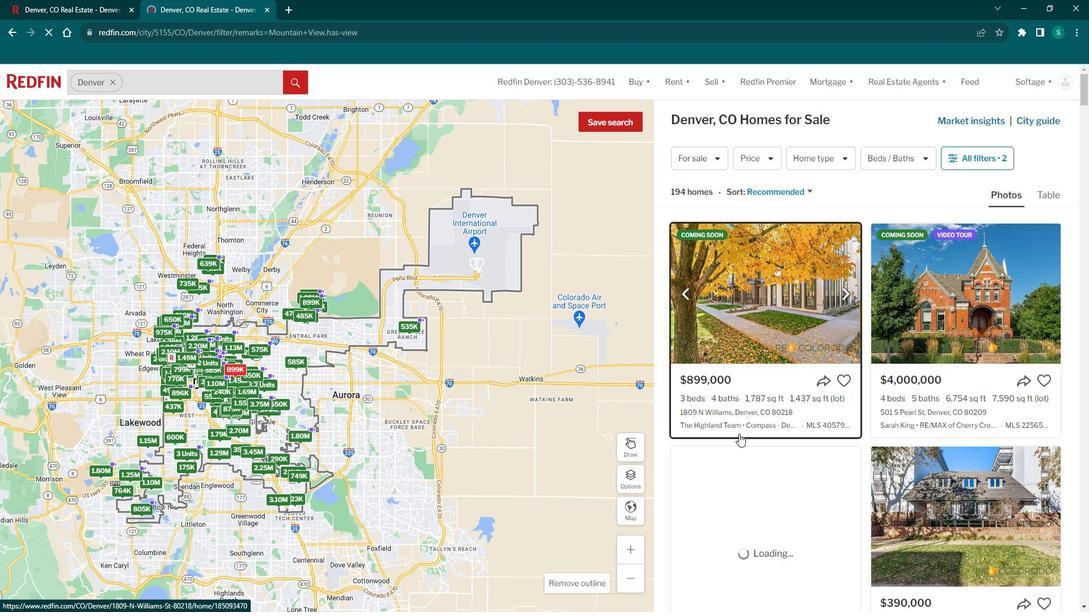 
Action: Mouse scrolled (752, 430) with delta (0, 0)
Screenshot: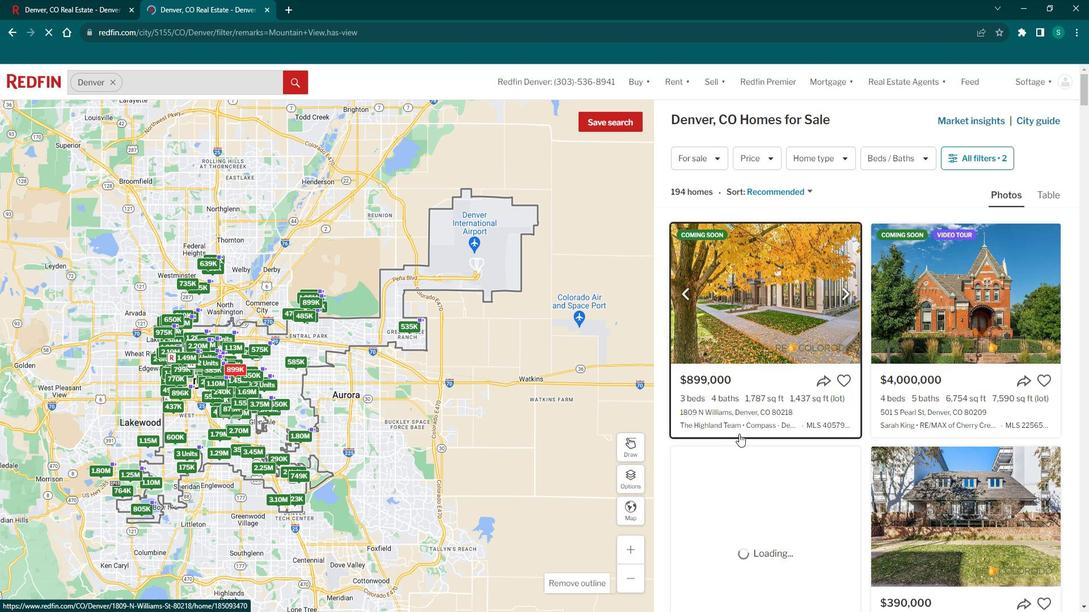 
Action: Mouse scrolled (752, 430) with delta (0, 0)
Screenshot: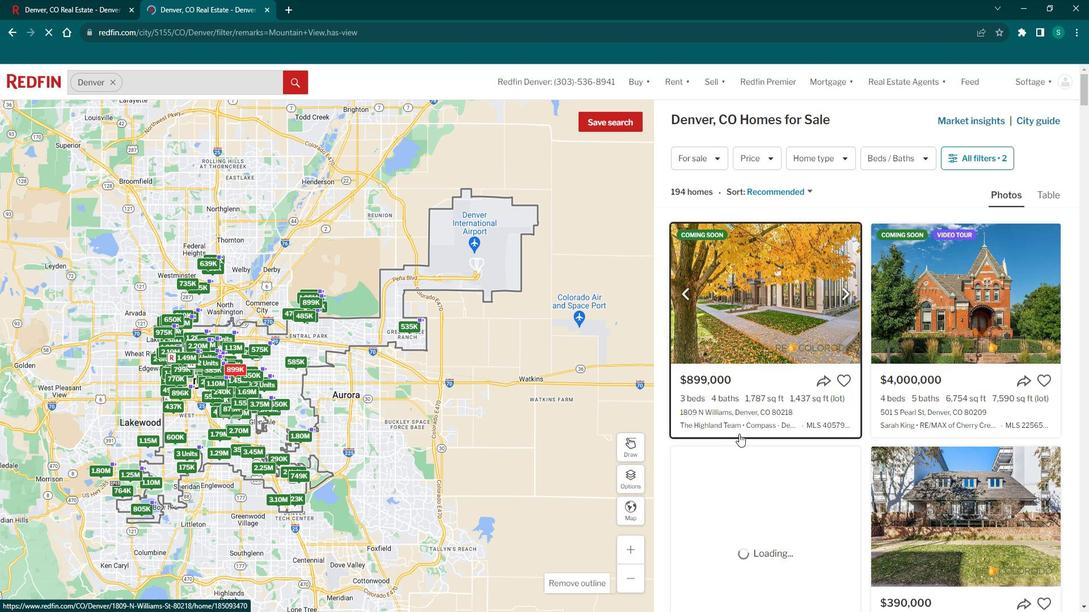 
Action: Mouse scrolled (752, 430) with delta (0, 0)
Screenshot: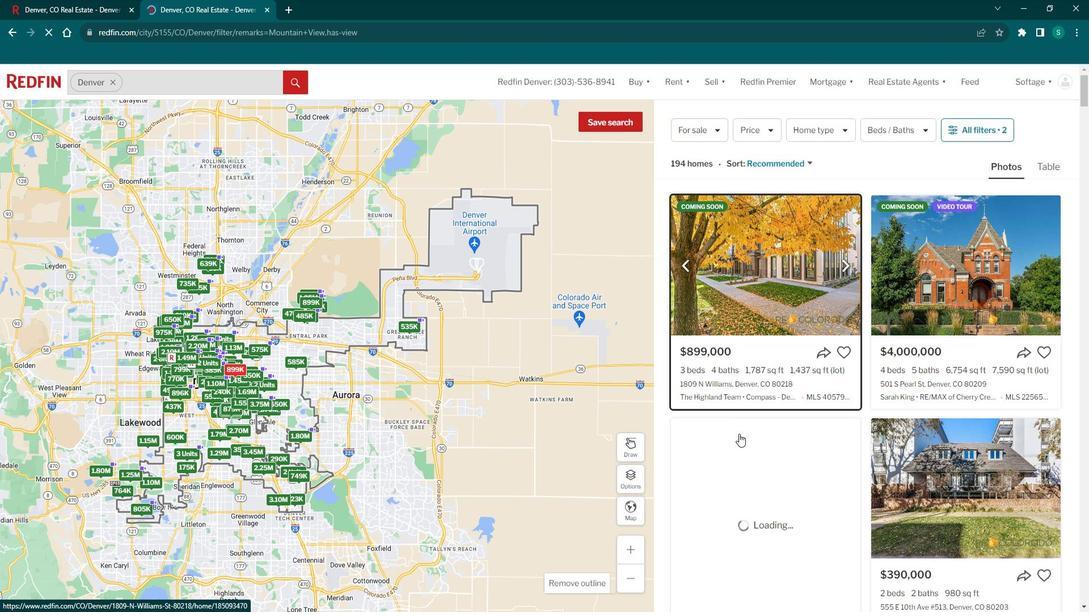 
Action: Mouse scrolled (752, 430) with delta (0, 0)
Screenshot: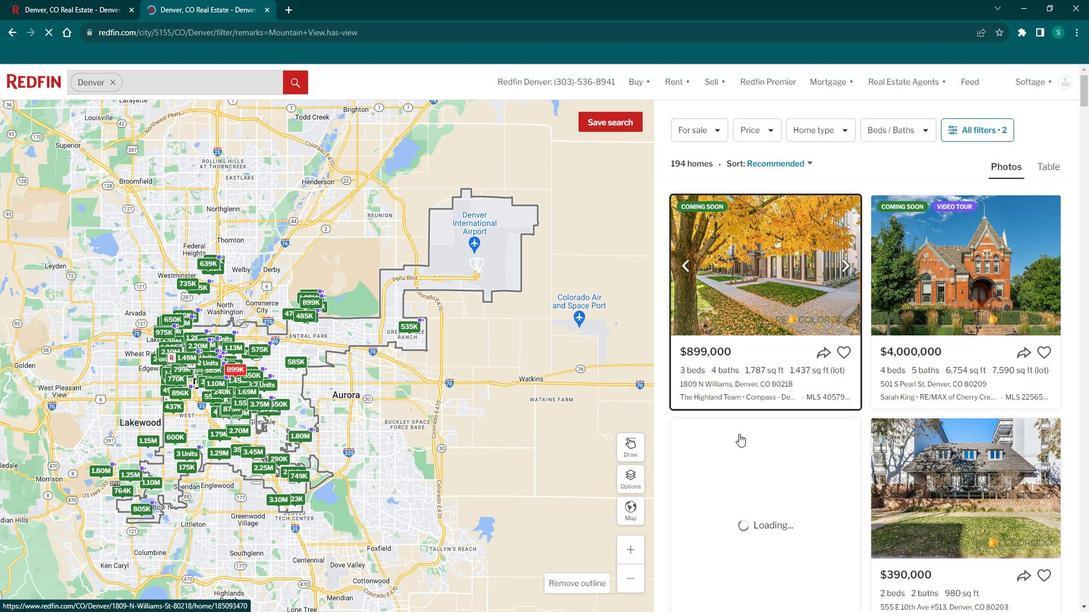 
Action: Mouse scrolled (752, 431) with delta (0, 0)
Screenshot: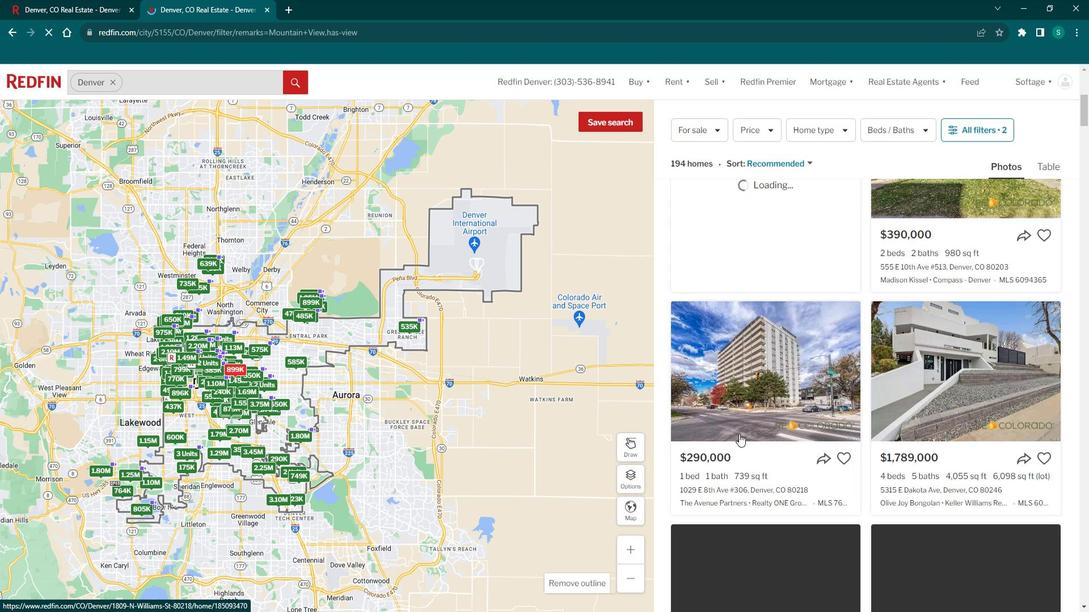 
Action: Mouse moved to (942, 402)
Screenshot: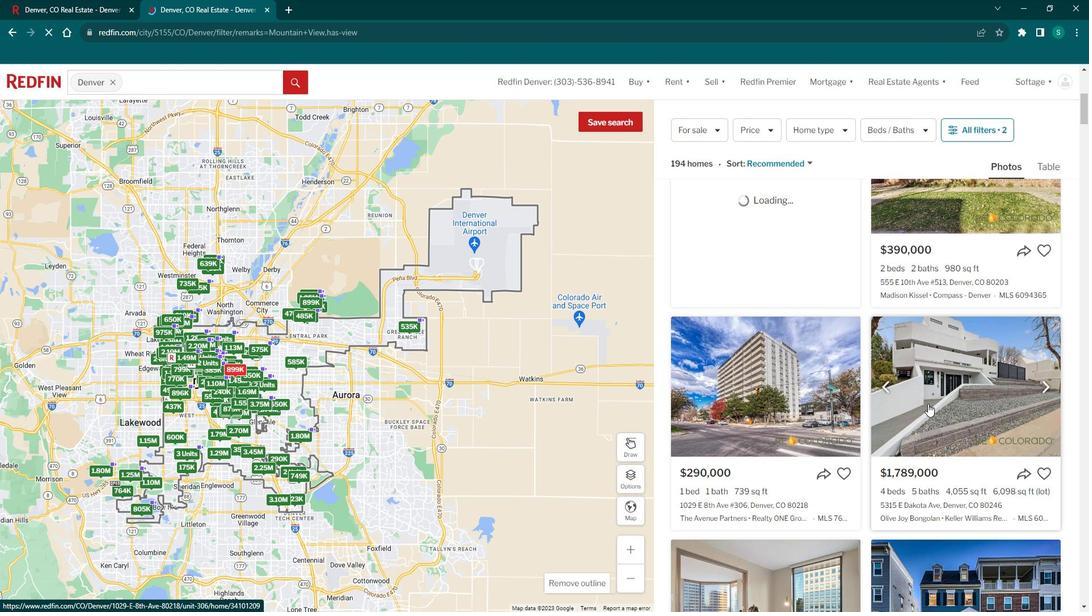 
Action: Mouse pressed left at (942, 402)
Screenshot: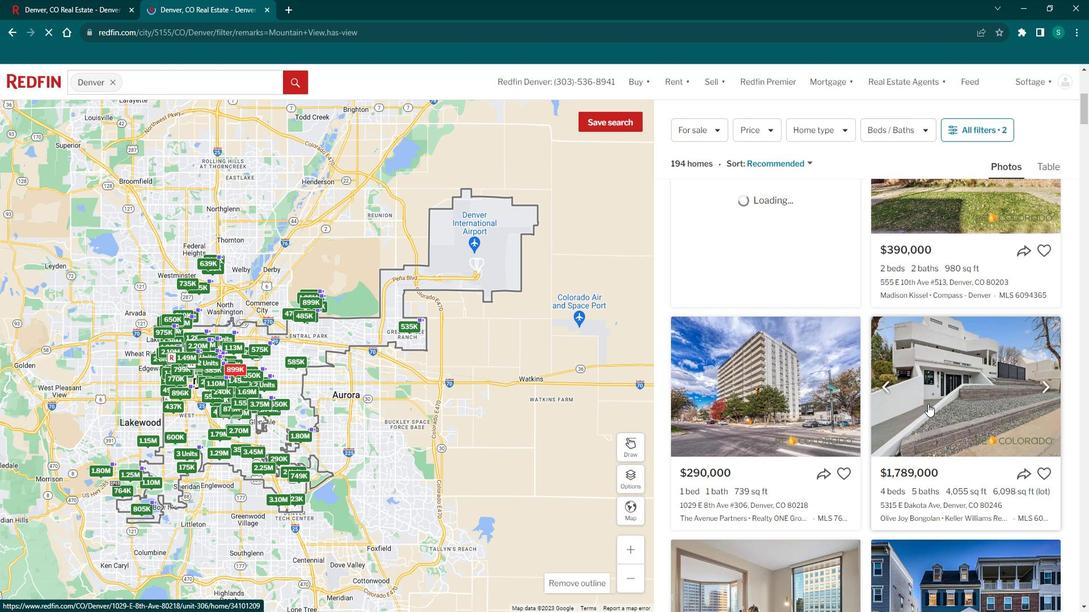 
Action: Mouse moved to (307, 350)
Screenshot: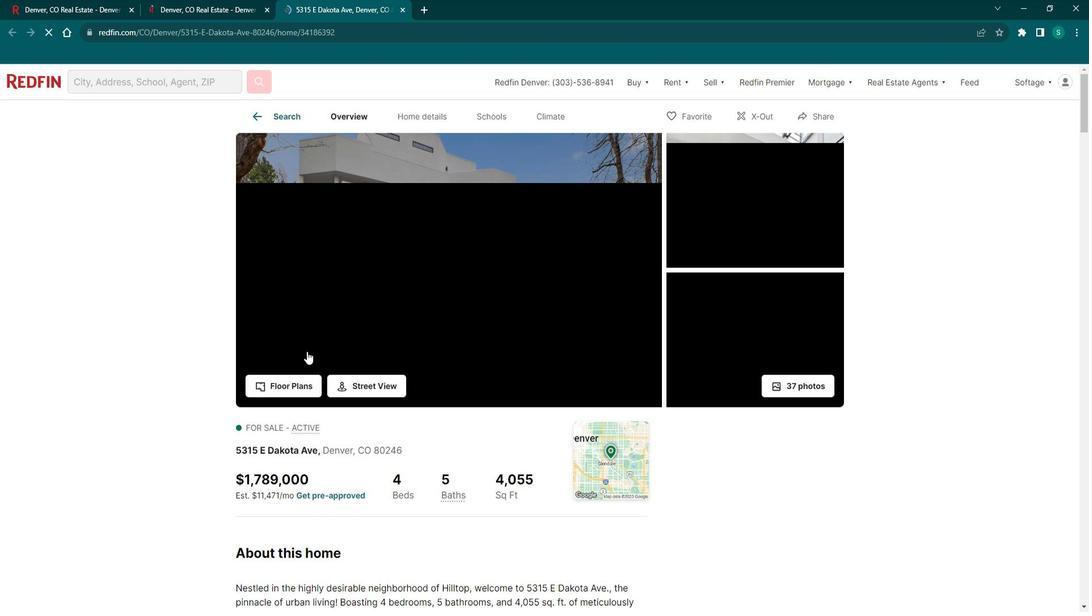 
Action: Mouse scrolled (307, 349) with delta (0, 0)
Screenshot: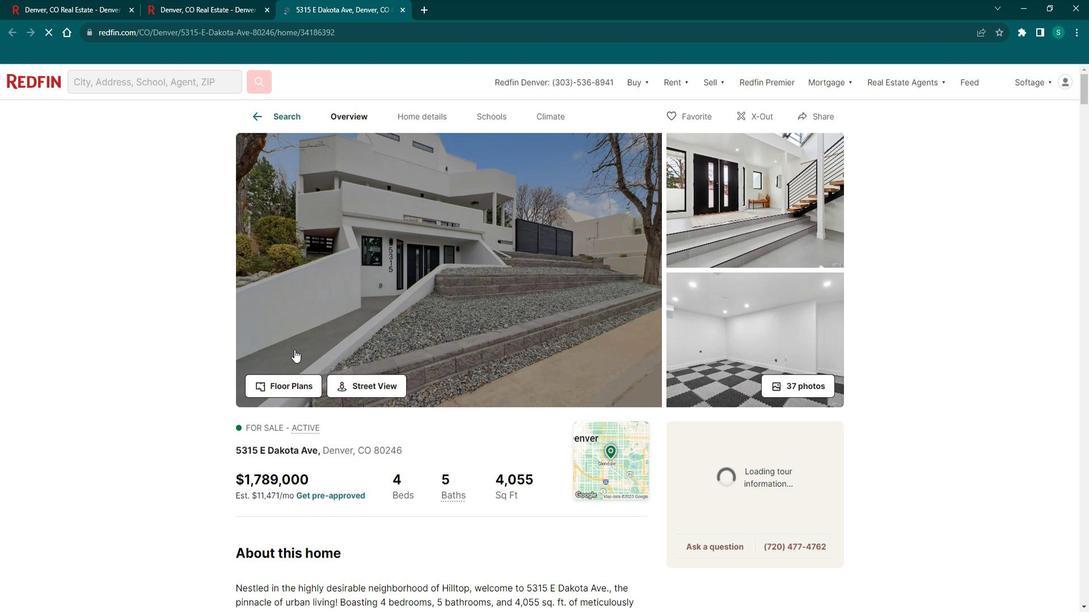 
Action: Mouse scrolled (307, 349) with delta (0, 0)
Screenshot: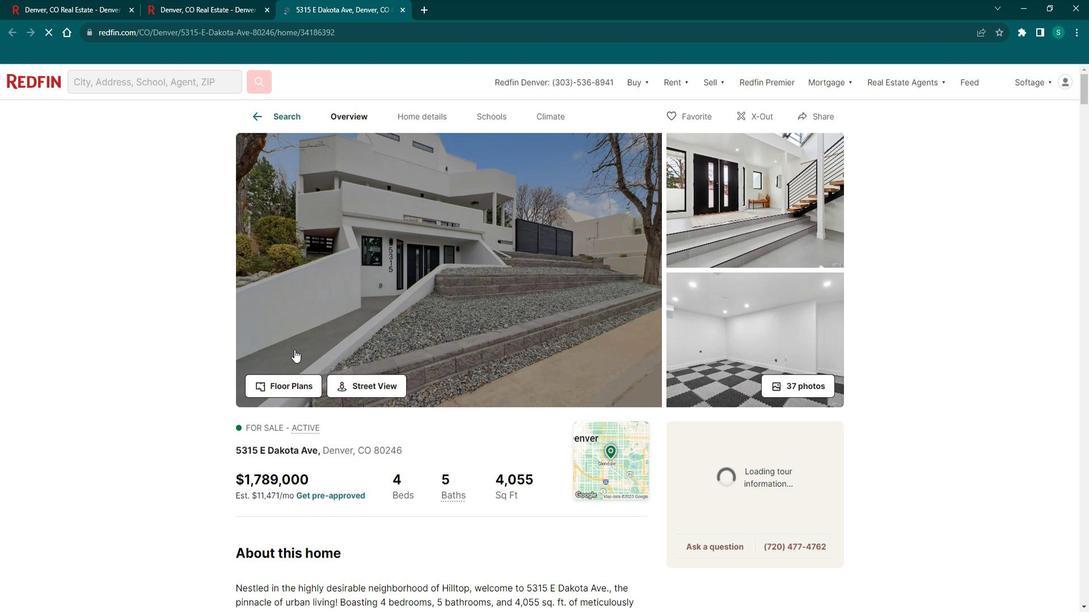 
Action: Mouse scrolled (307, 349) with delta (0, 0)
Screenshot: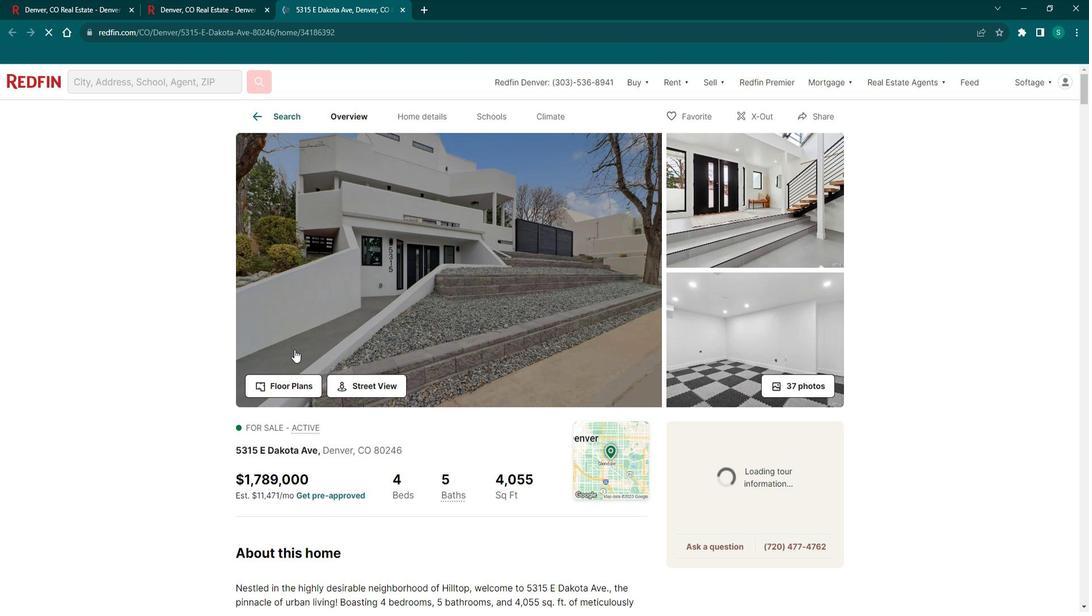 
Action: Mouse scrolled (307, 349) with delta (0, 0)
Screenshot: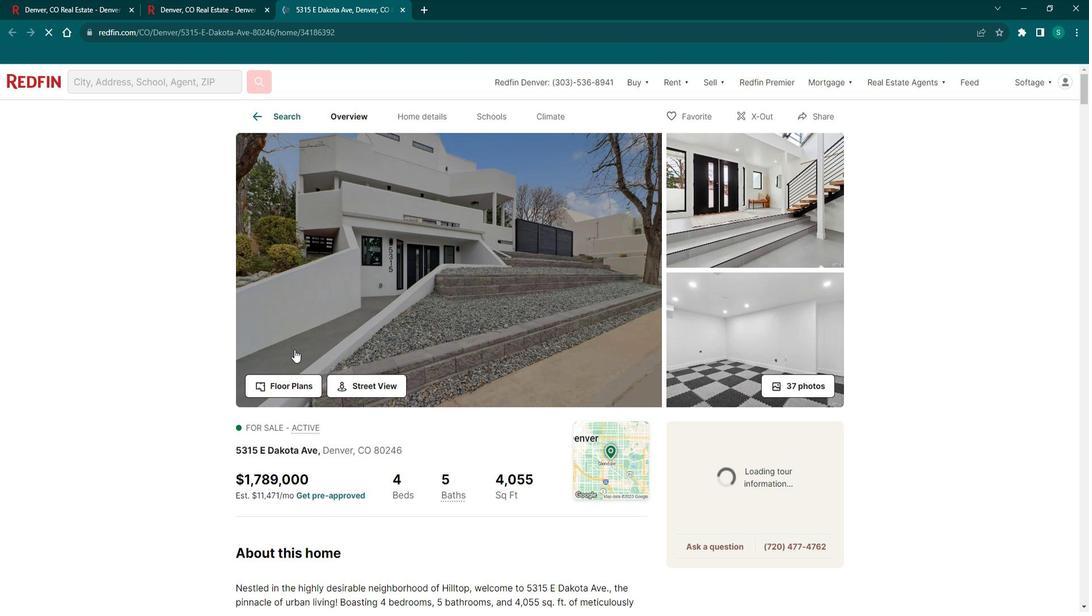 
Action: Mouse scrolled (307, 349) with delta (0, 0)
Screenshot: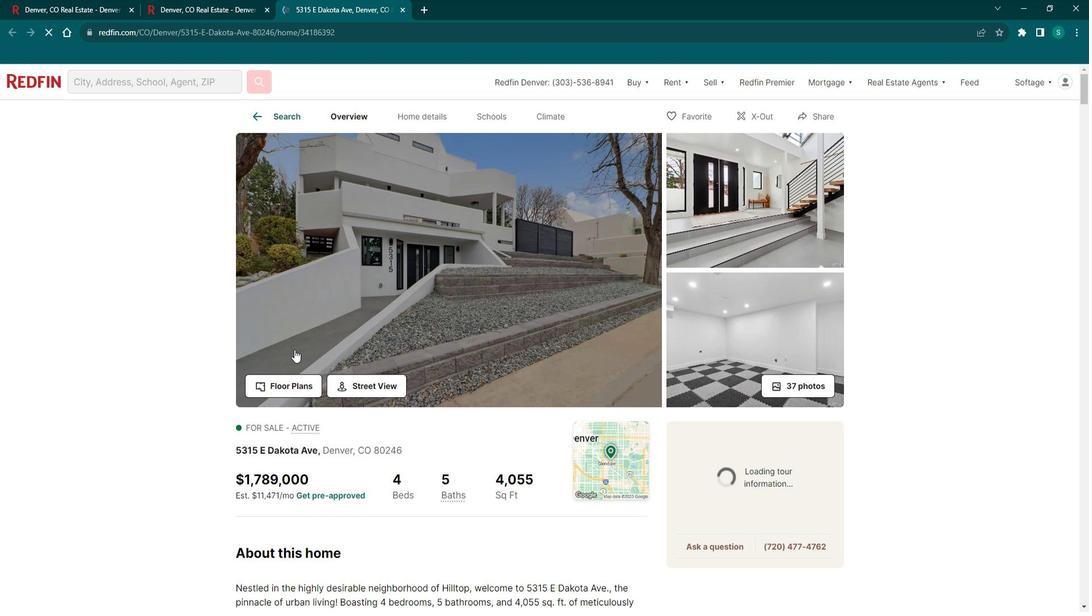 
Action: Mouse scrolled (307, 349) with delta (0, 0)
Screenshot: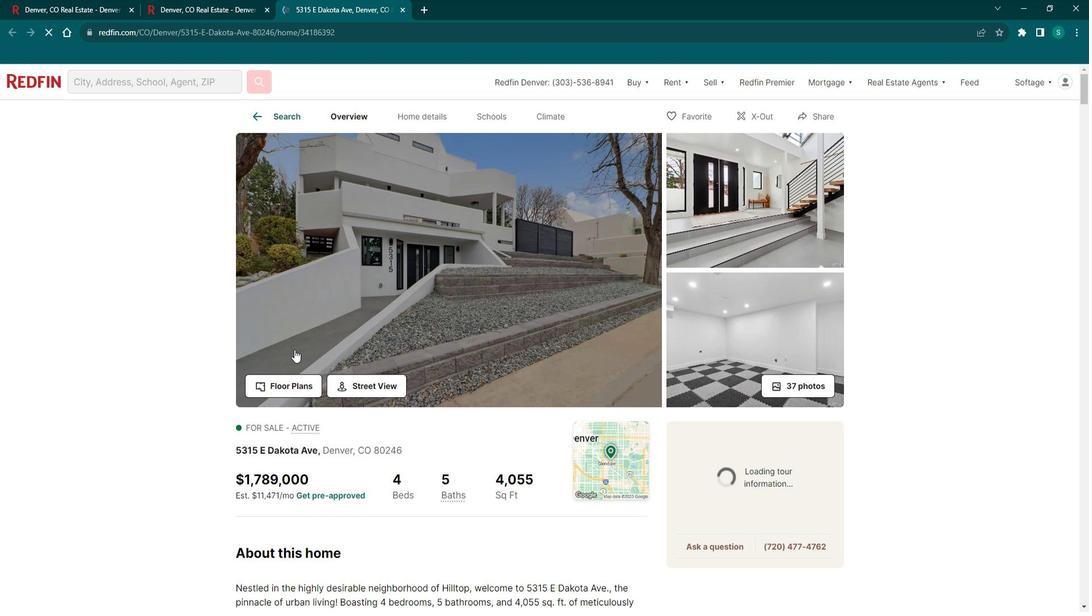 
Action: Mouse moved to (287, 289)
Screenshot: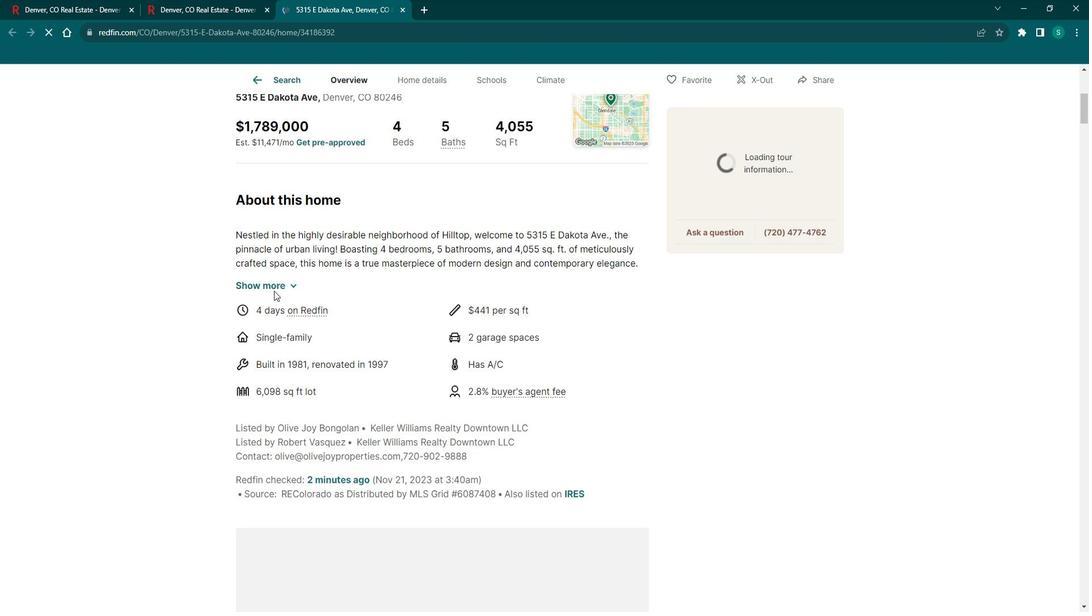
Action: Mouse pressed left at (287, 289)
Screenshot: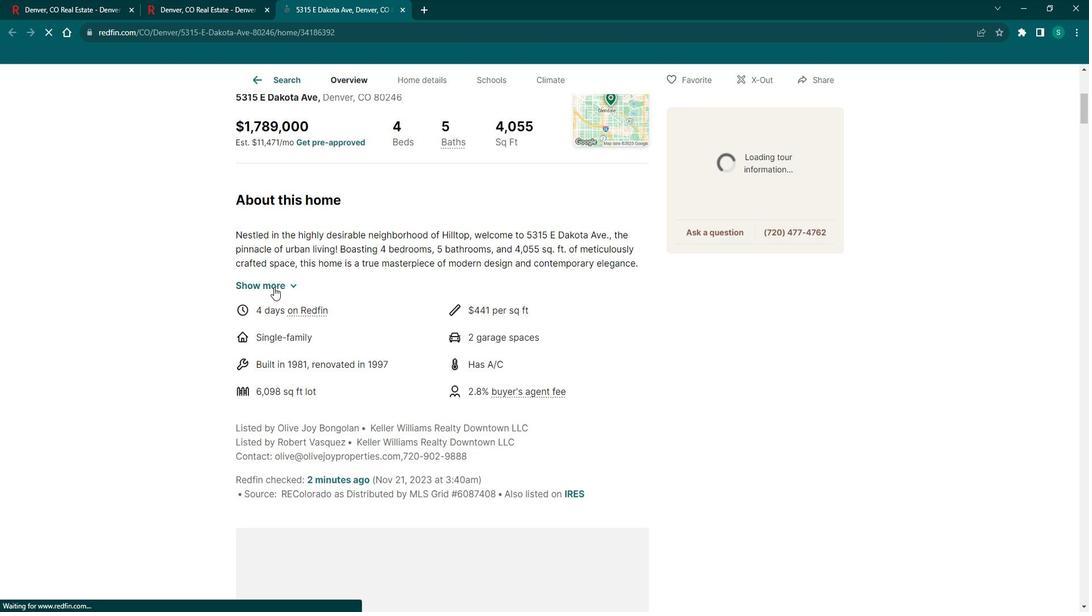 
Action: Mouse moved to (290, 325)
Screenshot: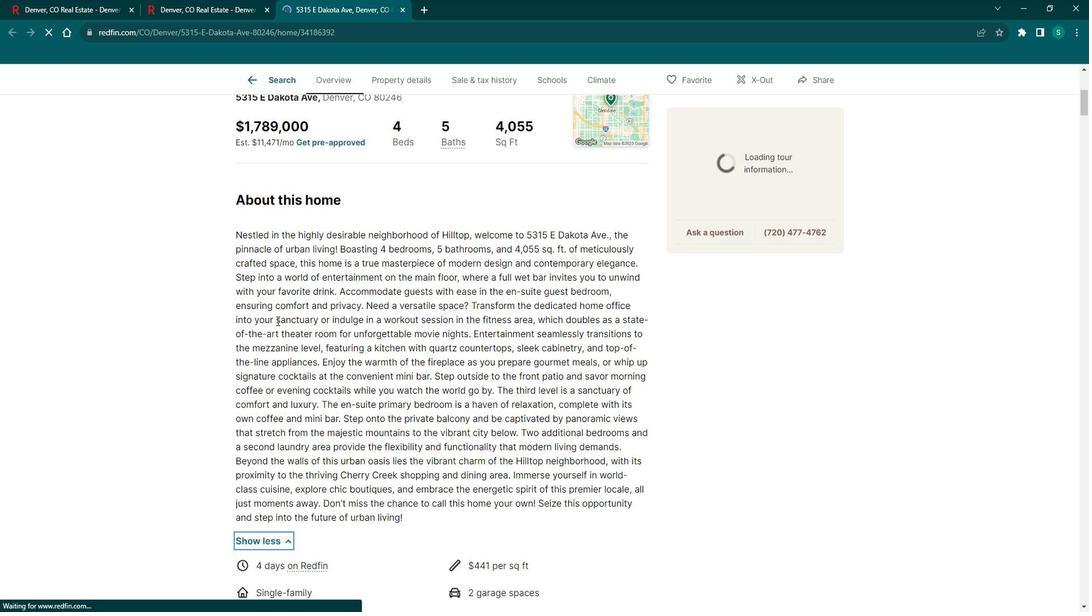
Action: Mouse scrolled (290, 325) with delta (0, 0)
Screenshot: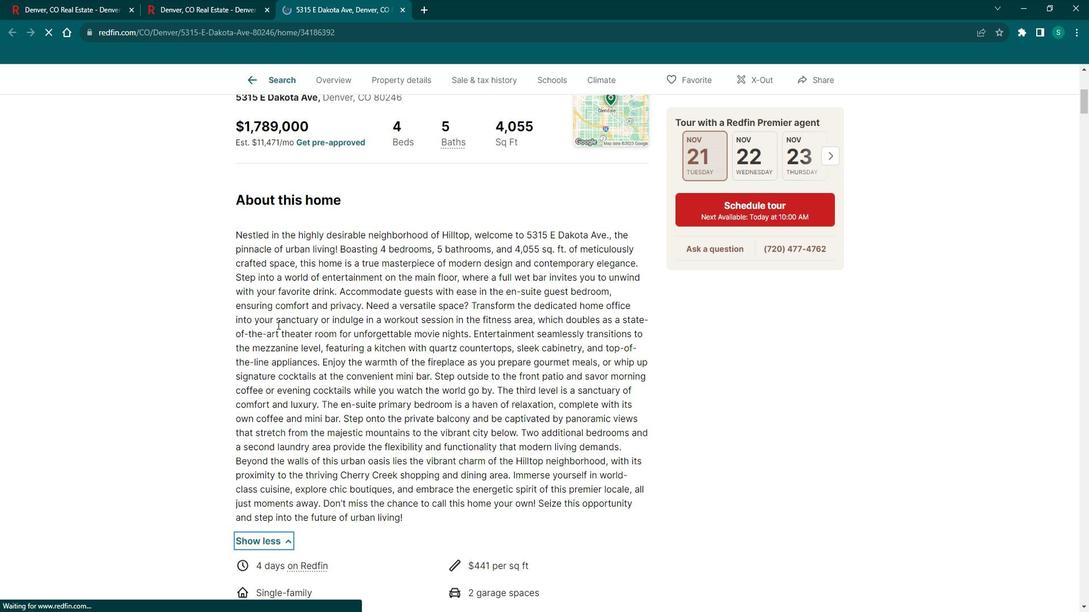 
Action: Mouse scrolled (290, 325) with delta (0, 0)
Screenshot: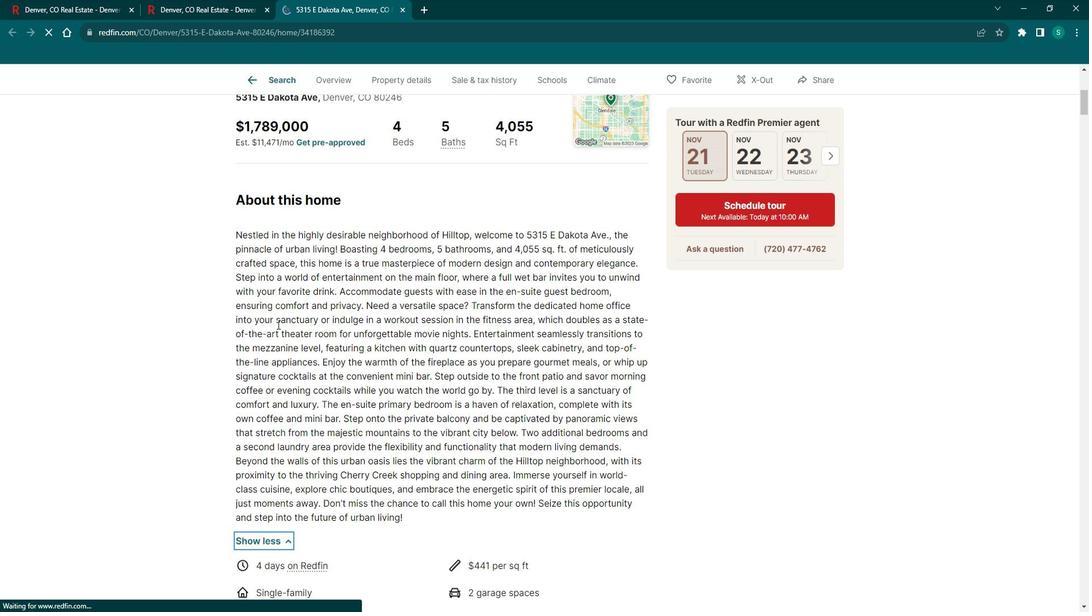 
Action: Mouse scrolled (290, 325) with delta (0, 0)
Screenshot: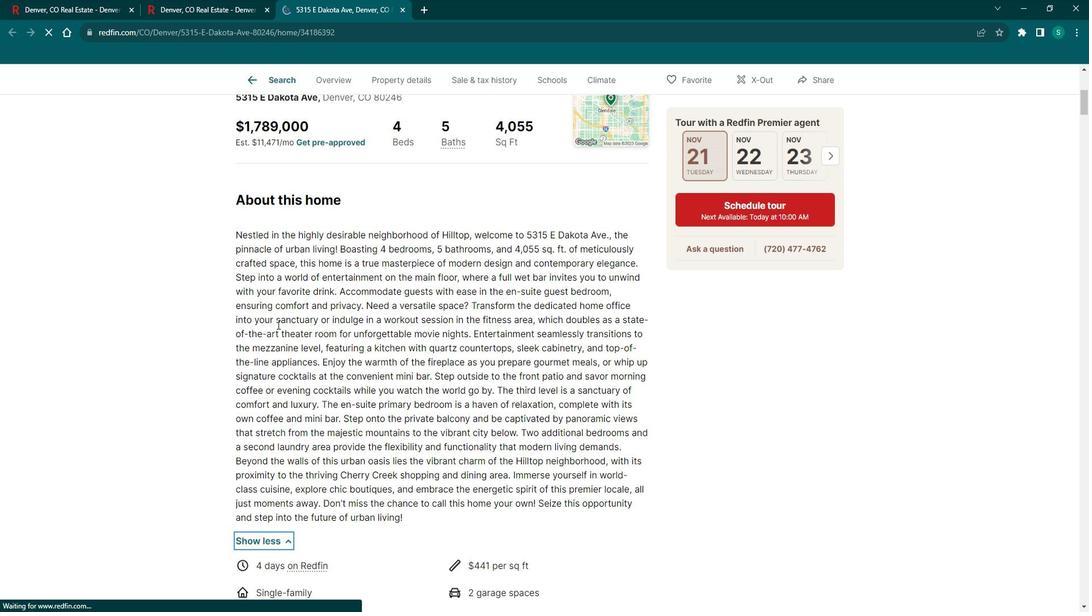 
Action: Mouse scrolled (290, 325) with delta (0, 0)
Screenshot: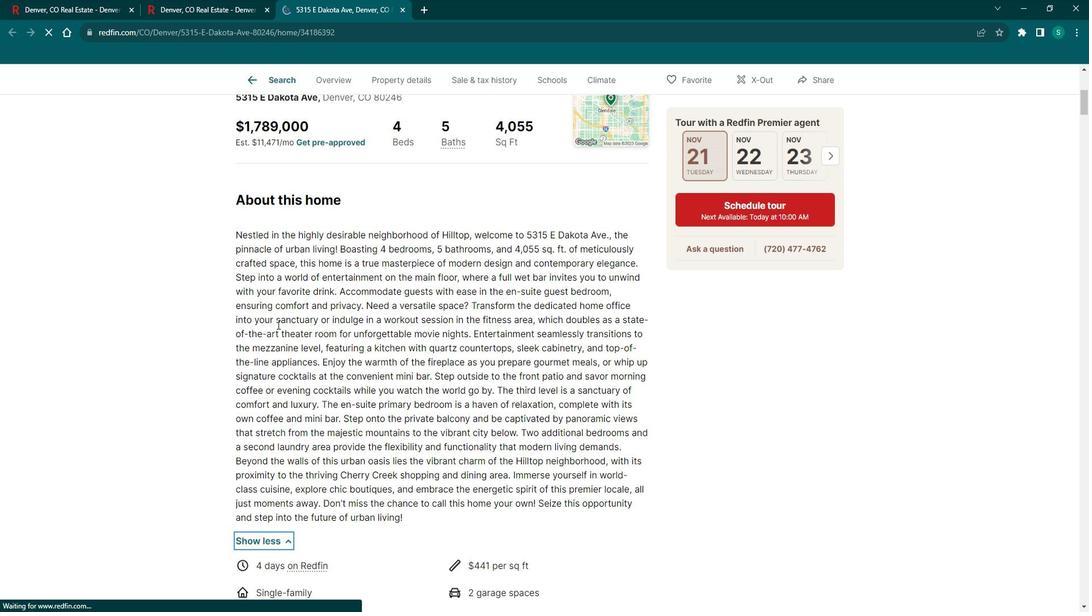 
Action: Mouse scrolled (290, 325) with delta (0, 0)
Screenshot: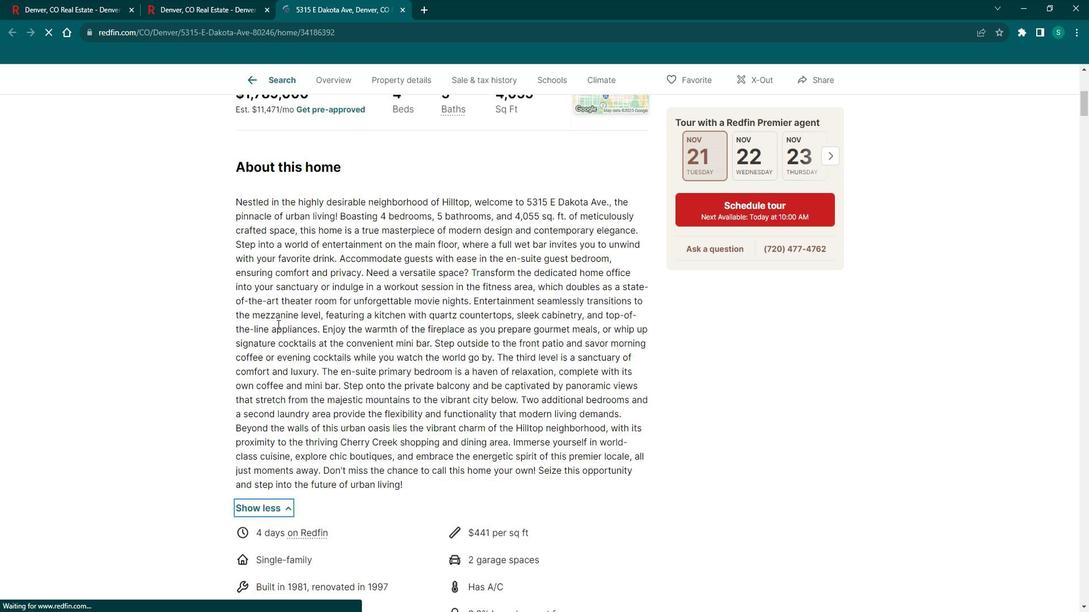 
Action: Mouse scrolled (290, 325) with delta (0, 0)
Screenshot: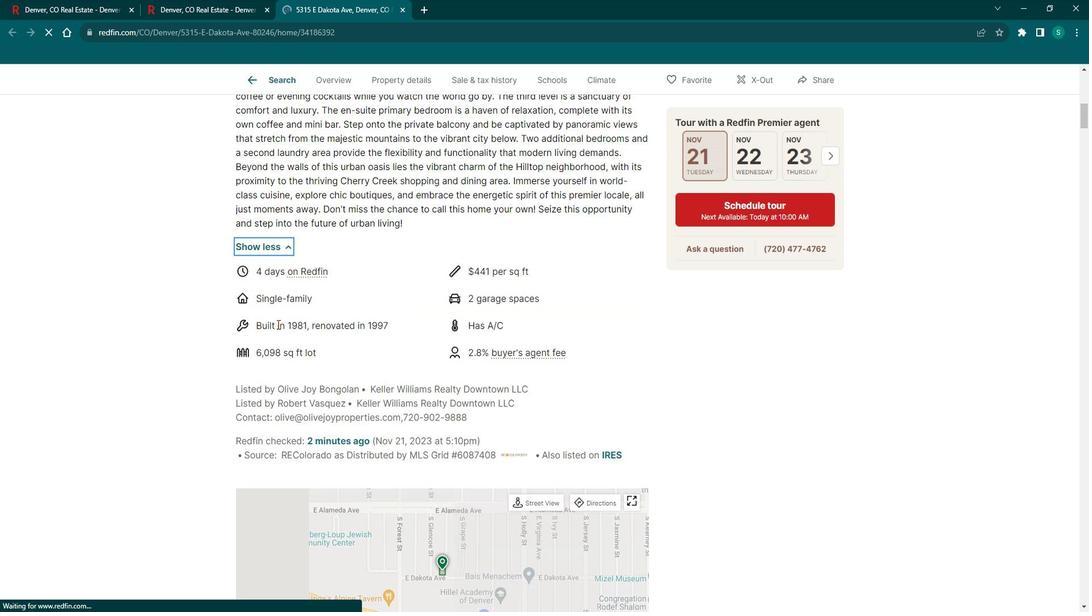 
Action: Mouse scrolled (290, 325) with delta (0, 0)
Screenshot: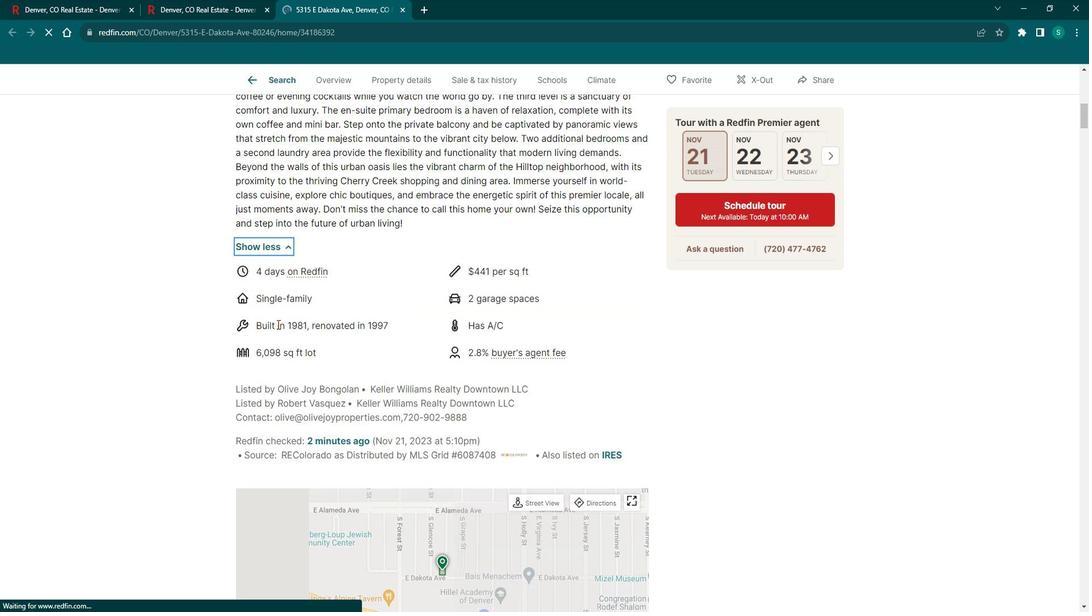 
Action: Mouse scrolled (290, 325) with delta (0, 0)
Screenshot: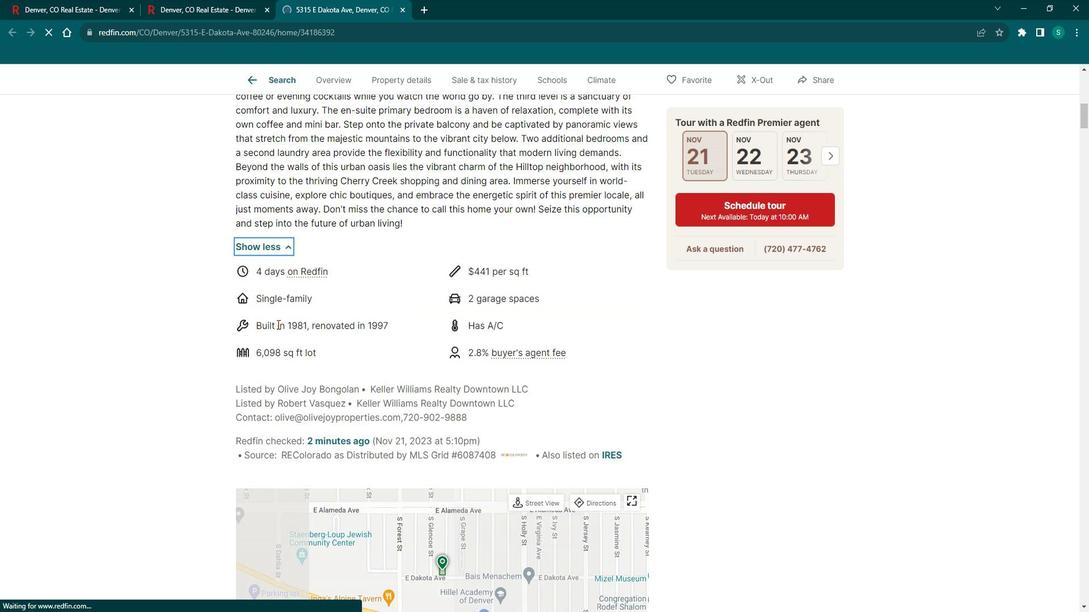 
Action: Mouse scrolled (290, 325) with delta (0, 0)
Screenshot: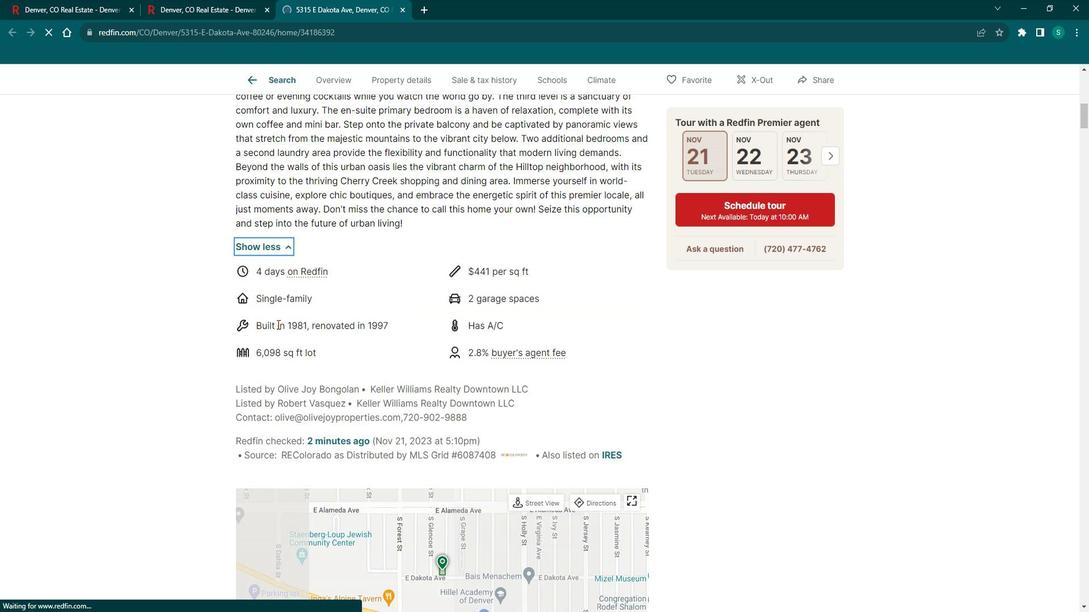 
Action: Mouse scrolled (290, 325) with delta (0, 0)
Screenshot: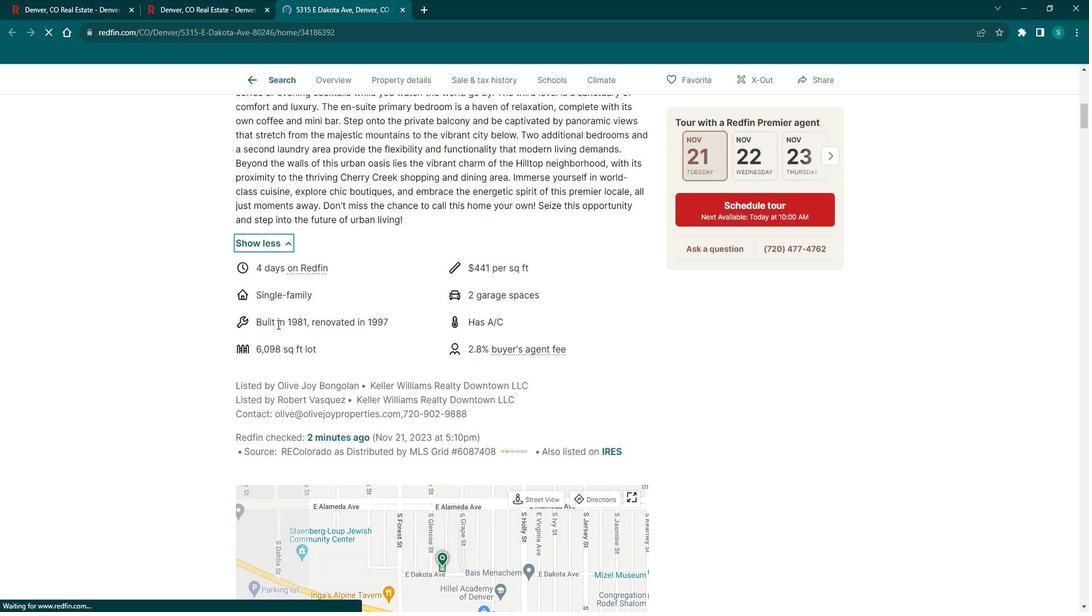 
Action: Mouse scrolled (290, 325) with delta (0, 0)
Screenshot: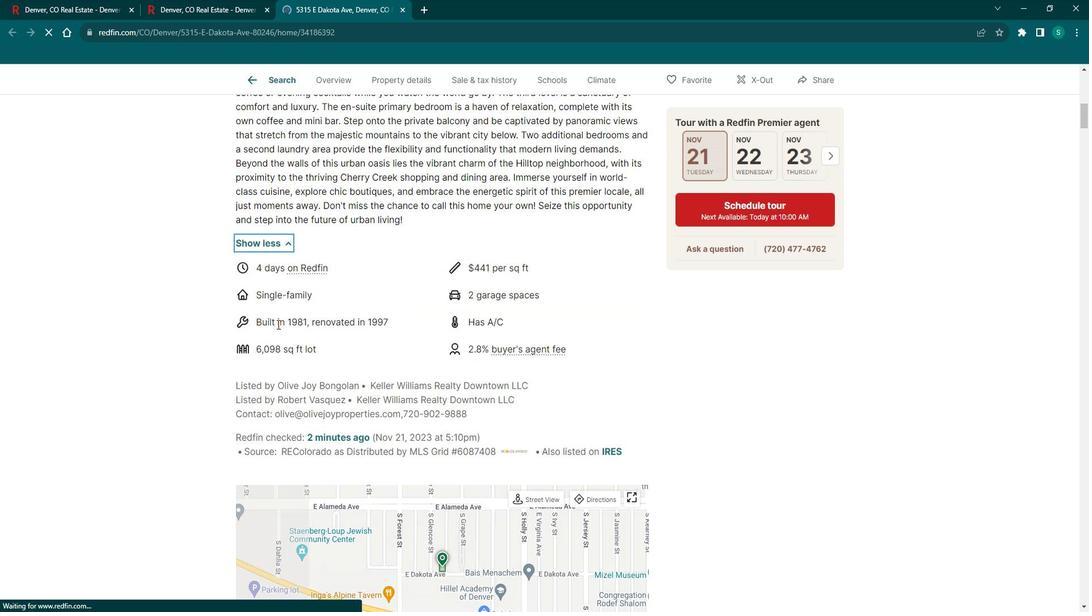 
Action: Mouse scrolled (290, 325) with delta (0, 0)
Screenshot: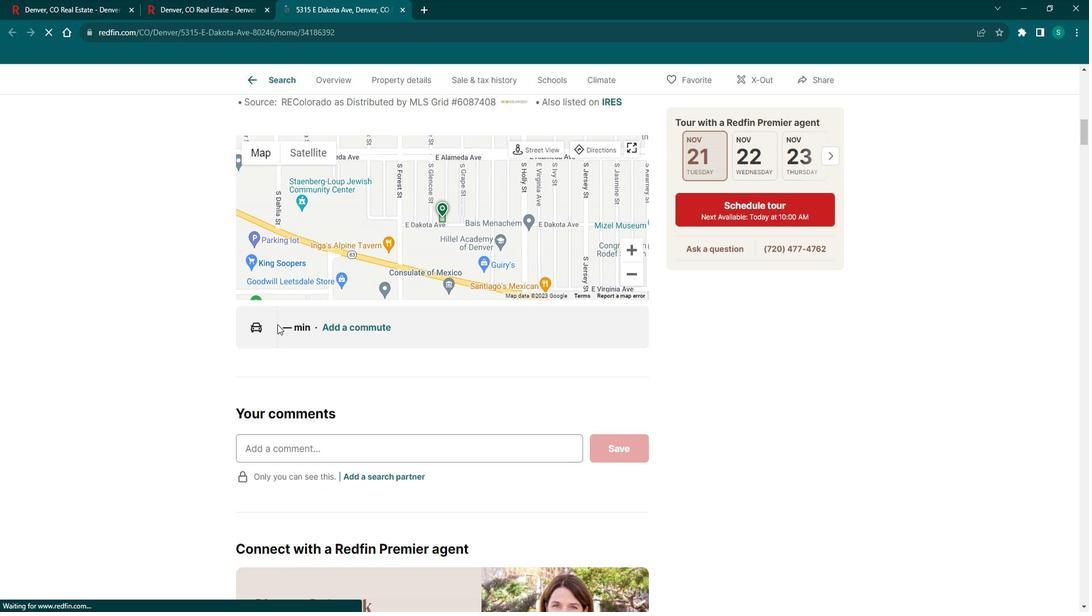 
Action: Mouse scrolled (290, 325) with delta (0, 0)
Screenshot: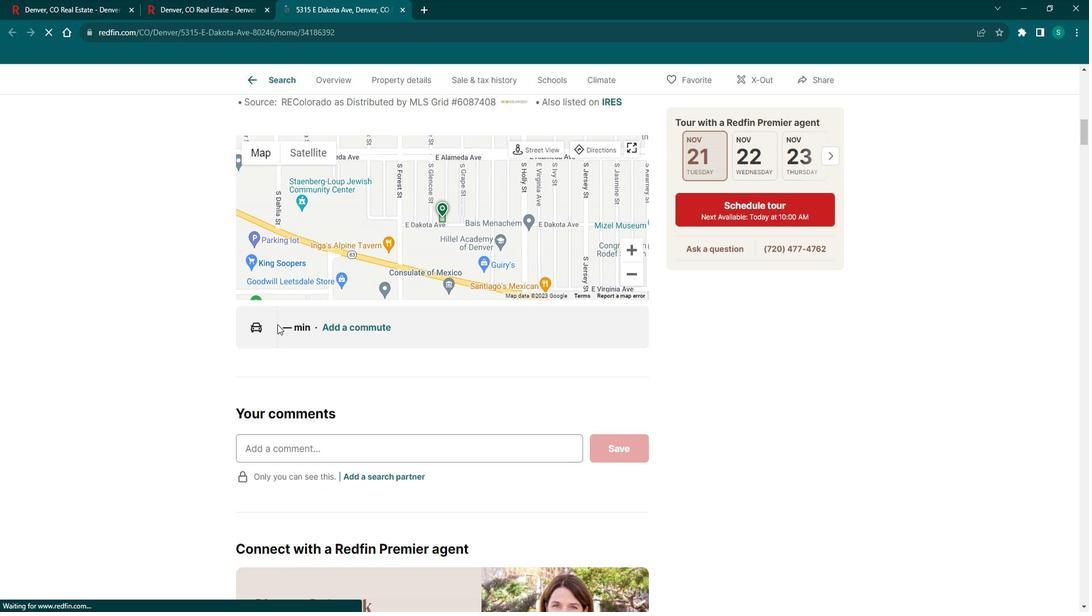 
Action: Mouse scrolled (290, 325) with delta (0, 0)
Screenshot: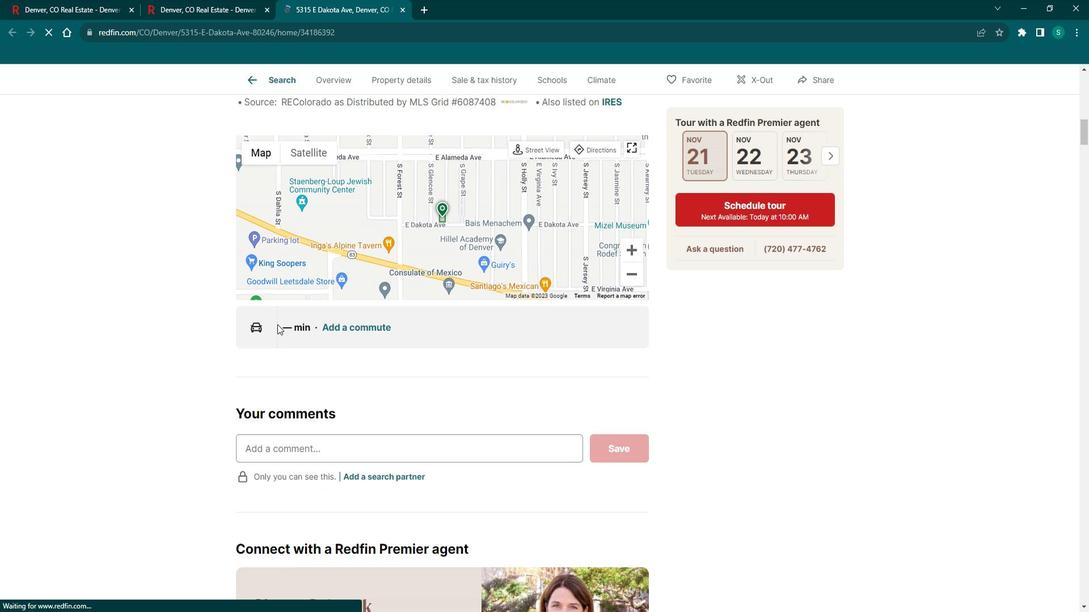 
Action: Mouse scrolled (290, 325) with delta (0, 0)
Screenshot: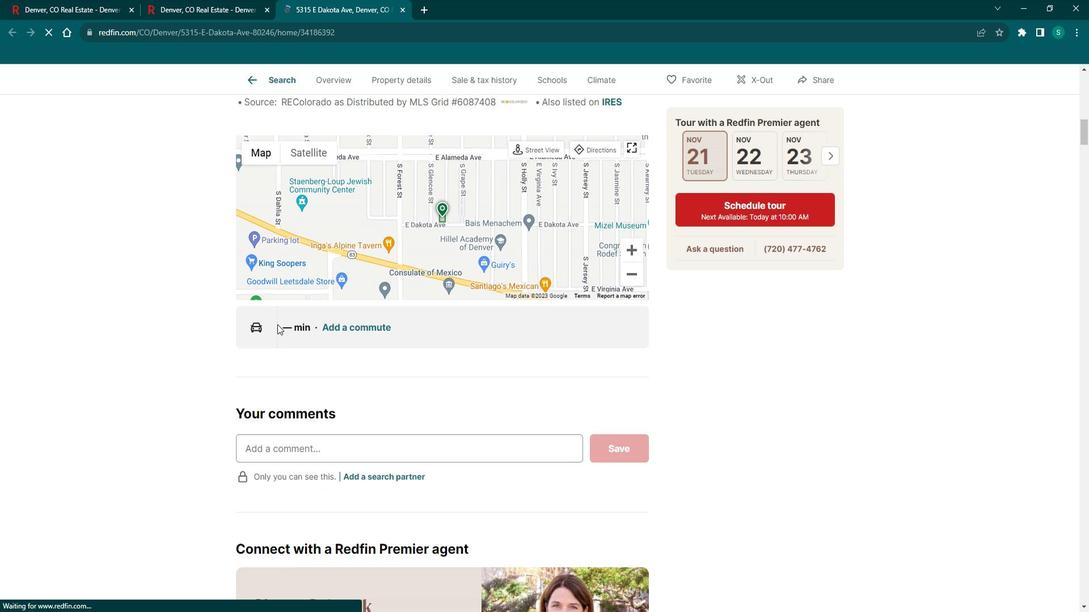 
Action: Mouse scrolled (290, 325) with delta (0, 0)
Screenshot: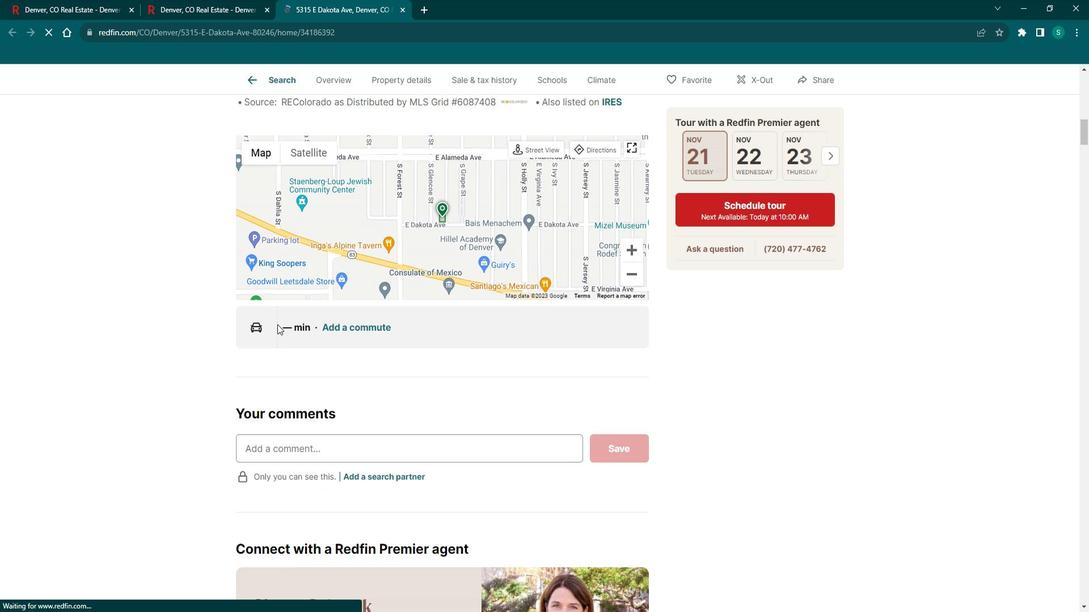
Action: Mouse scrolled (290, 325) with delta (0, 0)
Screenshot: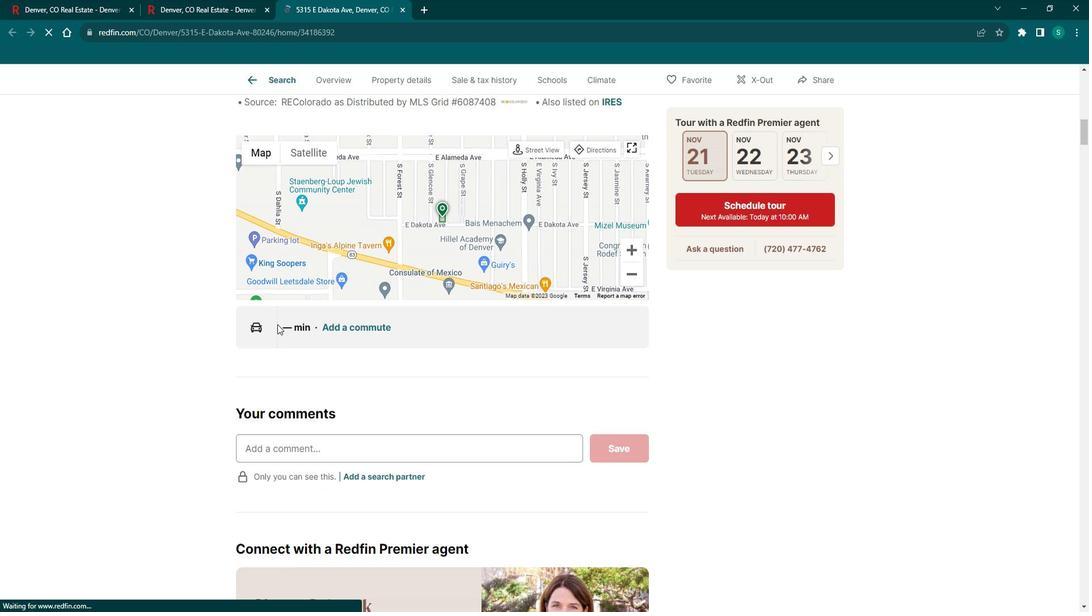 
Action: Mouse scrolled (290, 325) with delta (0, 0)
Screenshot: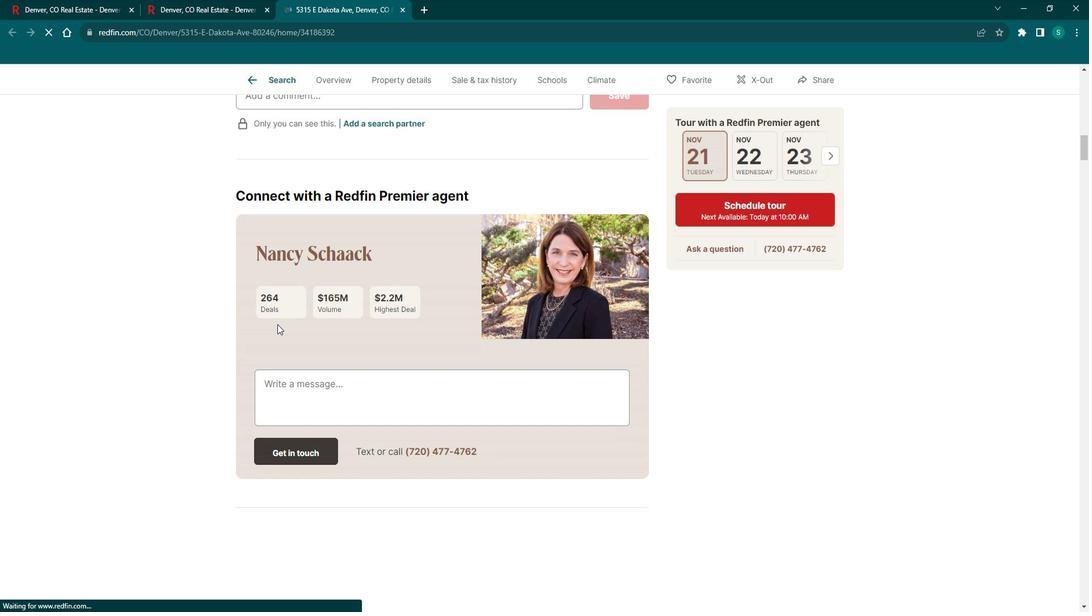 
Action: Mouse scrolled (290, 325) with delta (0, 0)
Screenshot: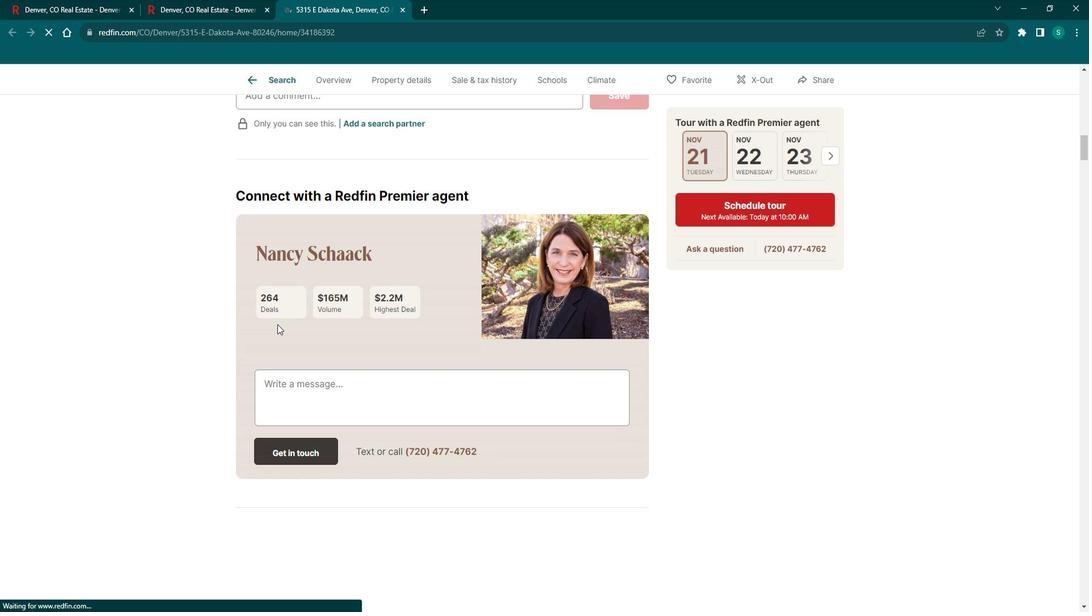 
Action: Mouse scrolled (290, 325) with delta (0, 0)
Screenshot: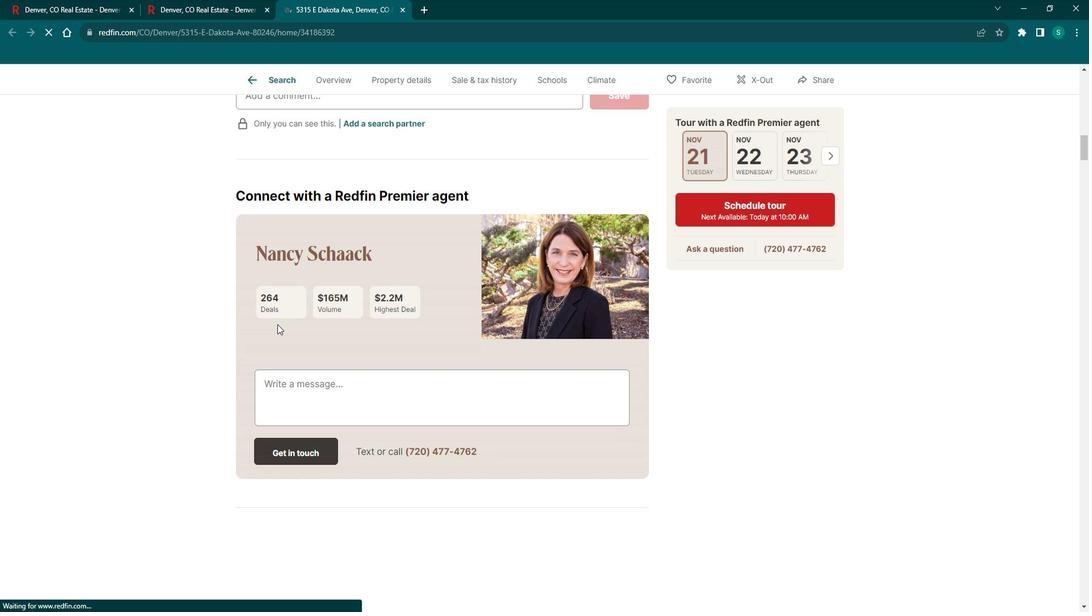 
Action: Mouse scrolled (290, 325) with delta (0, 0)
Screenshot: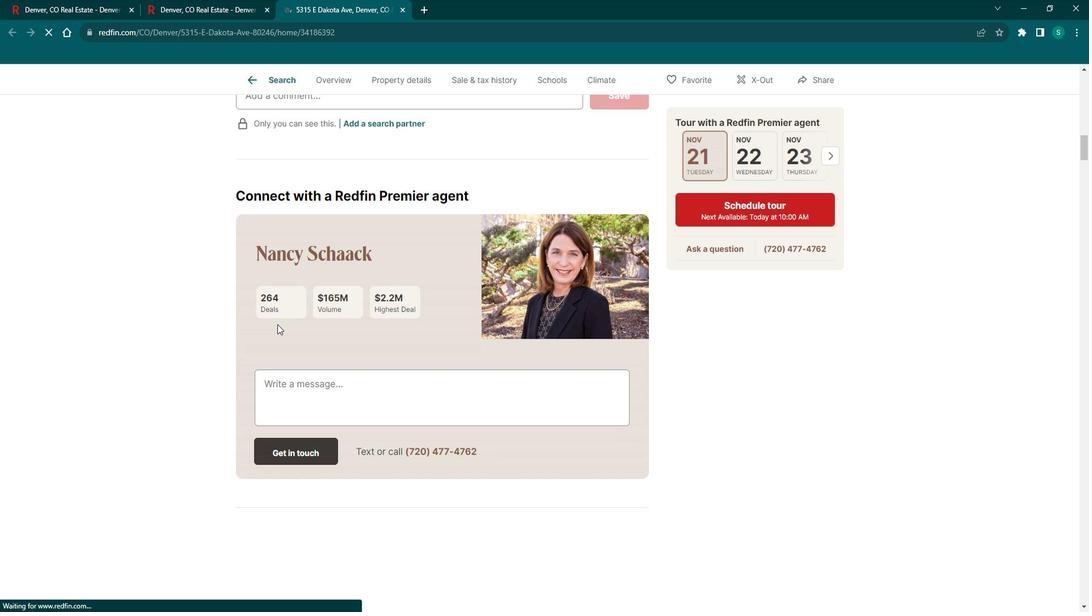 
Action: Mouse scrolled (290, 325) with delta (0, 0)
Screenshot: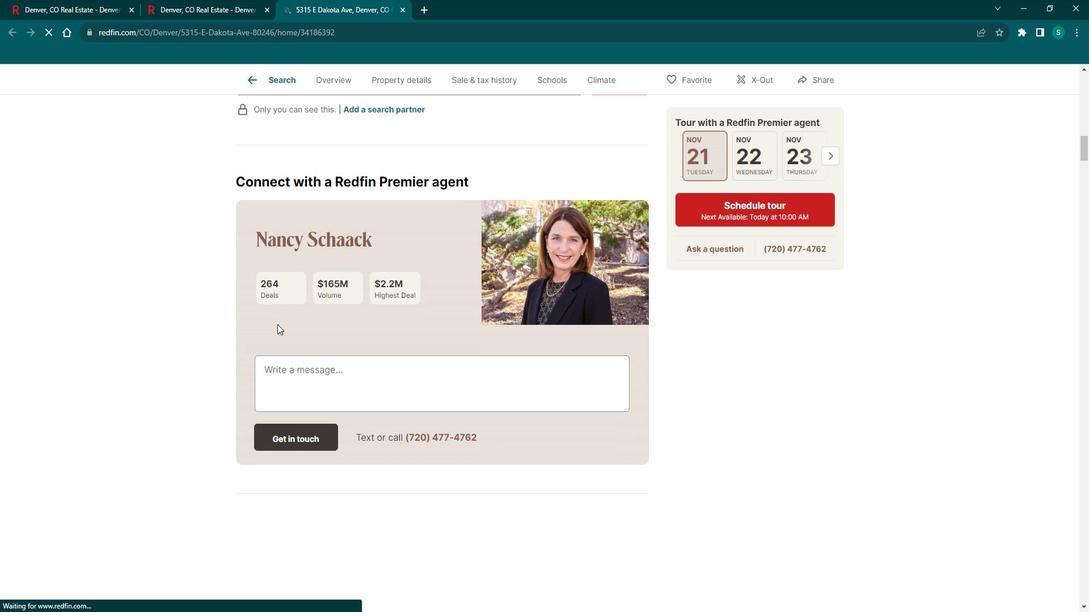 
Action: Mouse scrolled (290, 325) with delta (0, 0)
Screenshot: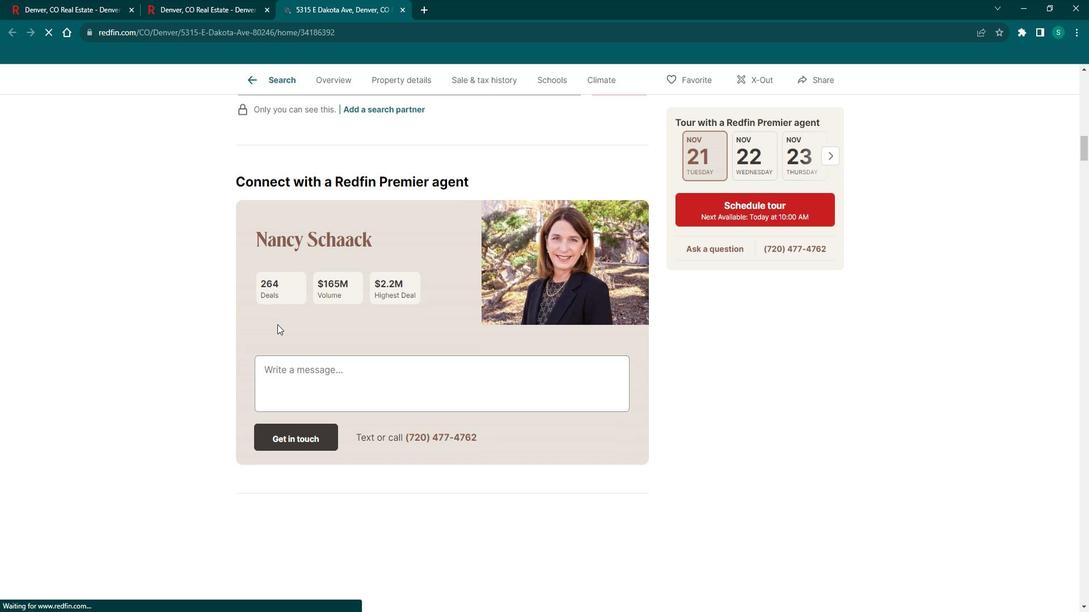 
Action: Mouse scrolled (290, 325) with delta (0, 0)
Screenshot: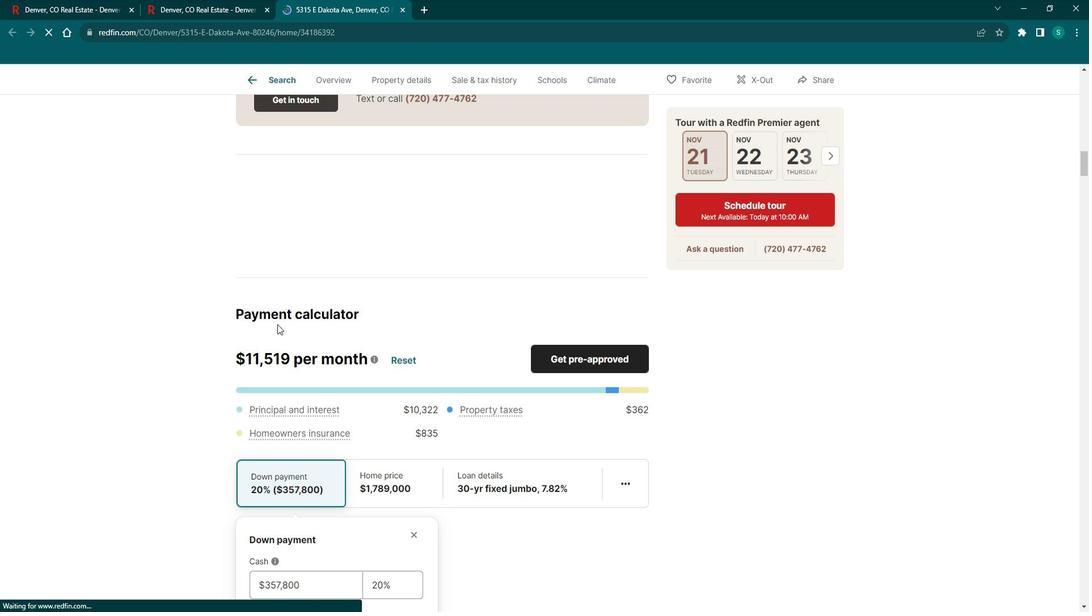 
Action: Mouse scrolled (290, 325) with delta (0, 0)
Screenshot: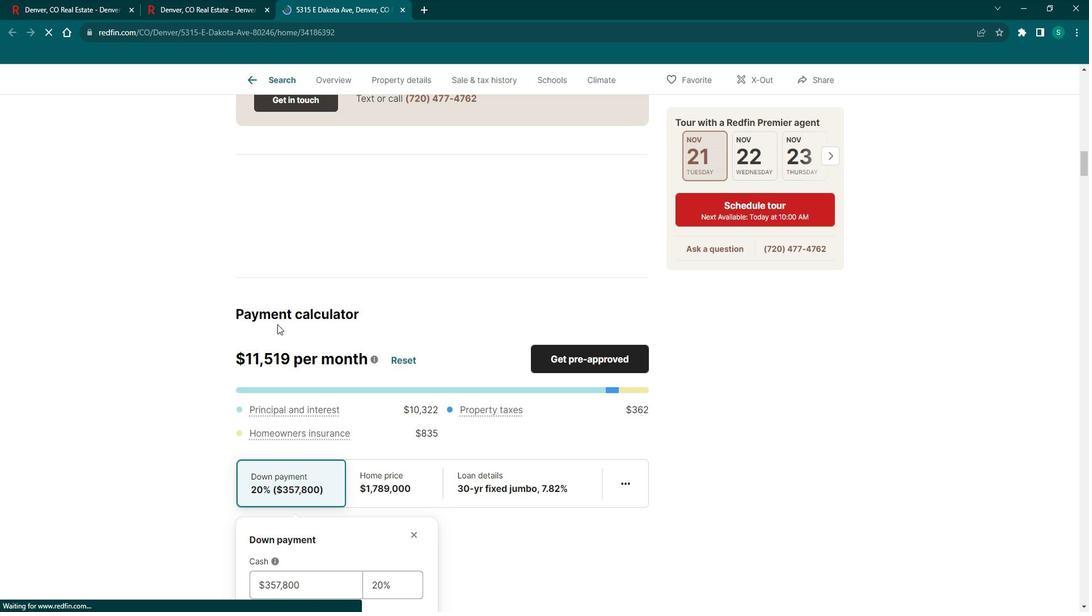 
Action: Mouse scrolled (290, 325) with delta (0, 0)
Screenshot: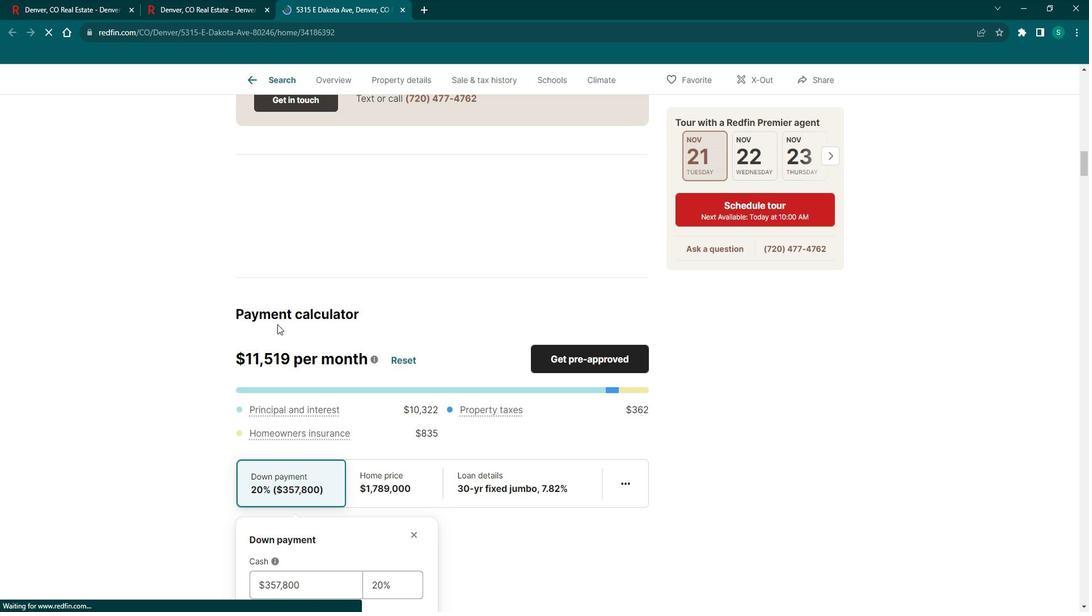 
Action: Mouse scrolled (290, 325) with delta (0, 0)
Screenshot: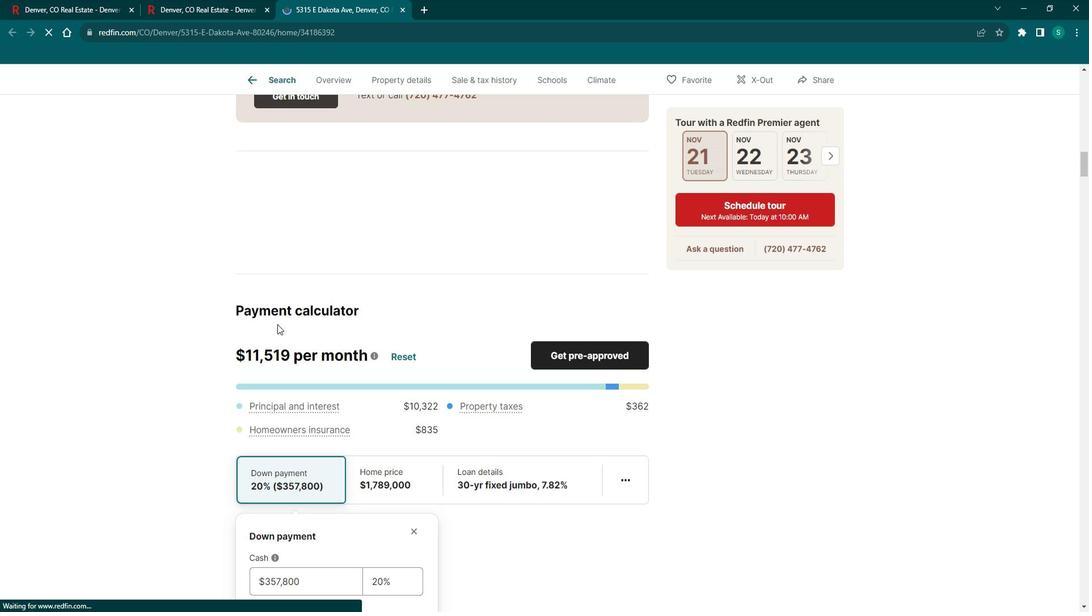 
Action: Mouse scrolled (290, 325) with delta (0, 0)
Screenshot: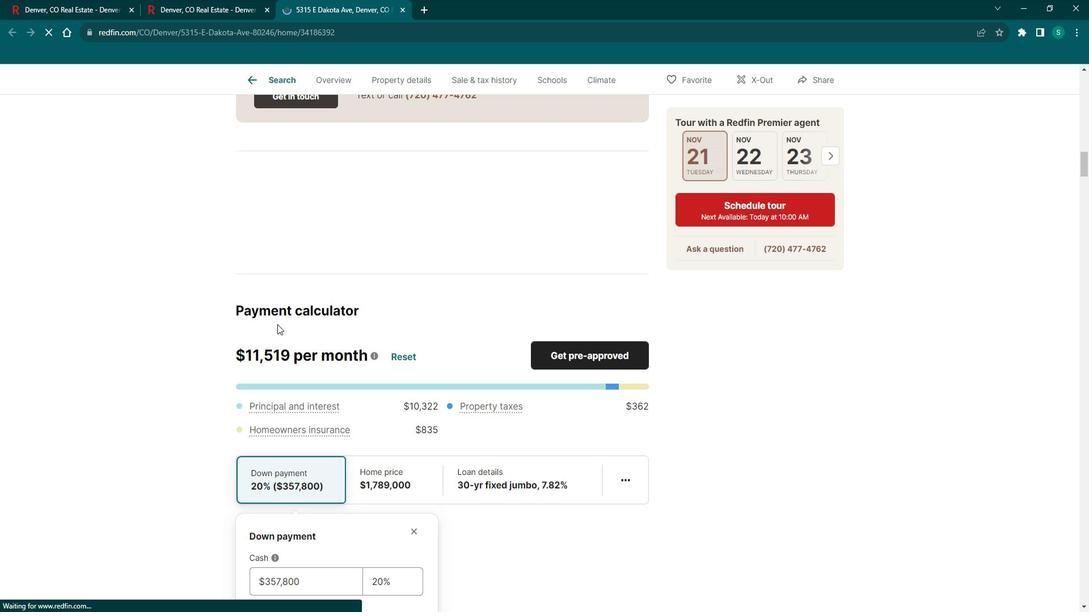 
Action: Mouse scrolled (290, 325) with delta (0, 0)
Screenshot: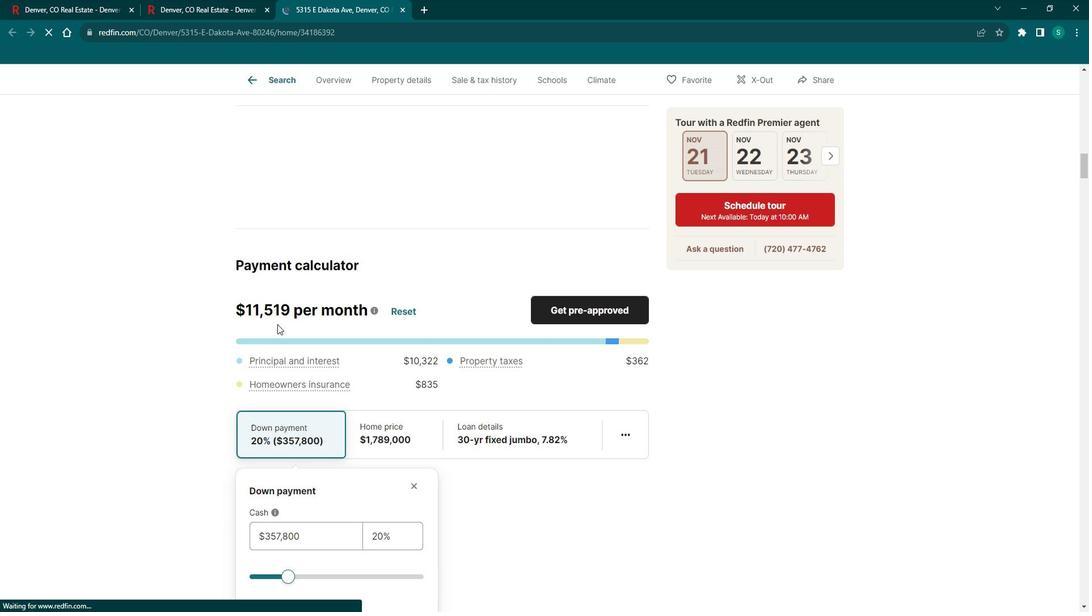 
Action: Mouse scrolled (290, 325) with delta (0, 0)
Screenshot: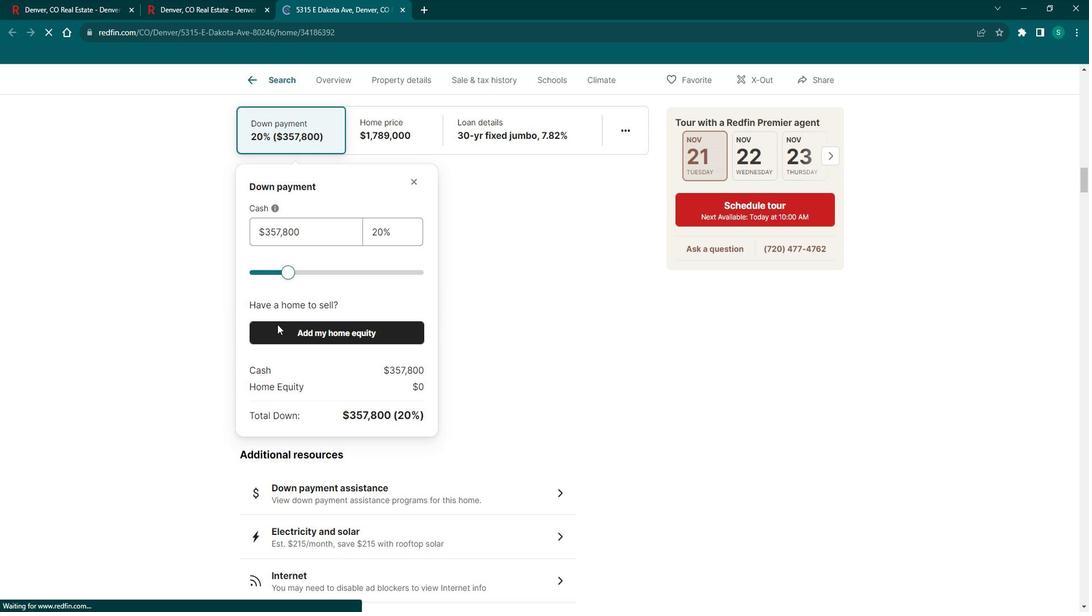 
Action: Mouse scrolled (290, 325) with delta (0, 0)
Screenshot: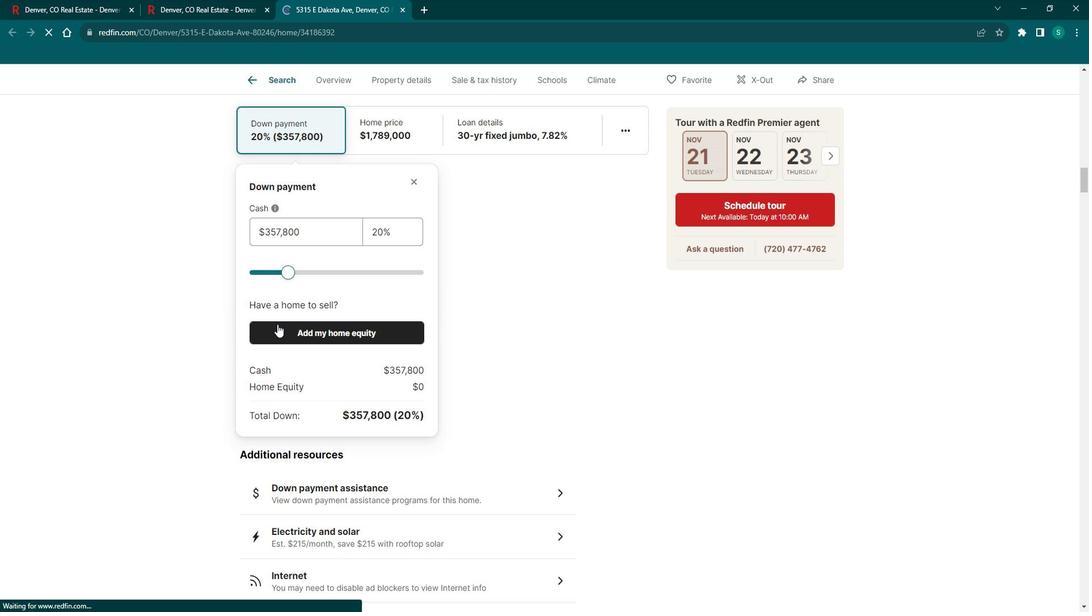 
Action: Mouse scrolled (290, 325) with delta (0, 0)
Screenshot: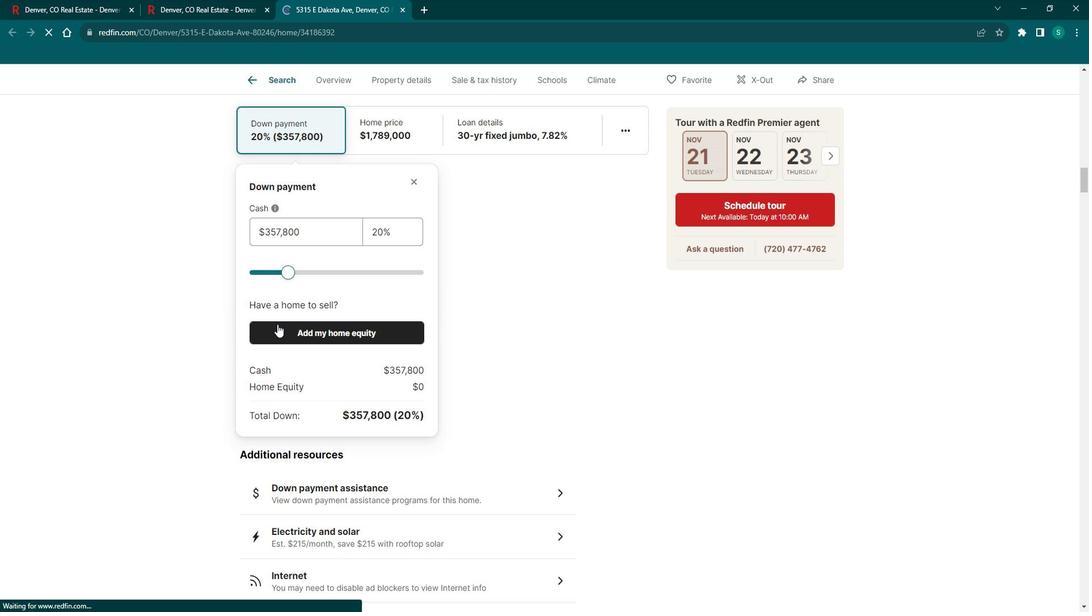 
Action: Mouse scrolled (290, 325) with delta (0, 0)
Screenshot: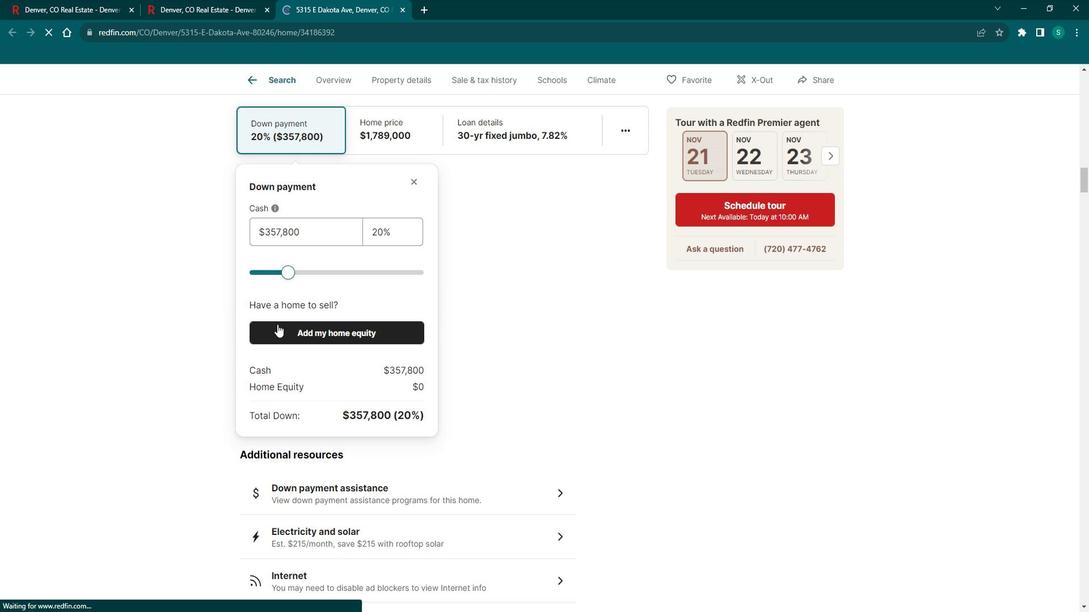 
Action: Mouse scrolled (290, 325) with delta (0, 0)
